 Task: Create an elegant green and gray letterhead design template.
Action: Mouse moved to (513, 161)
Screenshot: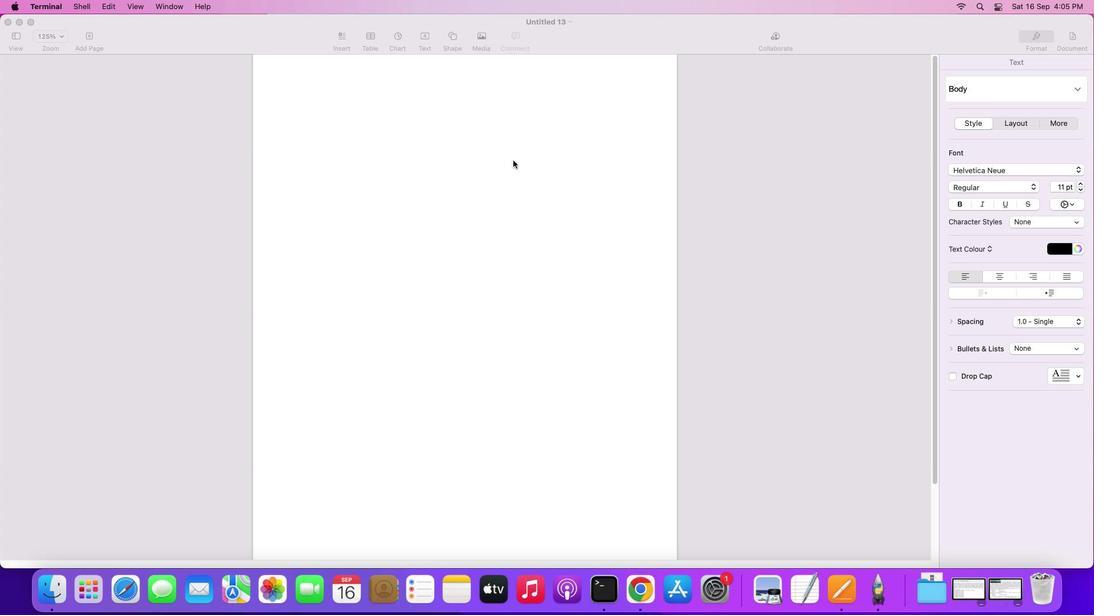 
Action: Mouse pressed left at (513, 161)
Screenshot: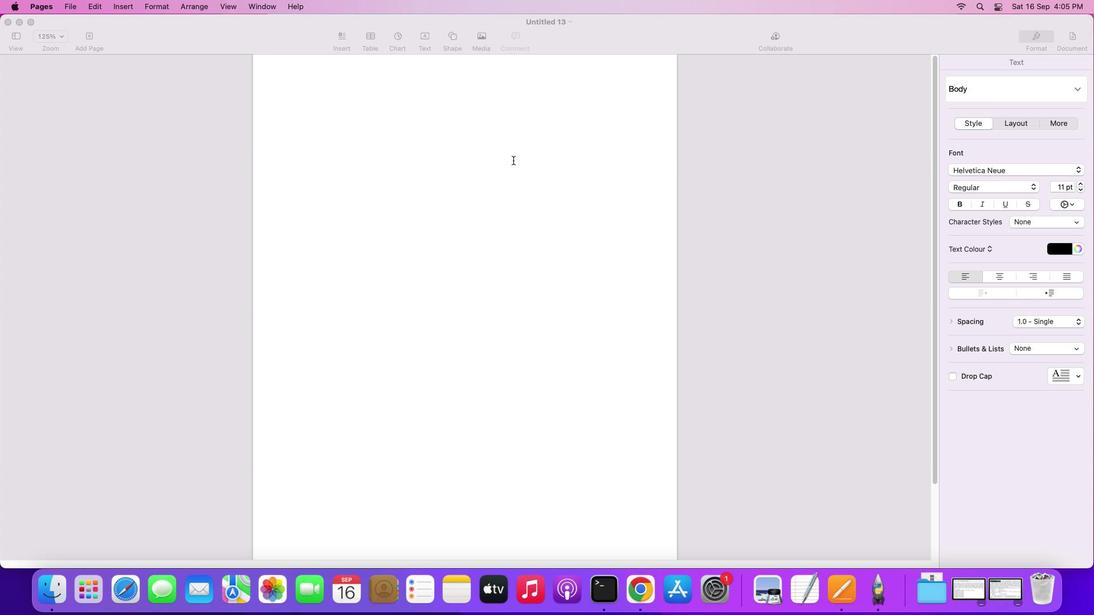 
Action: Mouse moved to (454, 41)
Screenshot: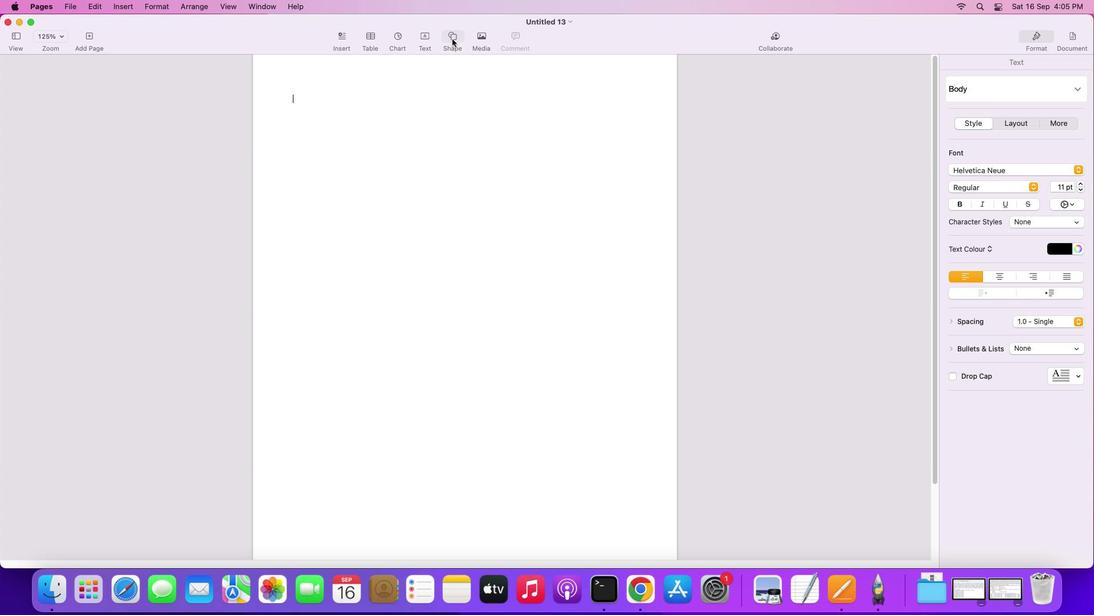 
Action: Mouse pressed left at (454, 41)
Screenshot: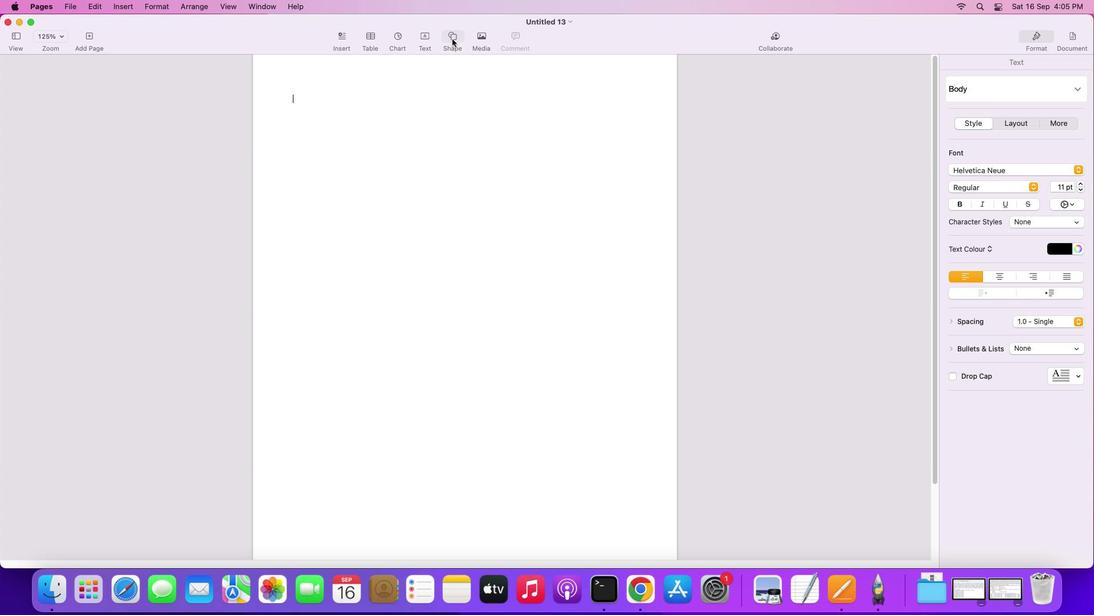 
Action: Mouse moved to (449, 128)
Screenshot: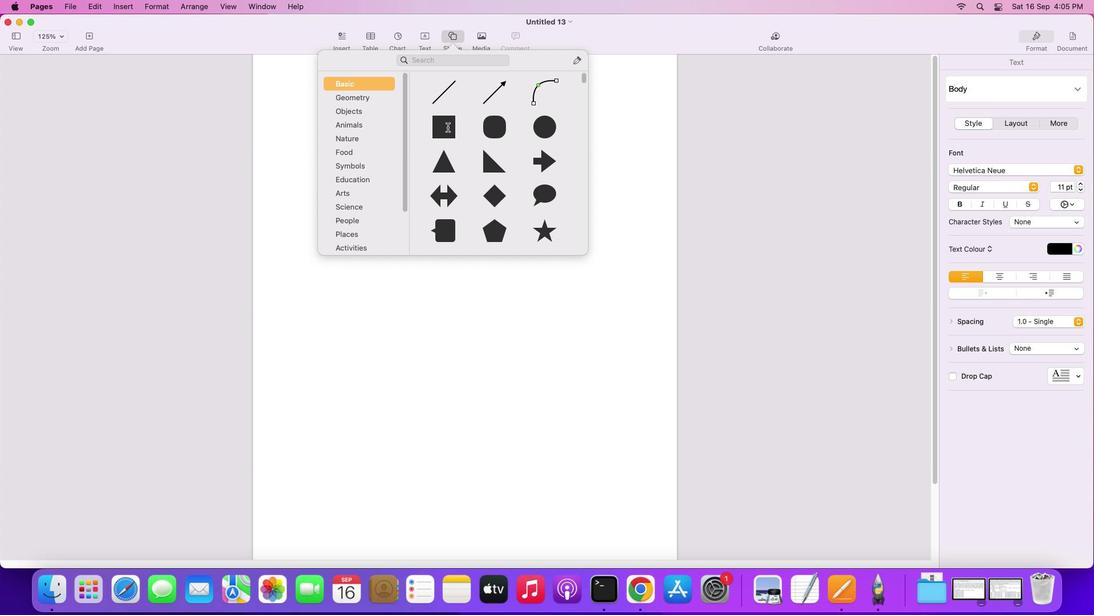 
Action: Mouse pressed left at (449, 128)
Screenshot: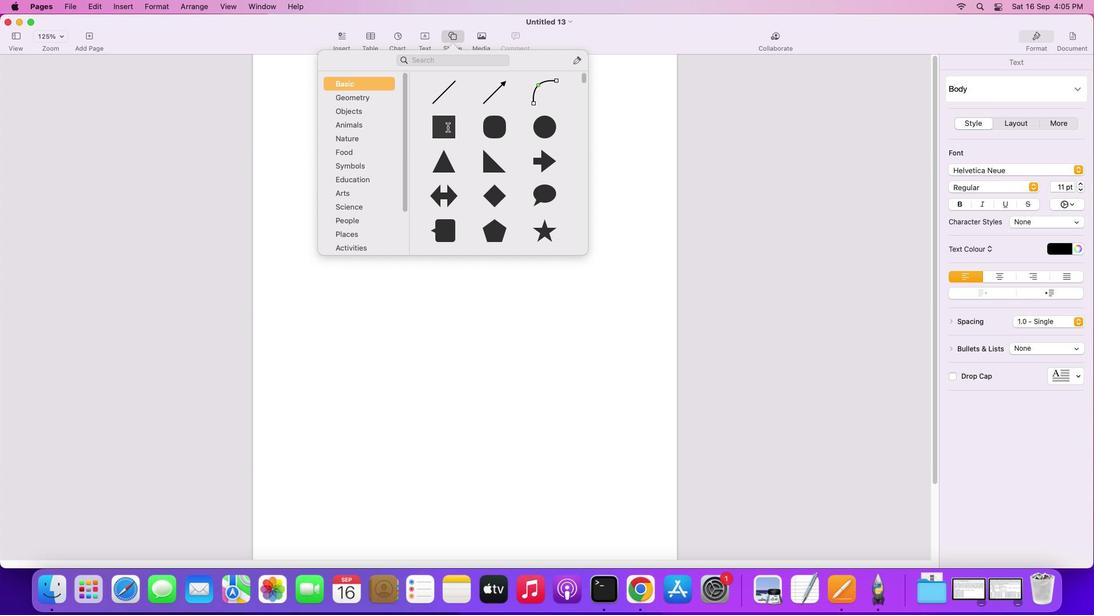 
Action: Mouse moved to (472, 136)
Screenshot: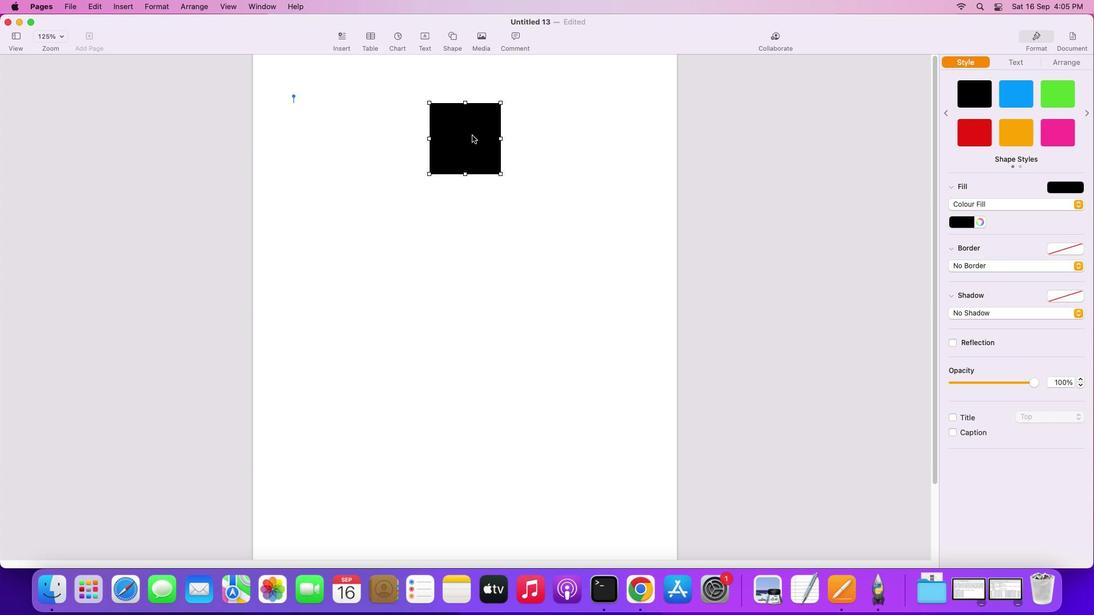 
Action: Mouse pressed left at (472, 136)
Screenshot: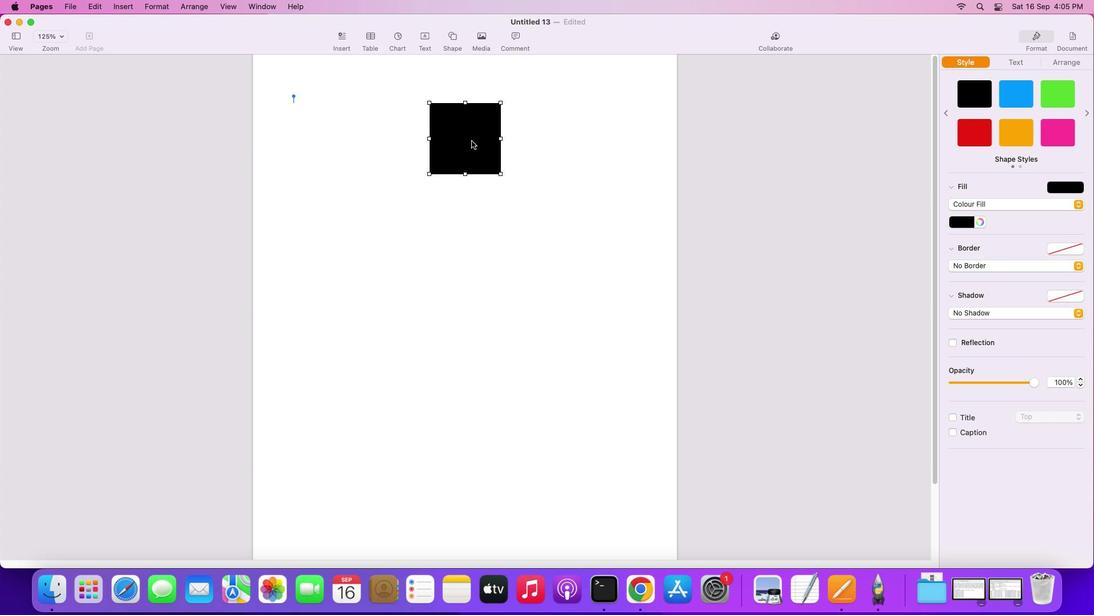 
Action: Mouse moved to (374, 467)
Screenshot: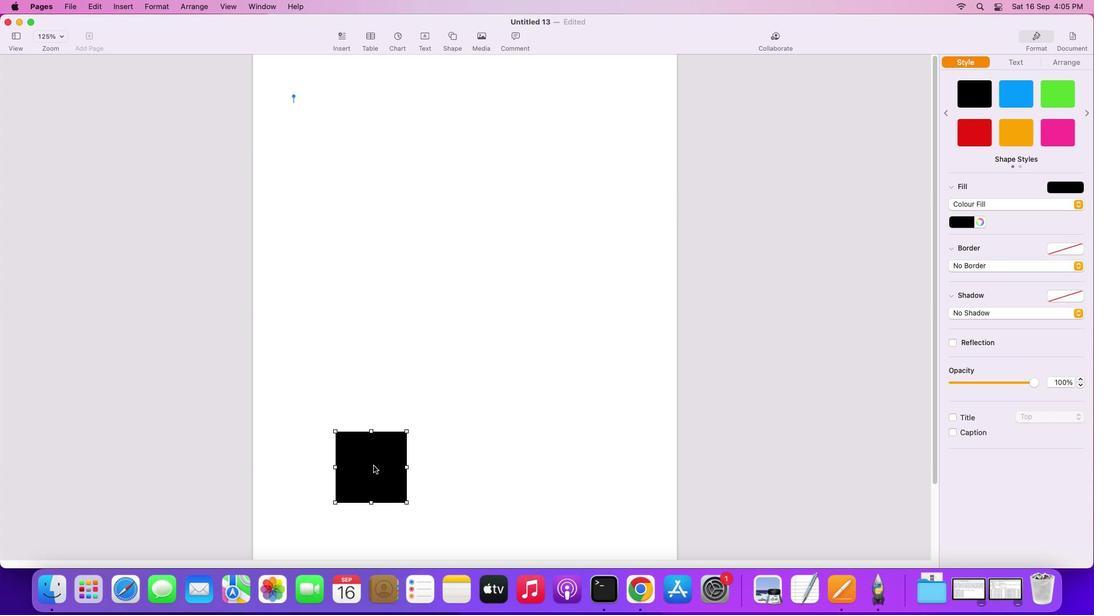 
Action: Mouse scrolled (374, 467) with delta (1, 0)
Screenshot: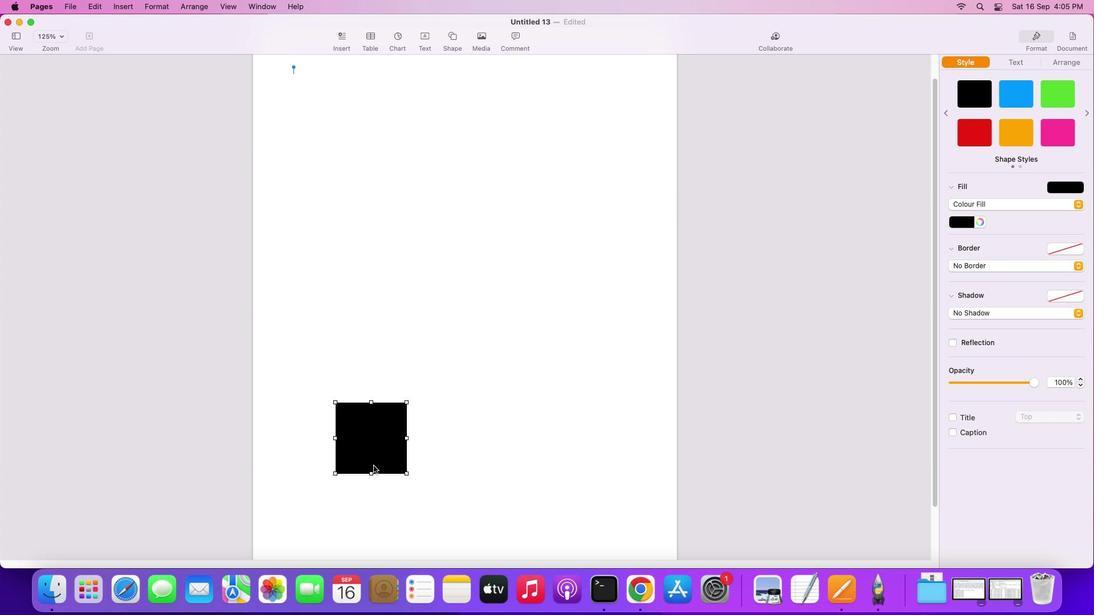 
Action: Mouse scrolled (374, 467) with delta (1, 0)
Screenshot: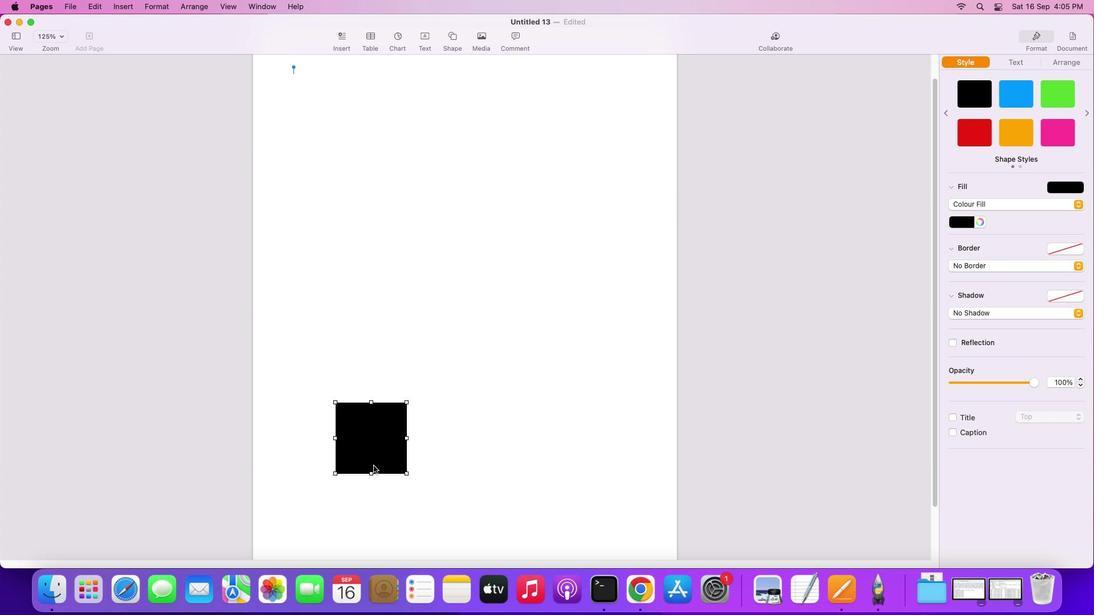 
Action: Mouse scrolled (374, 467) with delta (1, 0)
Screenshot: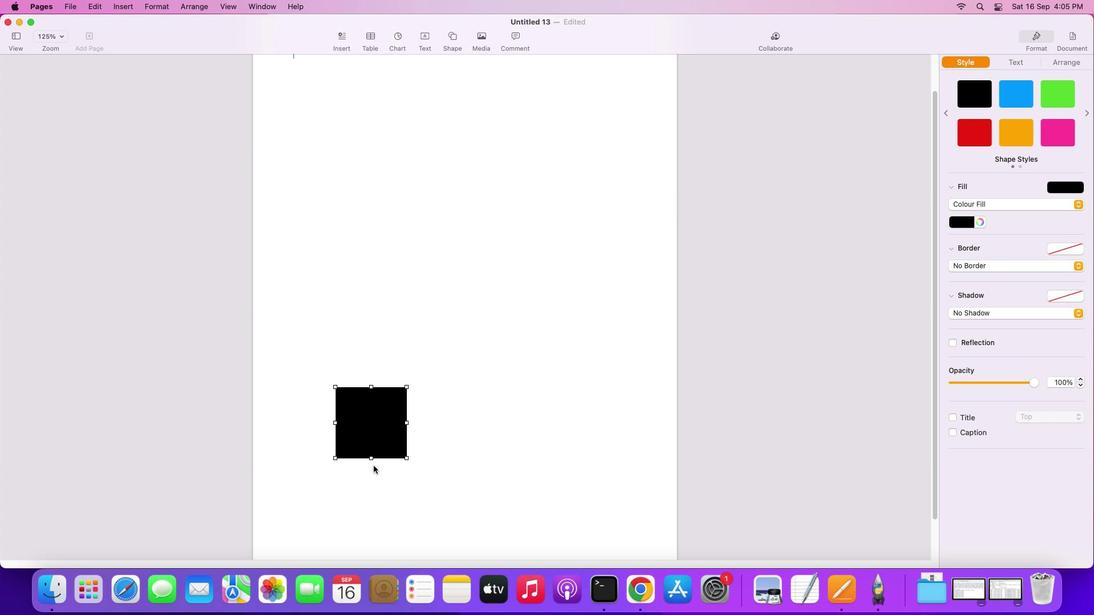 
Action: Mouse scrolled (374, 467) with delta (1, -1)
Screenshot: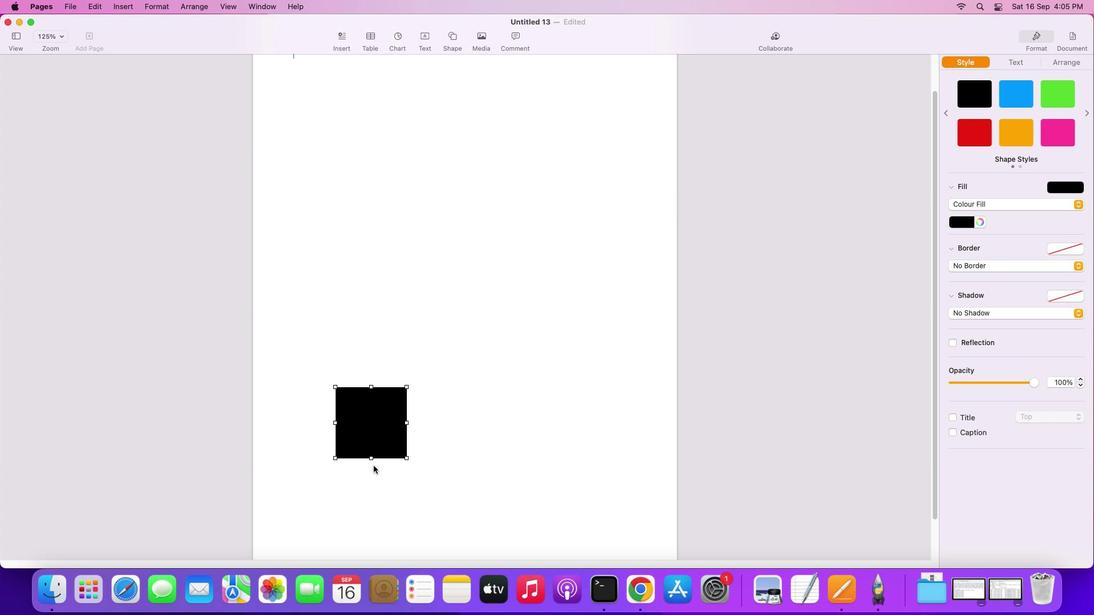 
Action: Mouse scrolled (374, 467) with delta (1, -1)
Screenshot: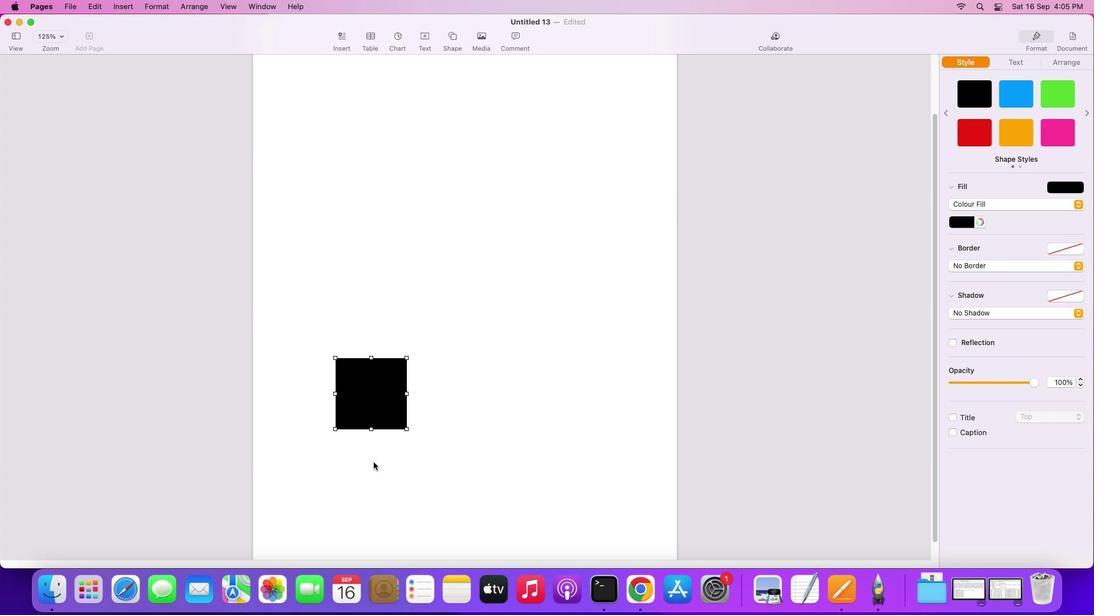 
Action: Mouse scrolled (374, 467) with delta (1, -2)
Screenshot: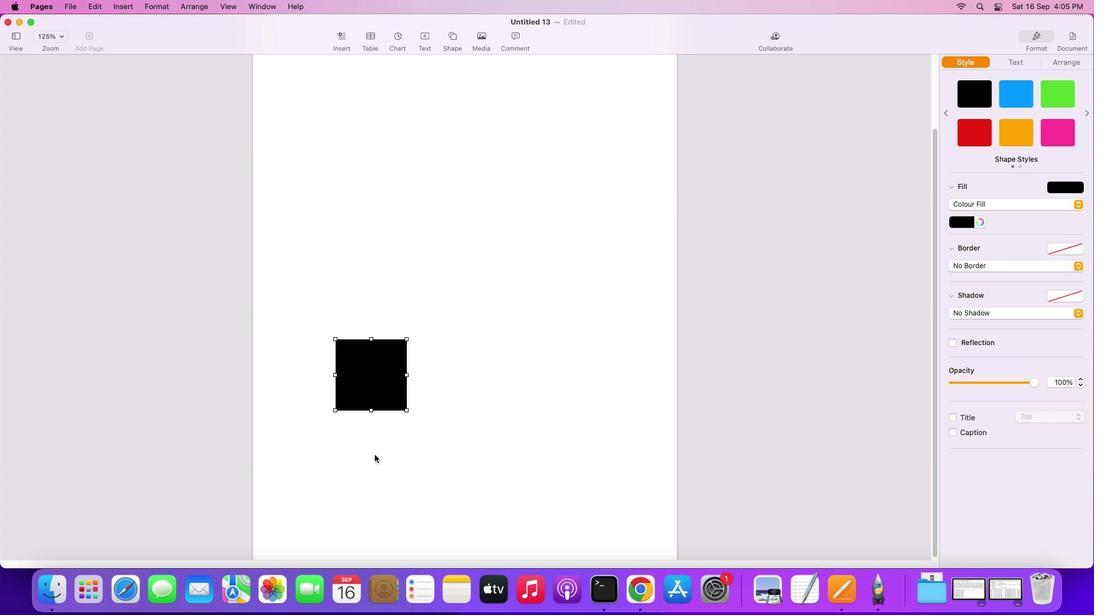 
Action: Mouse moved to (377, 455)
Screenshot: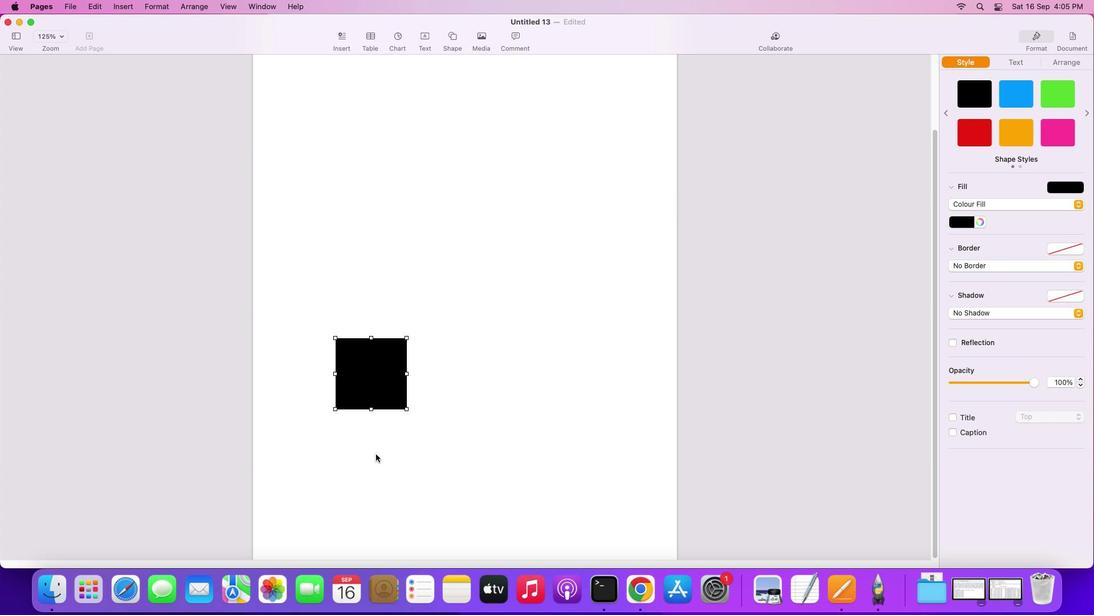 
Action: Mouse scrolled (377, 455) with delta (1, 0)
Screenshot: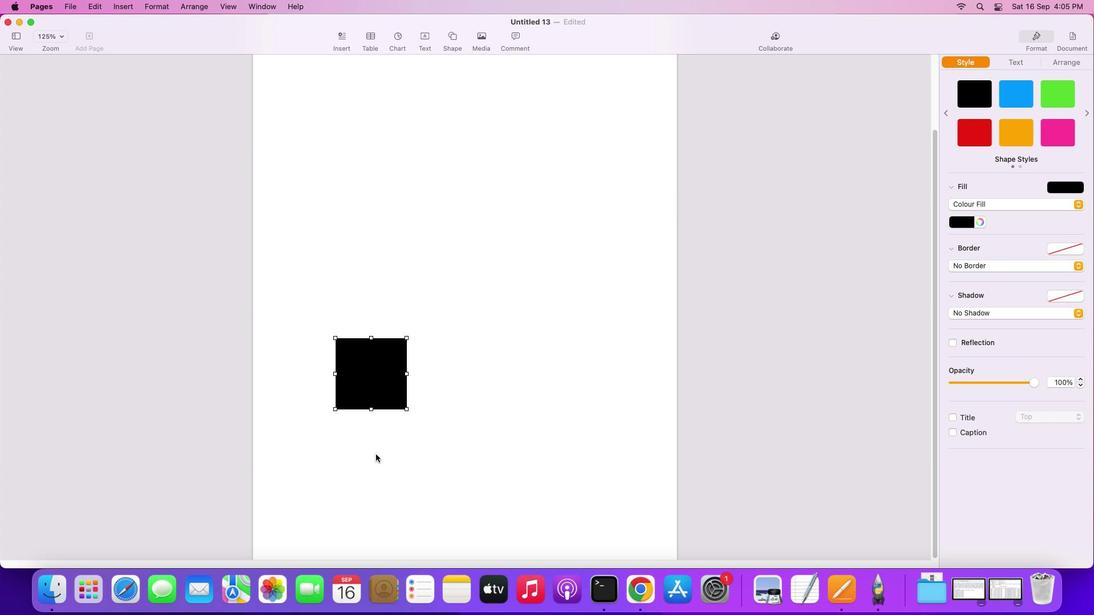 
Action: Mouse scrolled (377, 455) with delta (1, 0)
Screenshot: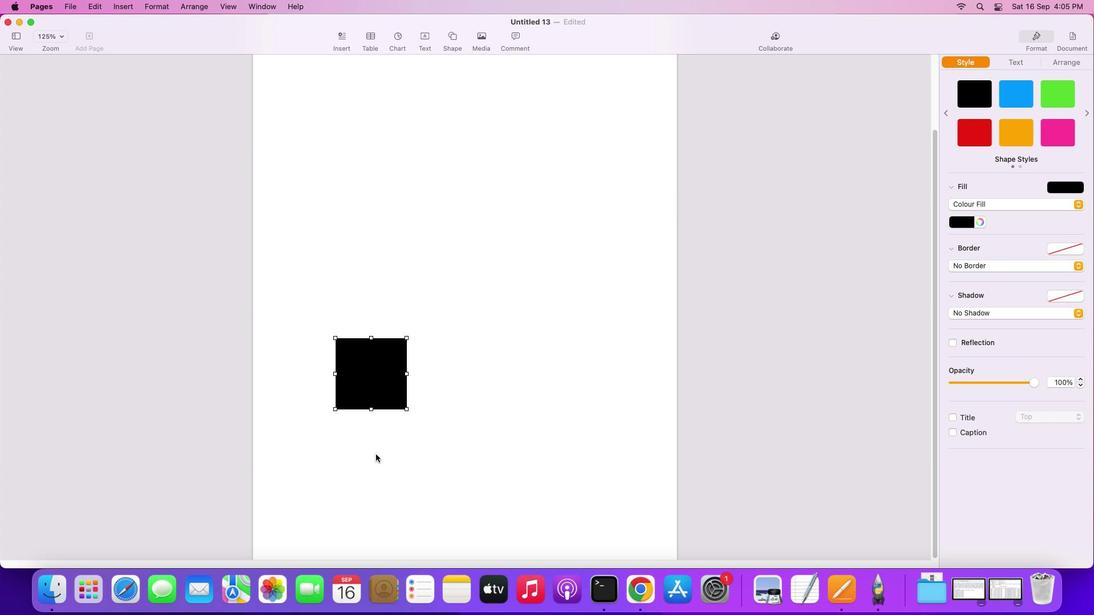 
Action: Mouse scrolled (377, 455) with delta (1, 0)
Screenshot: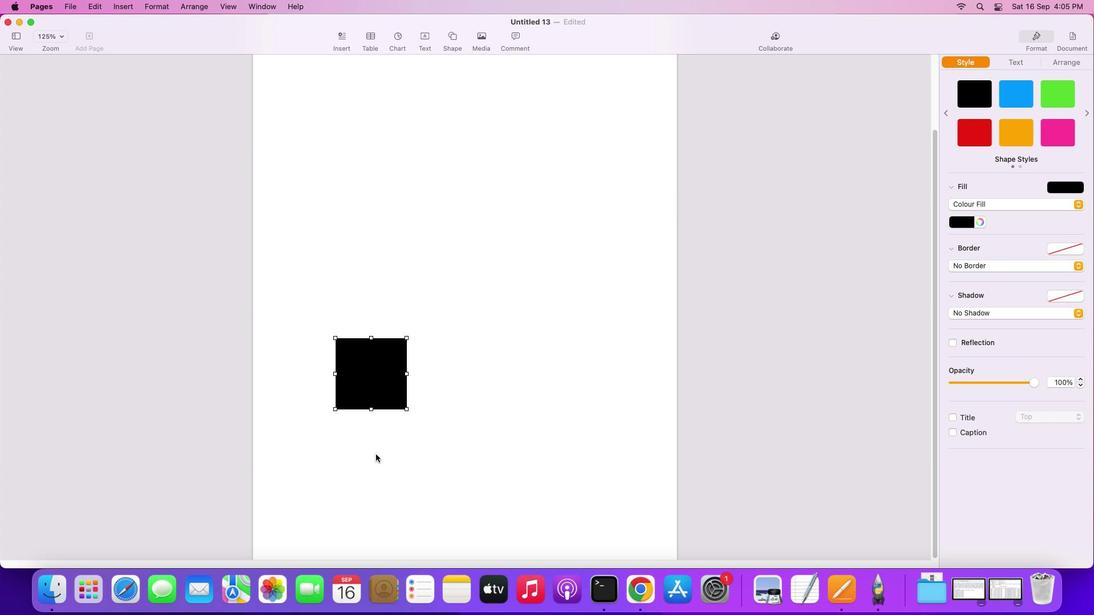 
Action: Mouse scrolled (377, 455) with delta (1, -1)
Screenshot: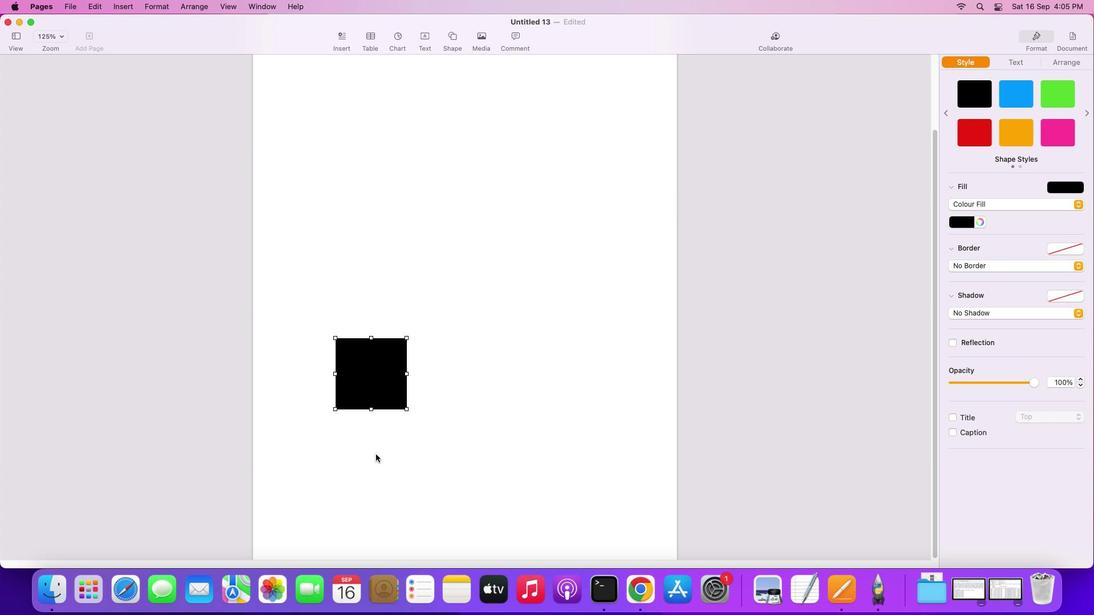 
Action: Mouse scrolled (377, 455) with delta (1, -1)
Screenshot: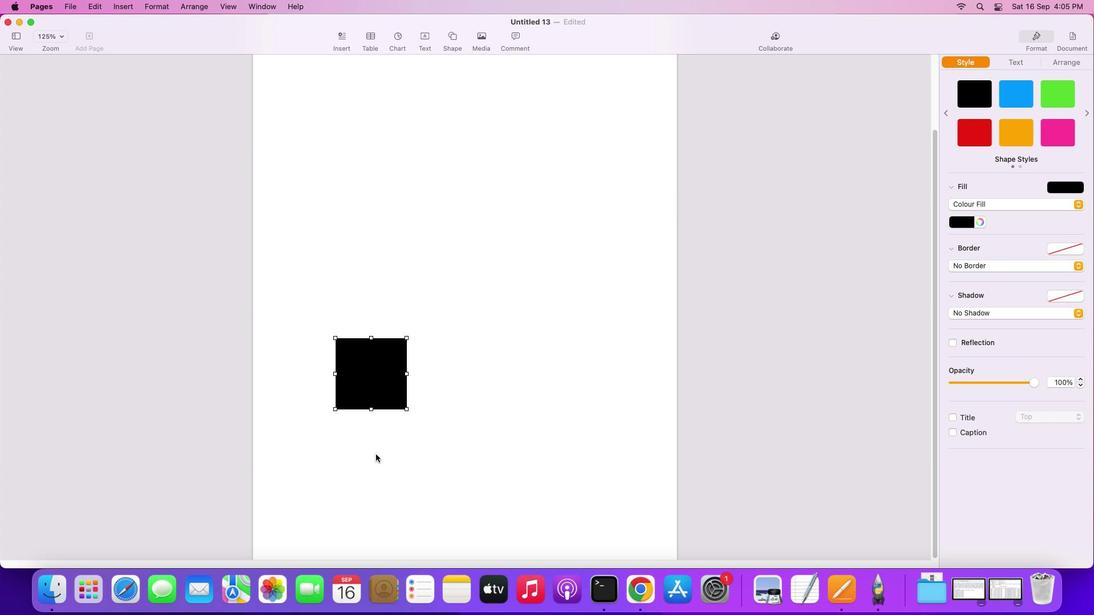 
Action: Mouse moved to (384, 386)
Screenshot: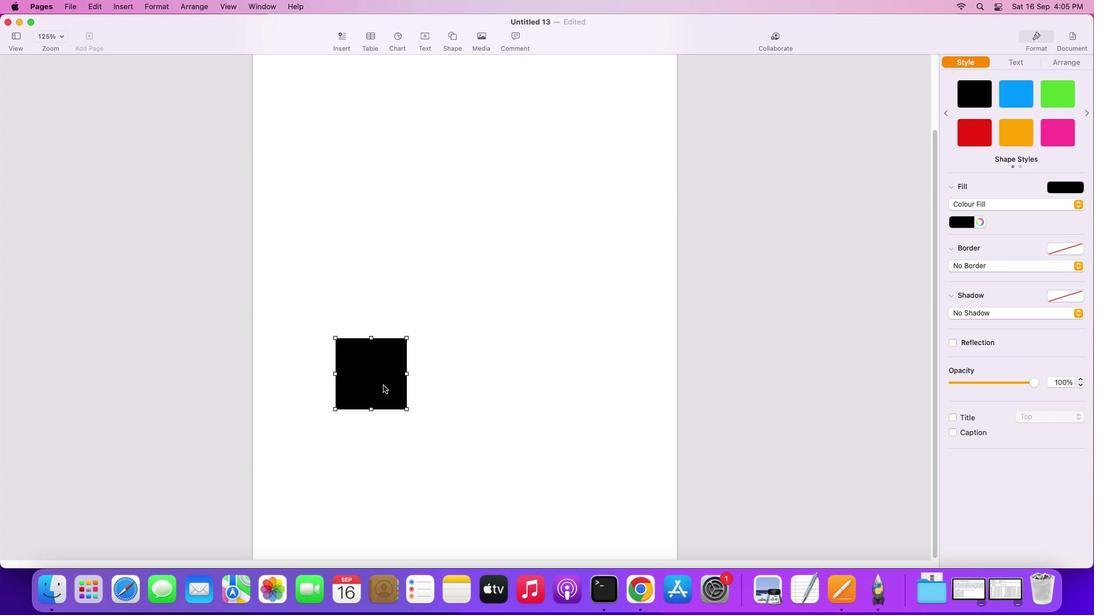 
Action: Mouse pressed left at (384, 386)
Screenshot: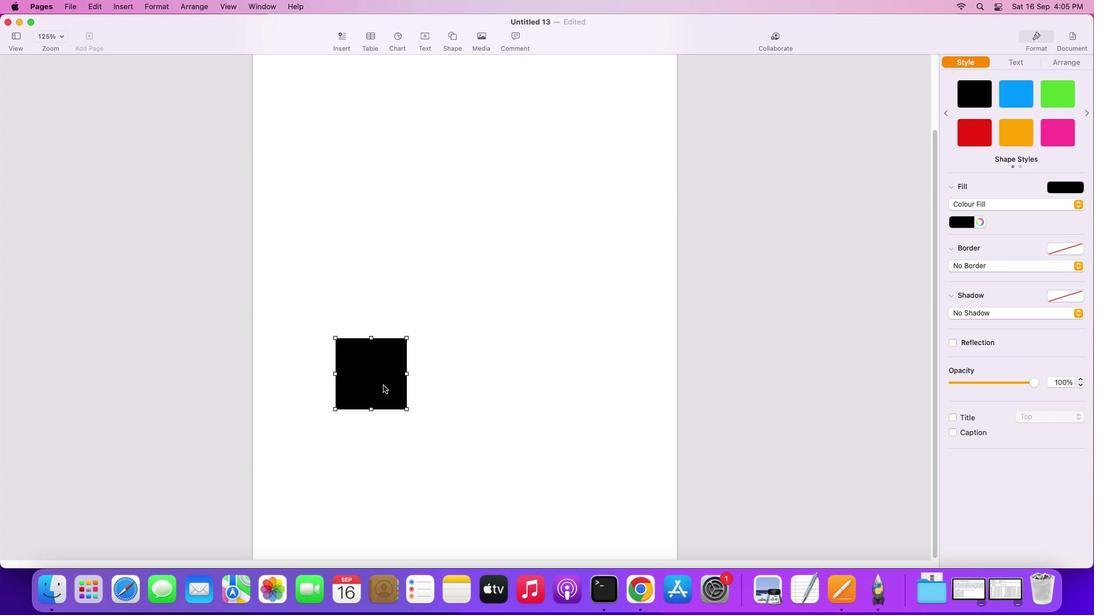 
Action: Mouse moved to (316, 517)
Screenshot: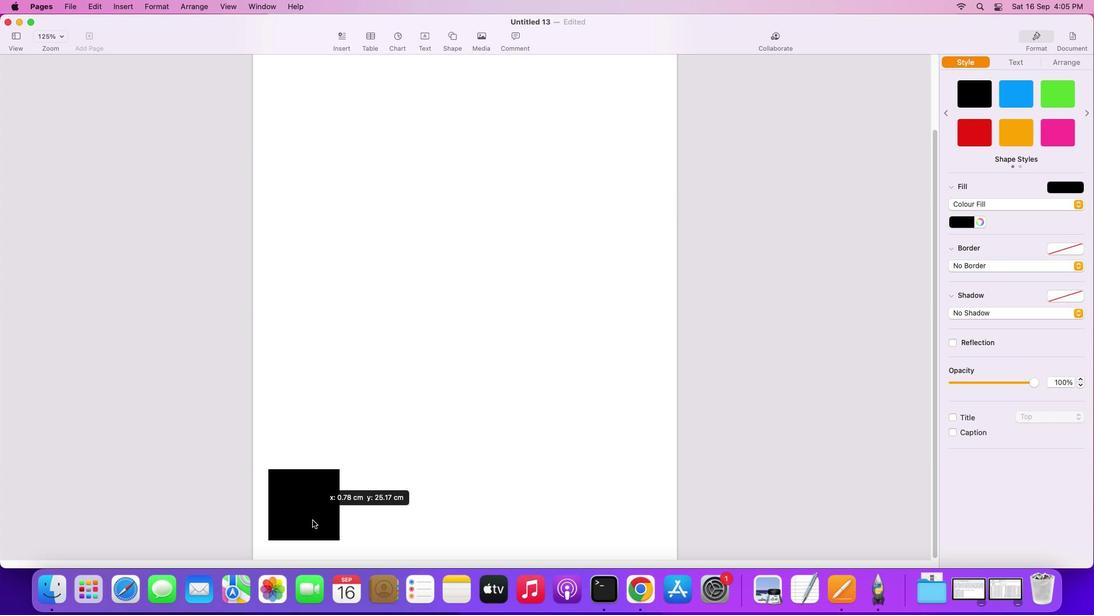
Action: Mouse pressed left at (316, 517)
Screenshot: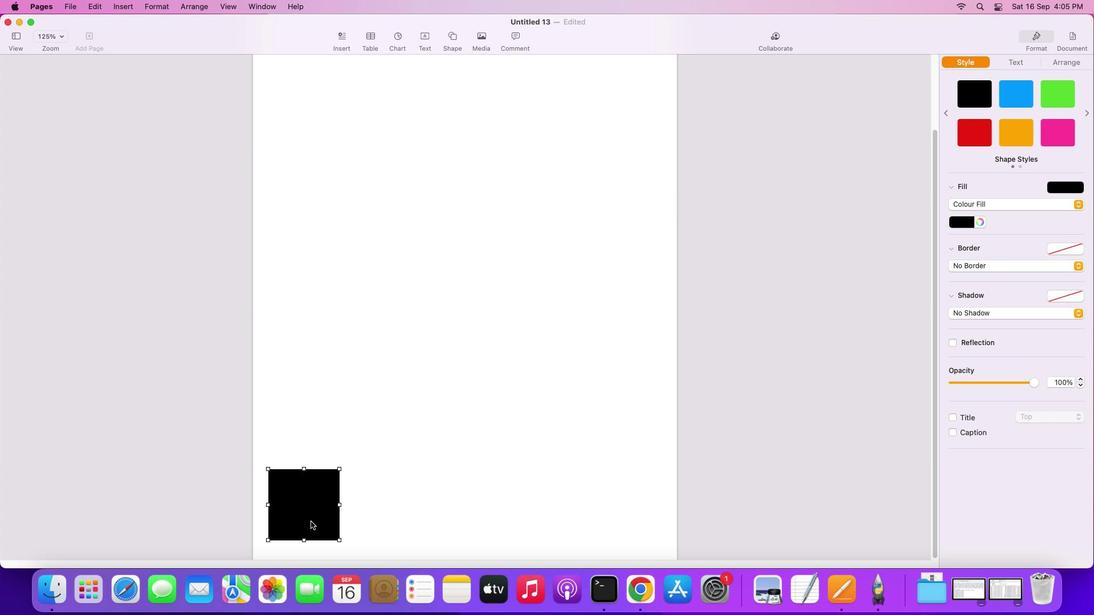 
Action: Mouse moved to (301, 532)
Screenshot: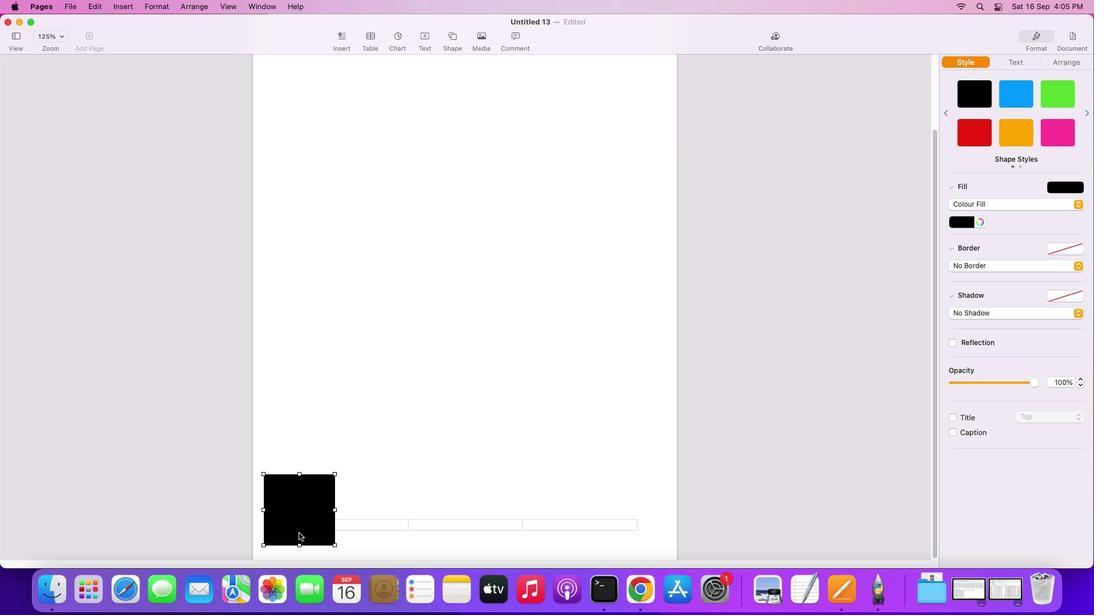 
Action: Mouse pressed left at (301, 532)
Screenshot: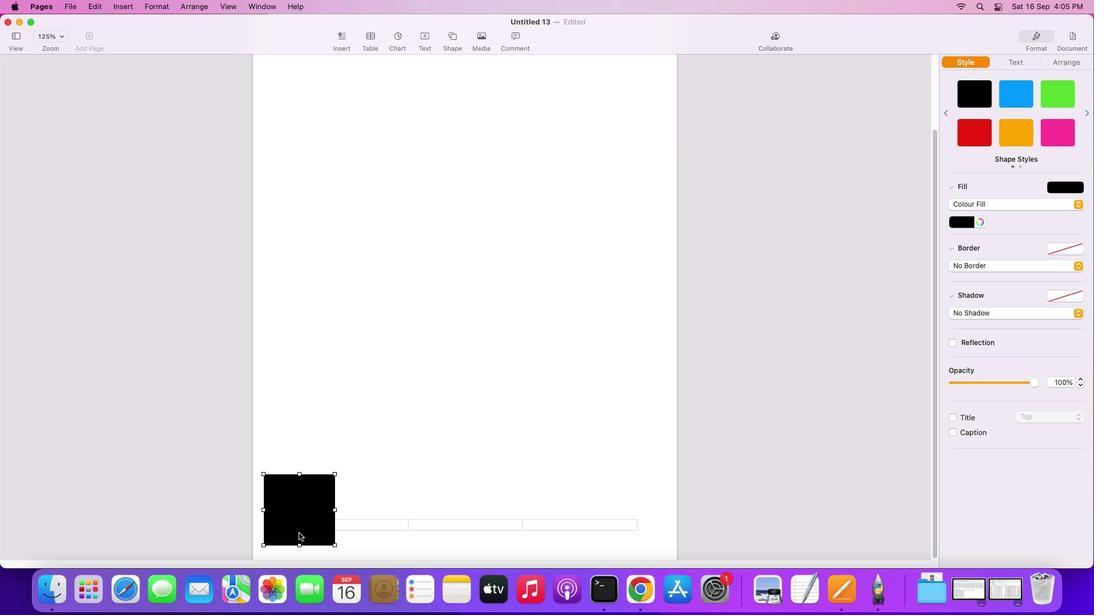 
Action: Mouse moved to (325, 525)
Screenshot: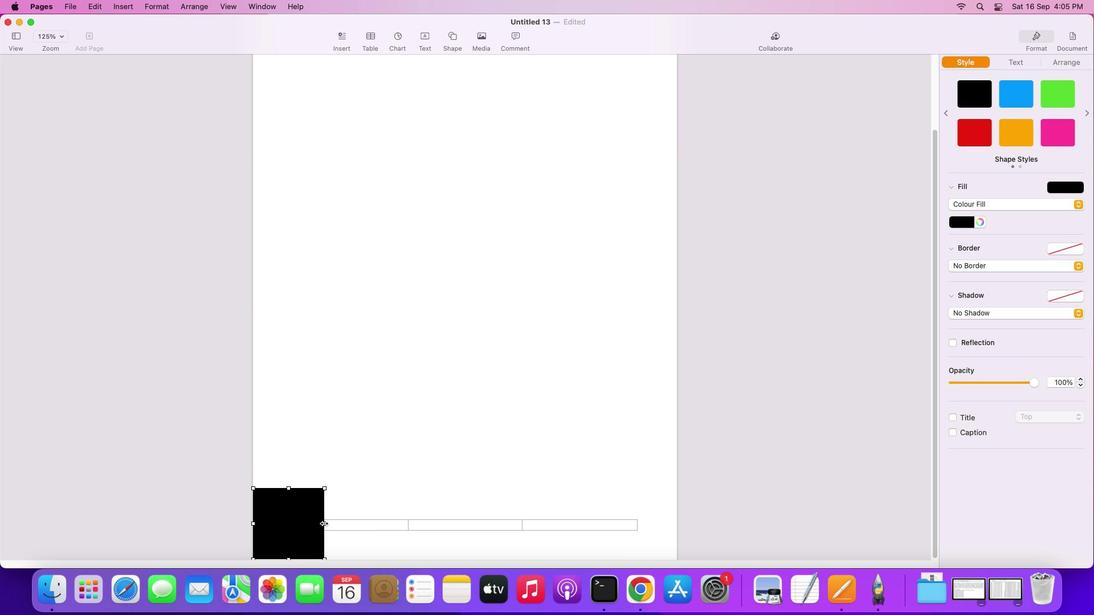 
Action: Mouse pressed left at (325, 525)
Screenshot: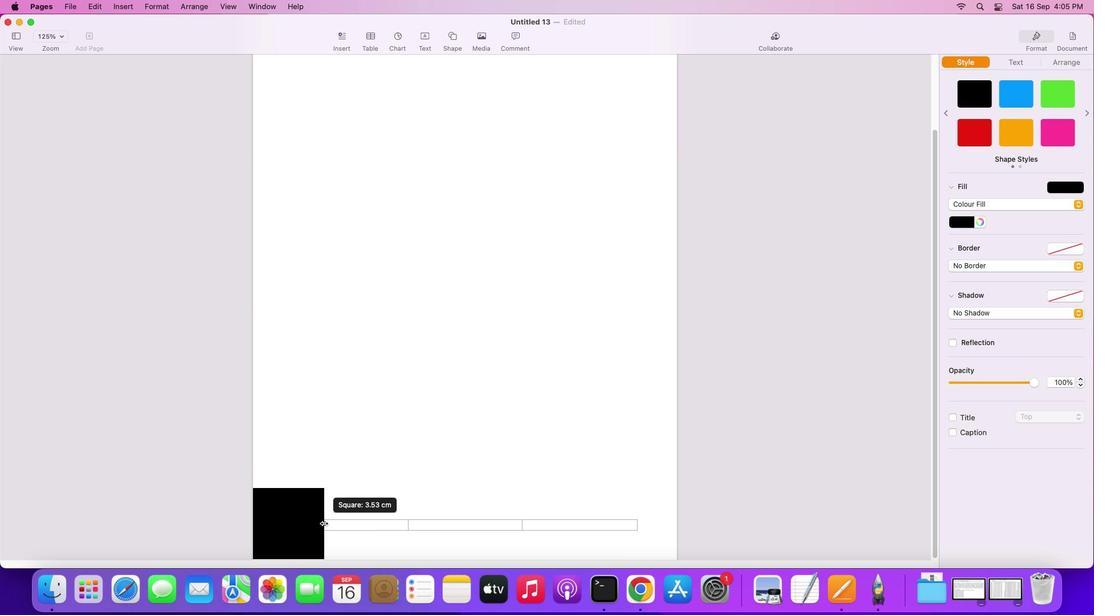 
Action: Mouse moved to (466, 490)
Screenshot: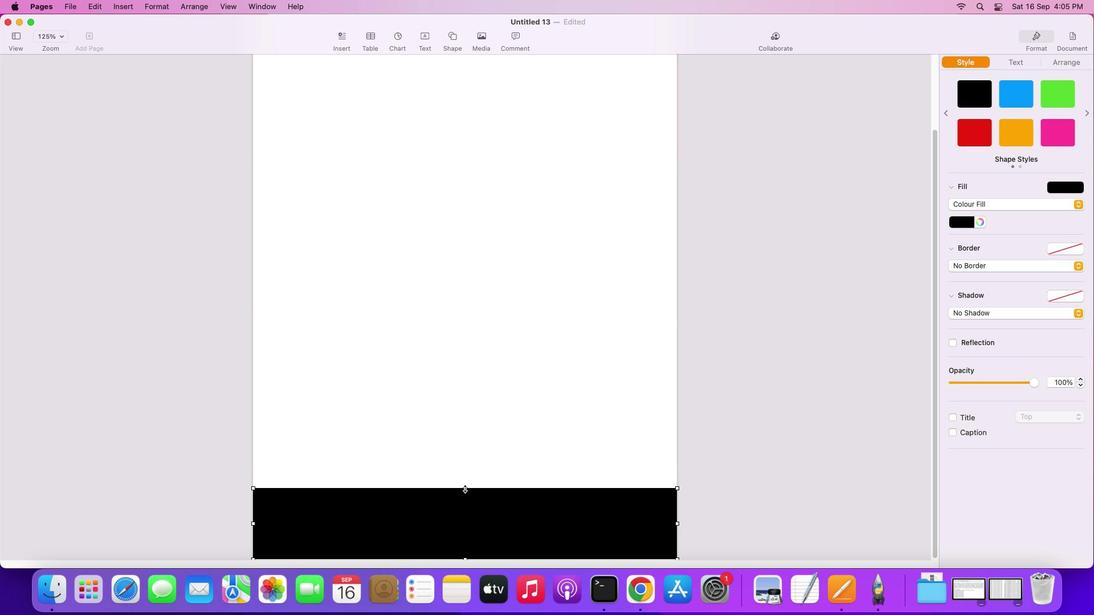 
Action: Mouse pressed left at (466, 490)
Screenshot: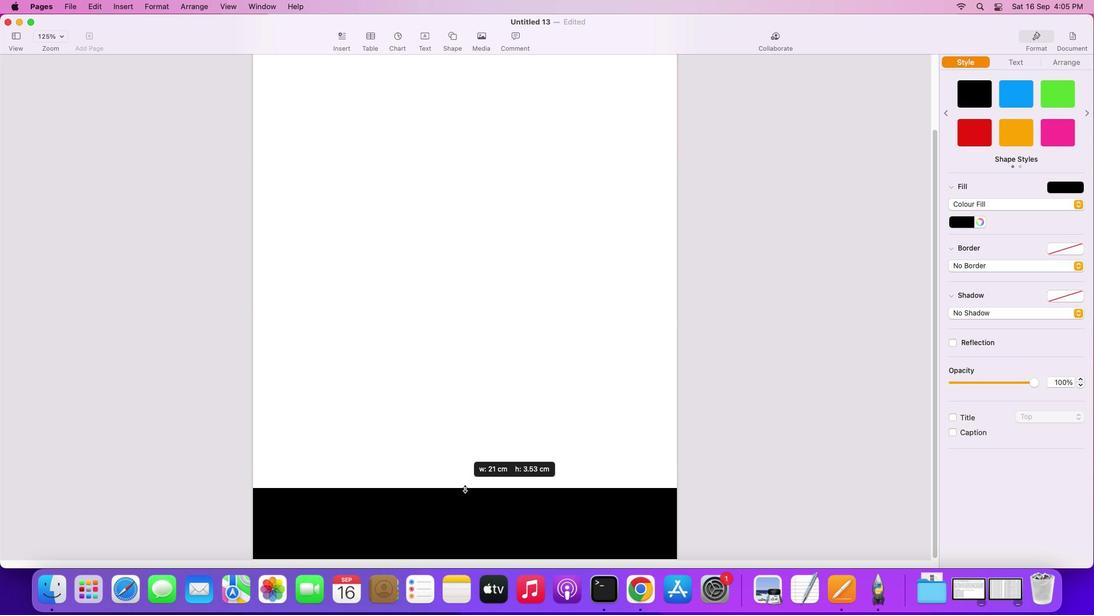 
Action: Mouse moved to (457, 512)
Screenshot: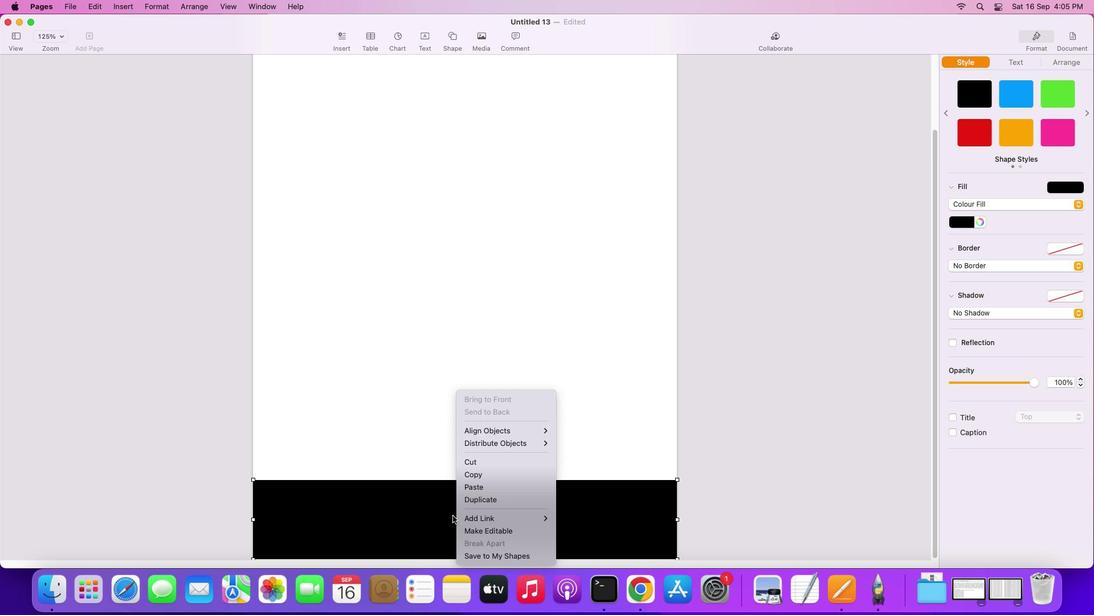 
Action: Mouse pressed right at (457, 512)
Screenshot: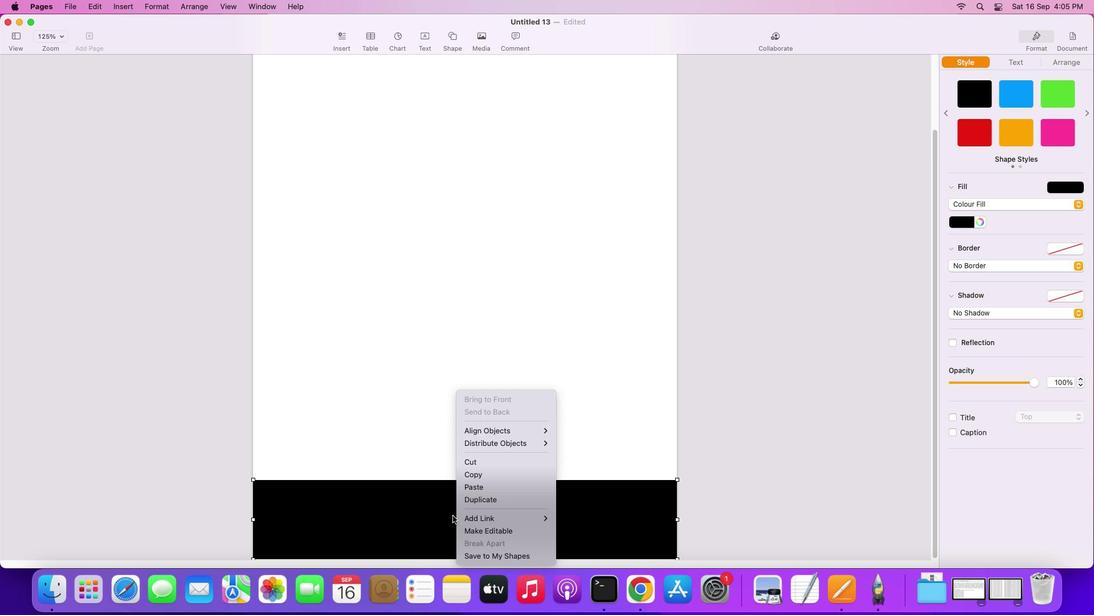 
Action: Mouse moved to (493, 529)
Screenshot: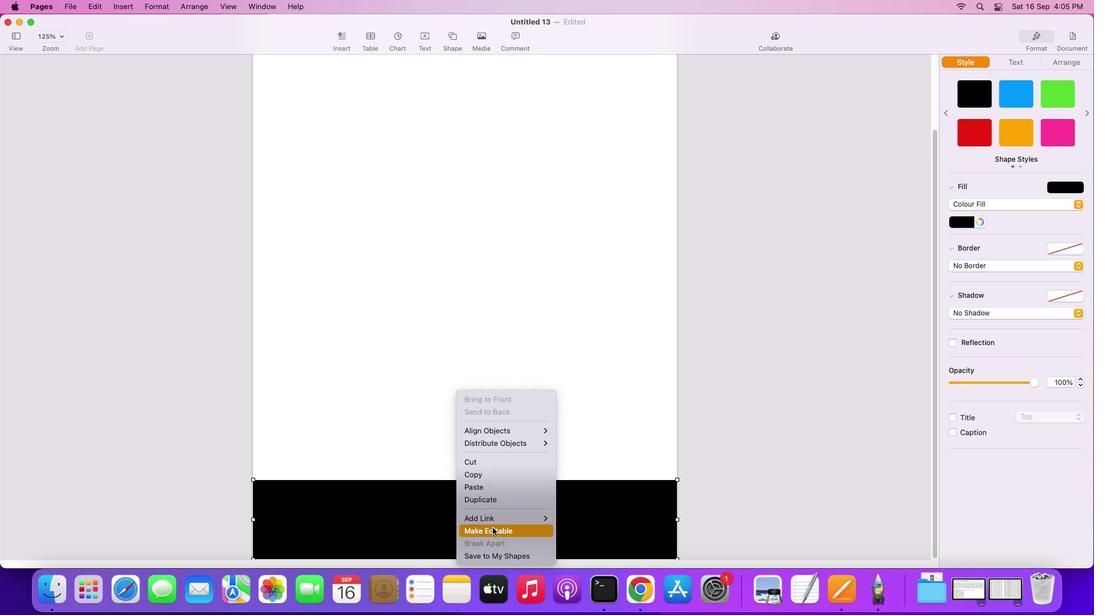 
Action: Mouse pressed left at (493, 529)
Screenshot: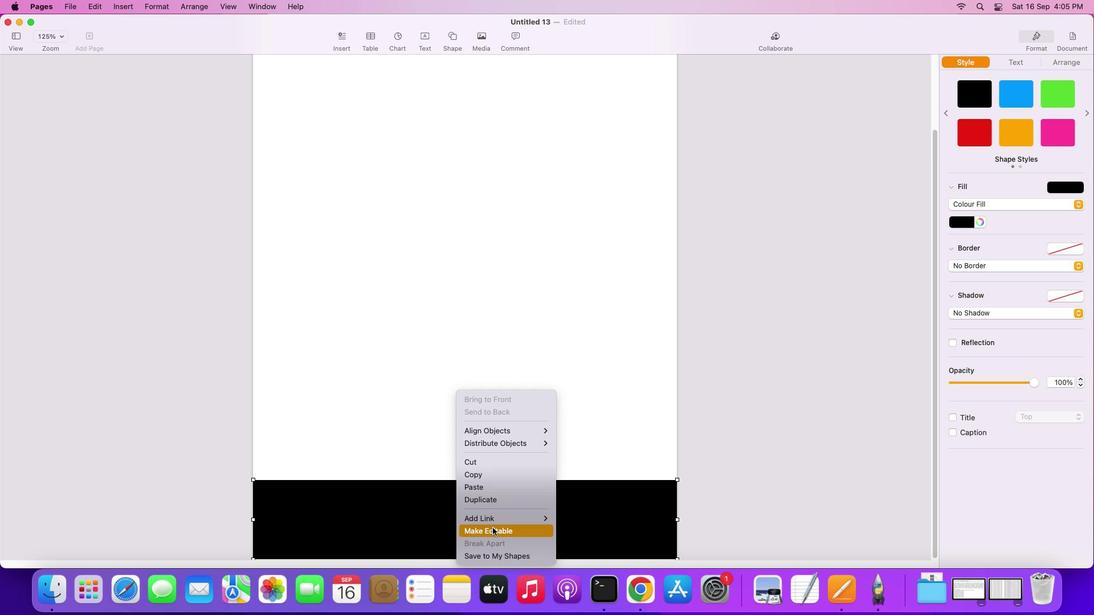 
Action: Mouse moved to (464, 480)
Screenshot: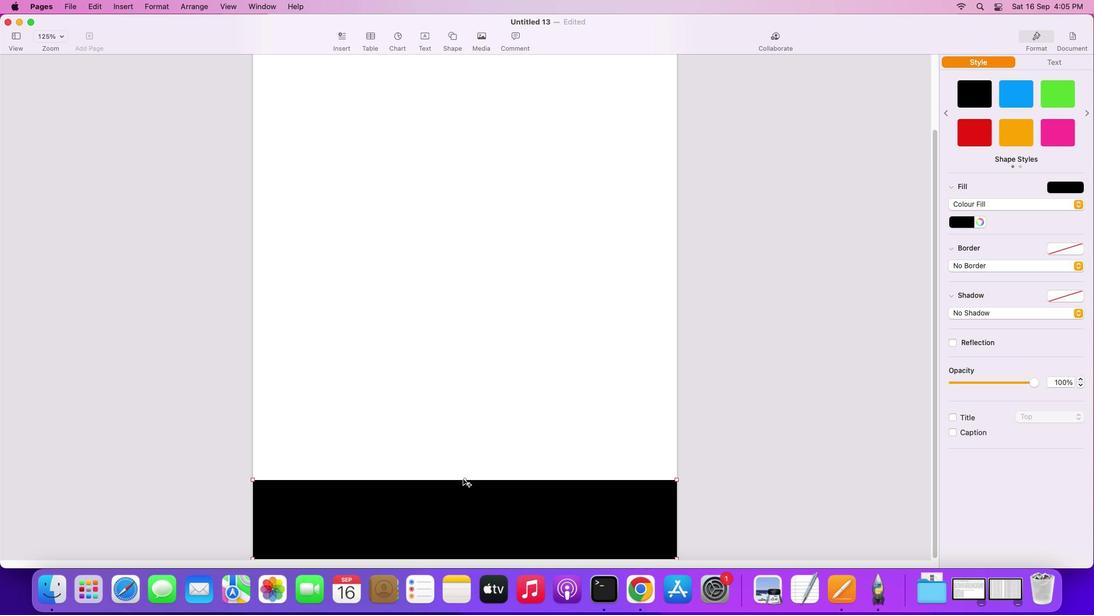 
Action: Mouse pressed left at (464, 480)
Screenshot: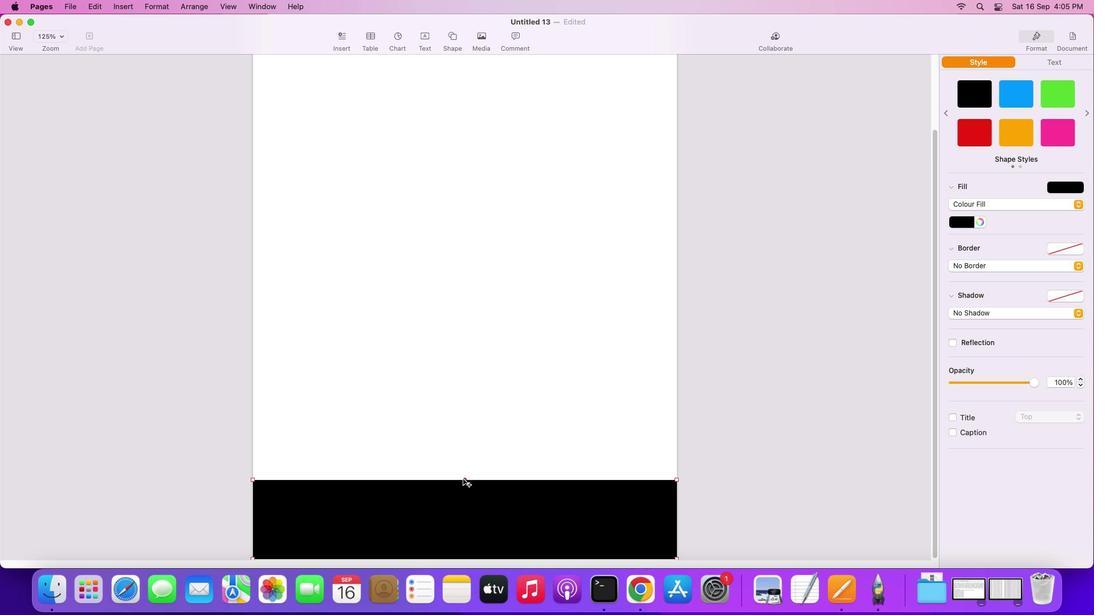 
Action: Mouse moved to (356, 442)
Screenshot: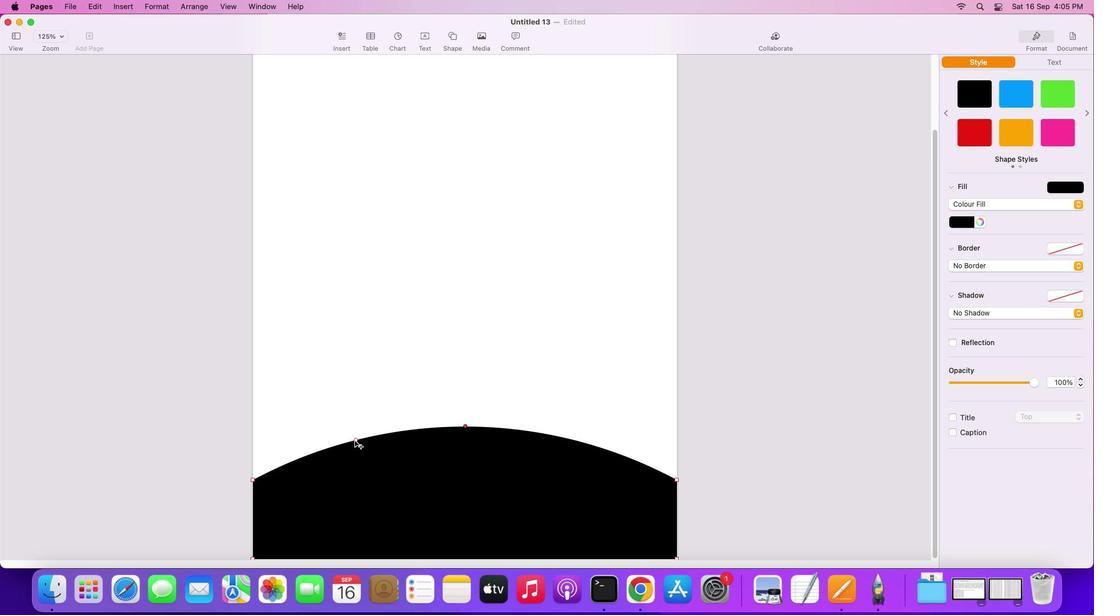 
Action: Mouse pressed left at (356, 442)
Screenshot: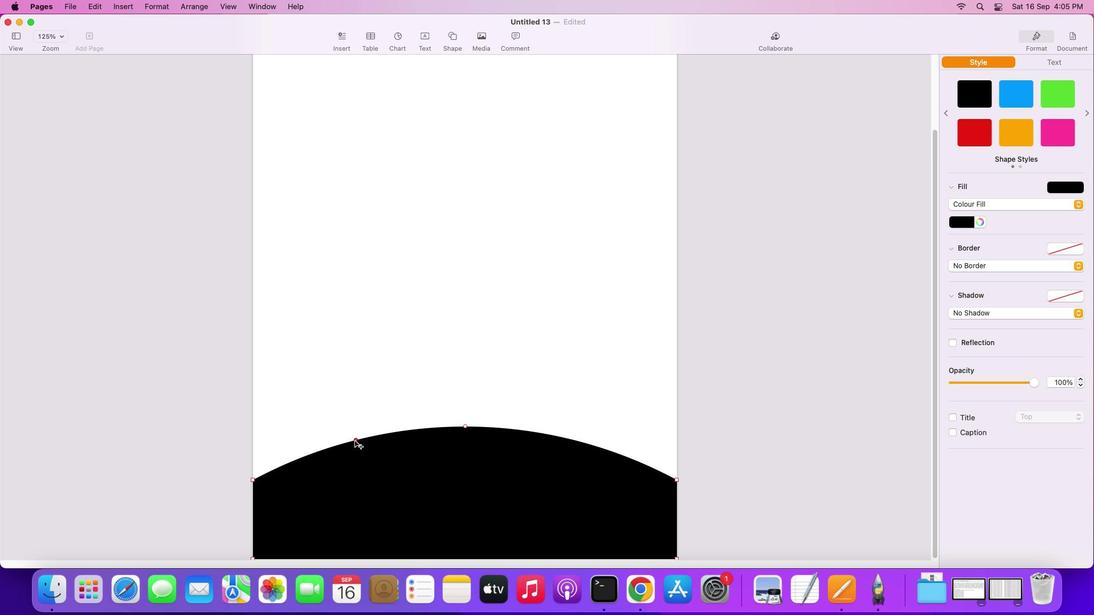 
Action: Mouse moved to (319, 500)
Screenshot: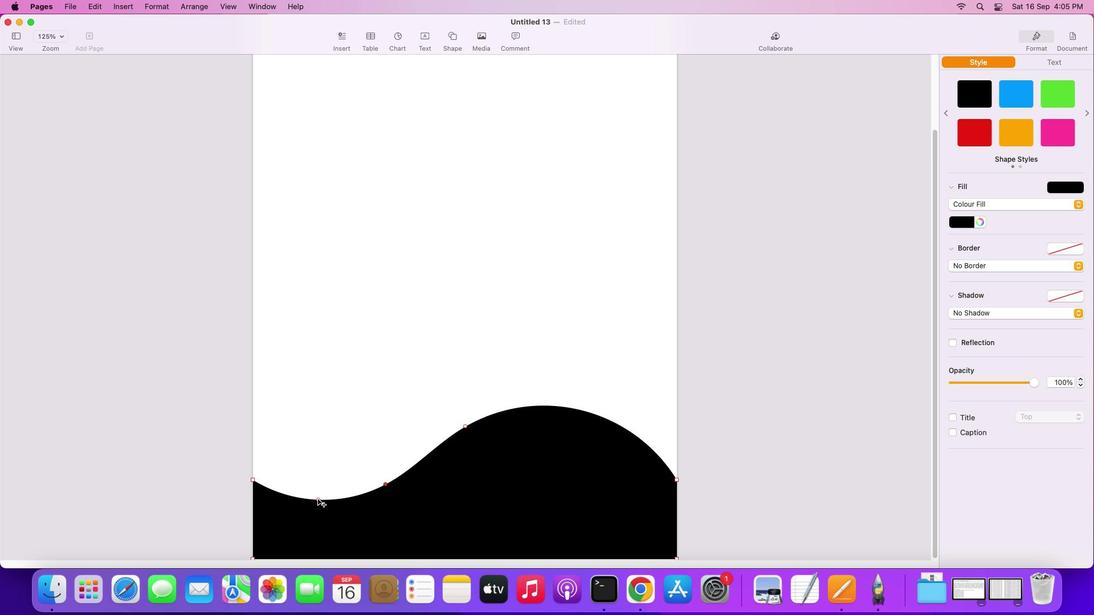 
Action: Mouse pressed left at (319, 500)
Screenshot: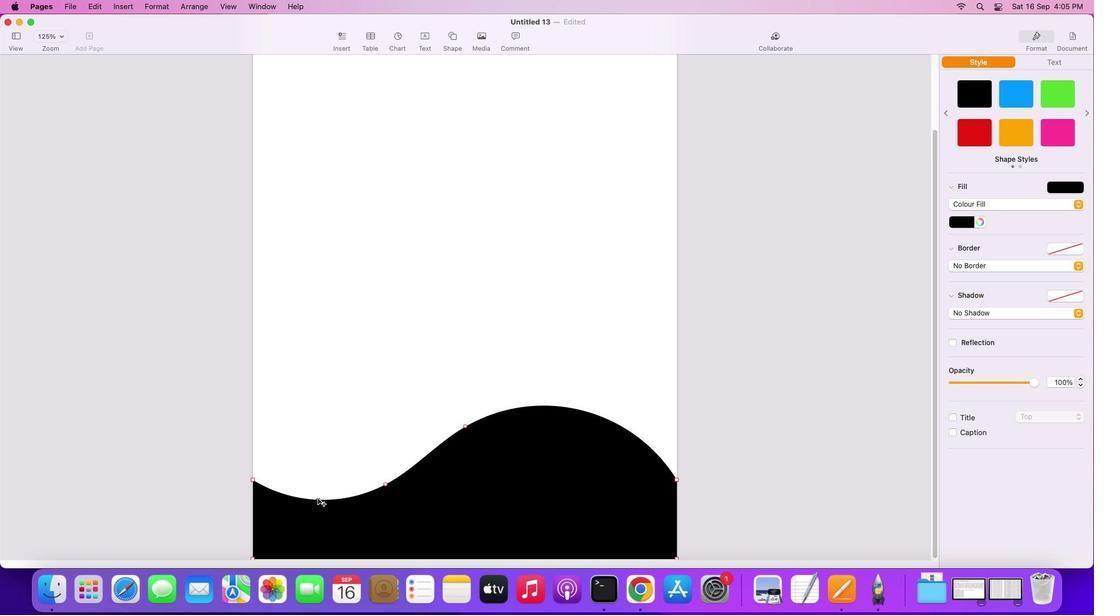 
Action: Mouse moved to (467, 433)
Screenshot: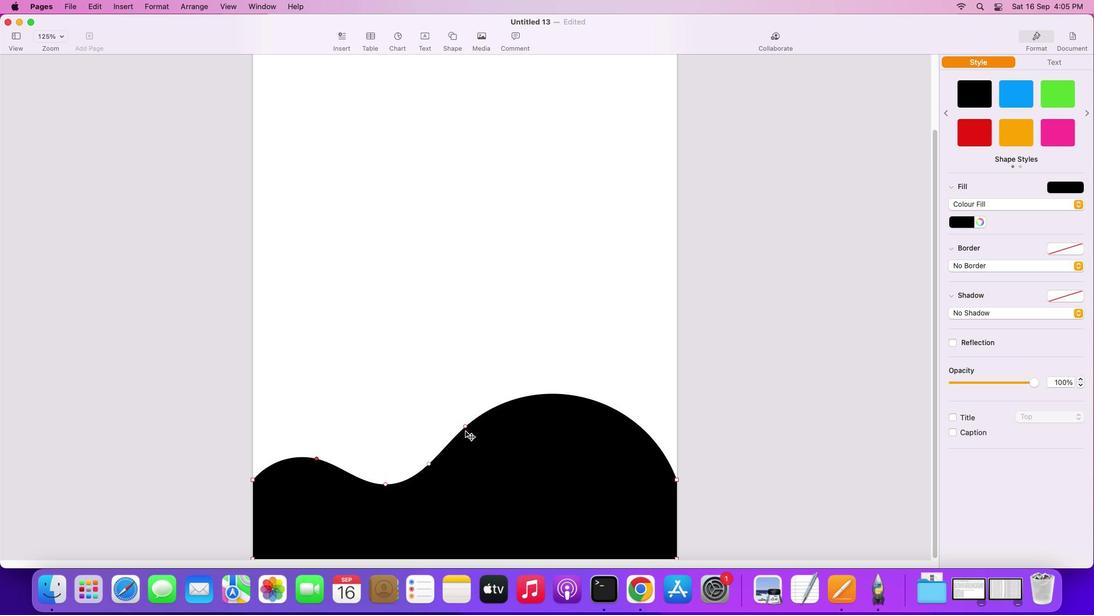 
Action: Mouse pressed left at (467, 433)
Screenshot: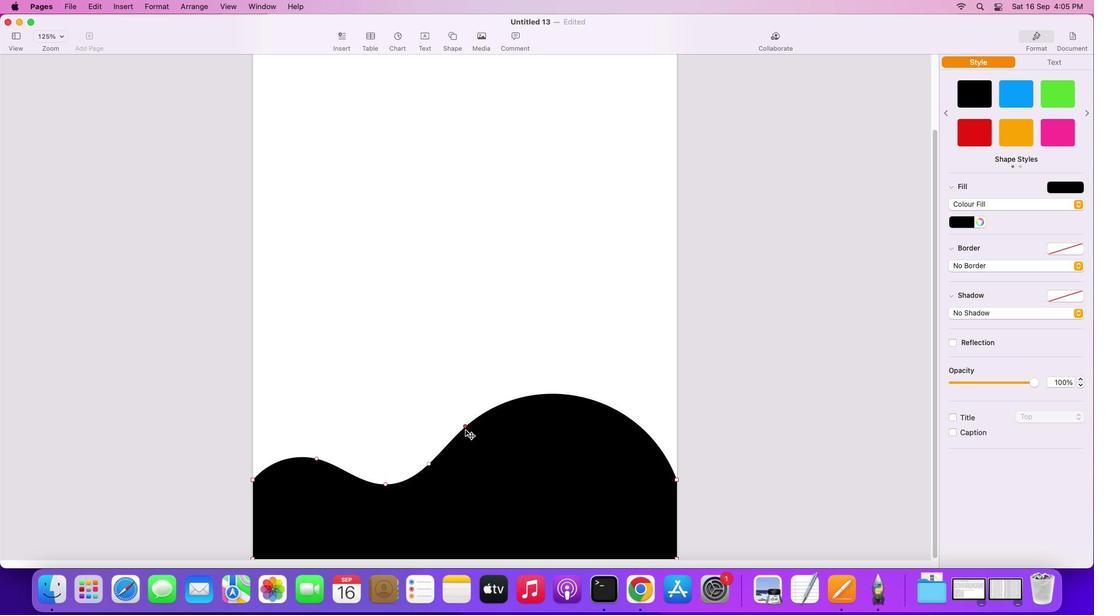 
Action: Mouse moved to (577, 368)
Screenshot: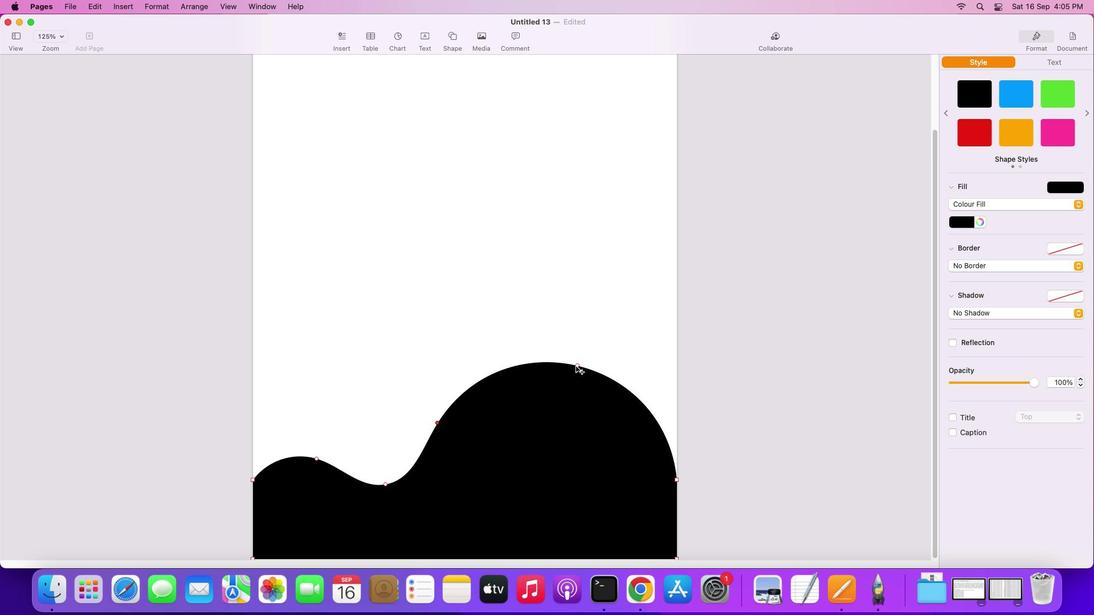 
Action: Mouse pressed left at (577, 368)
Screenshot: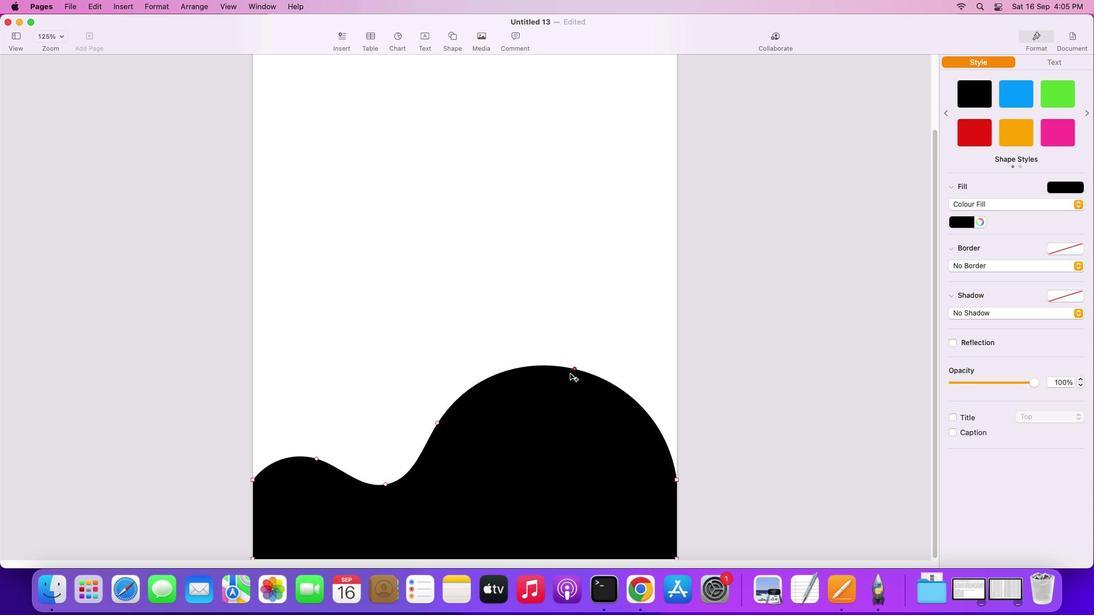 
Action: Mouse moved to (593, 508)
Screenshot: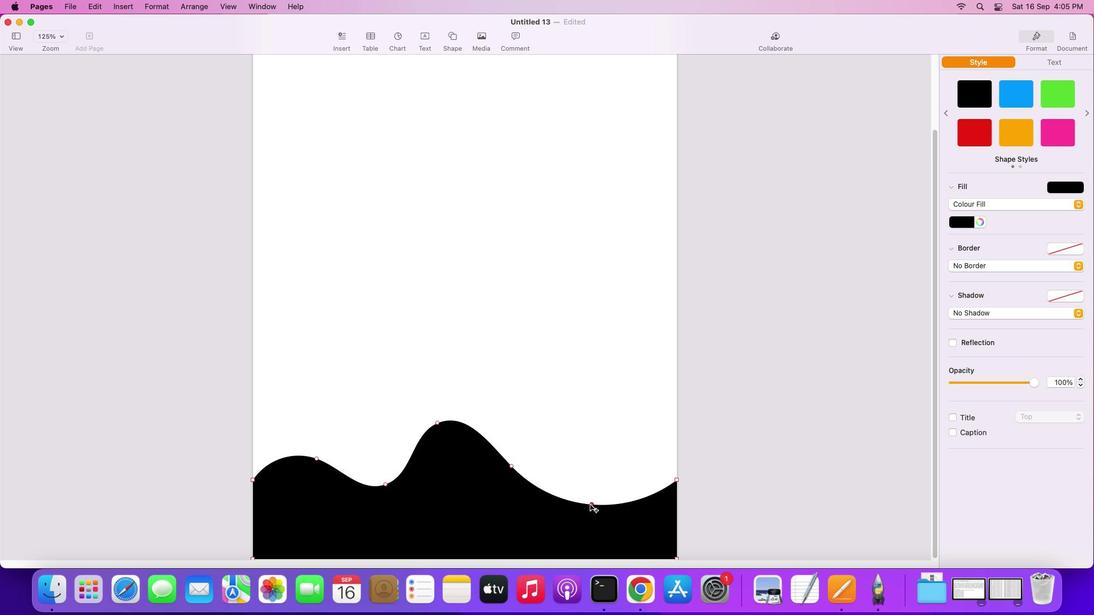 
Action: Mouse pressed left at (593, 508)
Screenshot: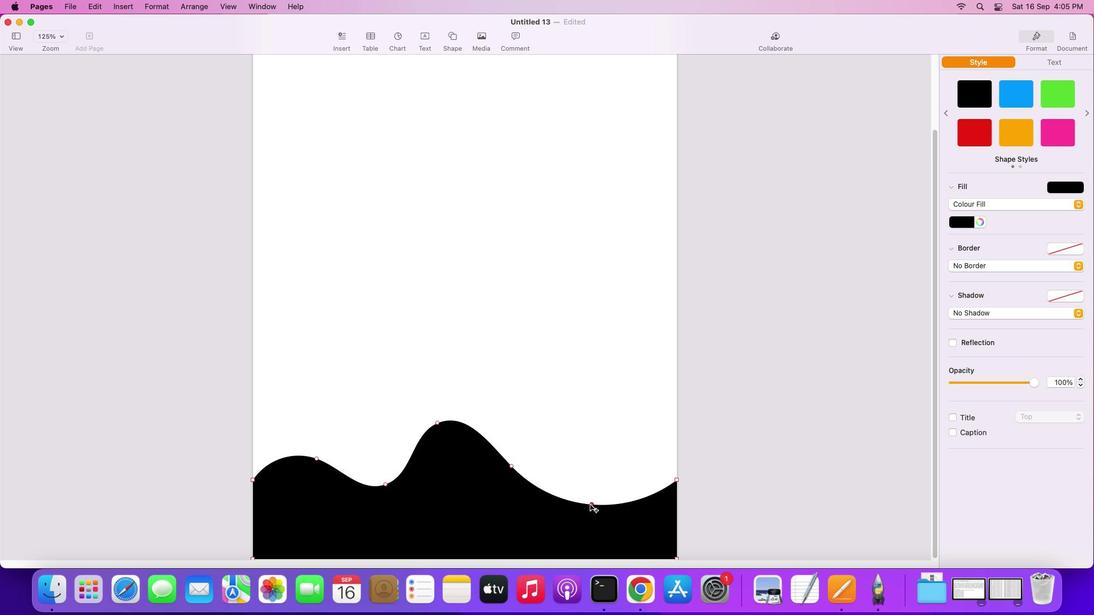 
Action: Mouse moved to (676, 479)
Screenshot: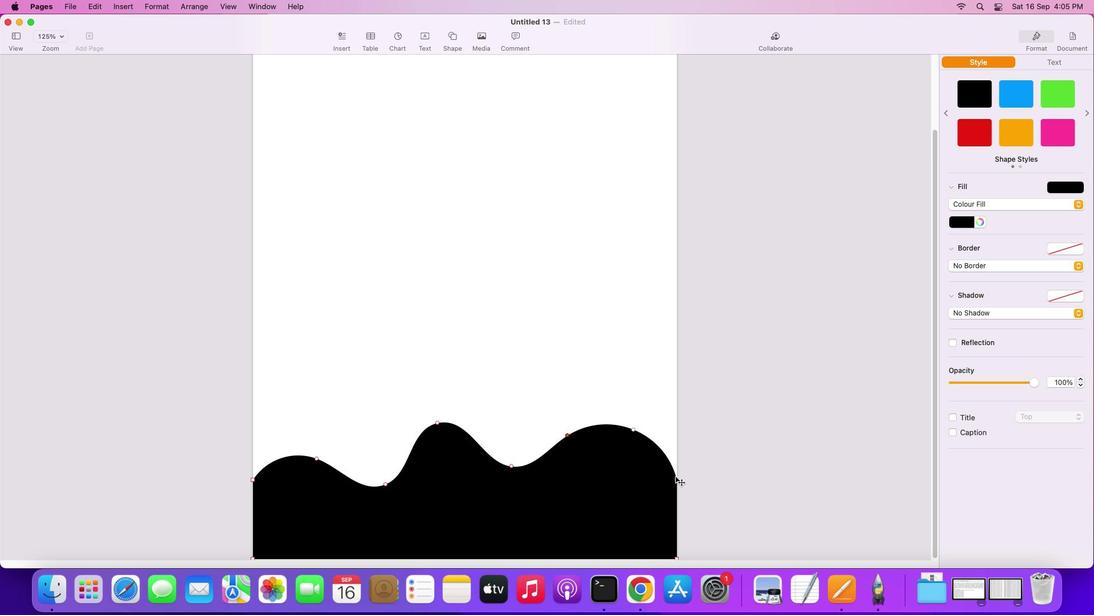 
Action: Mouse pressed left at (676, 479)
Screenshot: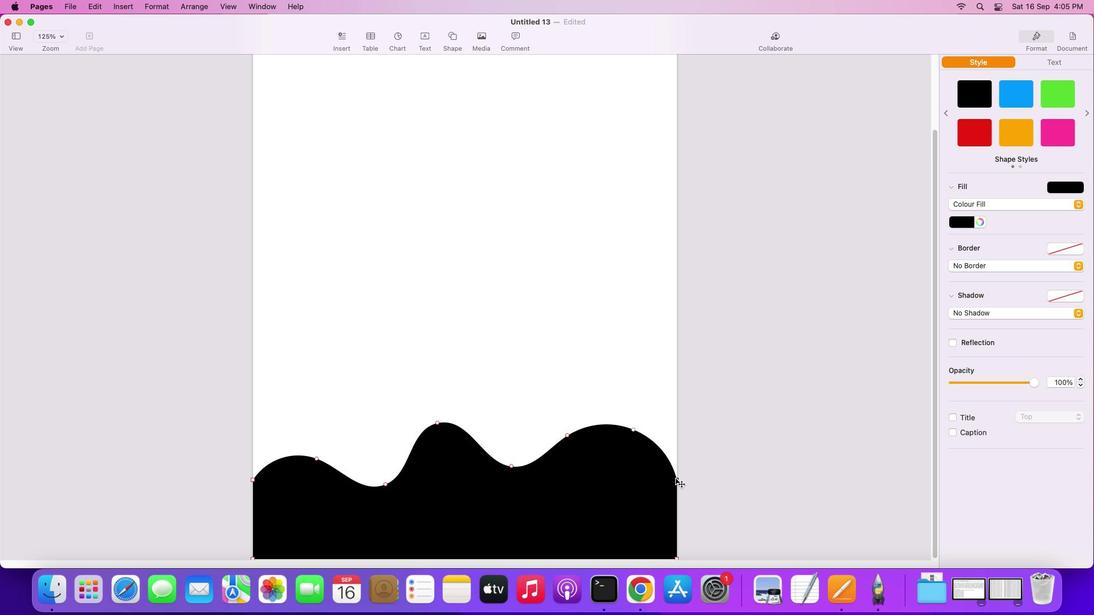 
Action: Mouse moved to (638, 435)
Screenshot: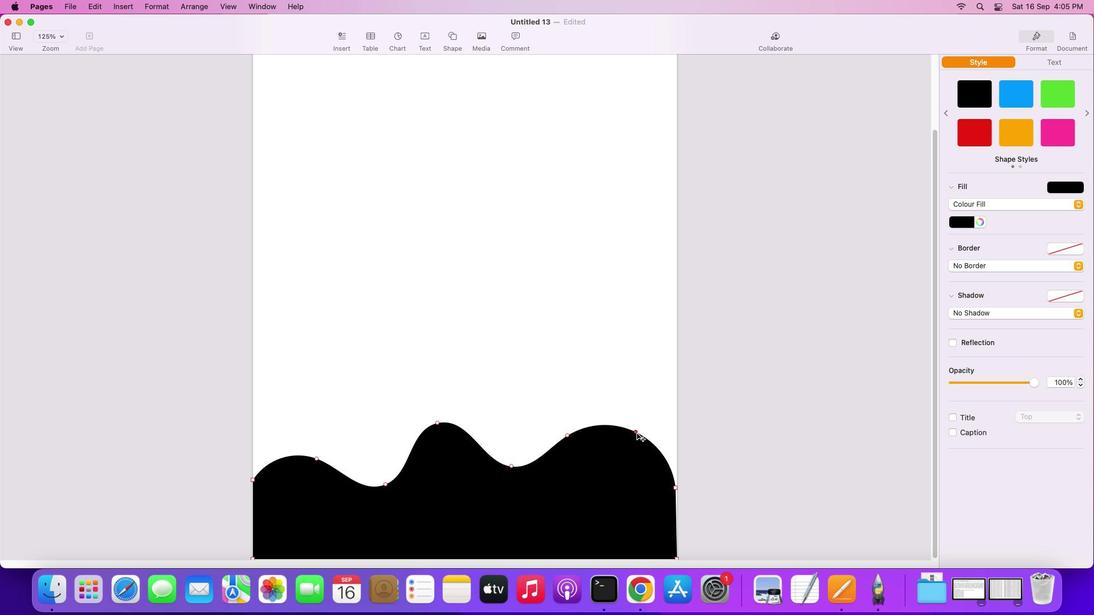 
Action: Mouse pressed left at (638, 435)
Screenshot: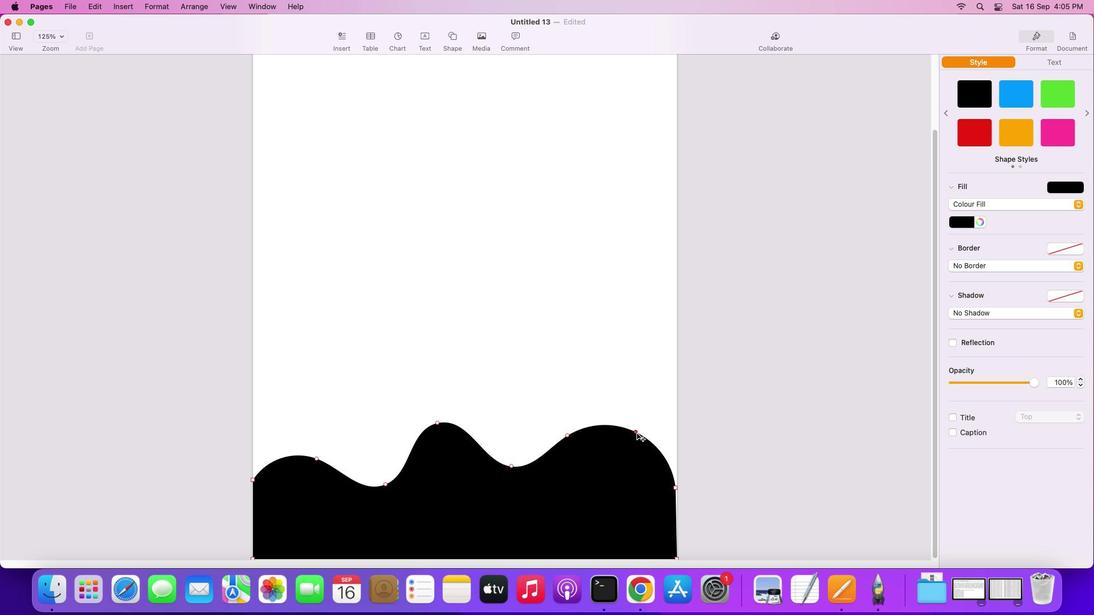 
Action: Mouse moved to (670, 496)
Screenshot: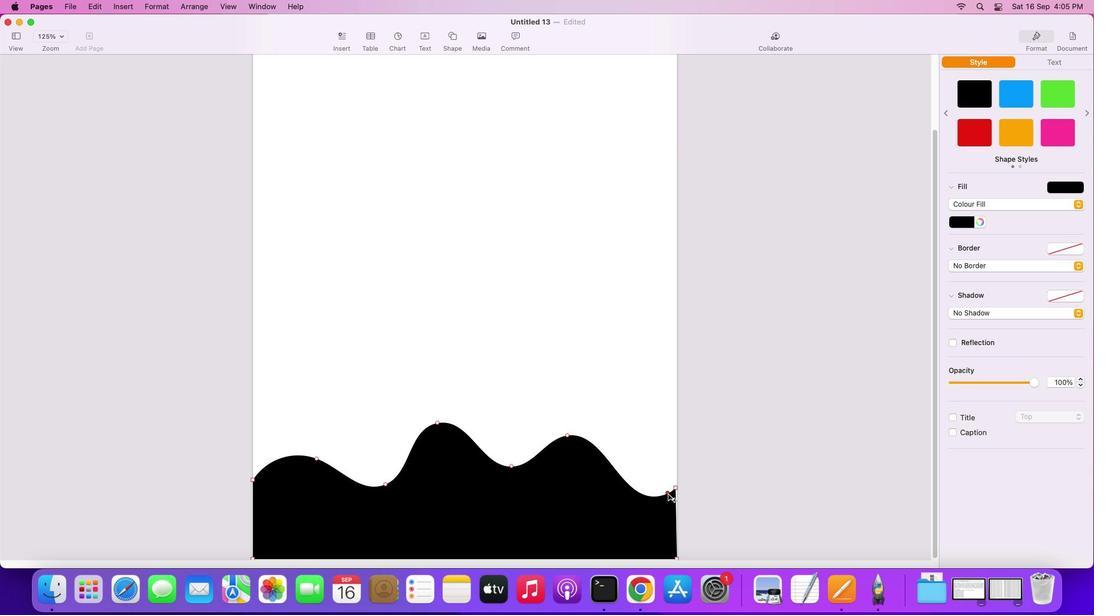 
Action: Key pressed Key.cmd'z'
Screenshot: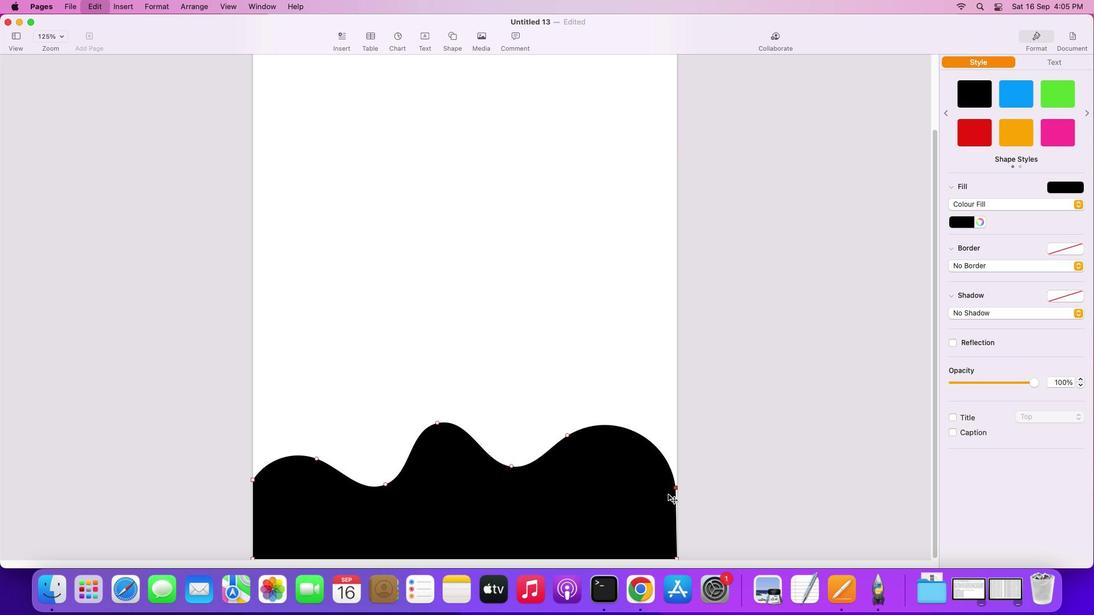 
Action: Mouse moved to (635, 434)
Screenshot: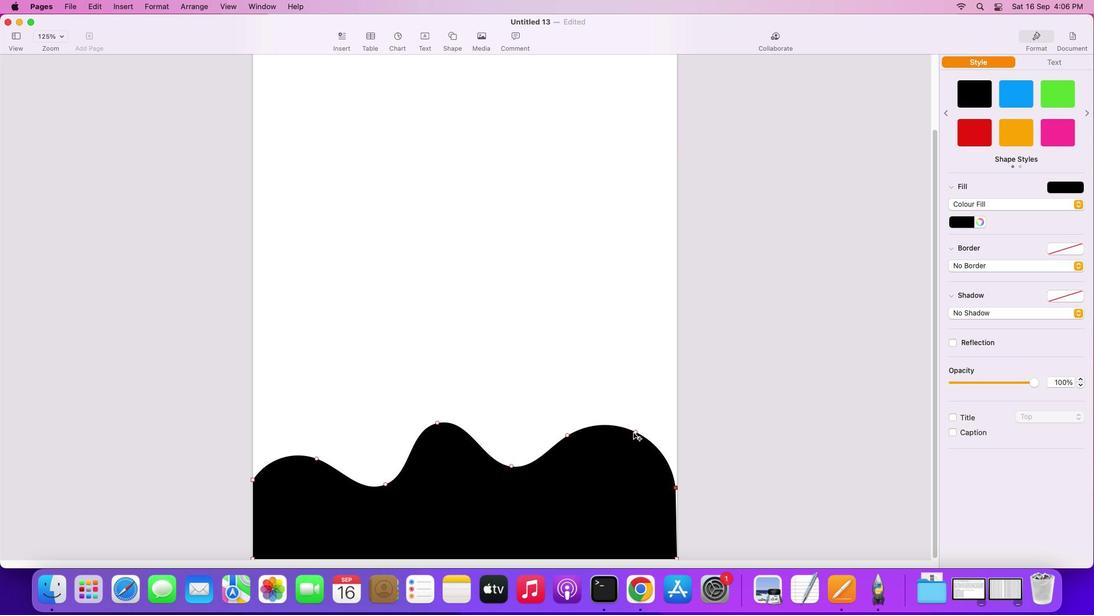 
Action: Mouse pressed left at (635, 434)
Screenshot: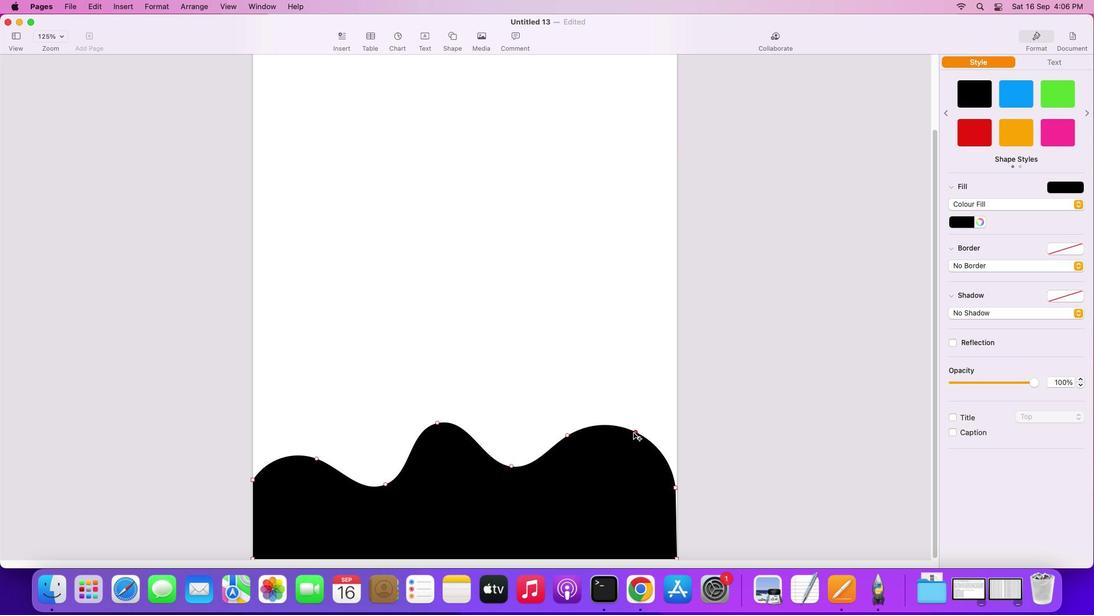 
Action: Mouse moved to (678, 488)
Screenshot: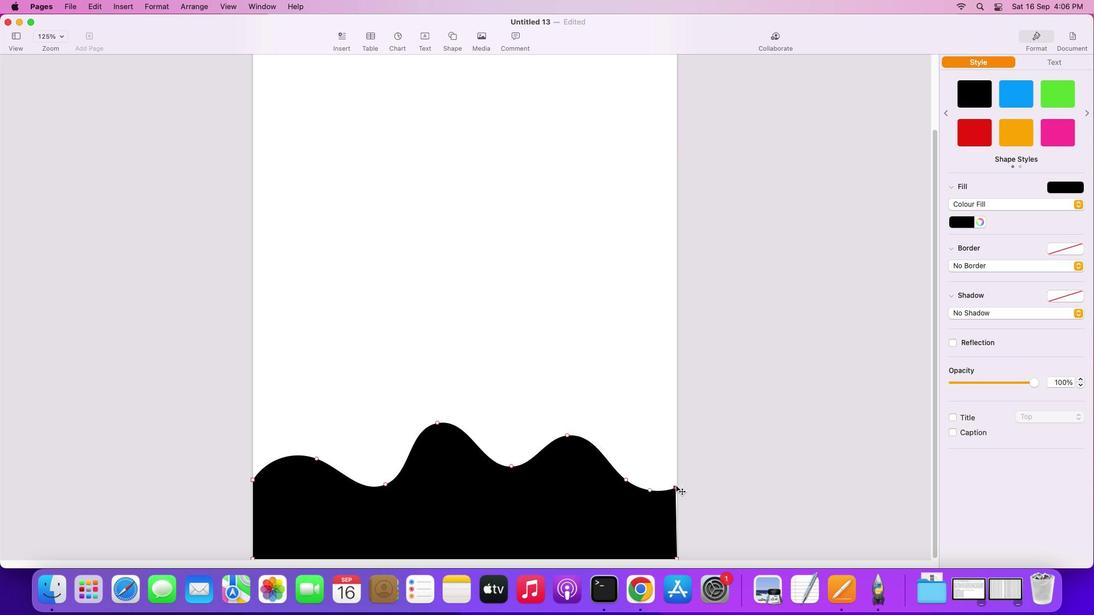
Action: Mouse pressed left at (678, 488)
Screenshot: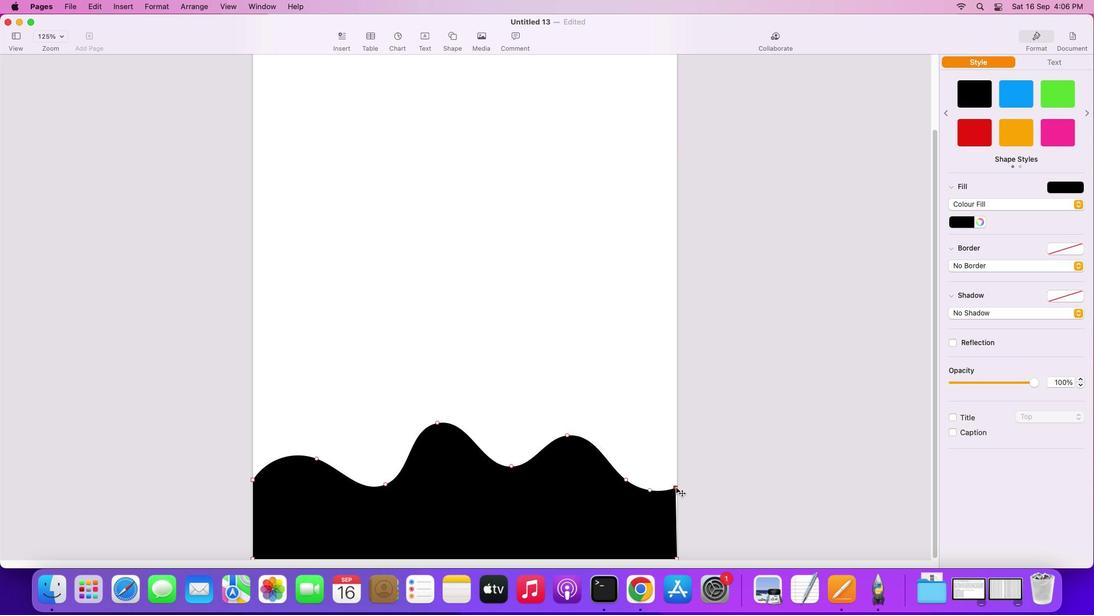 
Action: Mouse moved to (627, 479)
Screenshot: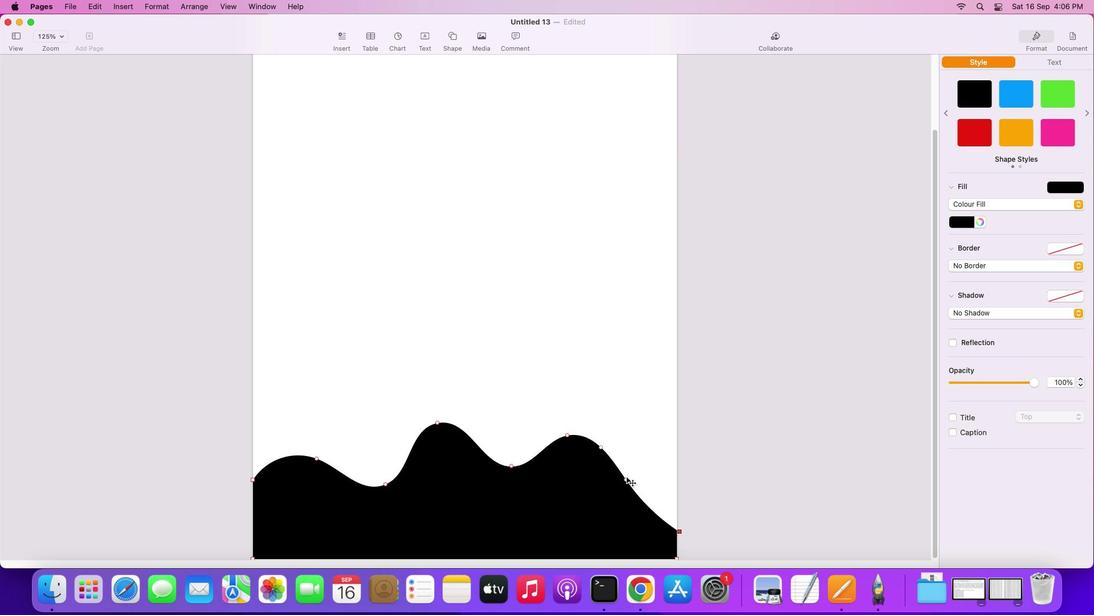 
Action: Mouse pressed left at (627, 479)
Screenshot: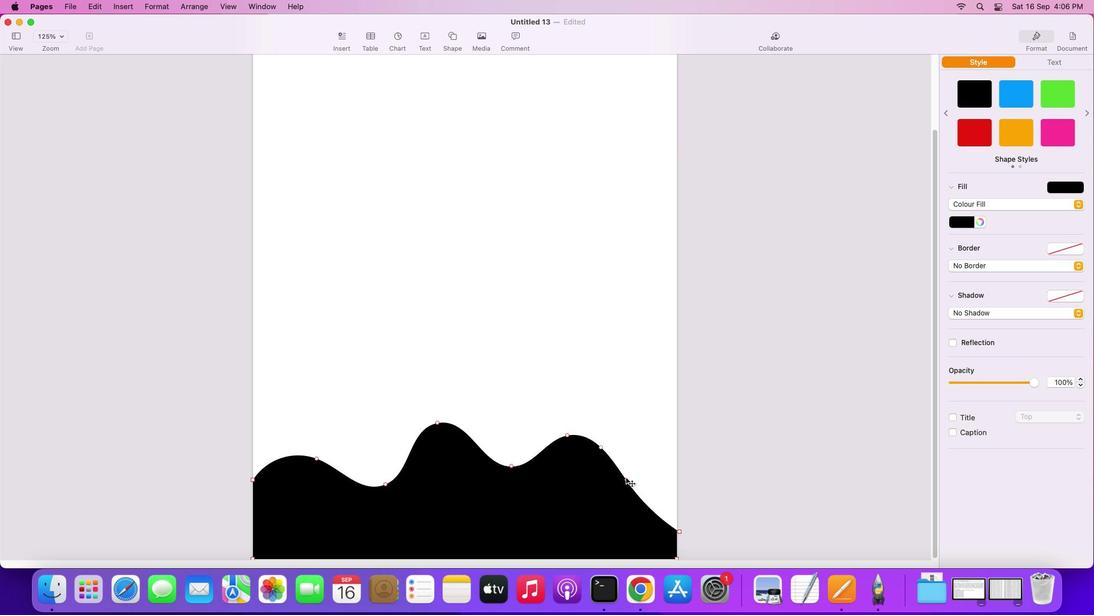 
Action: Mouse moved to (255, 481)
Screenshot: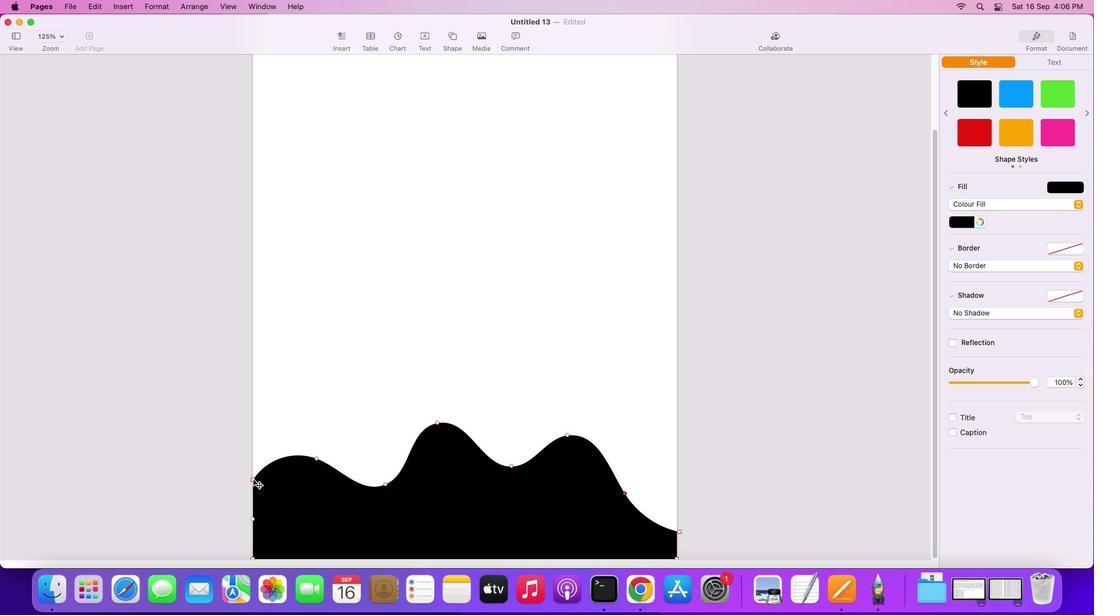 
Action: Mouse pressed left at (255, 481)
Screenshot: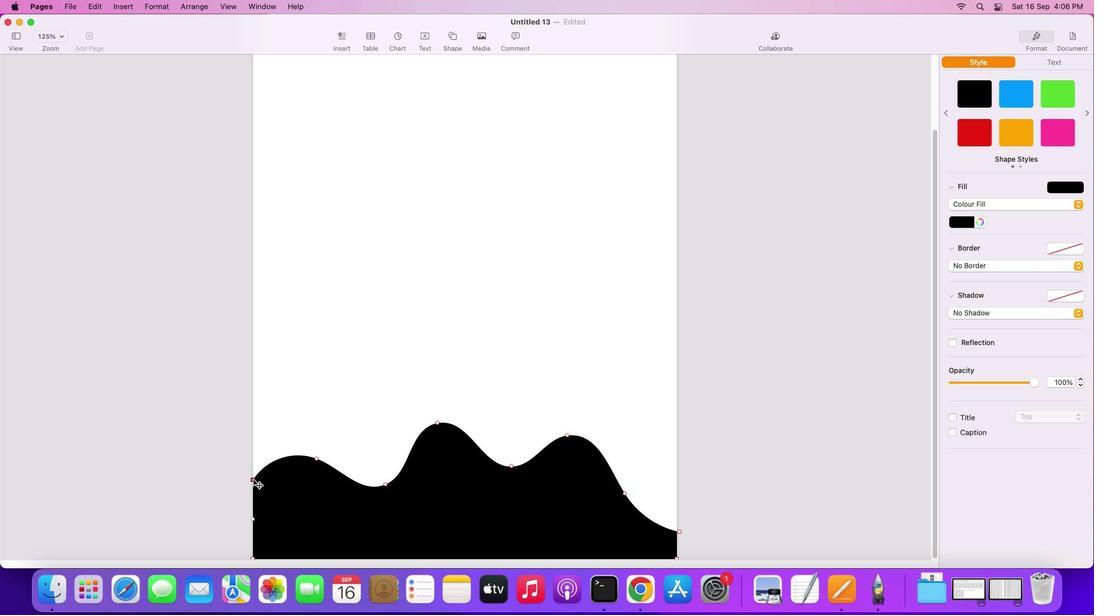 
Action: Mouse moved to (266, 473)
Screenshot: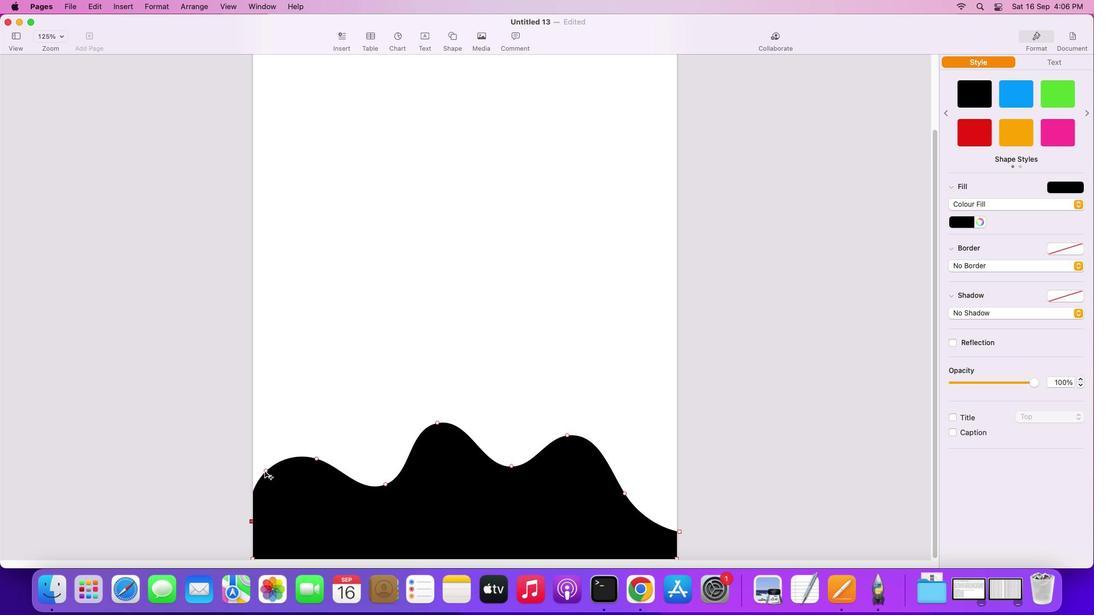 
Action: Mouse pressed left at (266, 473)
Screenshot: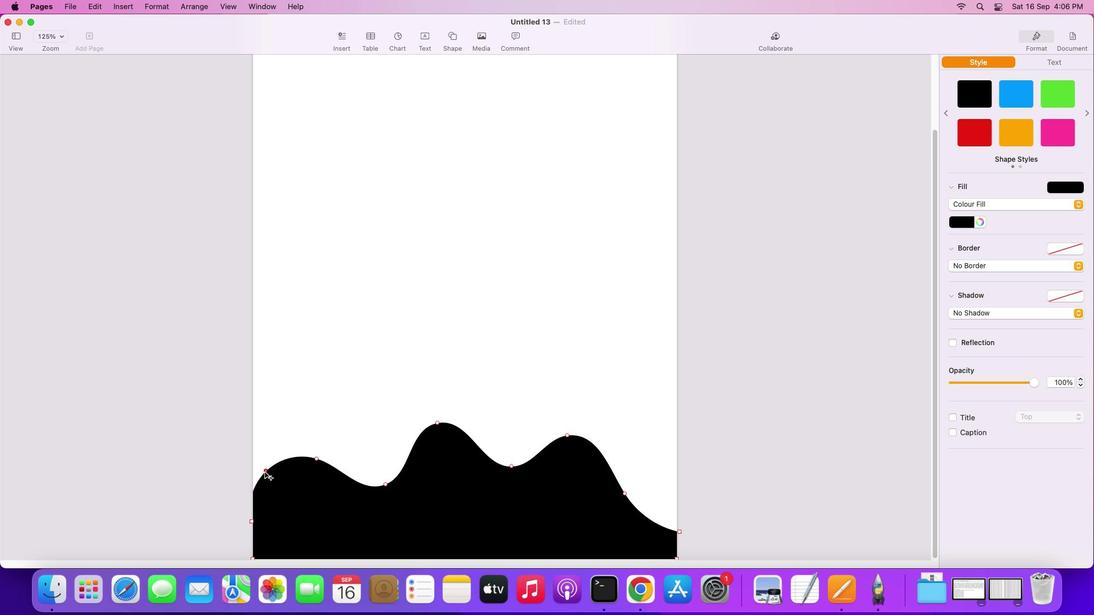 
Action: Mouse moved to (253, 522)
Screenshot: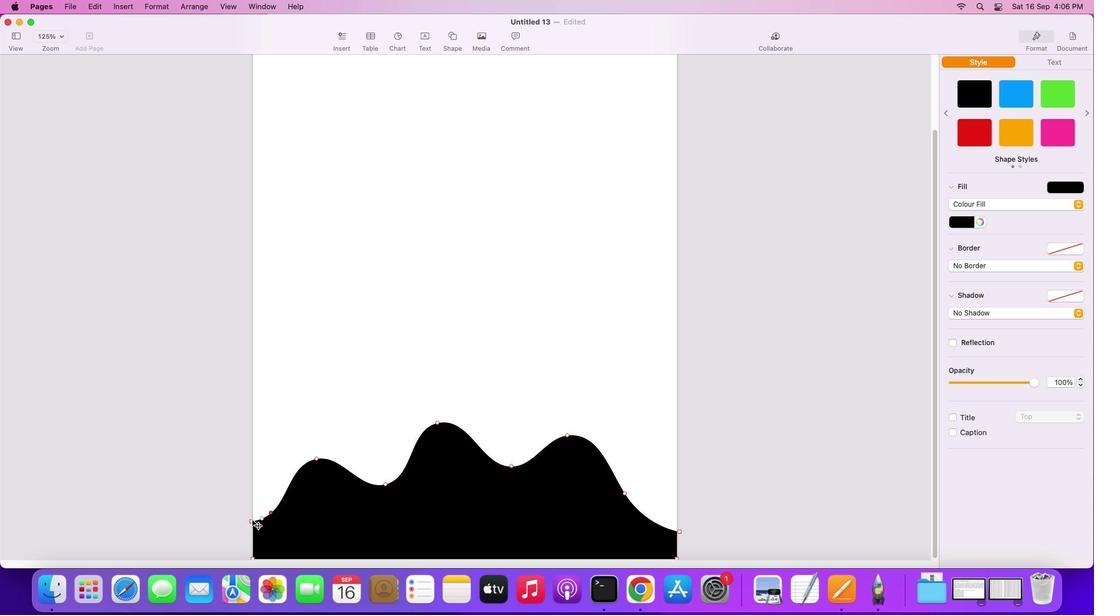 
Action: Mouse pressed left at (253, 522)
Screenshot: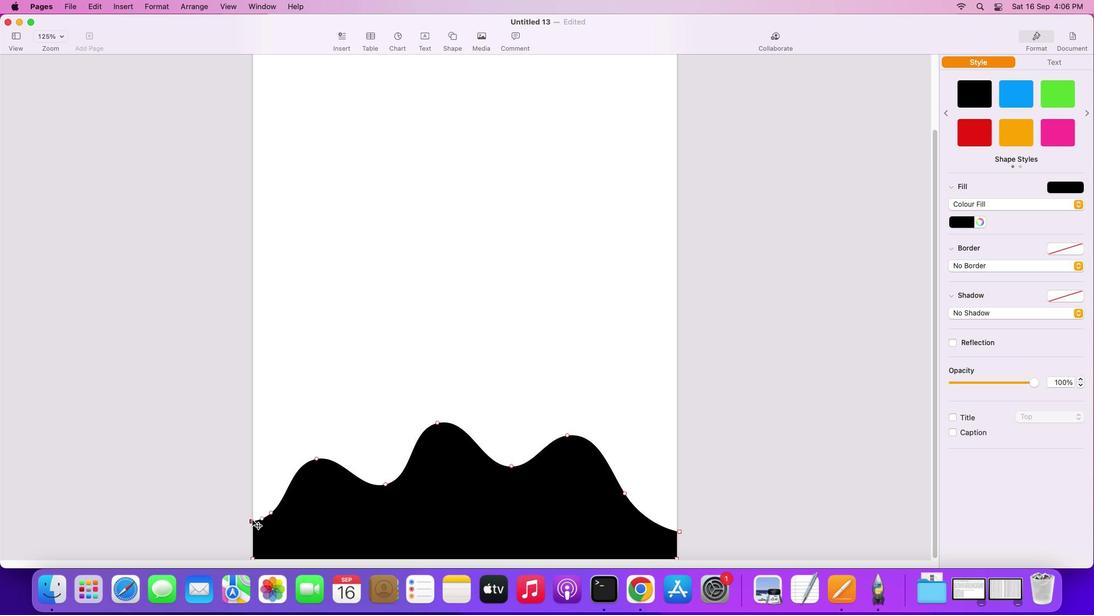 
Action: Mouse moved to (272, 513)
Screenshot: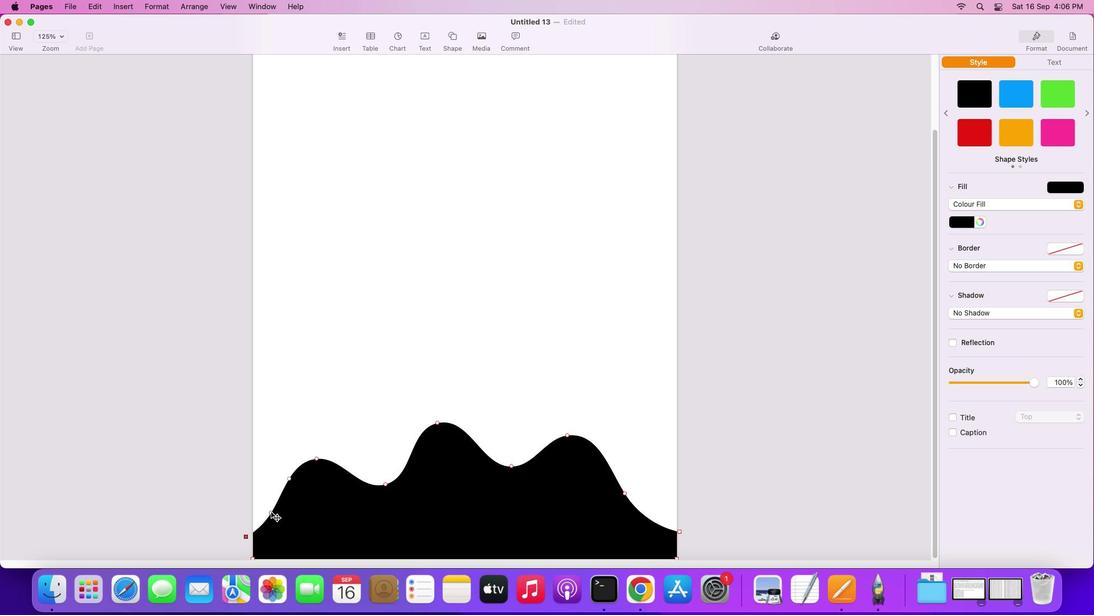 
Action: Mouse pressed left at (272, 513)
Screenshot: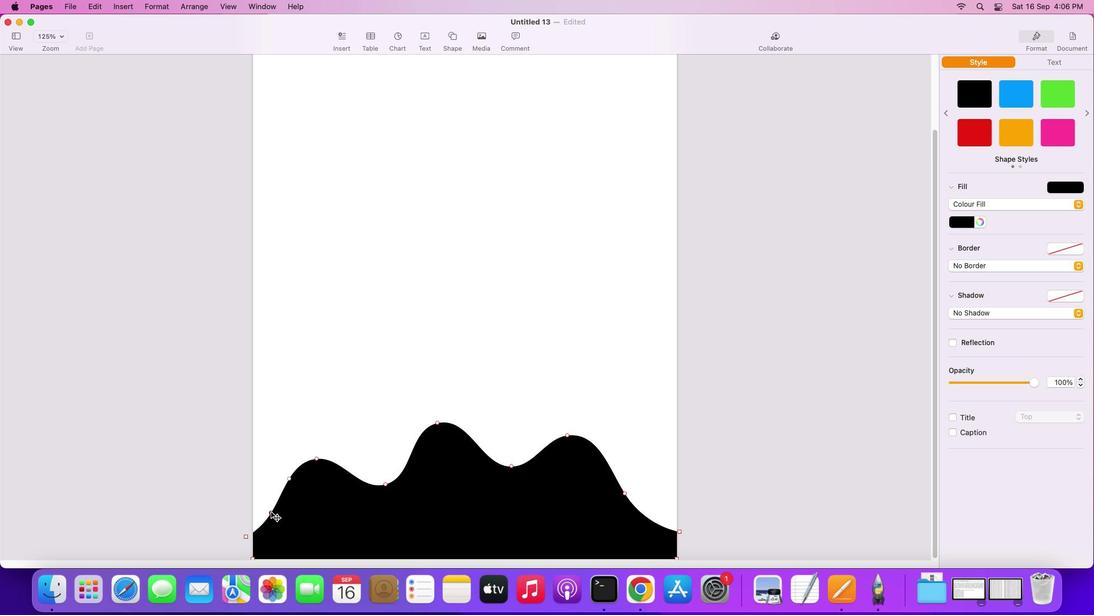 
Action: Mouse moved to (244, 536)
Screenshot: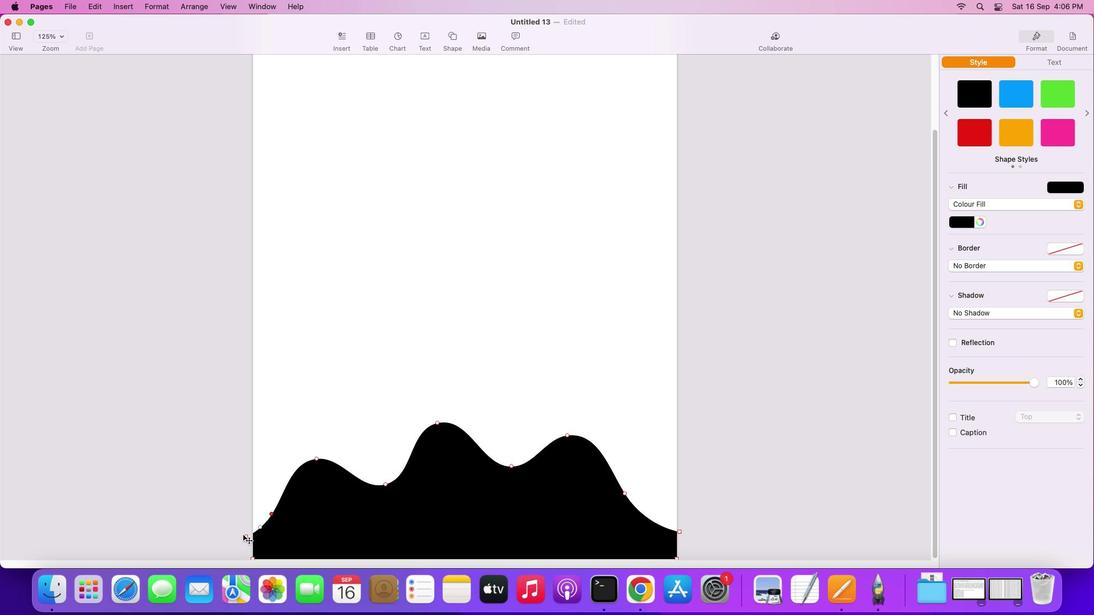 
Action: Mouse pressed left at (244, 536)
Screenshot: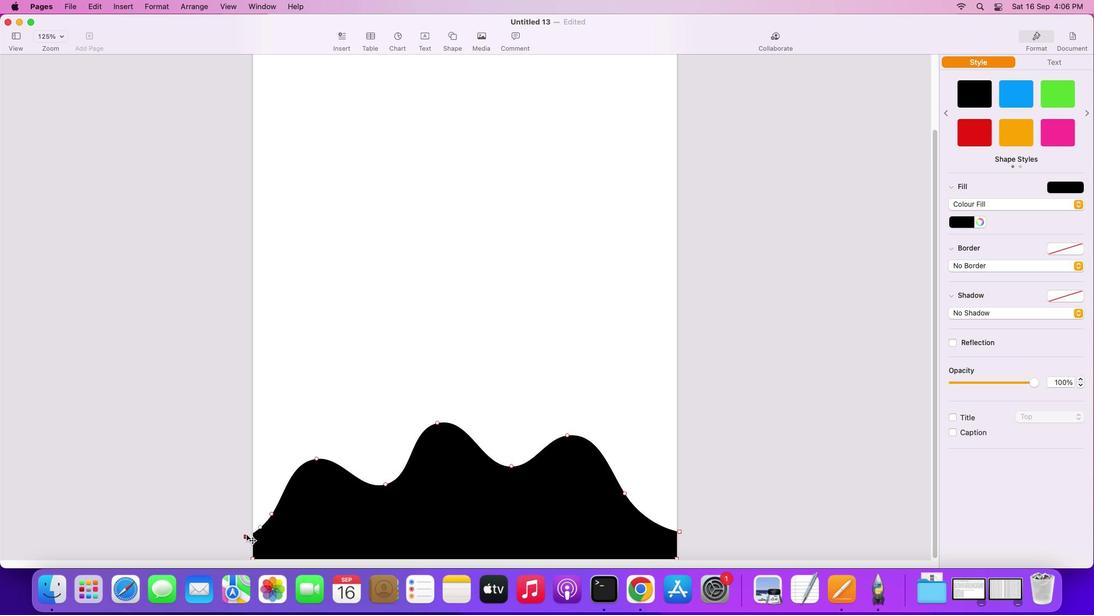 
Action: Mouse moved to (486, 349)
Screenshot: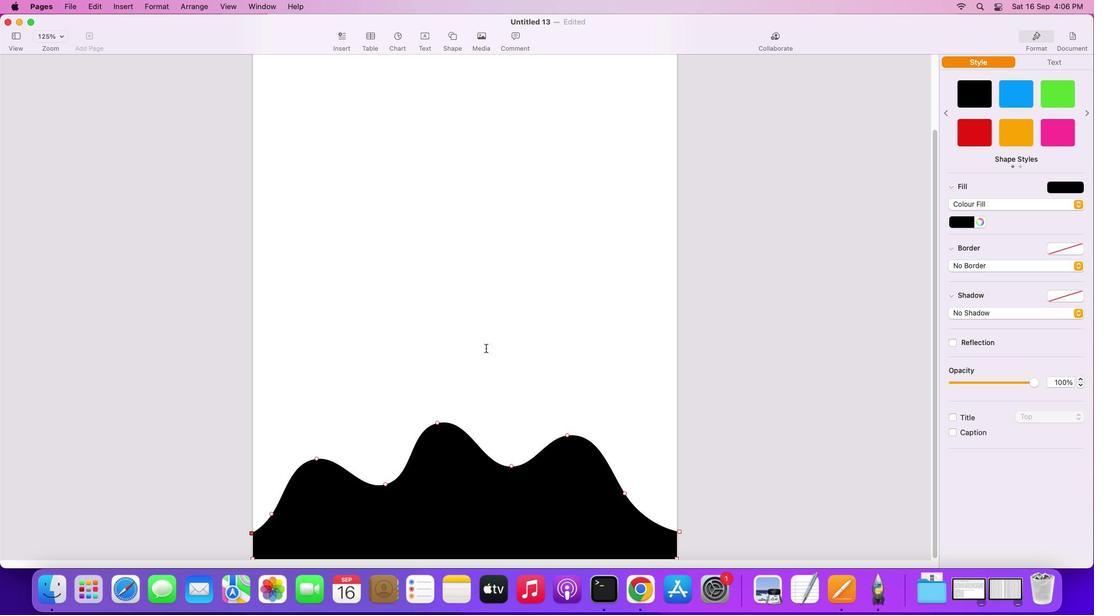 
Action: Mouse pressed left at (486, 349)
Screenshot: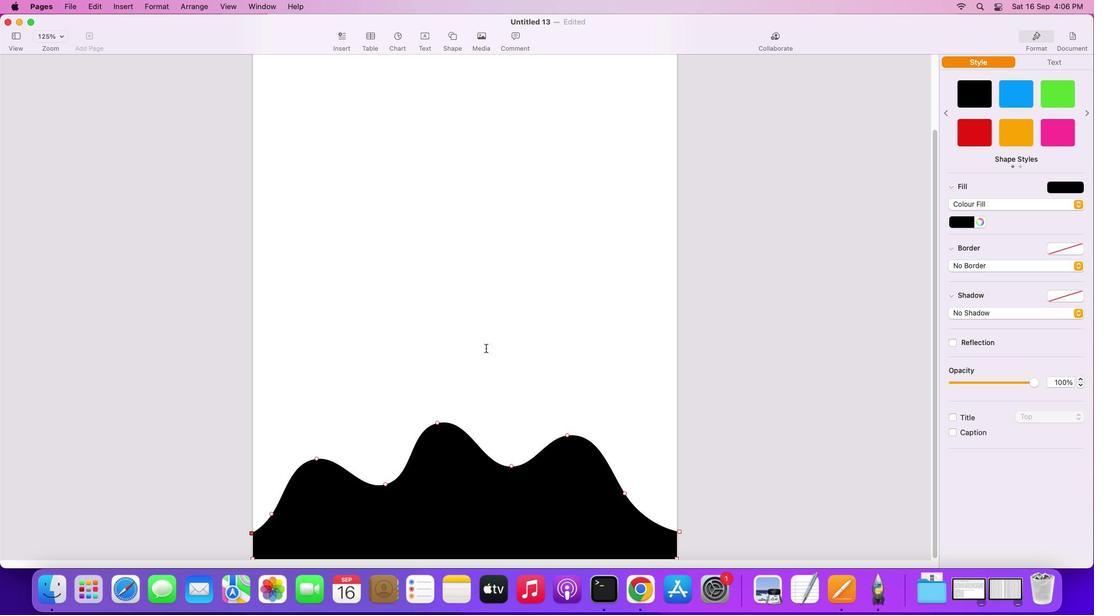 
Action: Mouse moved to (505, 493)
Screenshot: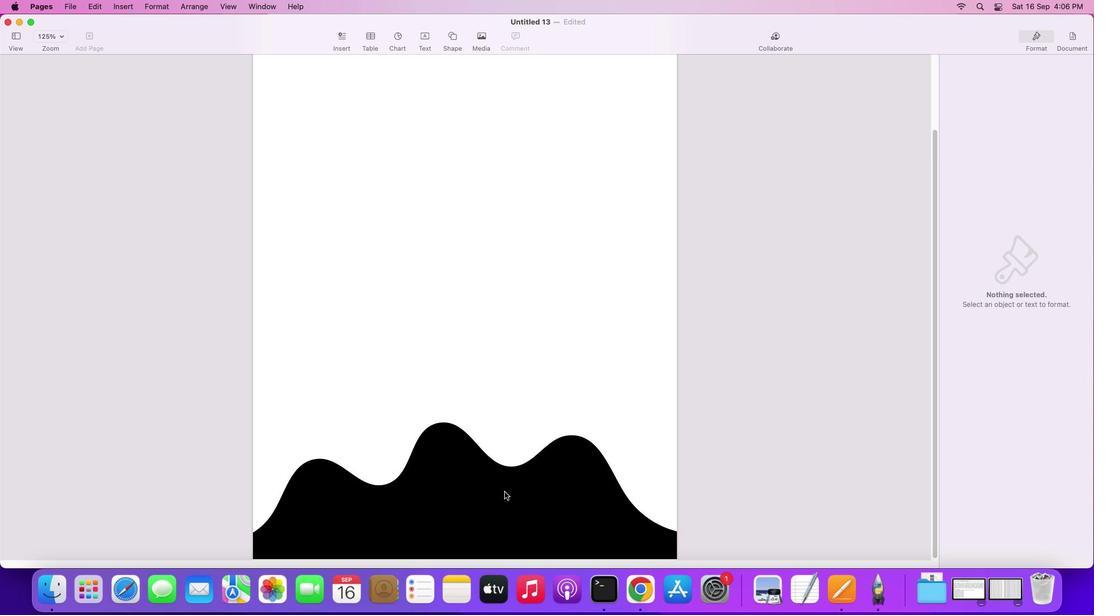 
Action: Mouse pressed left at (505, 493)
Screenshot: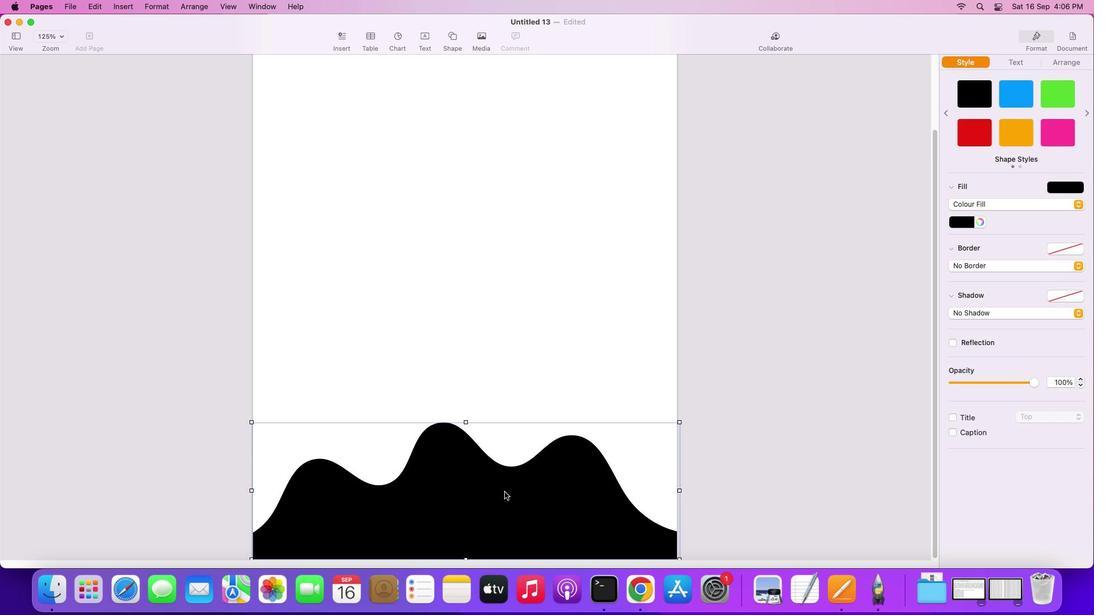 
Action: Mouse moved to (506, 492)
Screenshot: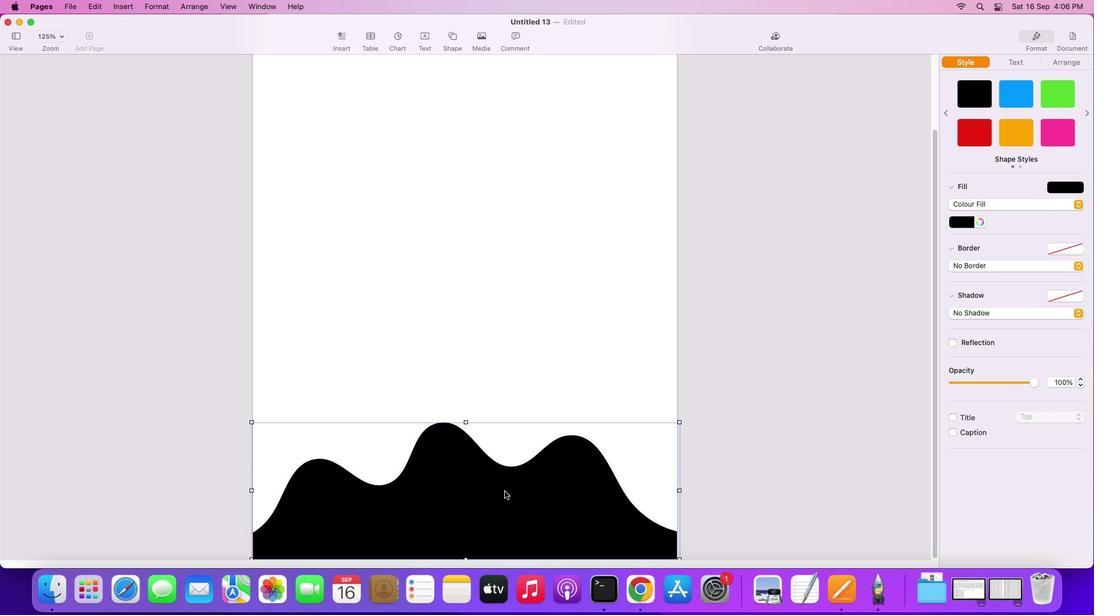 
Action: Key pressed Key.alt
Screenshot: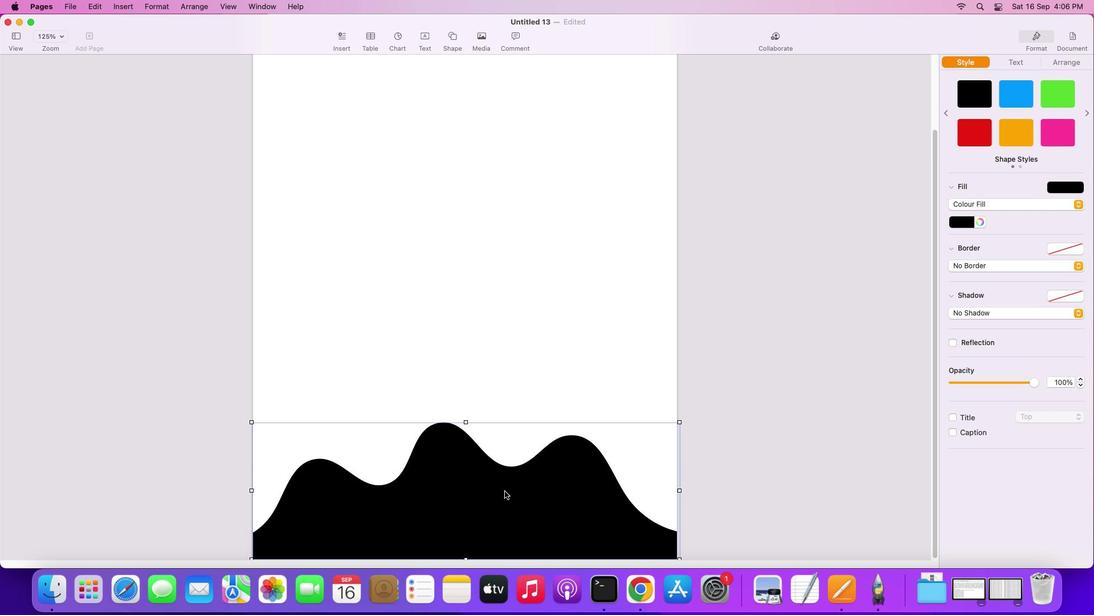 
Action: Mouse pressed left at (506, 492)
Screenshot: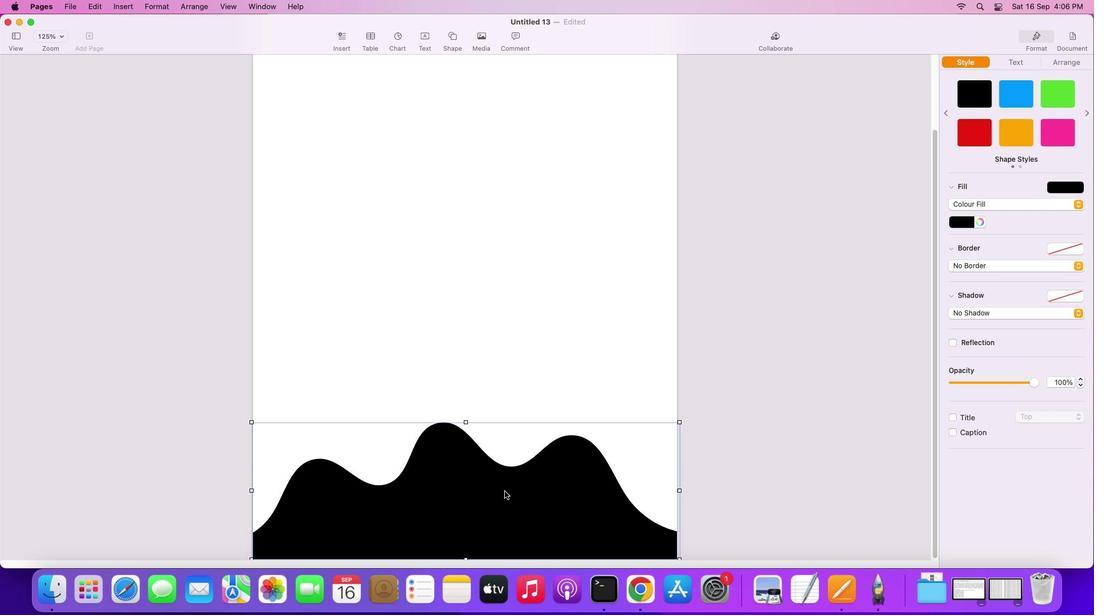 
Action: Mouse moved to (545, 372)
Screenshot: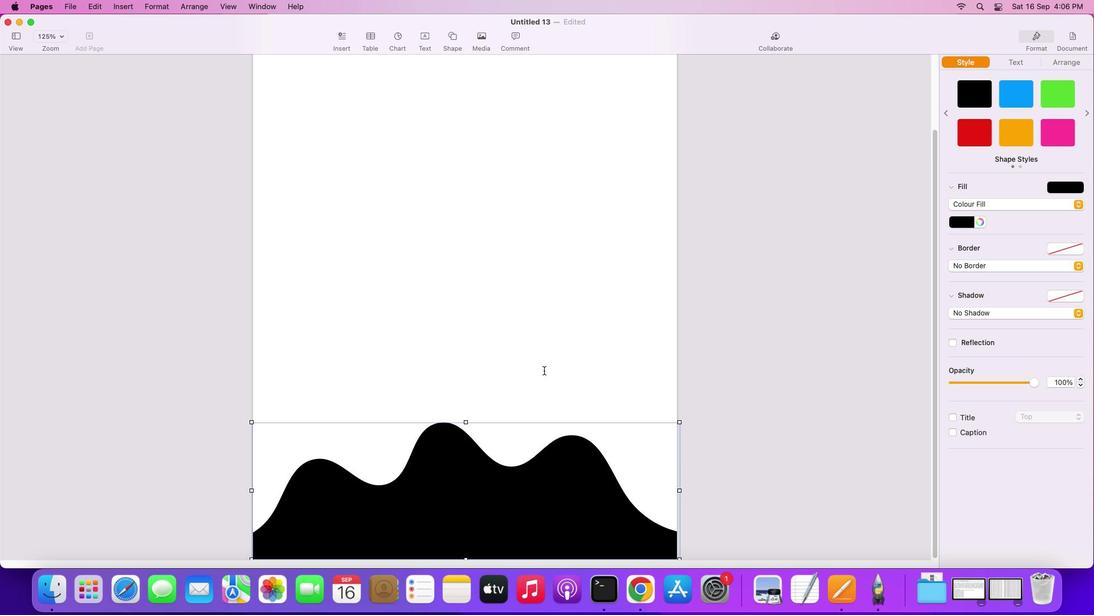 
Action: Mouse pressed left at (545, 372)
Screenshot: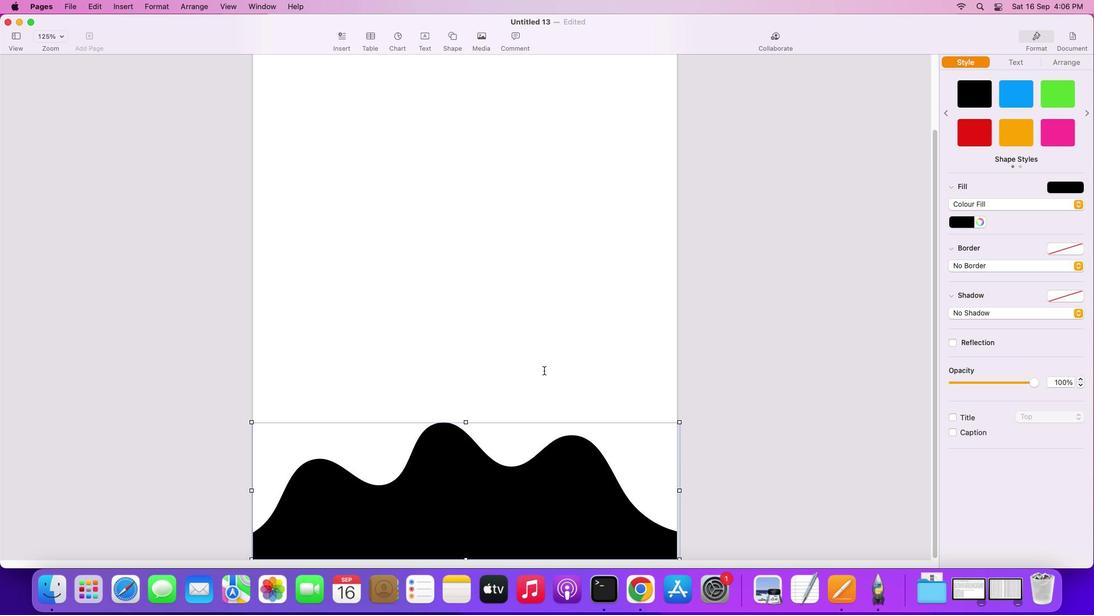 
Action: Mouse moved to (455, 35)
Screenshot: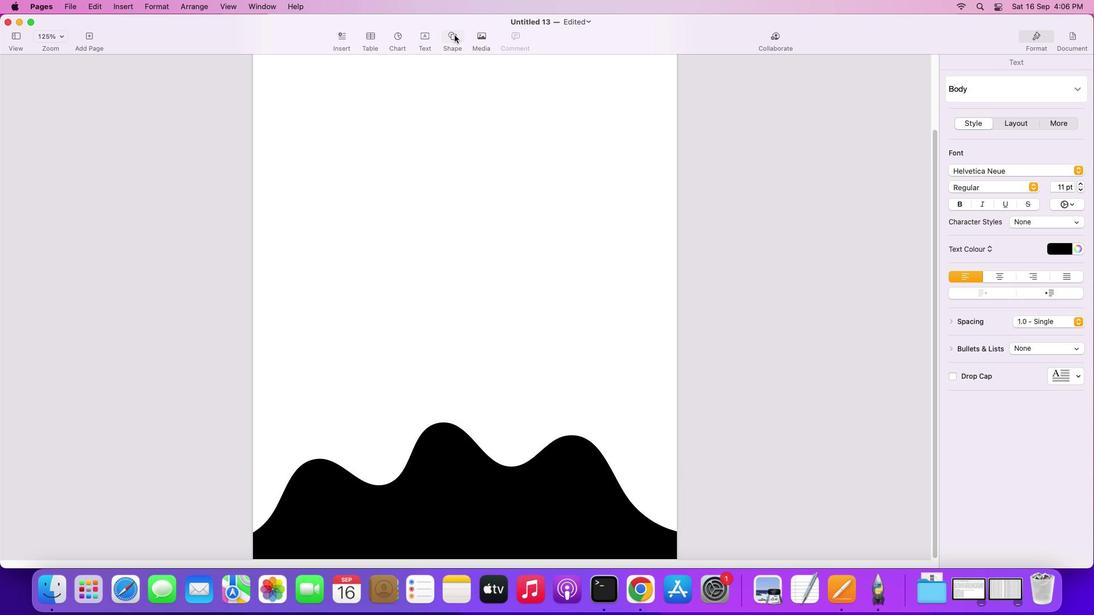 
Action: Mouse pressed left at (455, 35)
Screenshot: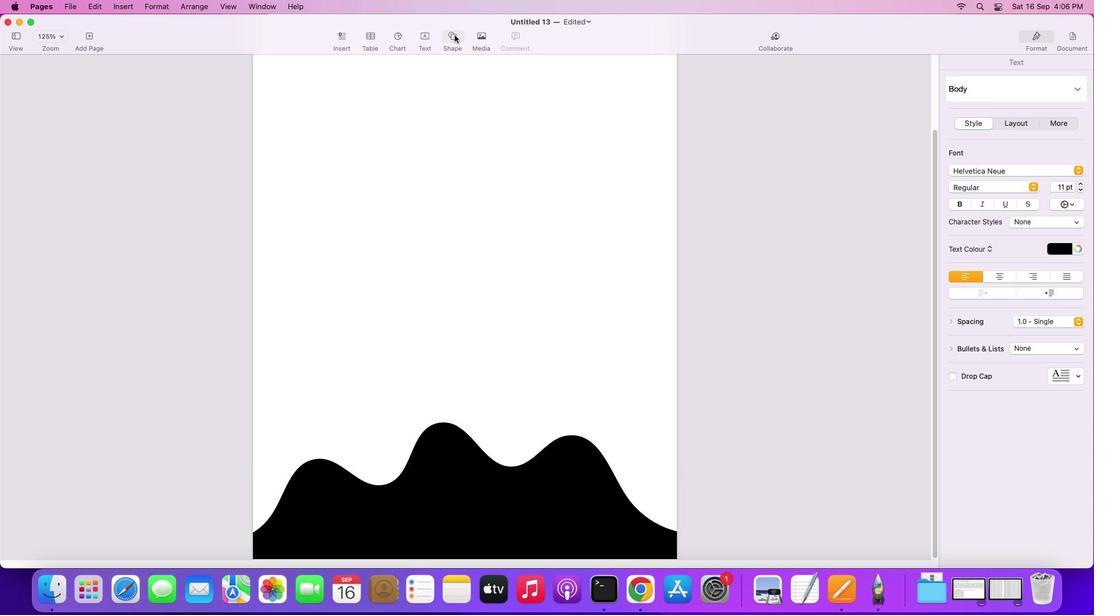 
Action: Mouse moved to (451, 133)
Screenshot: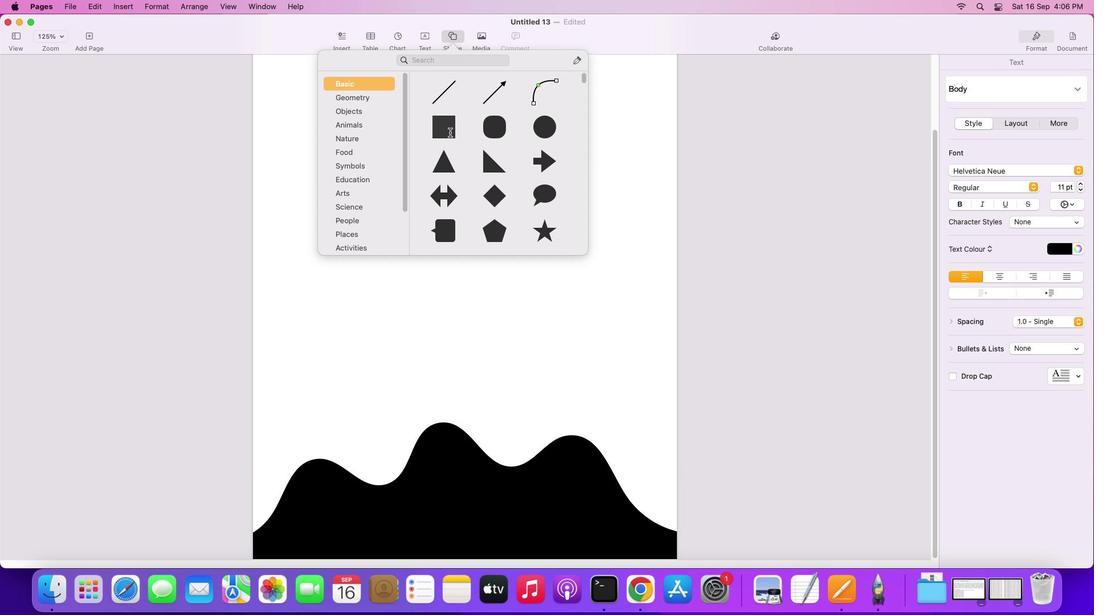 
Action: Mouse pressed left at (451, 133)
Screenshot: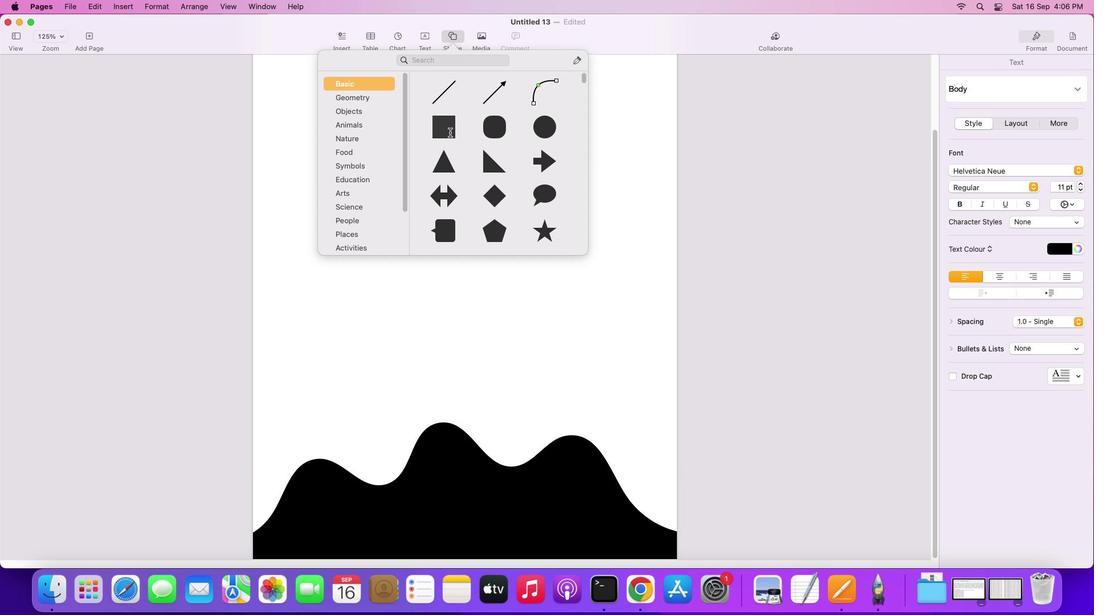 
Action: Mouse moved to (463, 317)
Screenshot: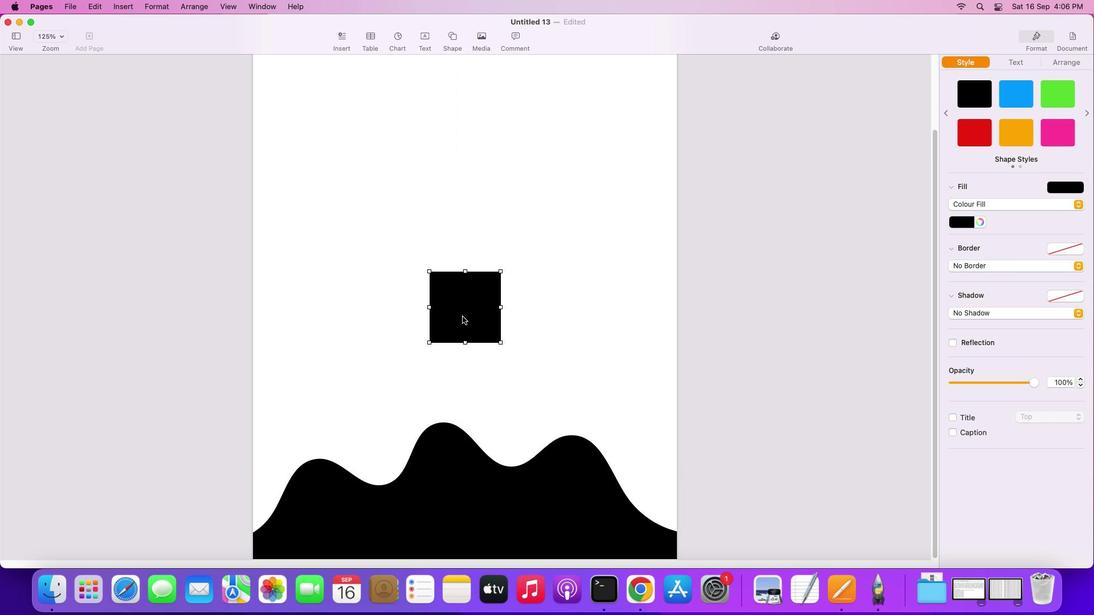 
Action: Mouse pressed left at (463, 317)
Screenshot: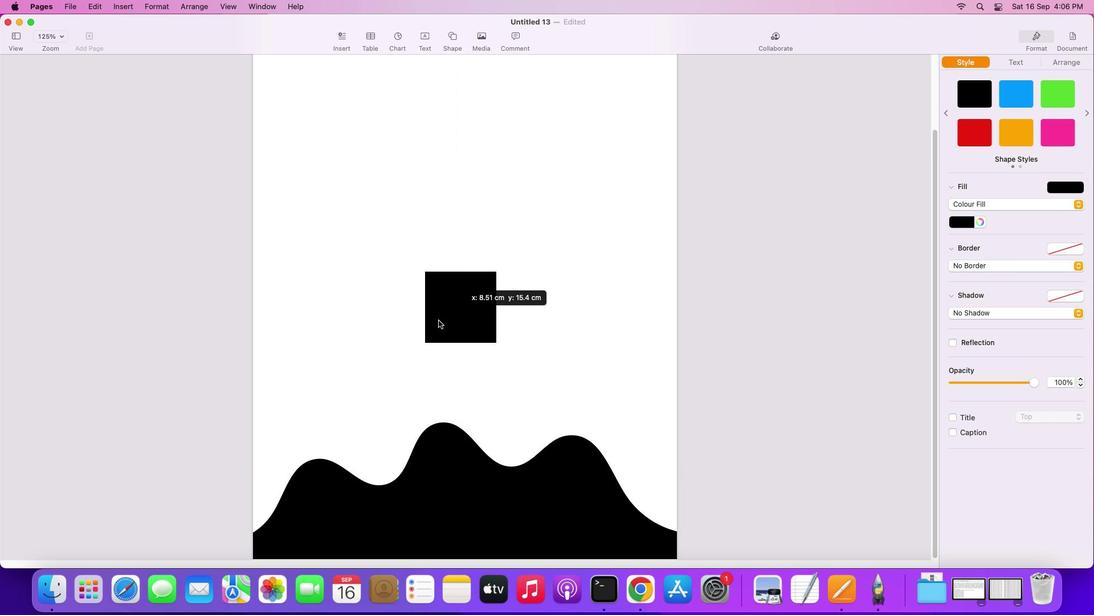 
Action: Mouse moved to (324, 346)
Screenshot: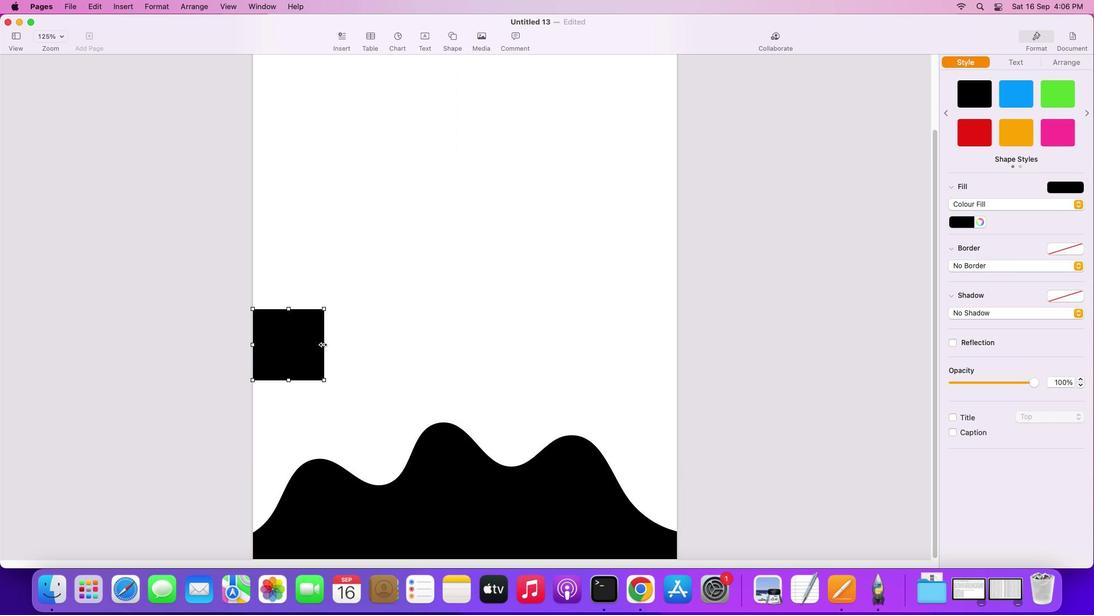
Action: Mouse pressed left at (324, 346)
Screenshot: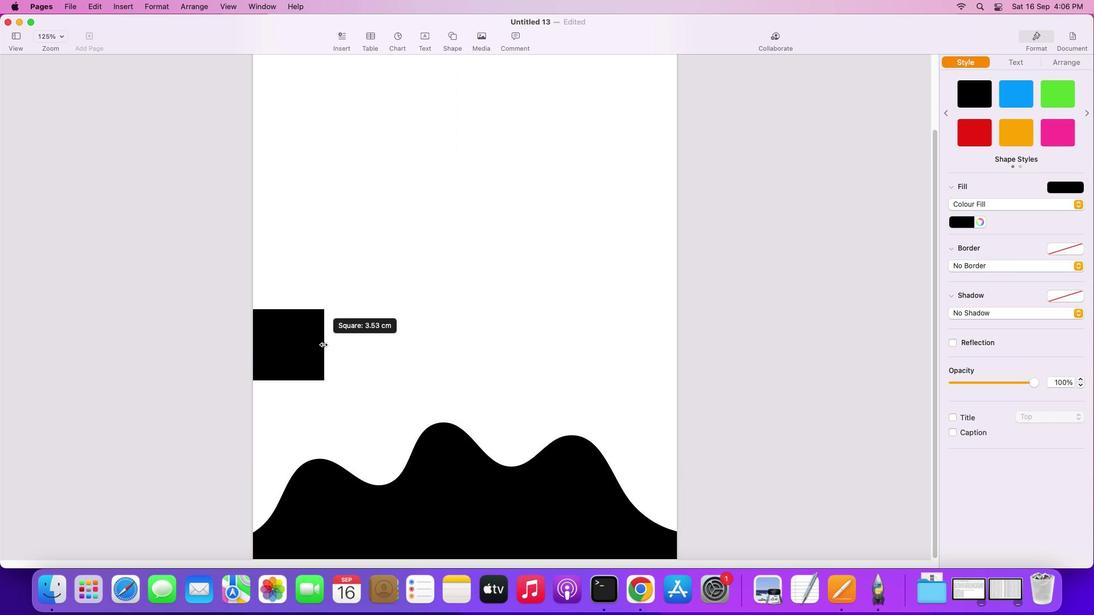 
Action: Mouse moved to (467, 309)
Screenshot: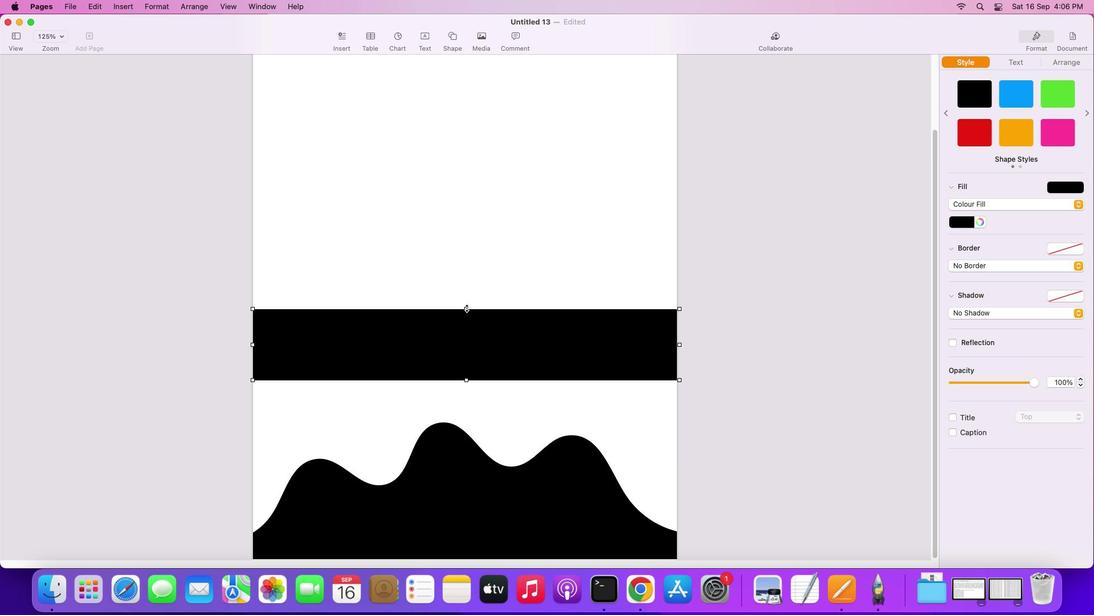 
Action: Mouse pressed left at (467, 309)
Screenshot: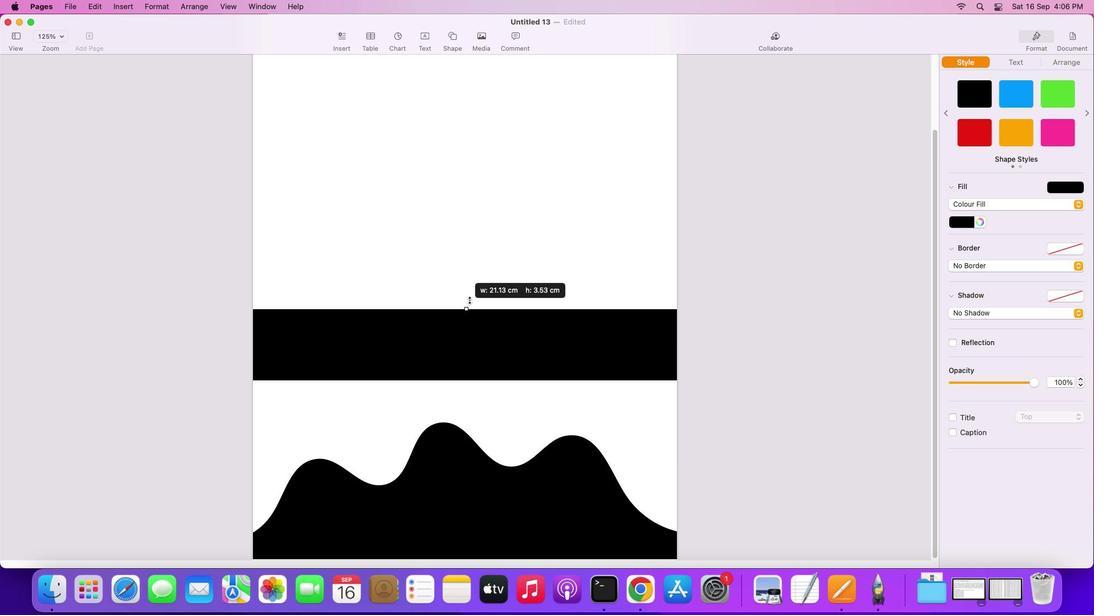 
Action: Mouse moved to (485, 317)
Screenshot: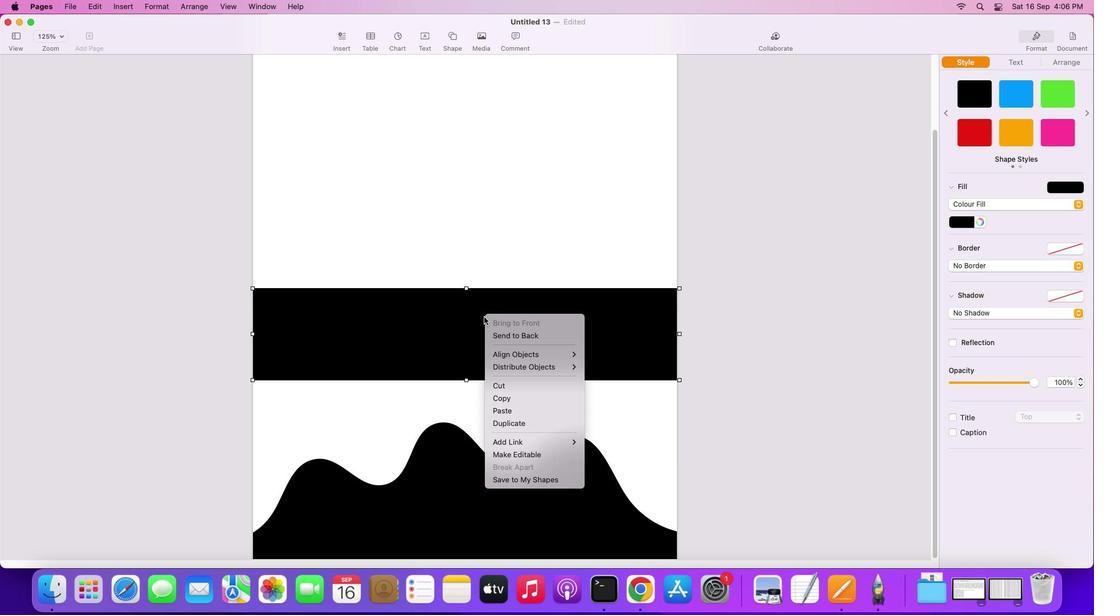 
Action: Mouse pressed right at (485, 317)
Screenshot: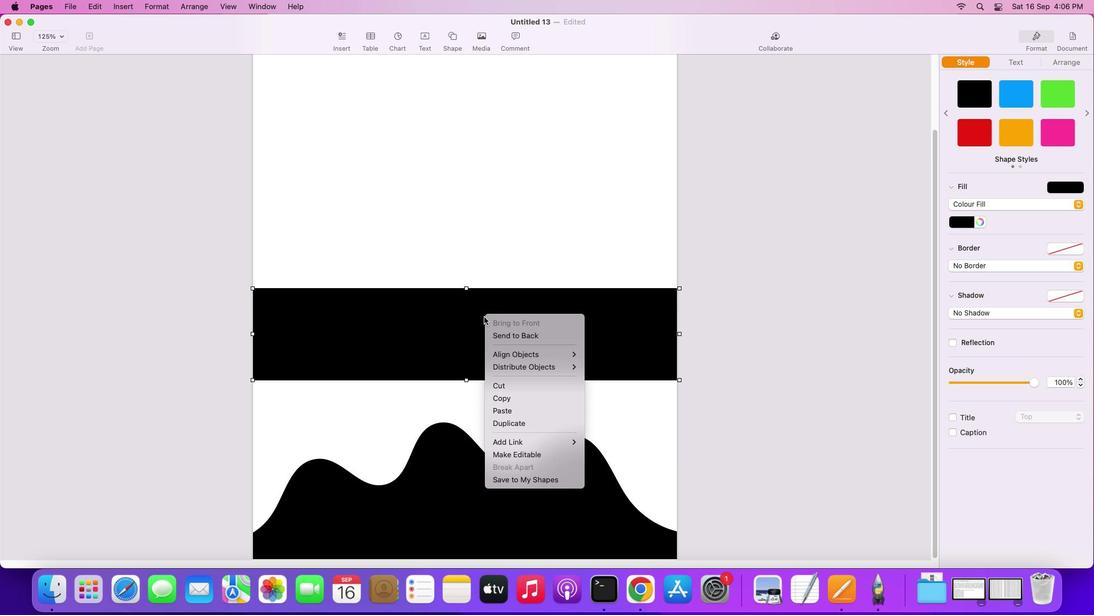 
Action: Mouse moved to (534, 451)
Screenshot: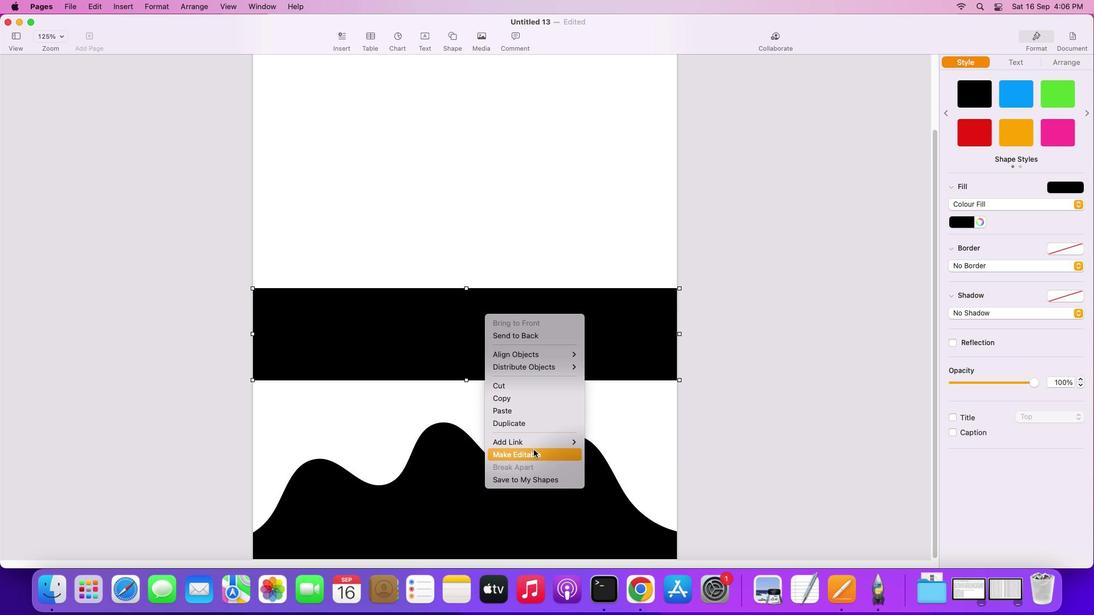 
Action: Mouse pressed left at (534, 451)
Screenshot: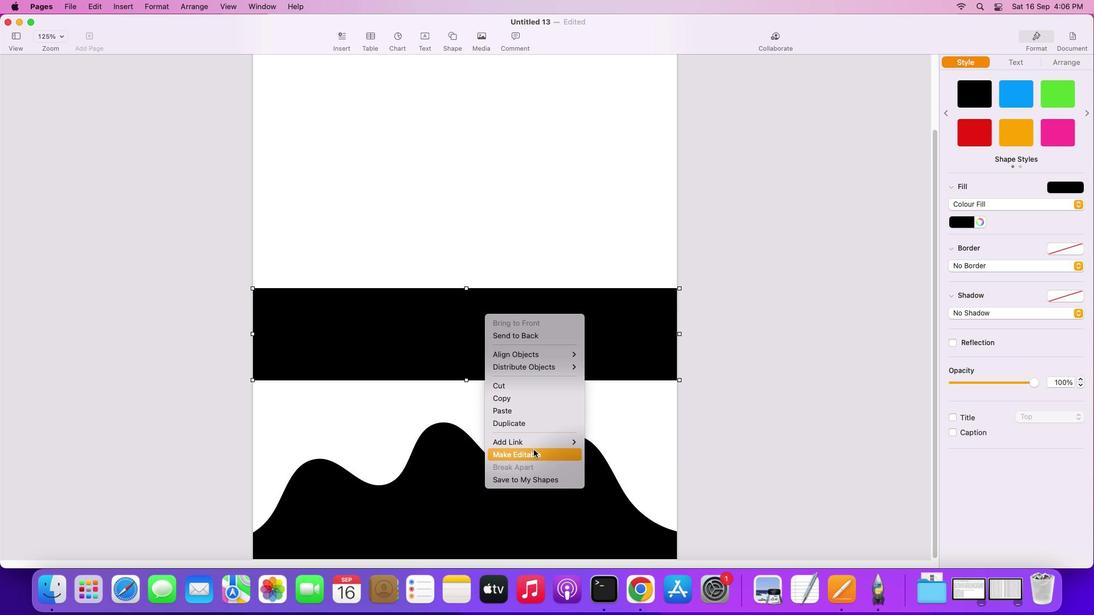 
Action: Mouse moved to (467, 287)
Screenshot: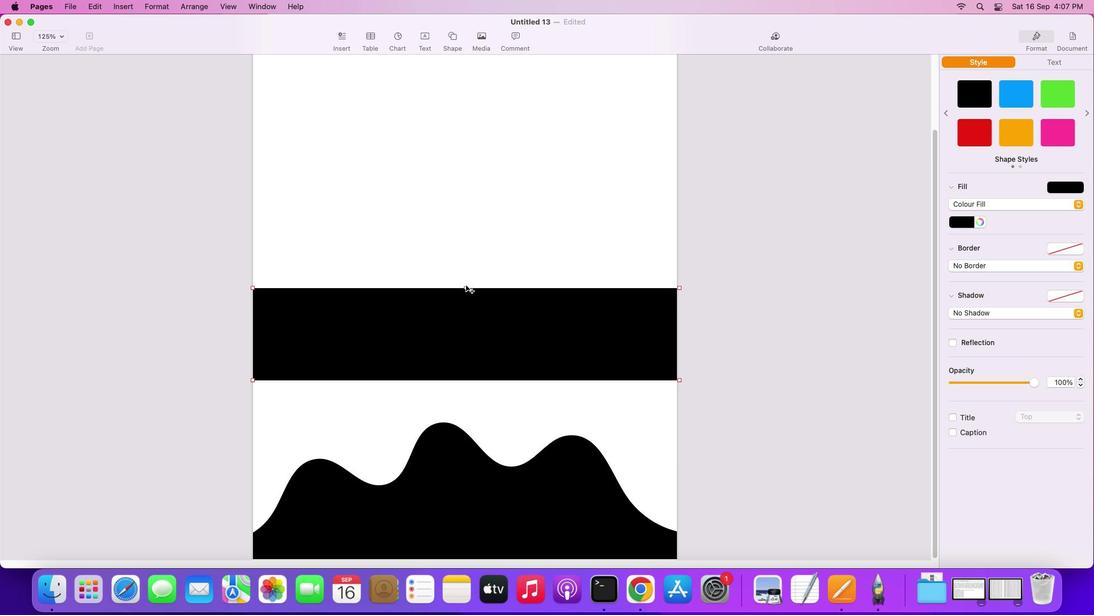 
Action: Mouse pressed left at (467, 287)
Screenshot: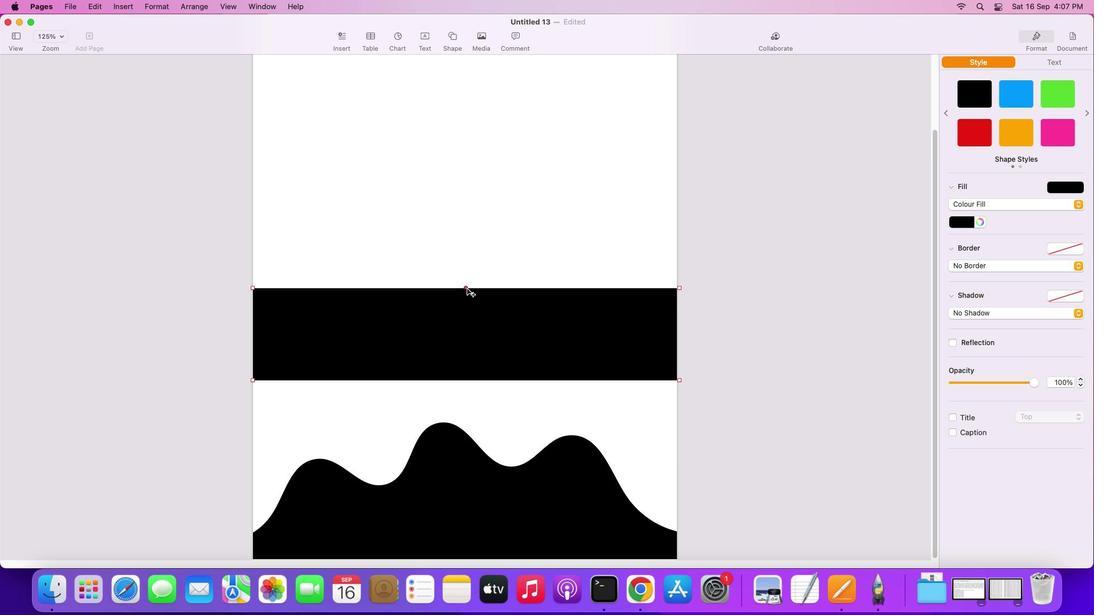 
Action: Mouse moved to (578, 305)
Screenshot: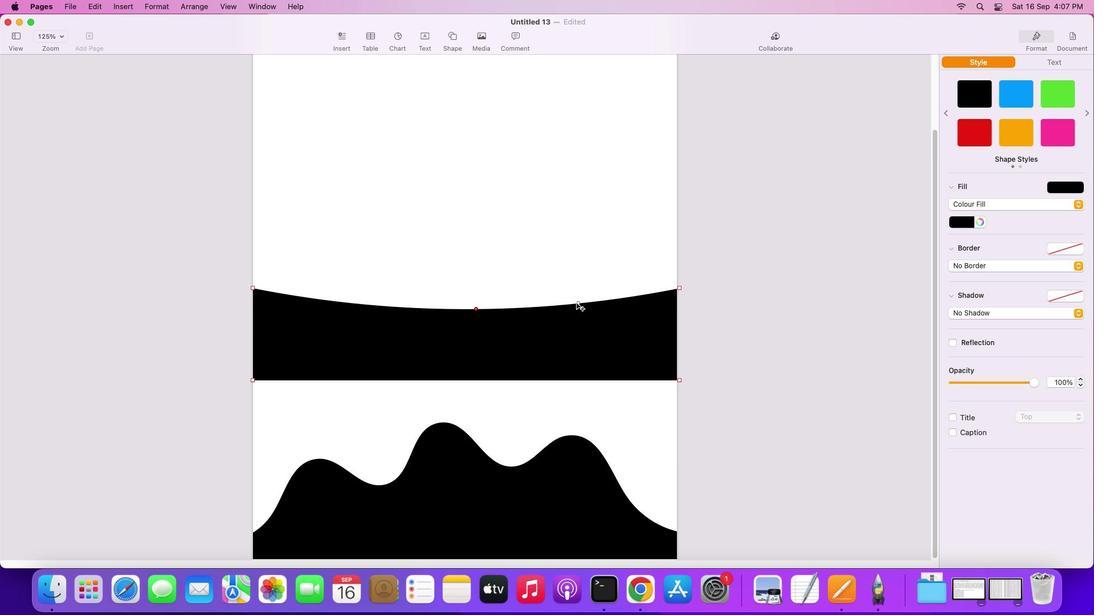 
Action: Mouse pressed left at (578, 305)
Screenshot: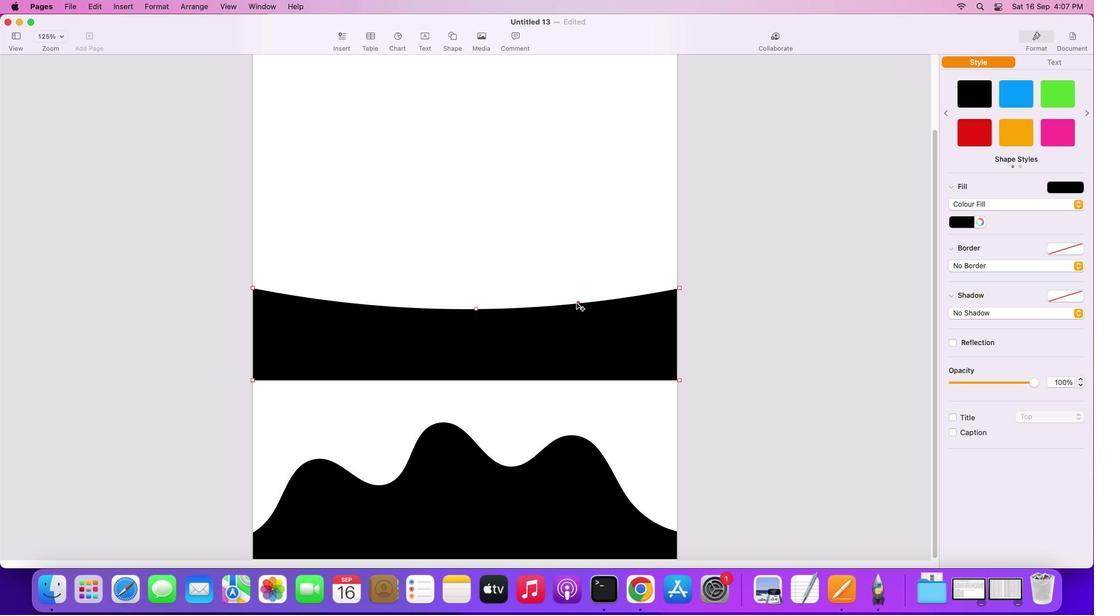 
Action: Mouse moved to (636, 256)
Screenshot: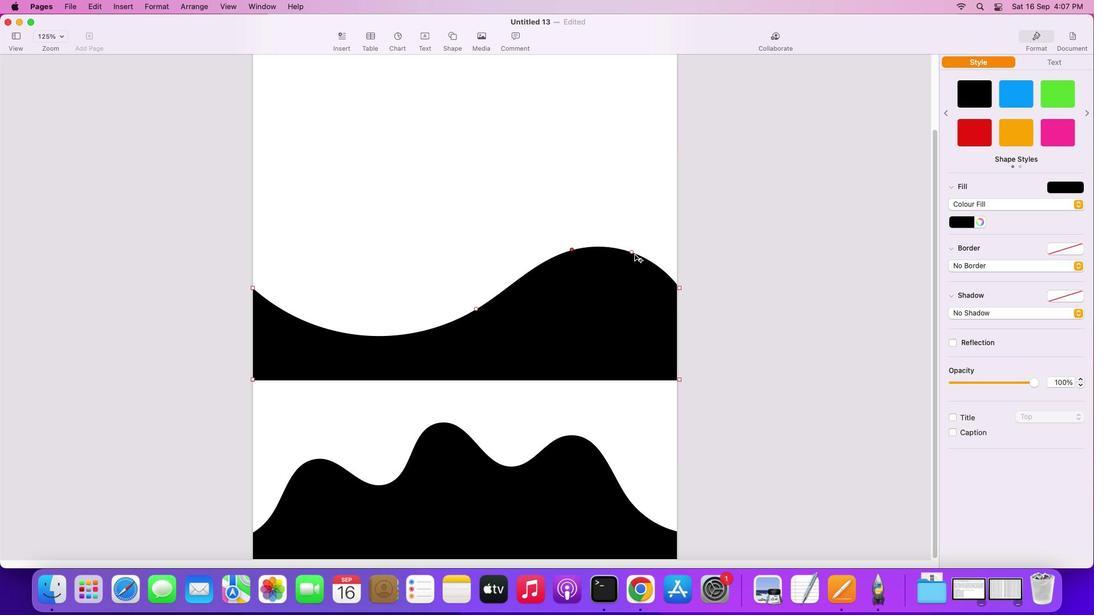 
Action: Mouse pressed left at (636, 256)
Screenshot: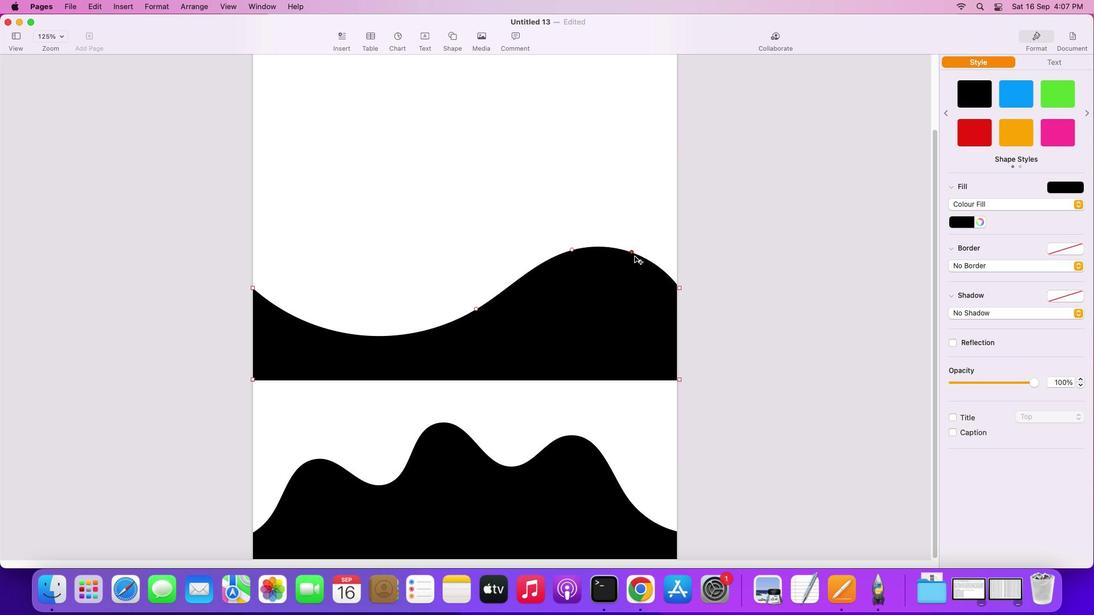 
Action: Mouse moved to (574, 252)
Screenshot: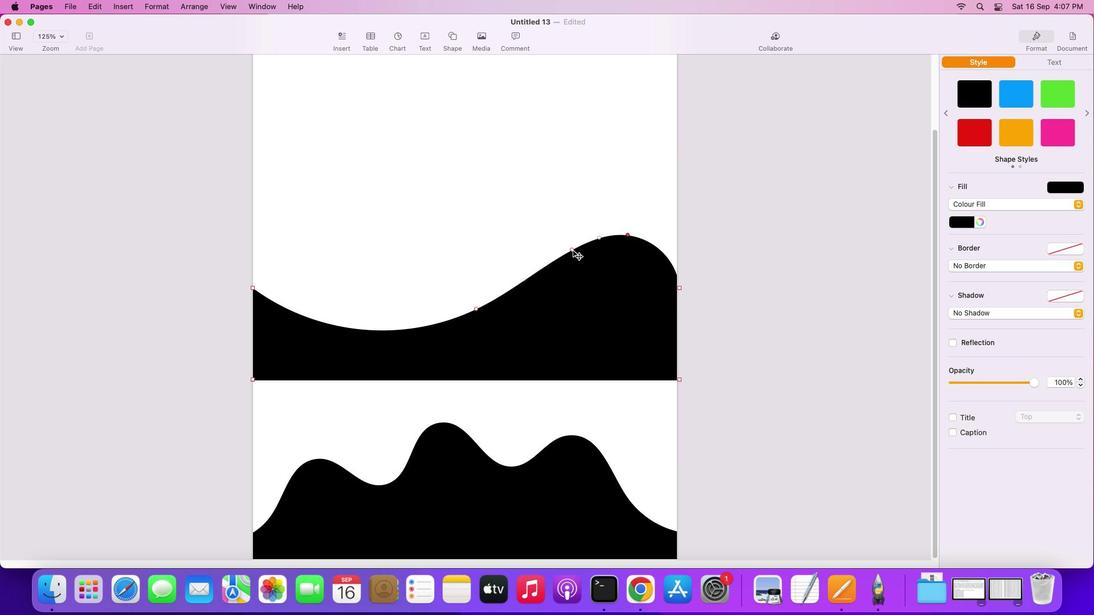 
Action: Mouse pressed left at (574, 252)
Screenshot: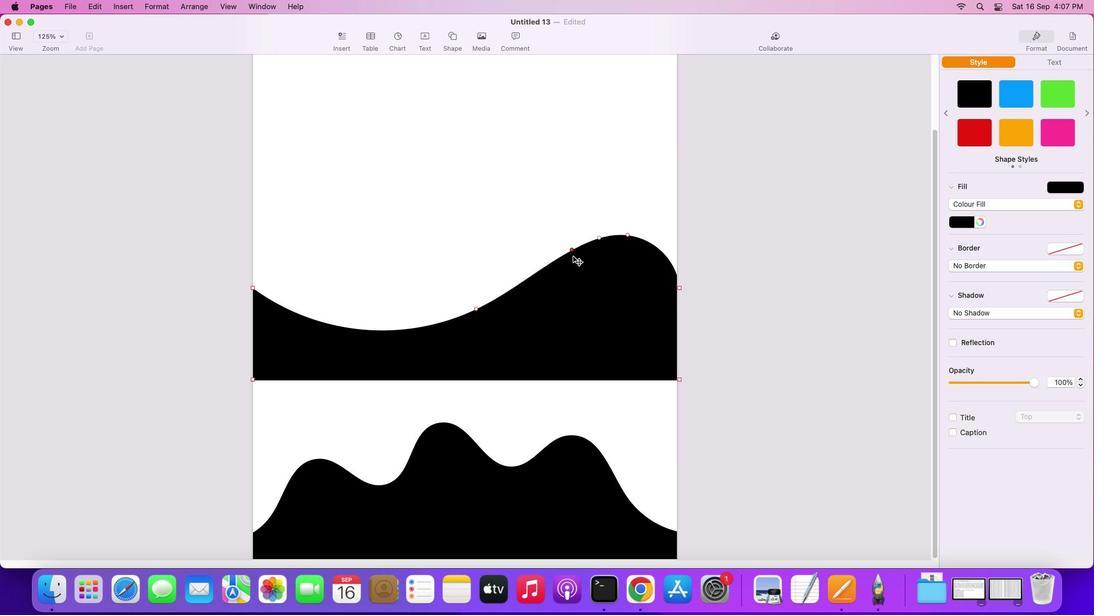 
Action: Mouse moved to (537, 315)
Screenshot: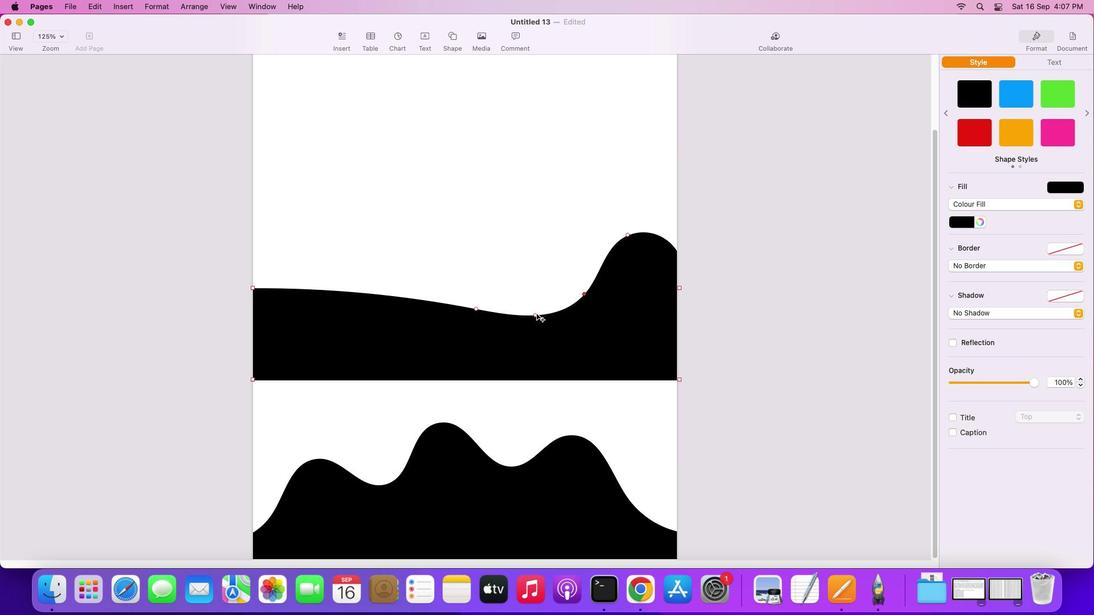 
Action: Mouse pressed left at (537, 315)
Screenshot: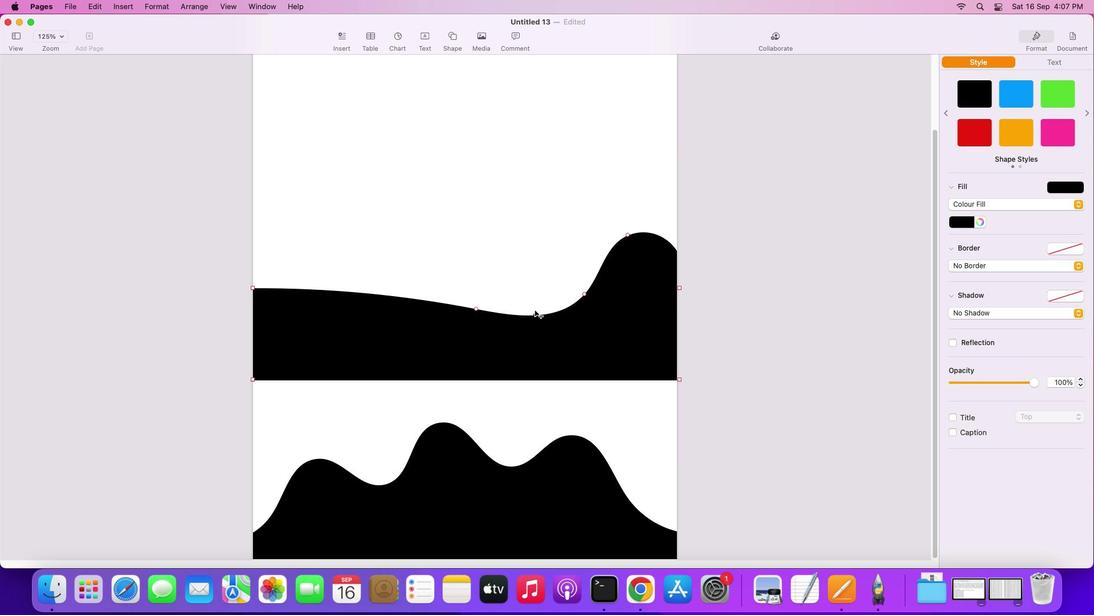 
Action: Mouse moved to (361, 360)
Screenshot: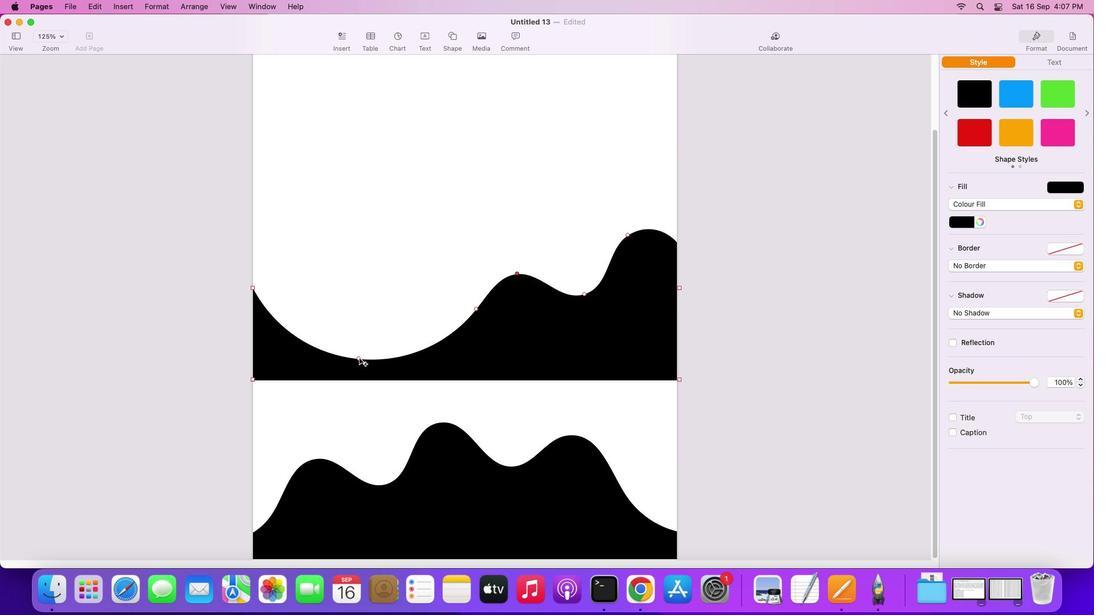 
Action: Mouse pressed left at (361, 360)
Screenshot: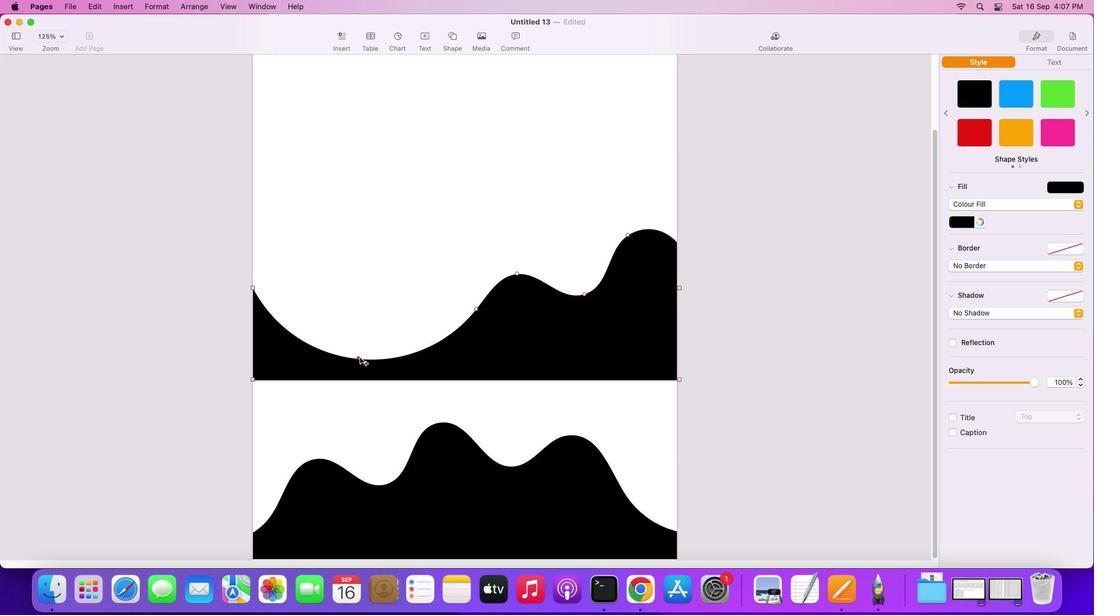 
Action: Mouse moved to (423, 308)
Screenshot: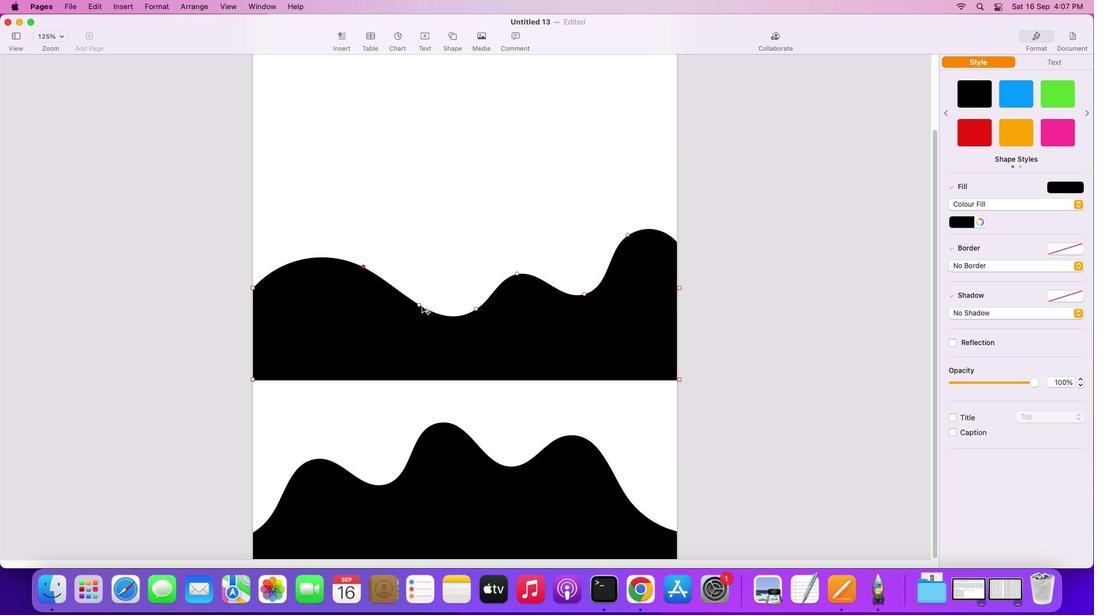 
Action: Mouse pressed left at (423, 308)
Screenshot: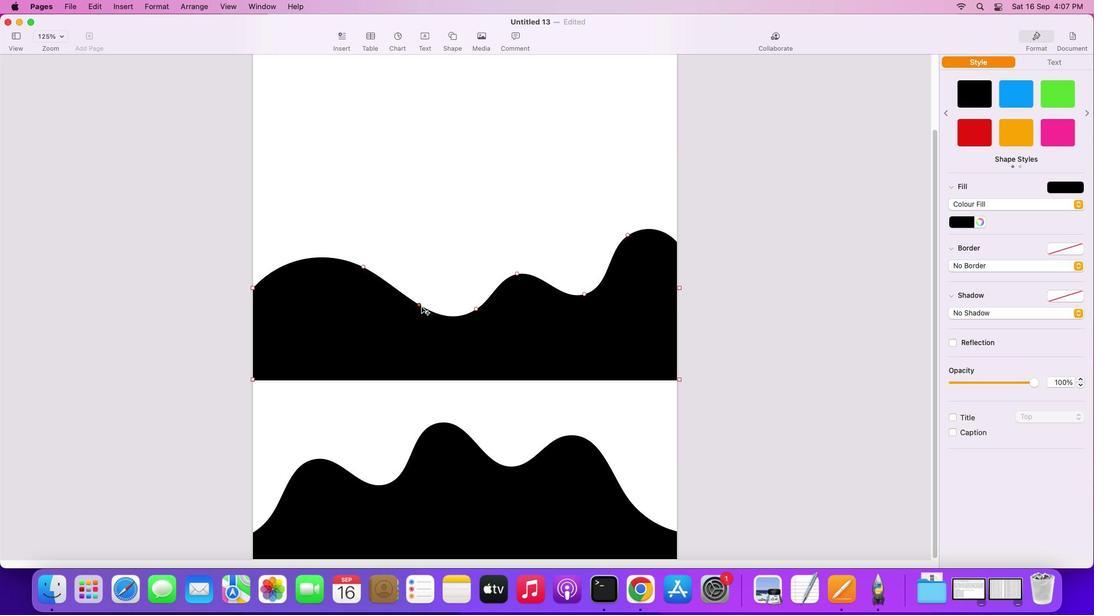 
Action: Mouse moved to (302, 256)
Screenshot: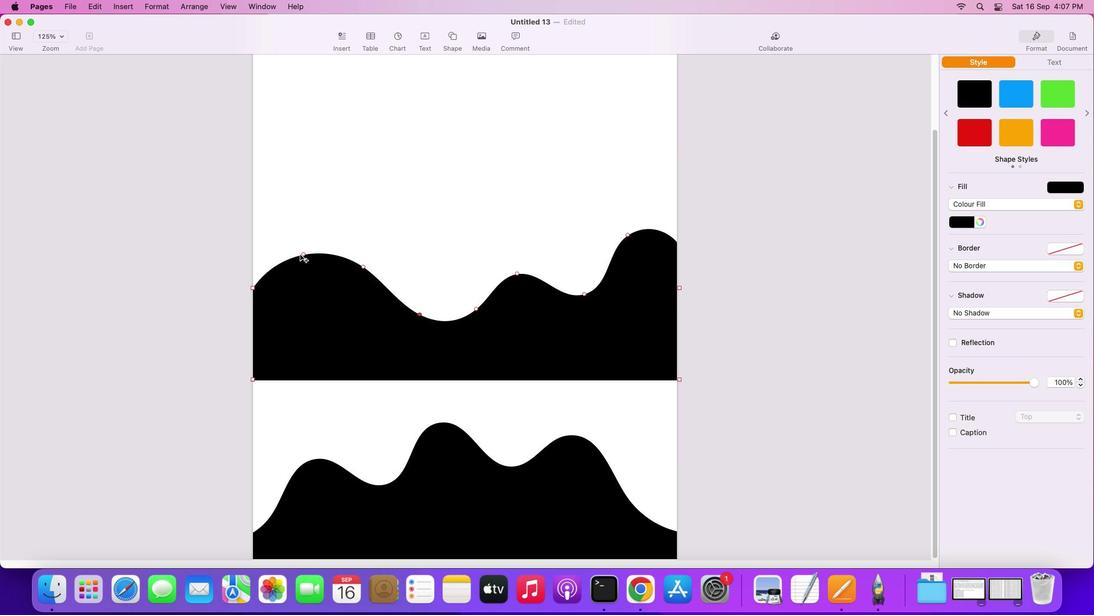 
Action: Mouse pressed left at (302, 256)
Screenshot: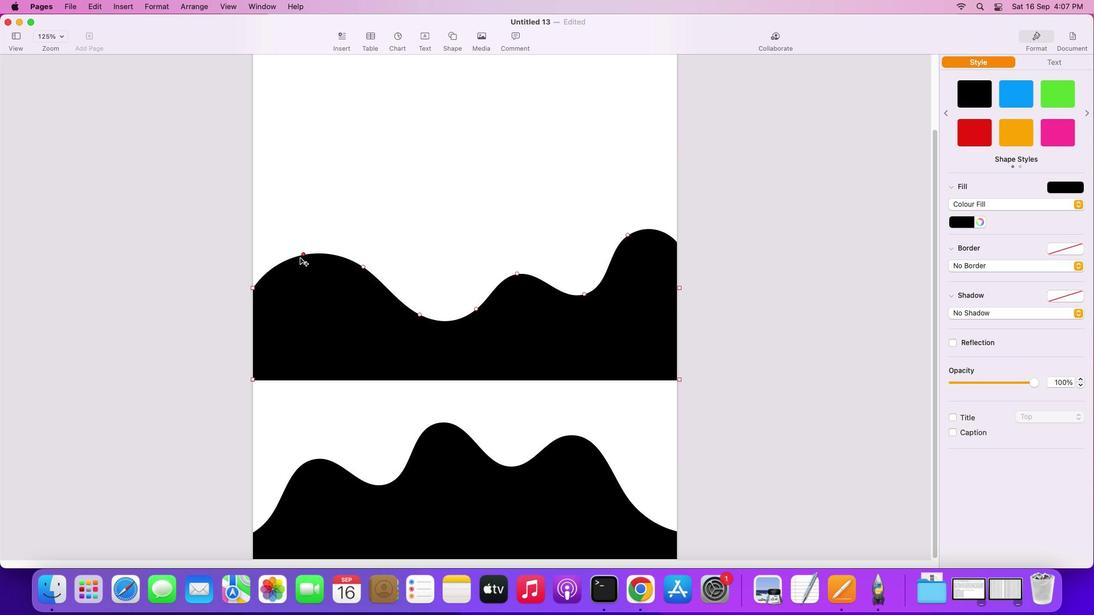 
Action: Mouse moved to (486, 245)
Screenshot: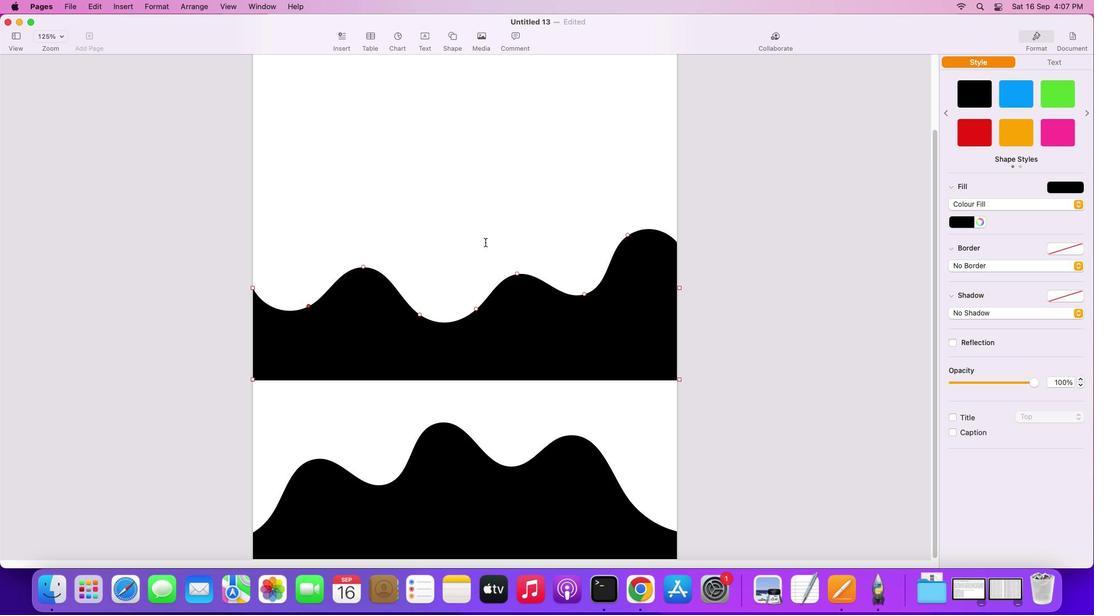 
Action: Mouse pressed left at (486, 245)
Screenshot: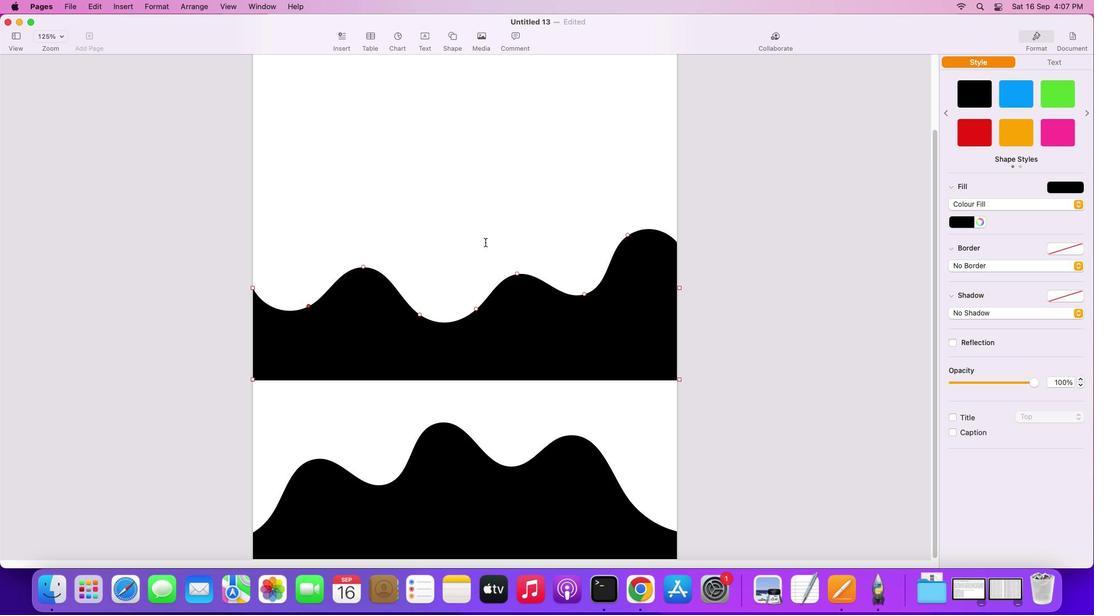 
Action: Mouse moved to (552, 328)
Screenshot: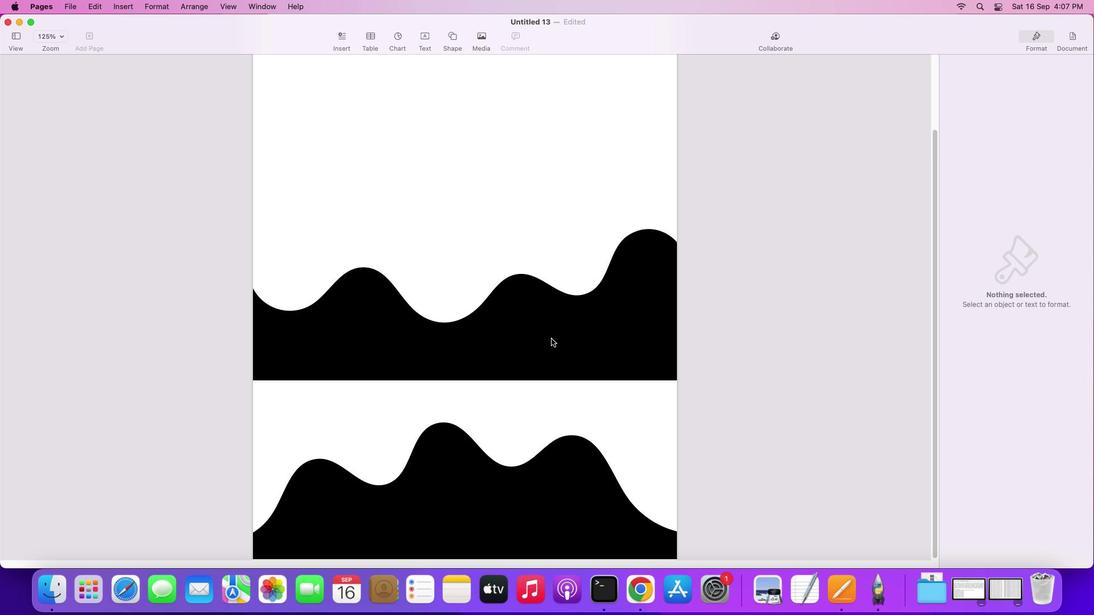
Action: Mouse pressed left at (552, 328)
Screenshot: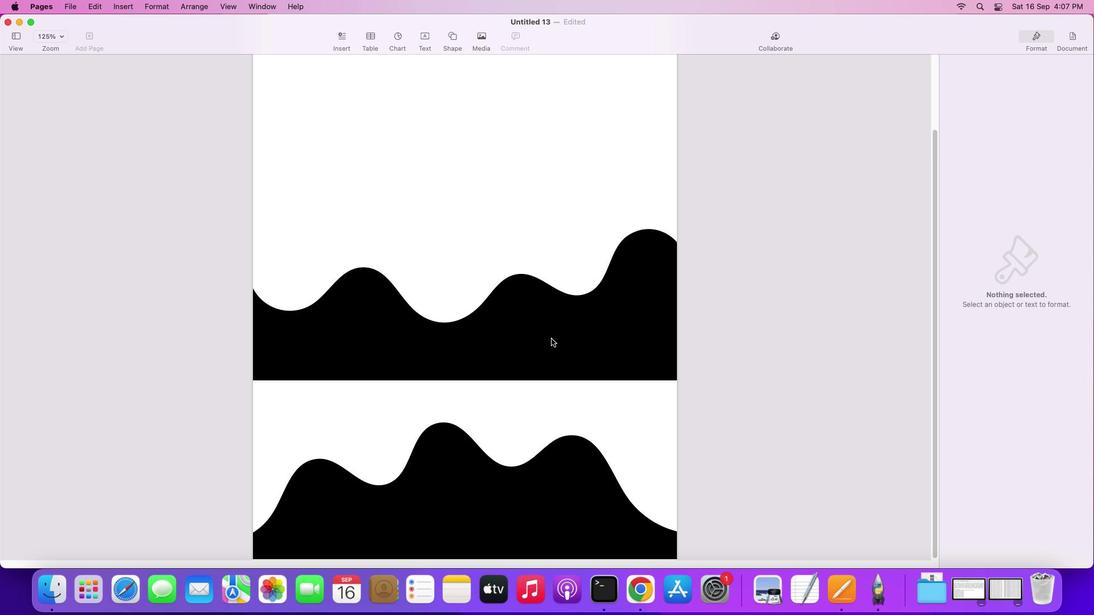 
Action: Mouse moved to (469, 511)
Screenshot: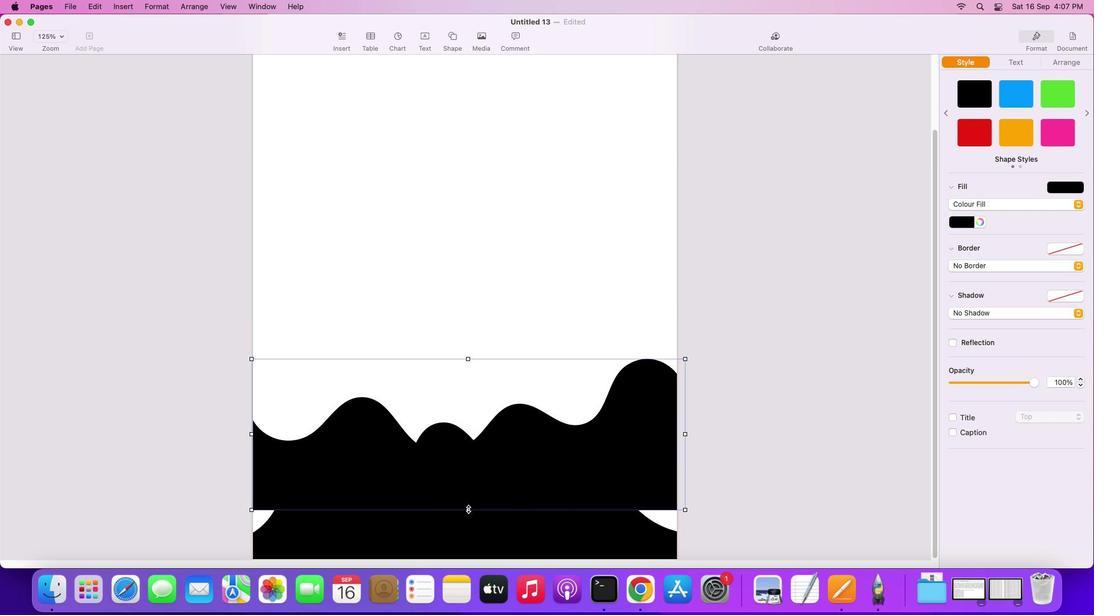 
Action: Mouse pressed left at (469, 511)
Screenshot: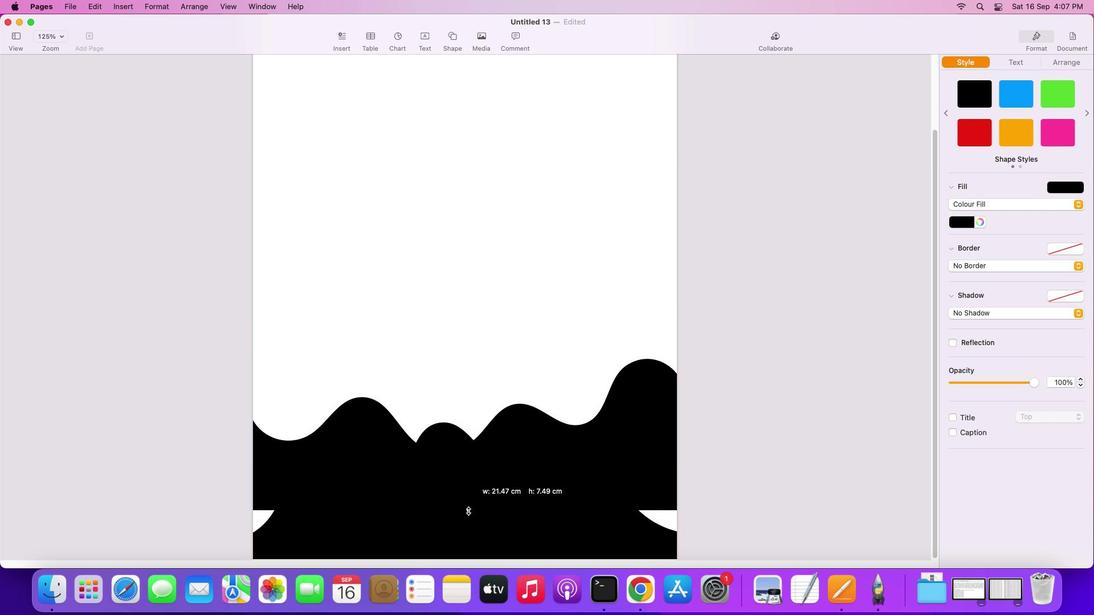 
Action: Mouse moved to (976, 136)
Screenshot: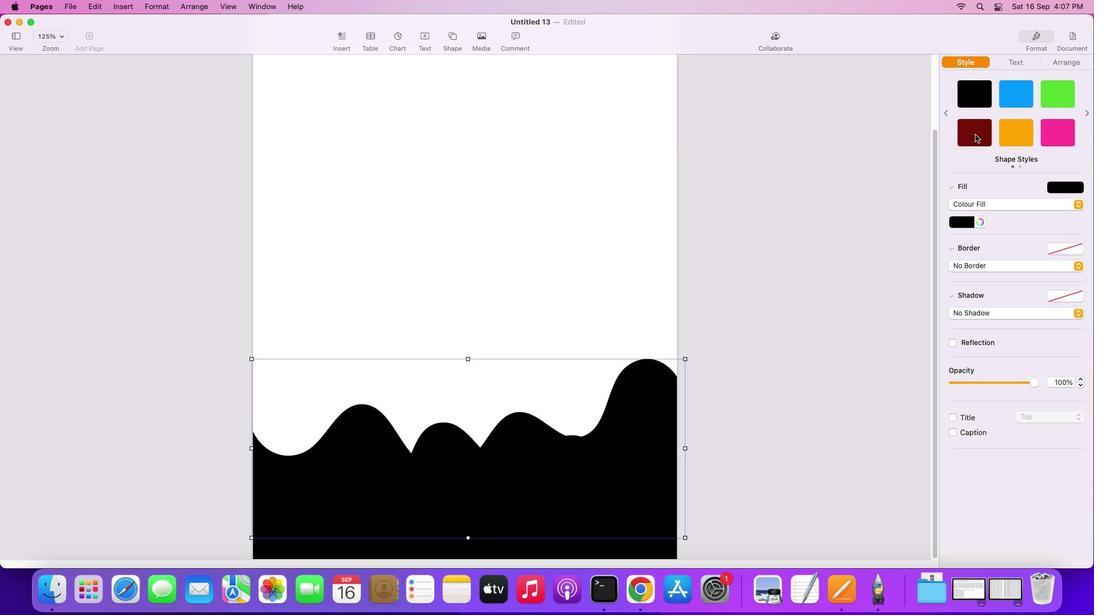
Action: Mouse pressed left at (976, 136)
Screenshot: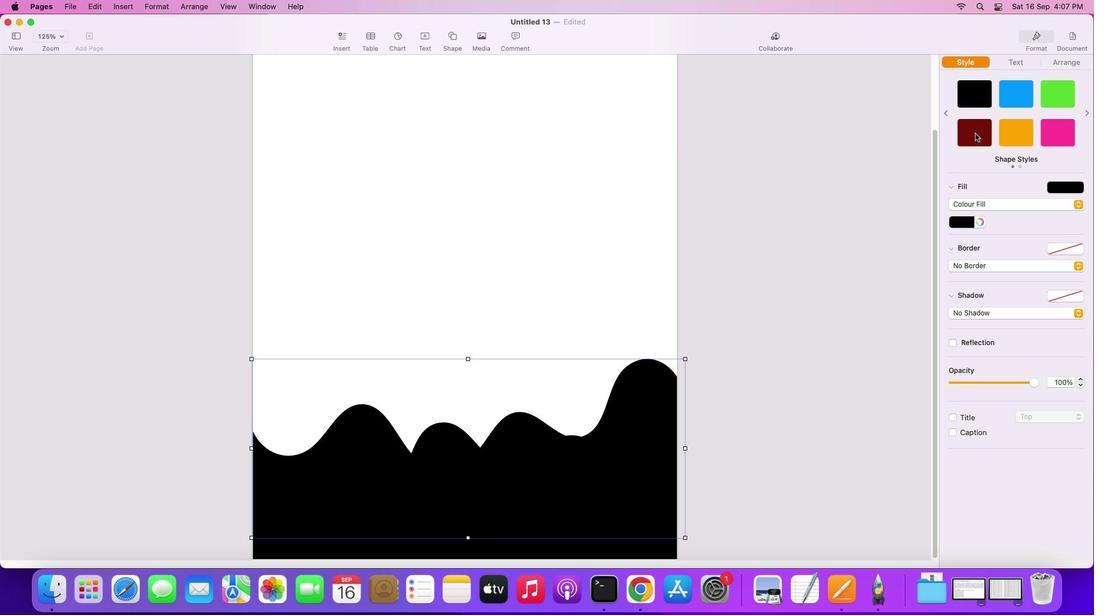 
Action: Mouse moved to (445, 445)
Screenshot: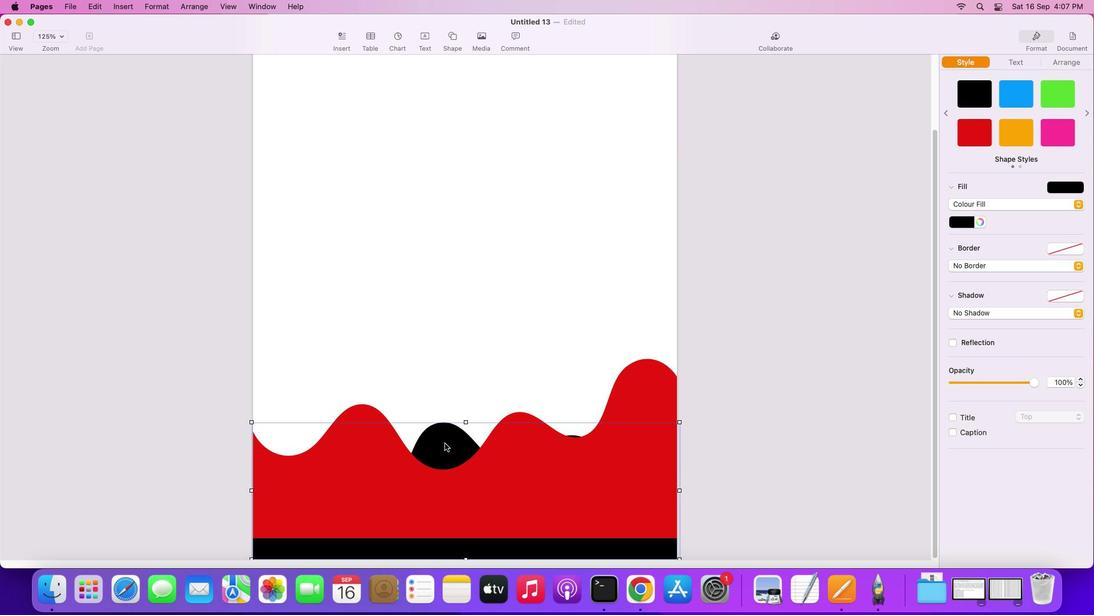 
Action: Mouse pressed left at (445, 445)
Screenshot: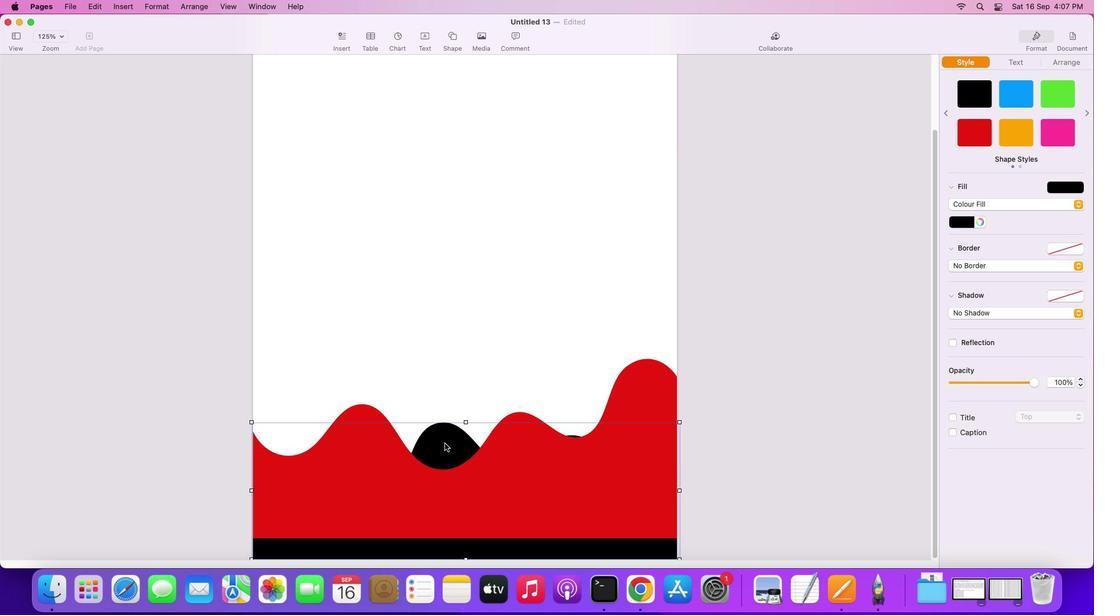 
Action: Mouse moved to (1018, 94)
Screenshot: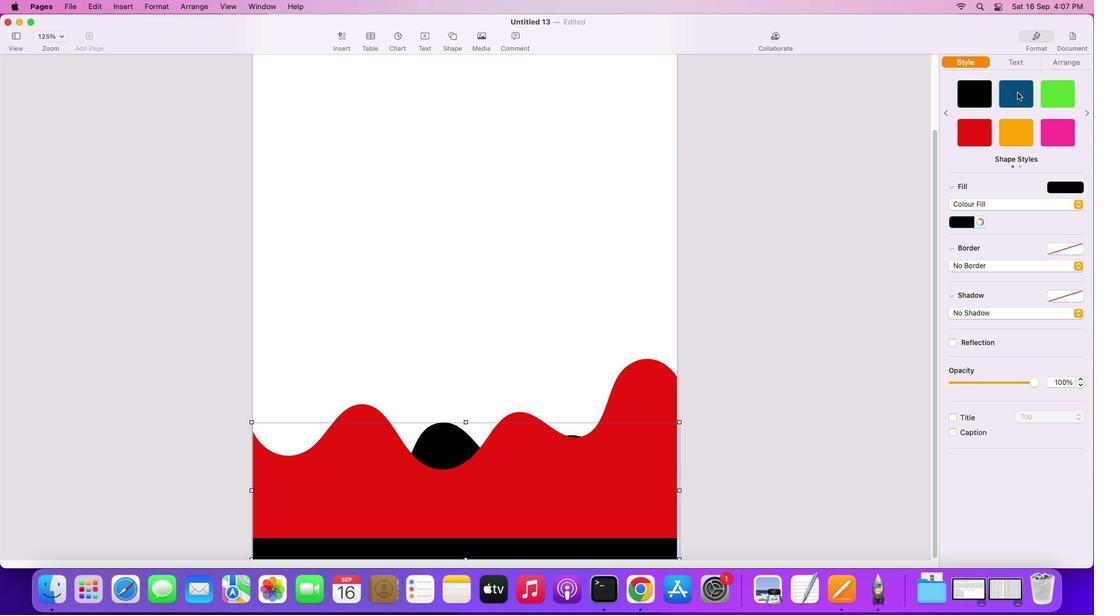
Action: Mouse pressed left at (1018, 94)
Screenshot: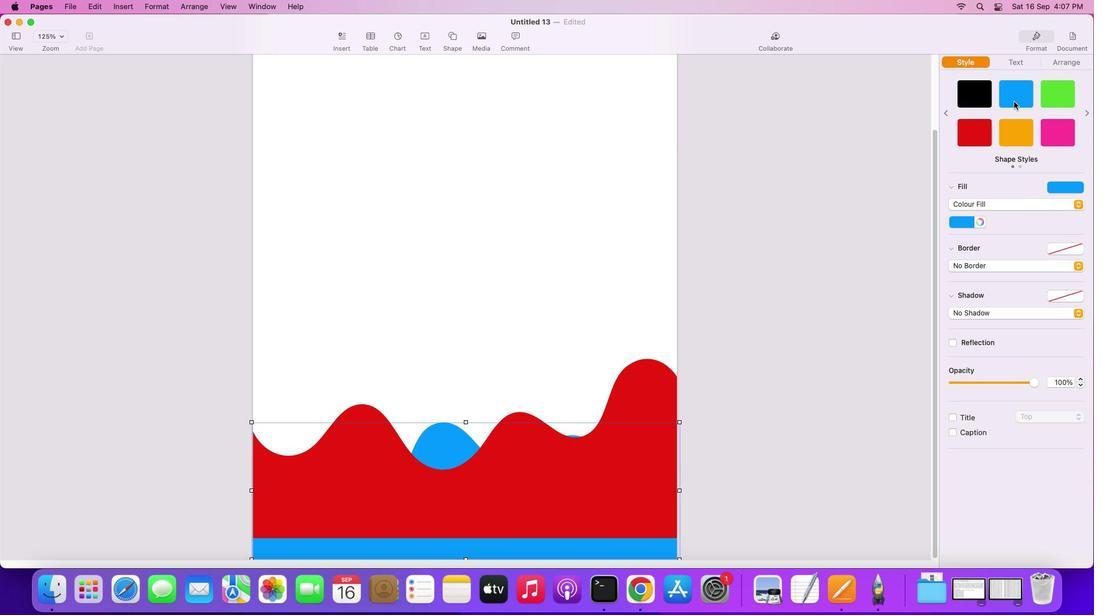 
Action: Mouse moved to (530, 501)
Screenshot: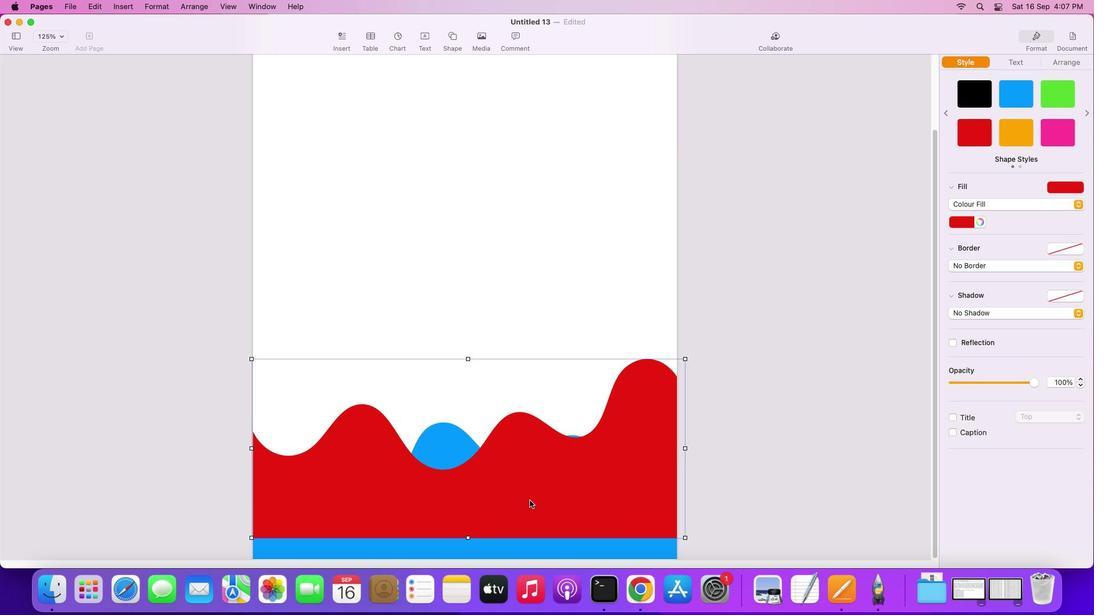 
Action: Mouse pressed left at (530, 501)
Screenshot: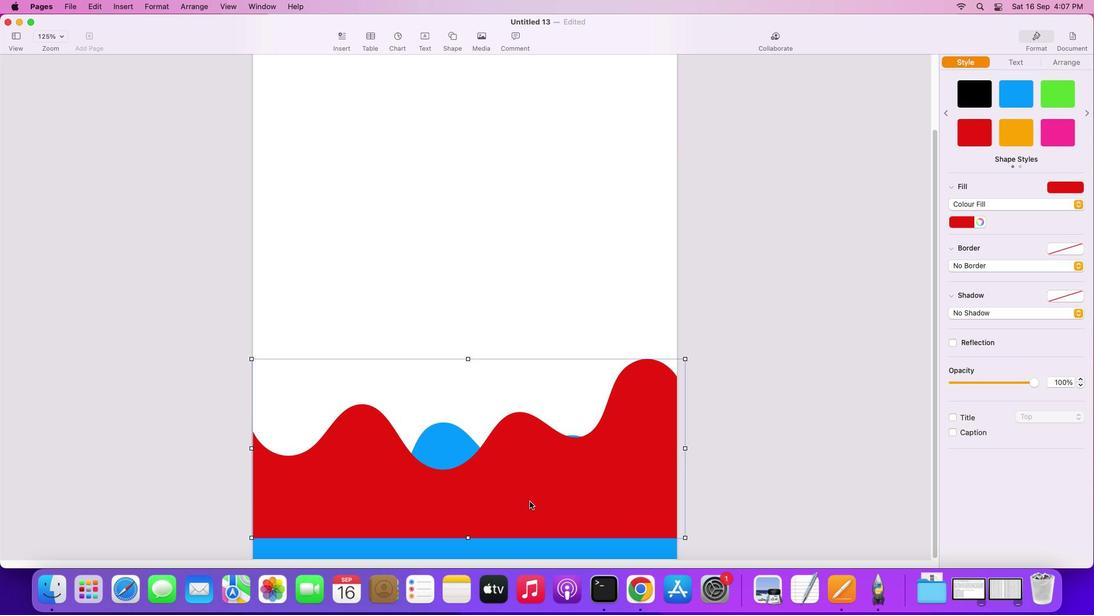 
Action: Mouse moved to (573, 315)
Screenshot: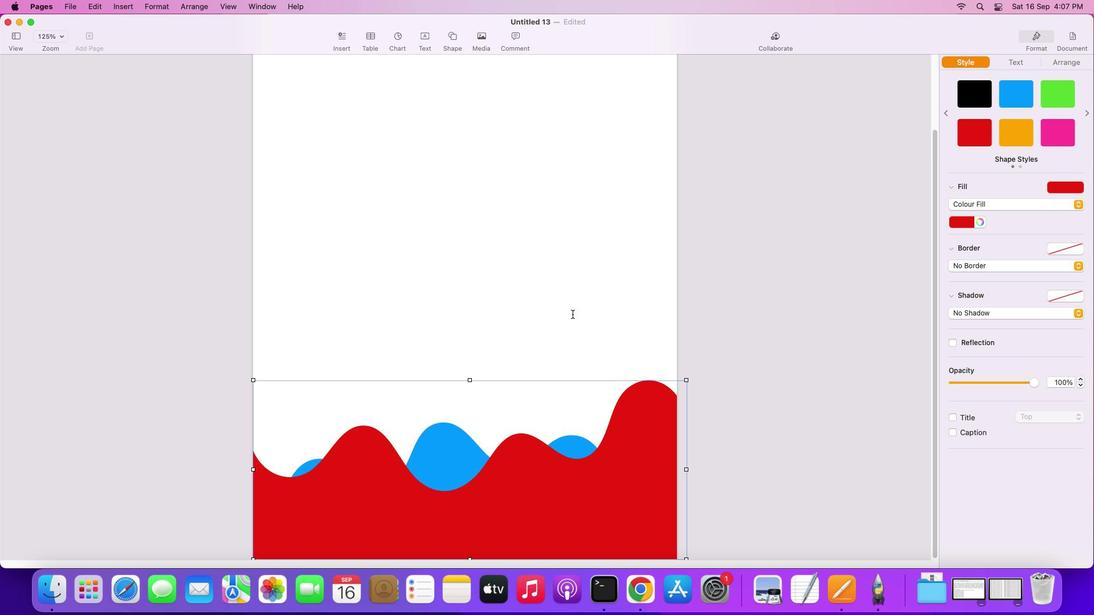 
Action: Mouse pressed left at (573, 315)
Screenshot: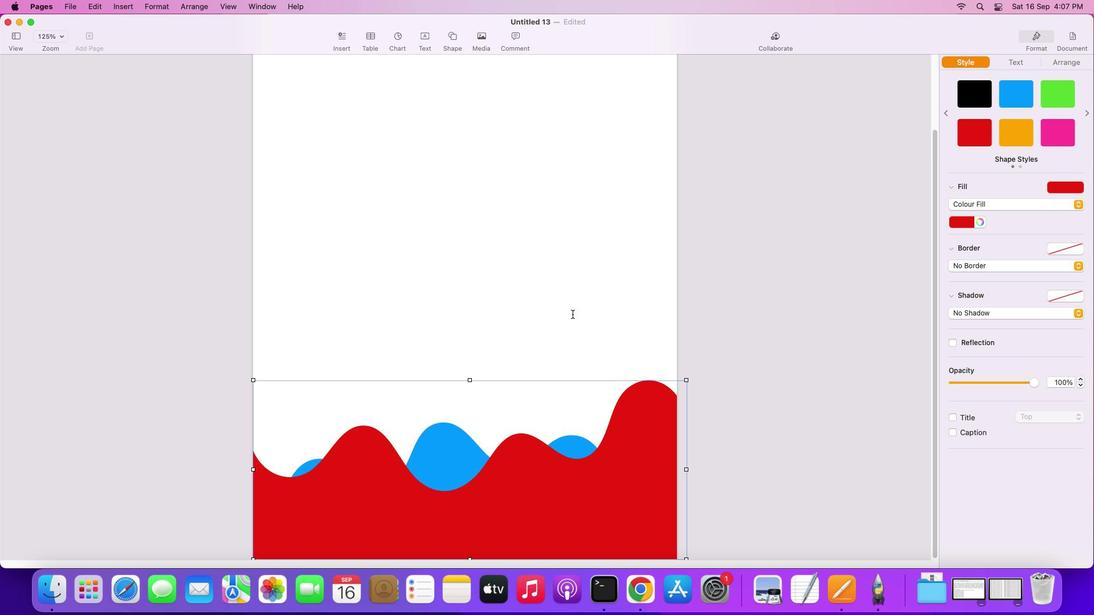 
Action: Mouse moved to (496, 516)
Screenshot: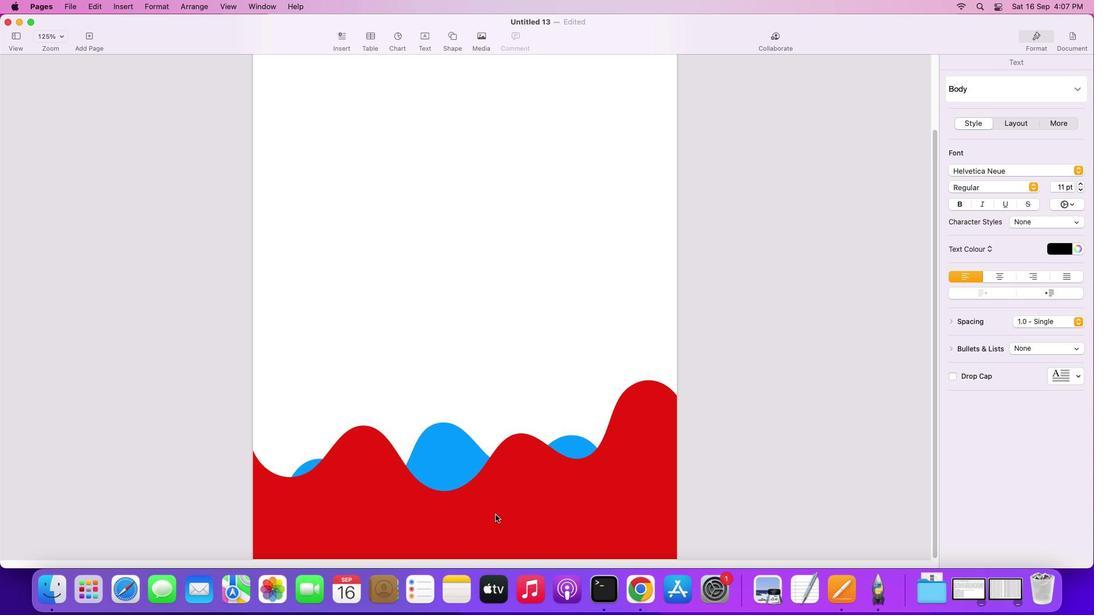 
Action: Mouse pressed left at (496, 516)
Screenshot: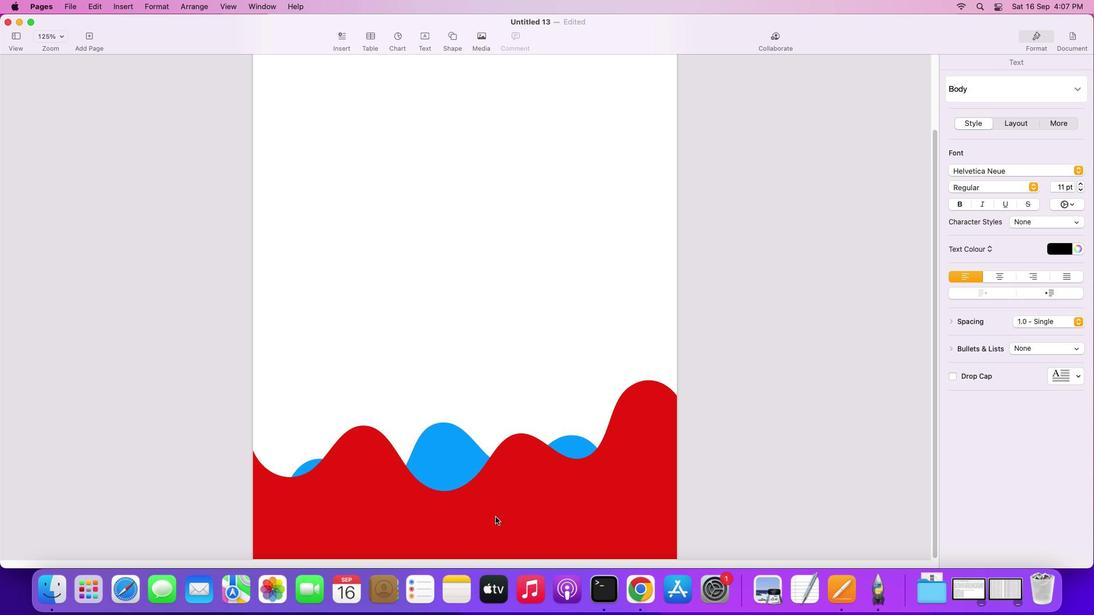 
Action: Mouse moved to (1066, 63)
Screenshot: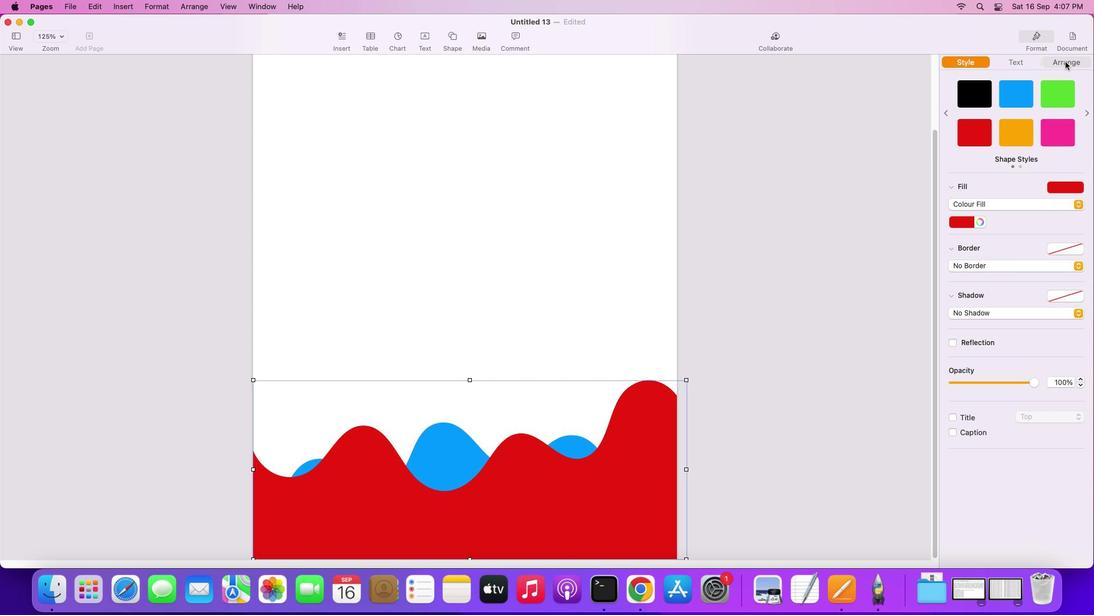 
Action: Mouse pressed left at (1066, 63)
Screenshot: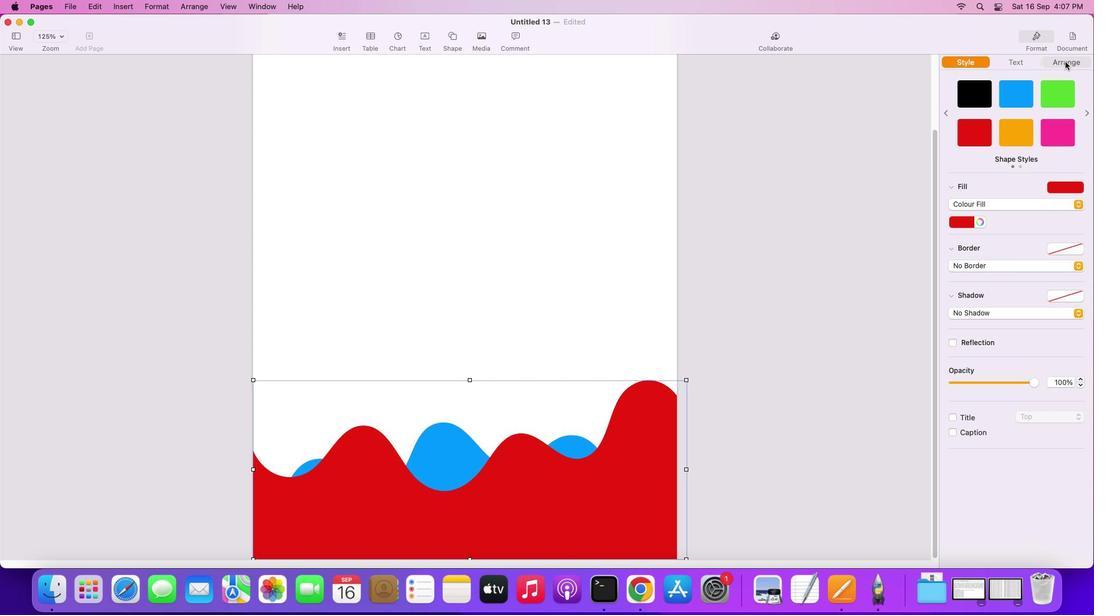 
Action: Mouse moved to (983, 96)
Screenshot: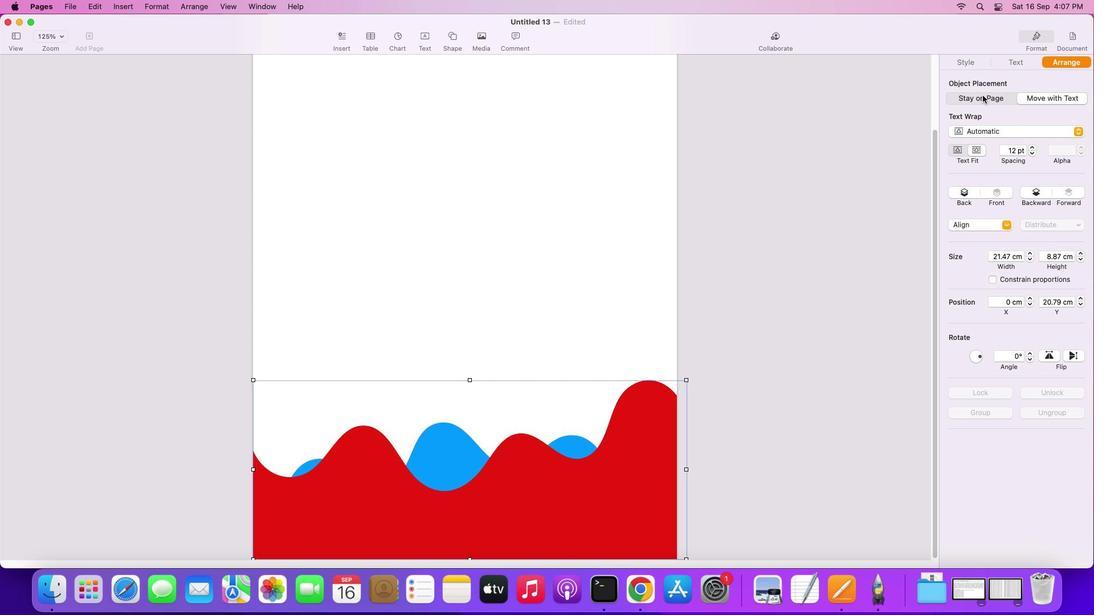 
Action: Mouse pressed left at (983, 96)
Screenshot: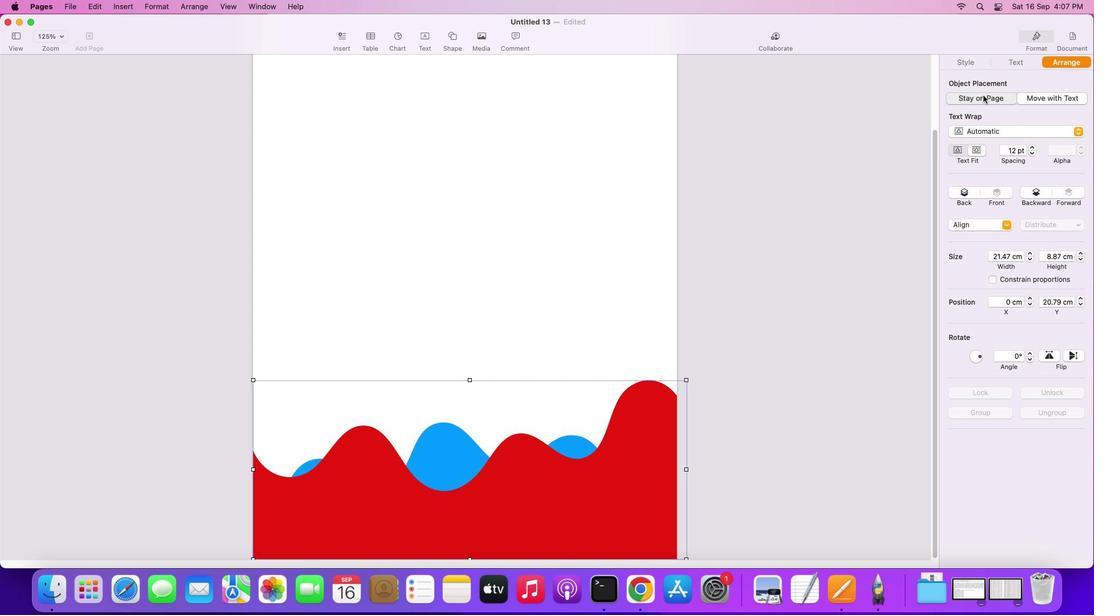 
Action: Mouse moved to (488, 536)
Screenshot: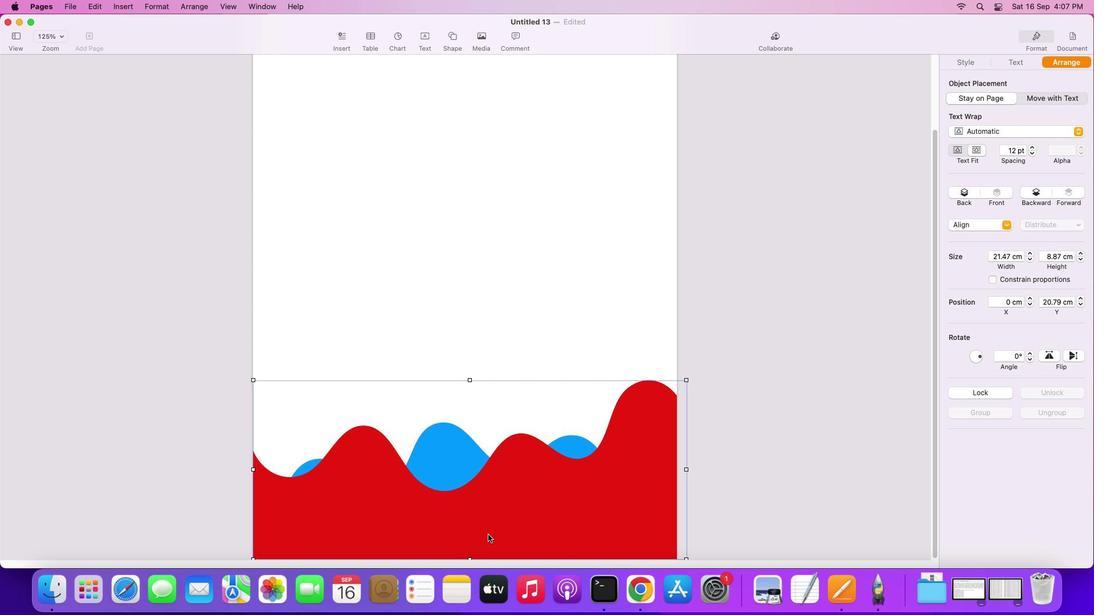 
Action: Mouse pressed left at (488, 536)
Screenshot: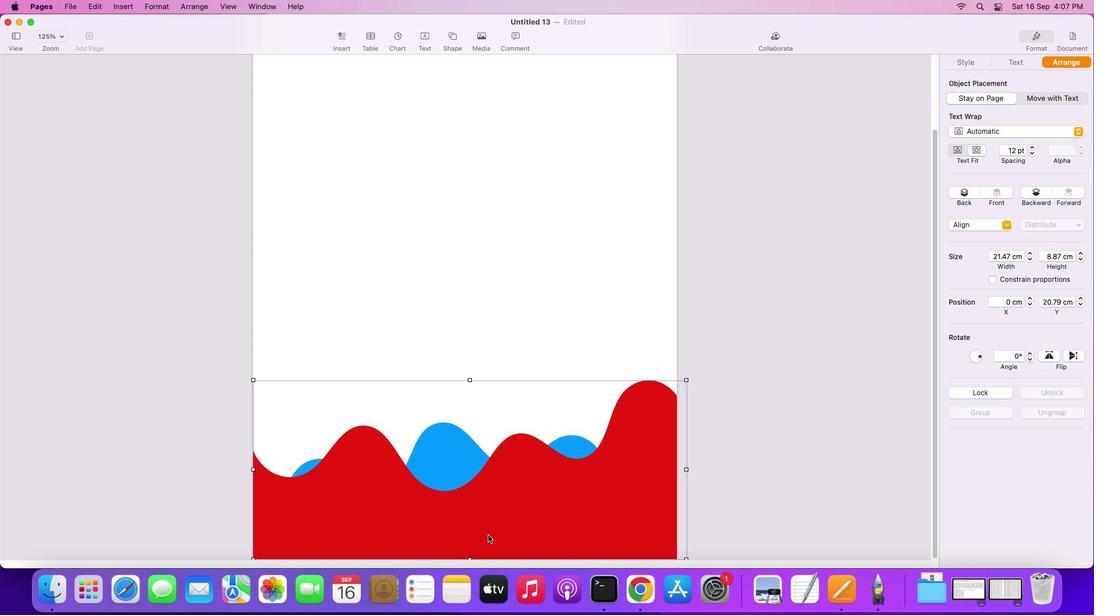 
Action: Mouse moved to (549, 353)
Screenshot: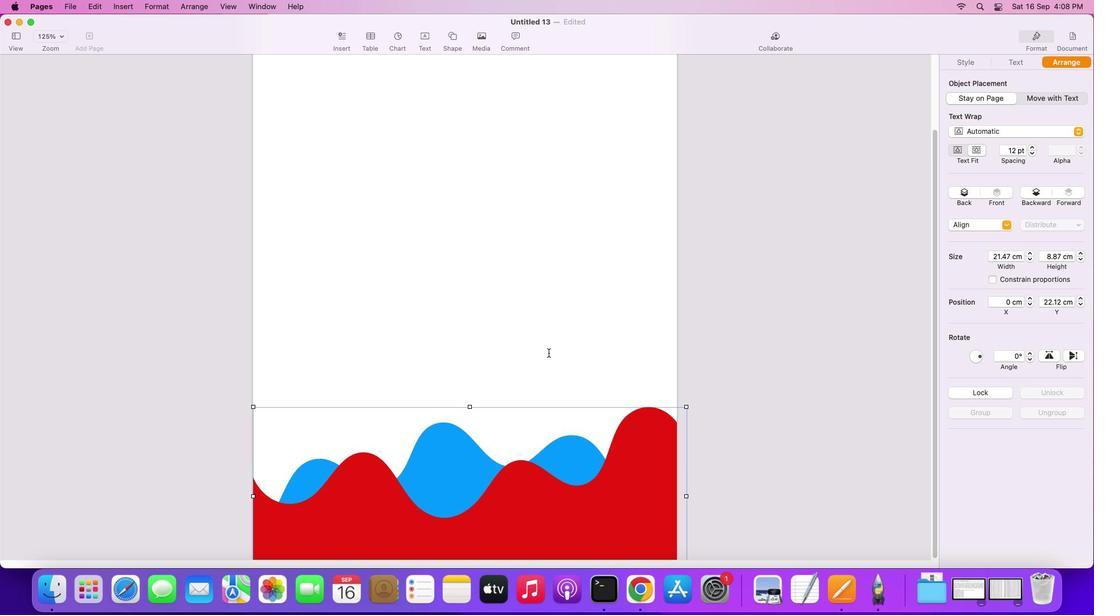 
Action: Mouse pressed left at (549, 353)
Screenshot: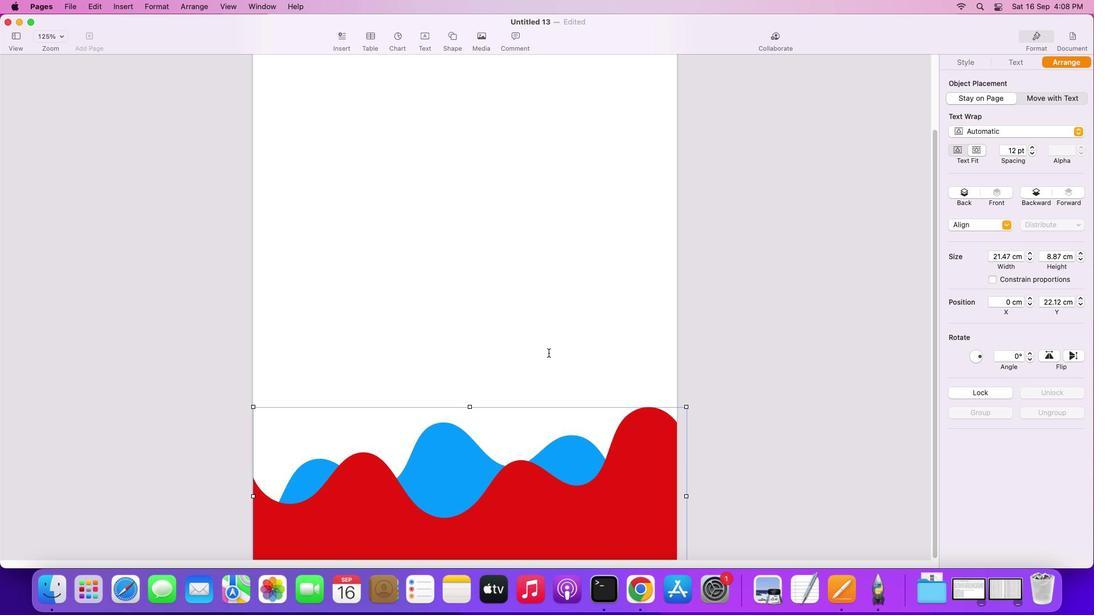 
Action: Mouse moved to (602, 482)
Screenshot: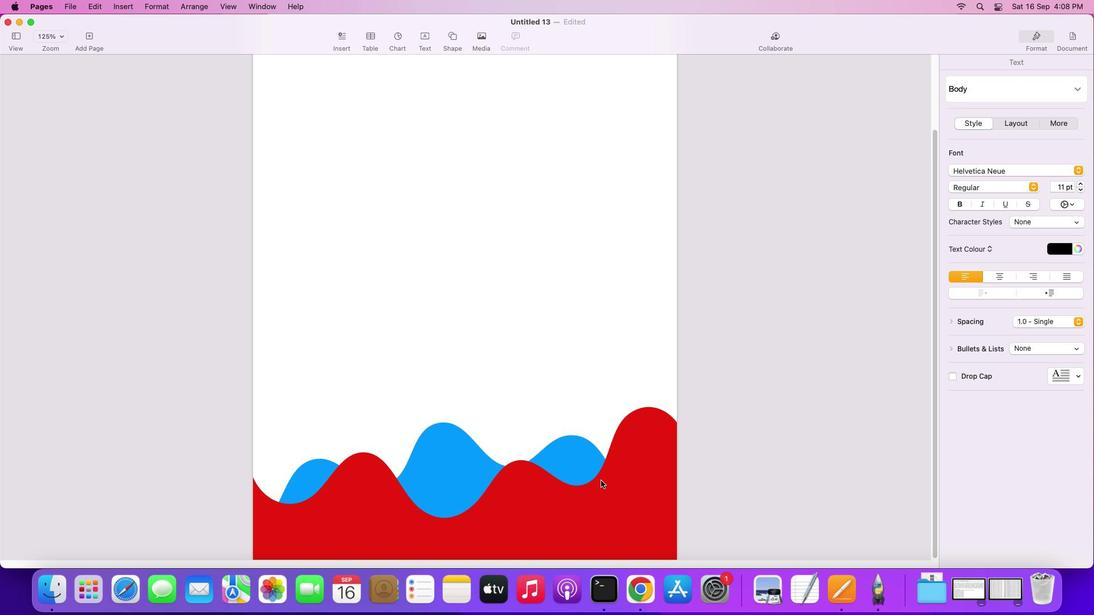 
Action: Mouse pressed left at (602, 482)
Screenshot: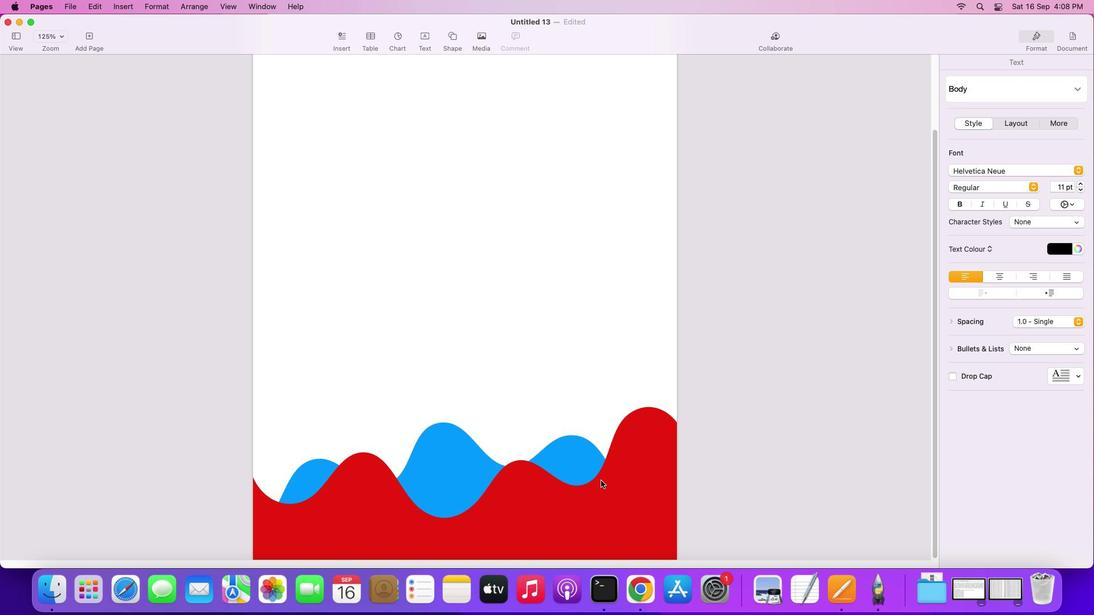 
Action: Mouse moved to (970, 59)
Screenshot: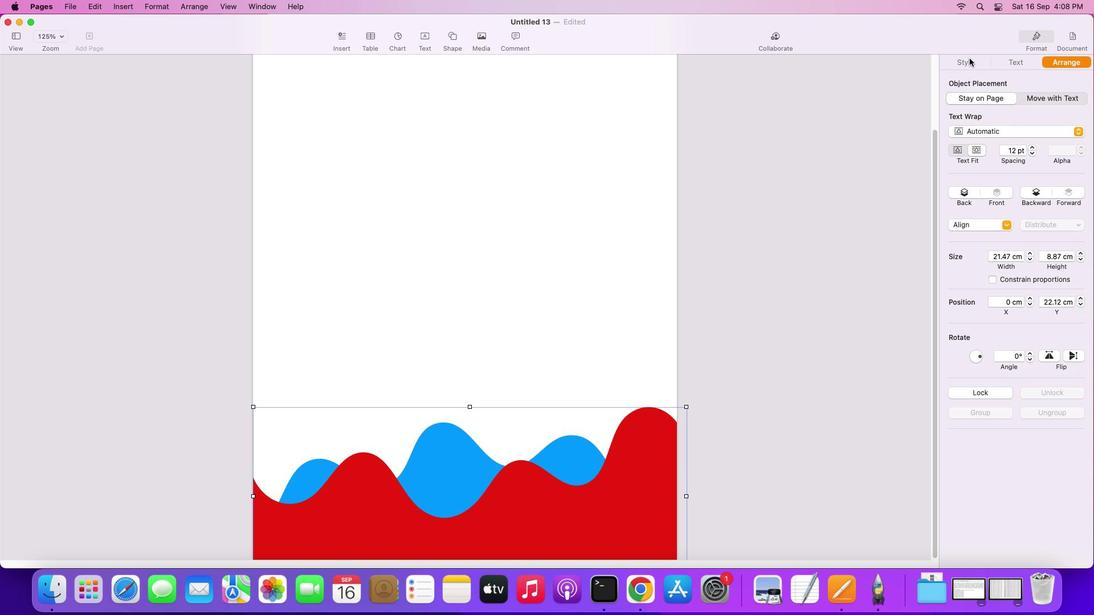 
Action: Mouse pressed left at (970, 59)
Screenshot: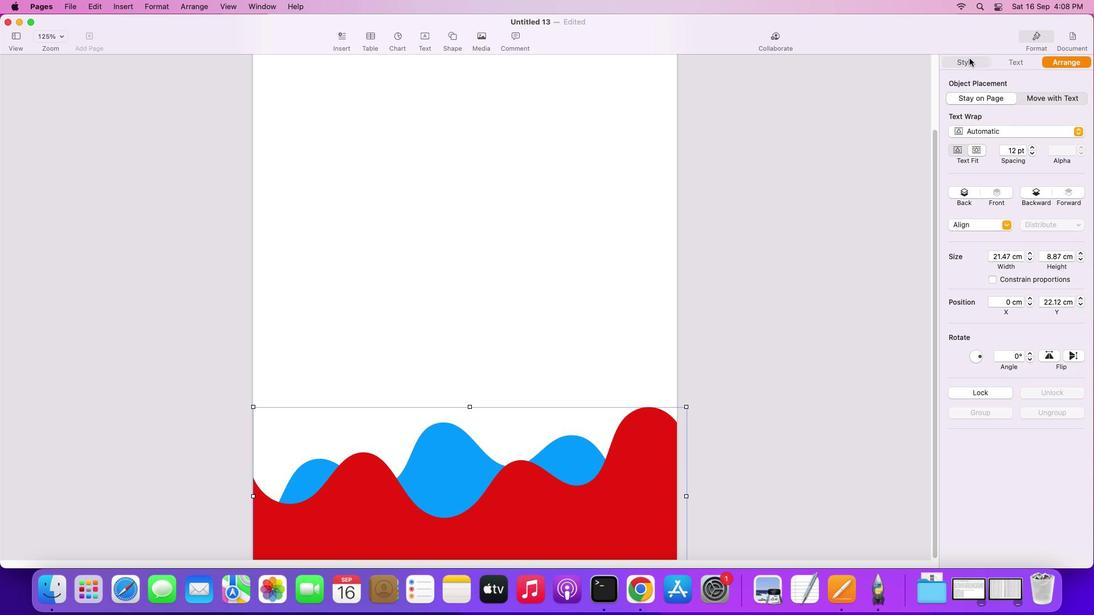 
Action: Mouse moved to (971, 224)
Screenshot: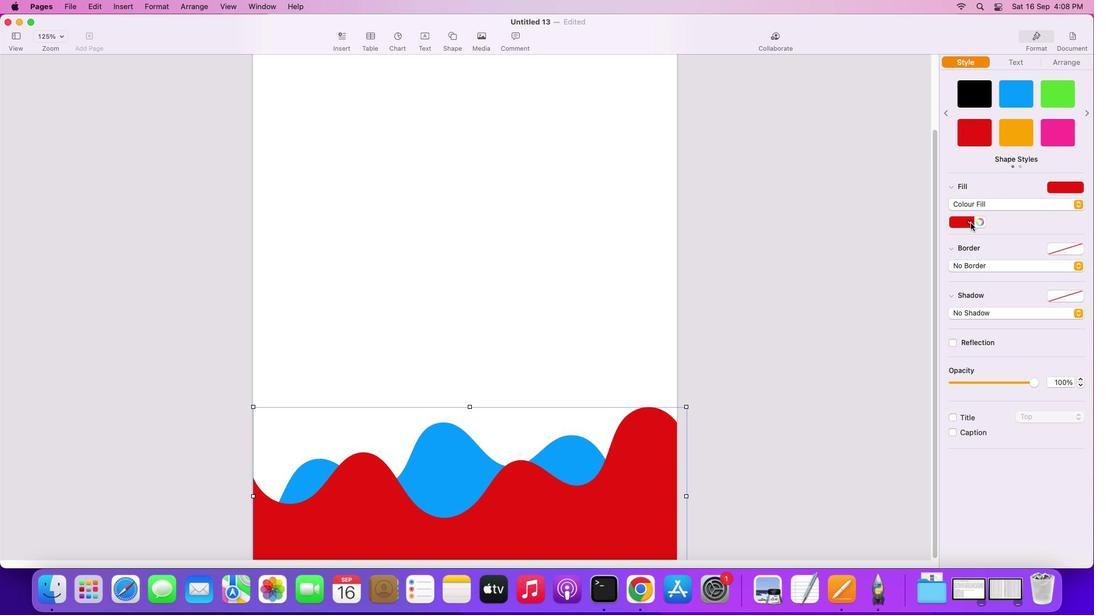
Action: Mouse pressed left at (971, 224)
Screenshot: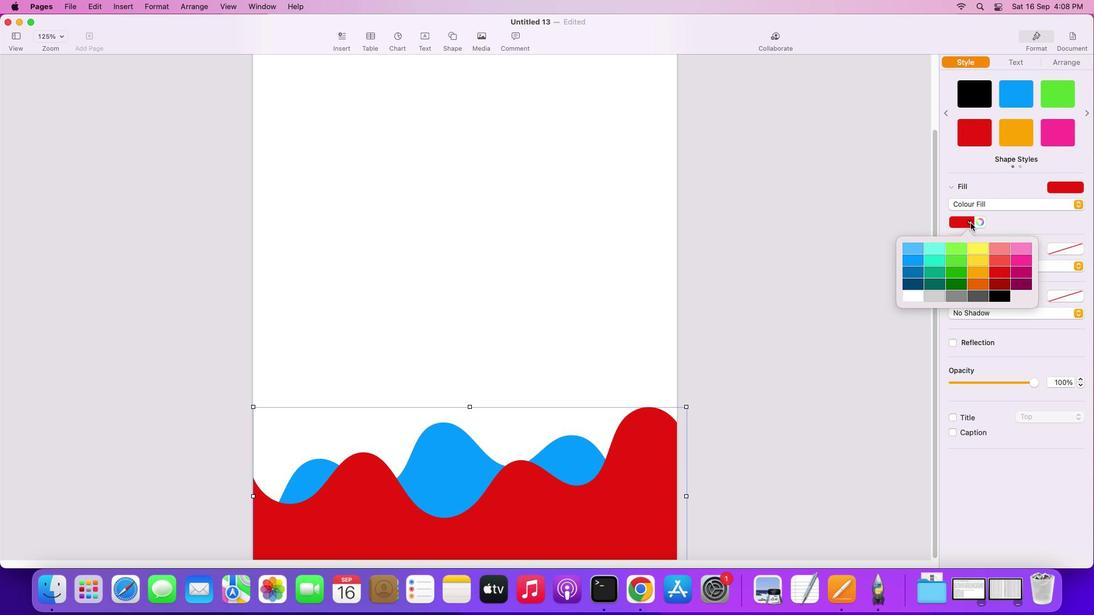 
Action: Mouse moved to (935, 275)
Screenshot: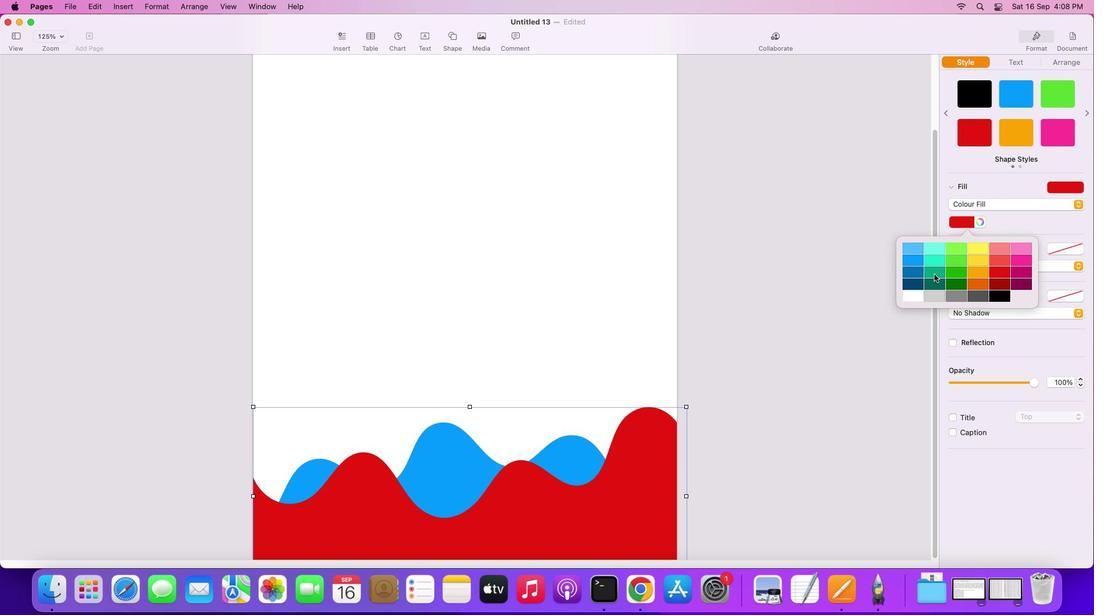
Action: Mouse pressed left at (935, 275)
Screenshot: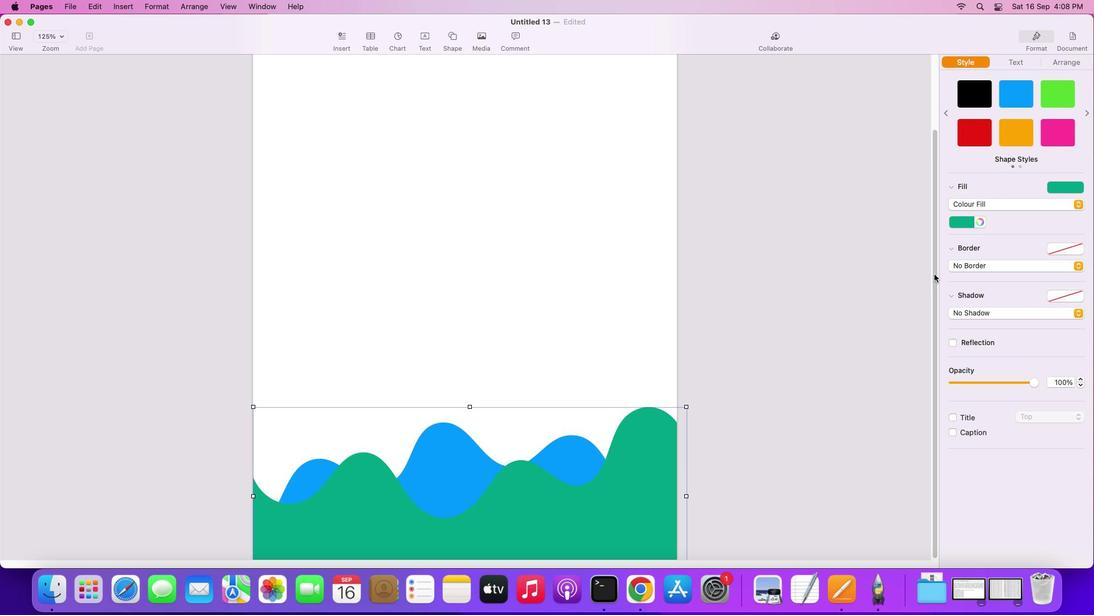 
Action: Mouse moved to (561, 462)
Screenshot: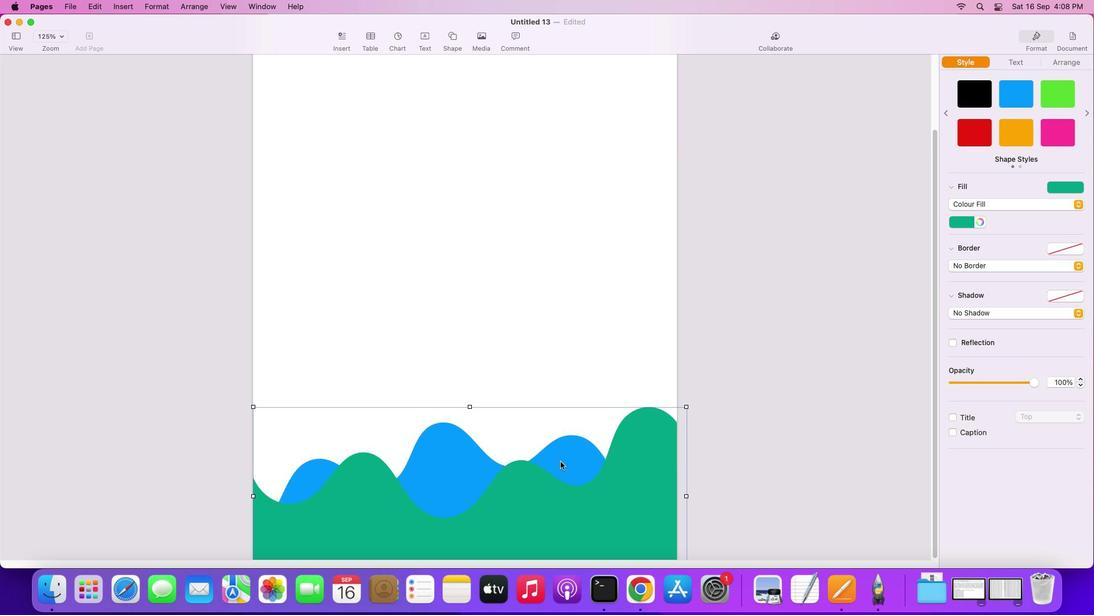 
Action: Mouse pressed left at (561, 462)
Screenshot: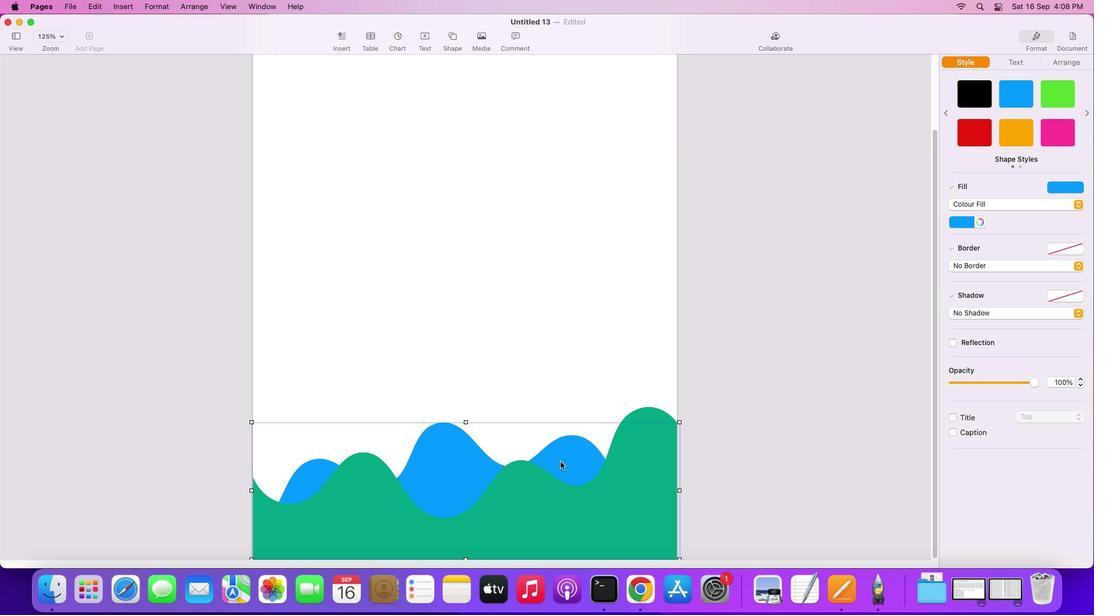 
Action: Mouse moved to (971, 223)
Screenshot: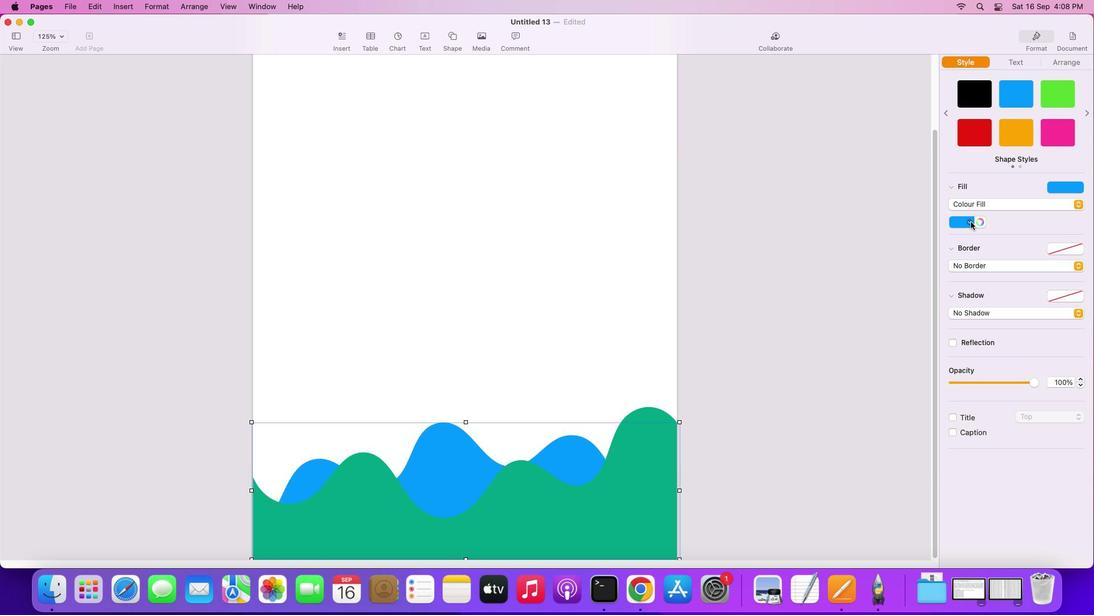 
Action: Mouse pressed left at (971, 223)
Screenshot: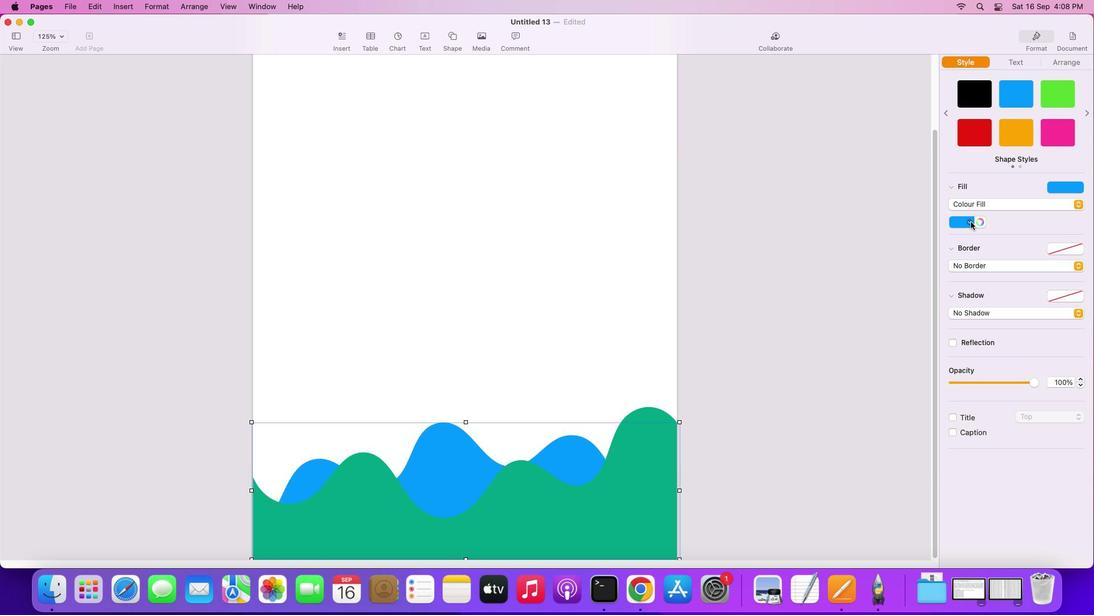 
Action: Mouse moved to (633, 464)
Screenshot: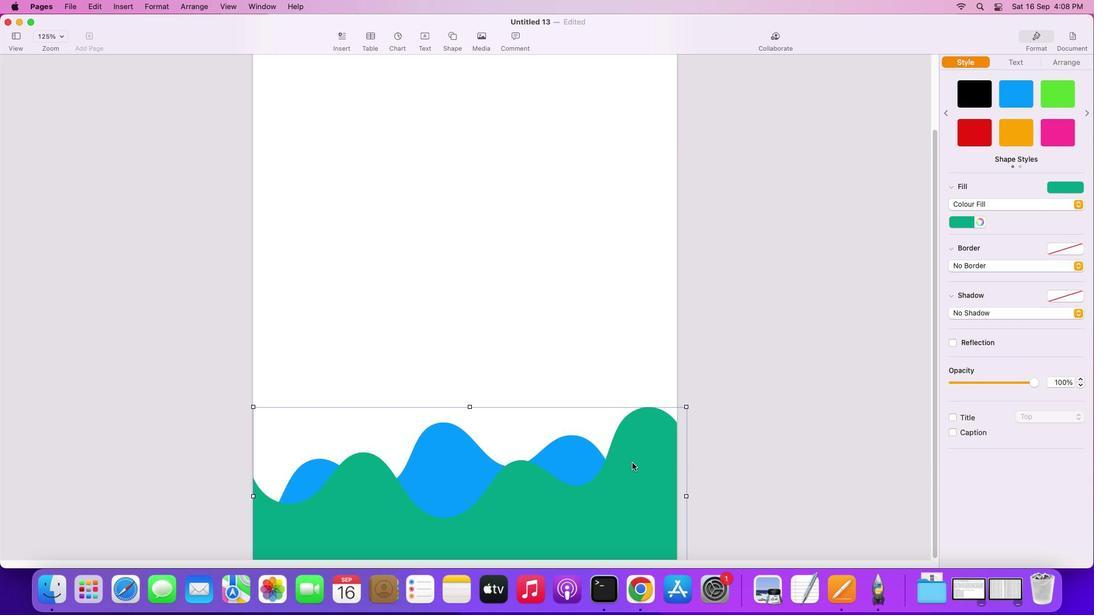 
Action: Mouse pressed left at (633, 464)
Screenshot: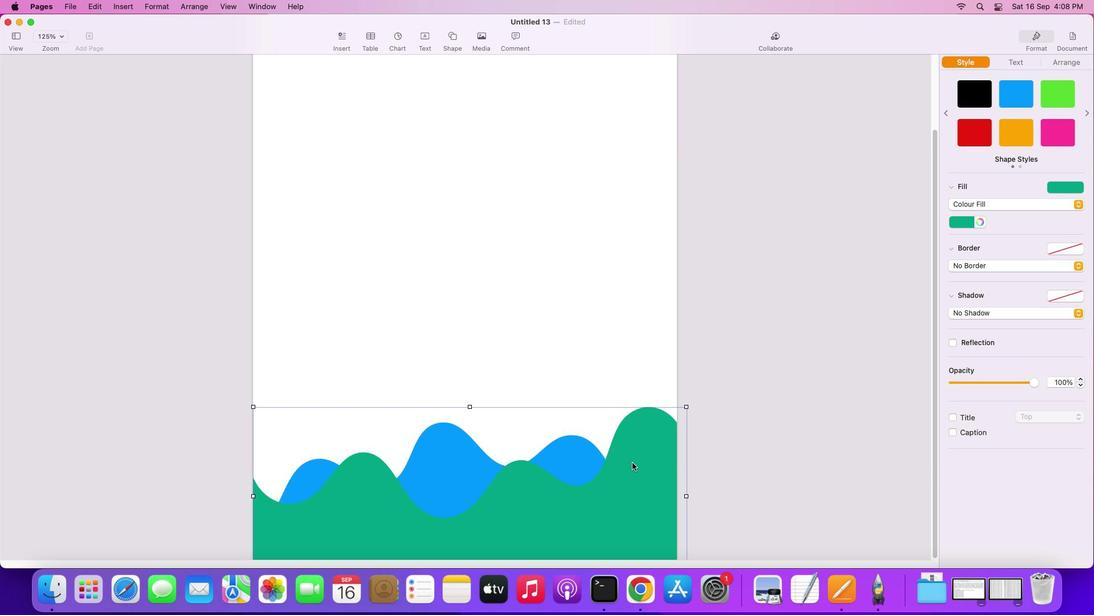 
Action: Mouse moved to (968, 226)
Screenshot: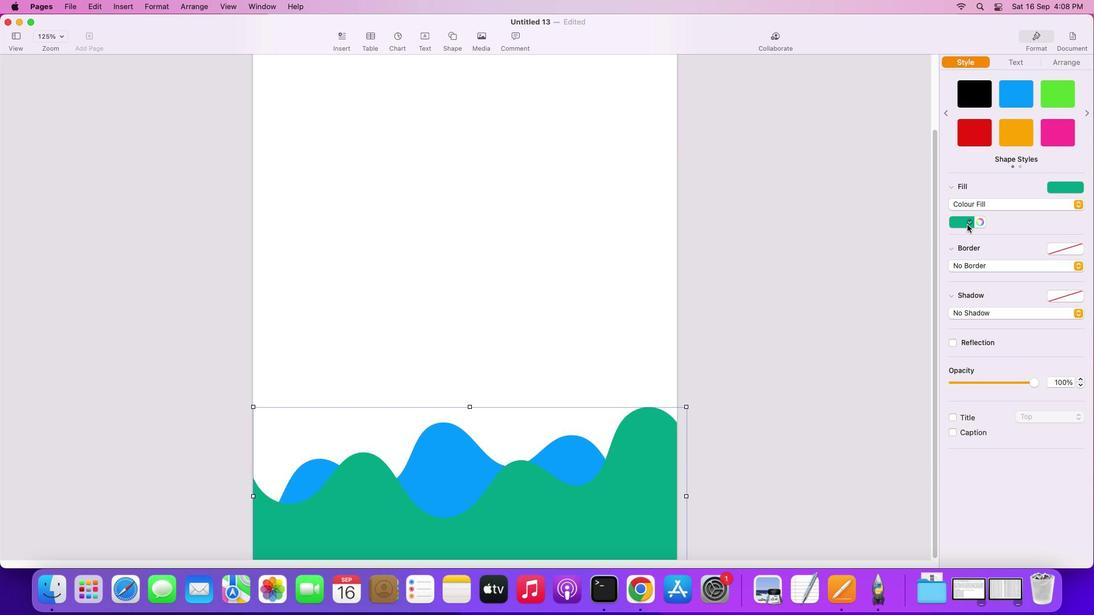 
Action: Mouse pressed left at (968, 226)
Screenshot: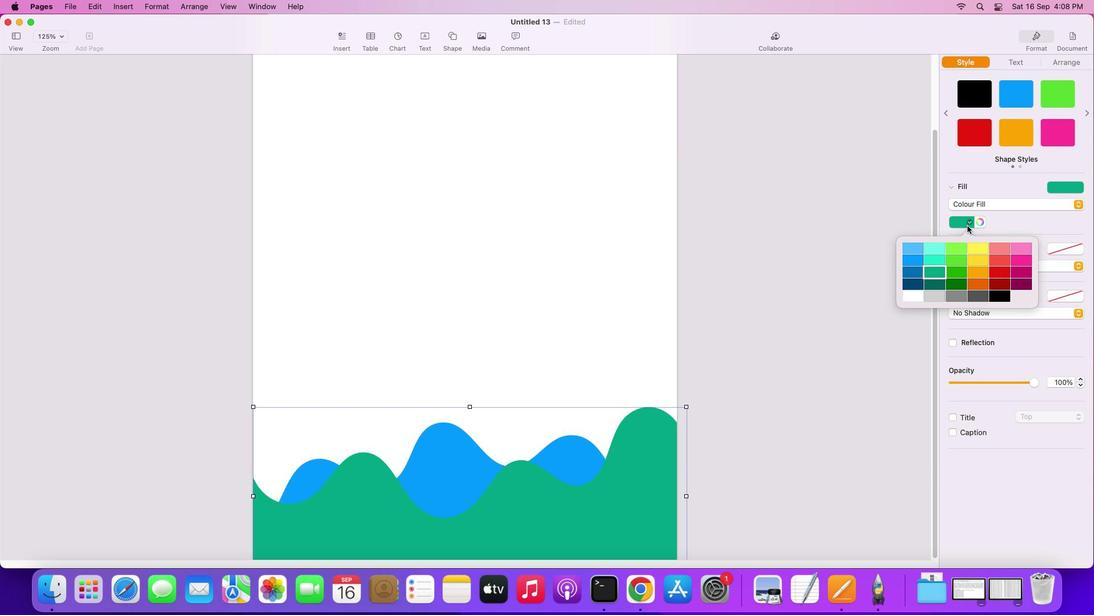 
Action: Mouse moved to (953, 284)
Screenshot: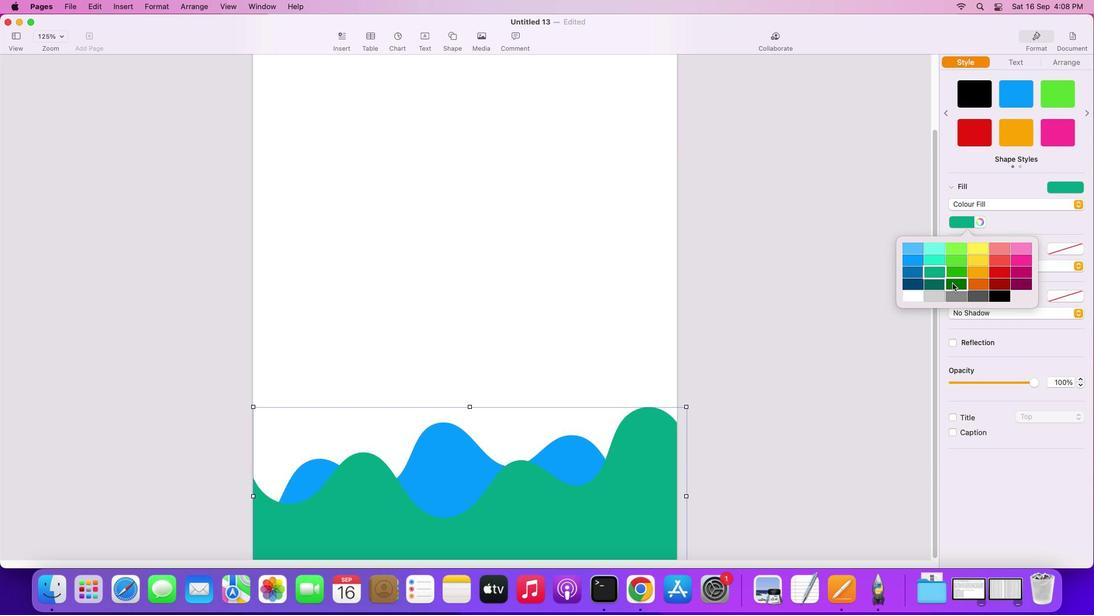 
Action: Mouse pressed left at (953, 284)
Screenshot: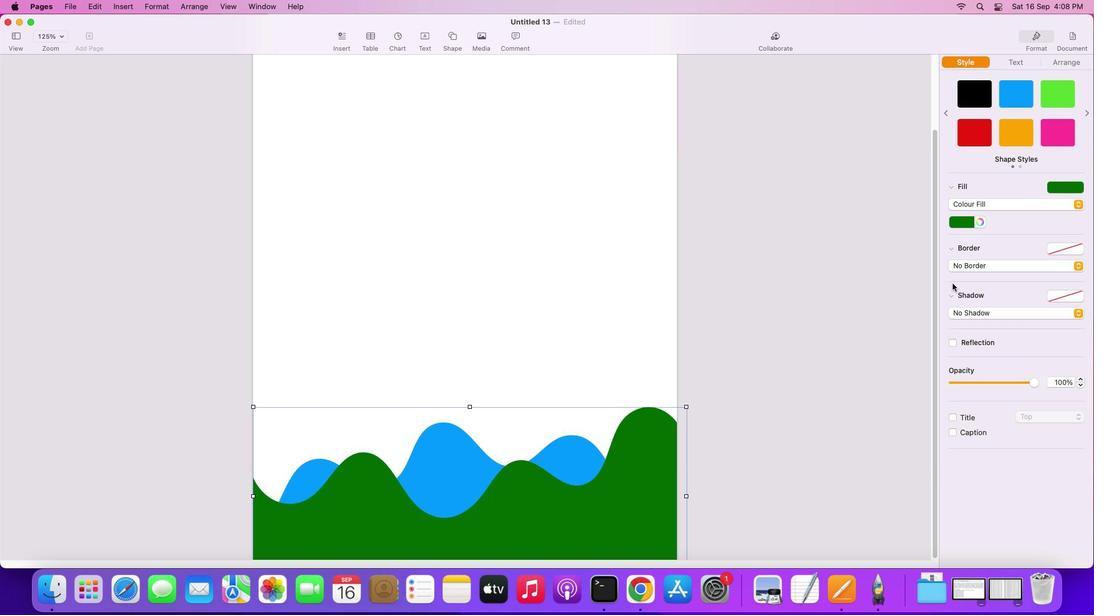 
Action: Mouse moved to (973, 221)
Screenshot: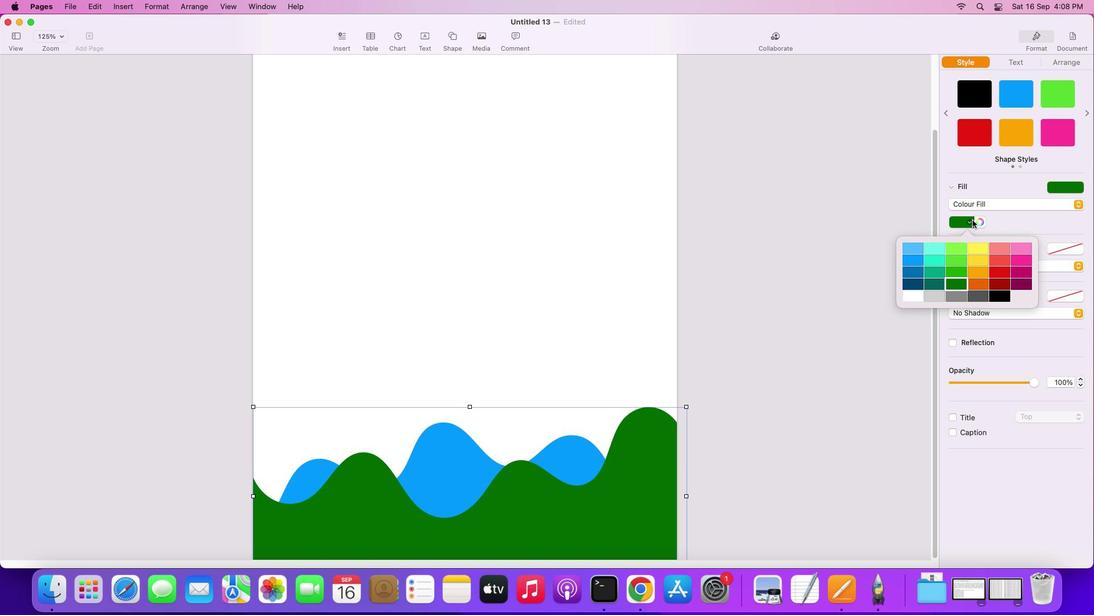
Action: Mouse pressed left at (973, 221)
Screenshot: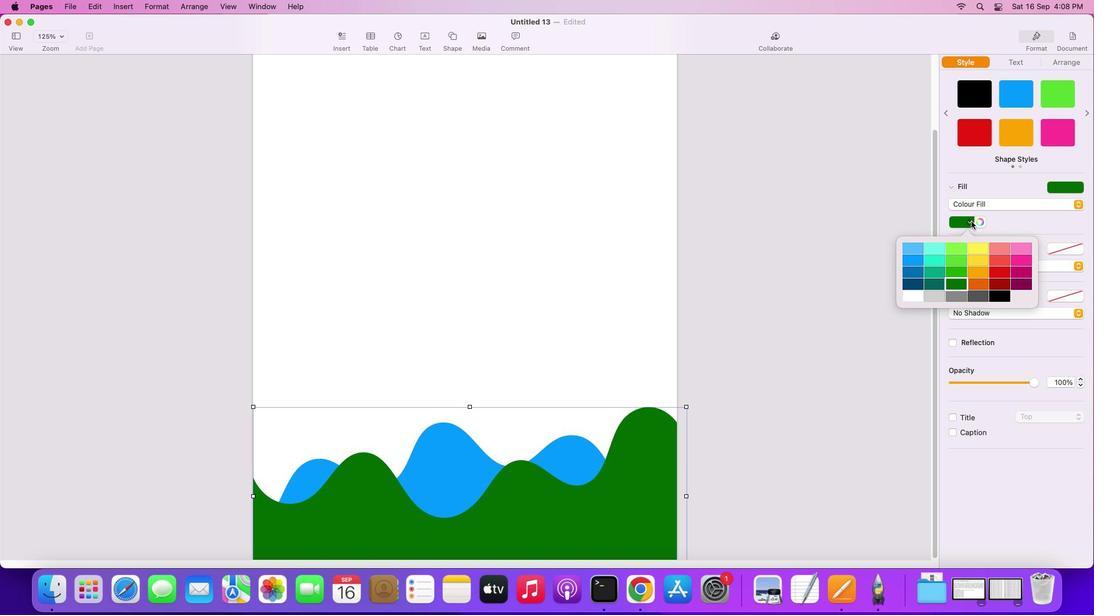
Action: Mouse moved to (599, 330)
Screenshot: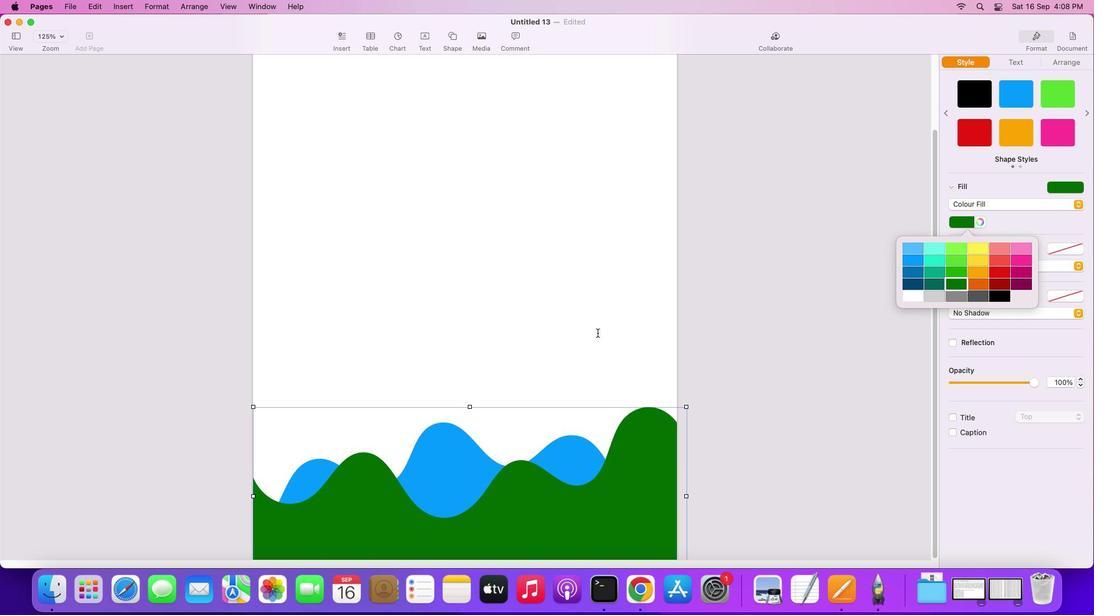 
Action: Mouse pressed left at (599, 330)
Screenshot: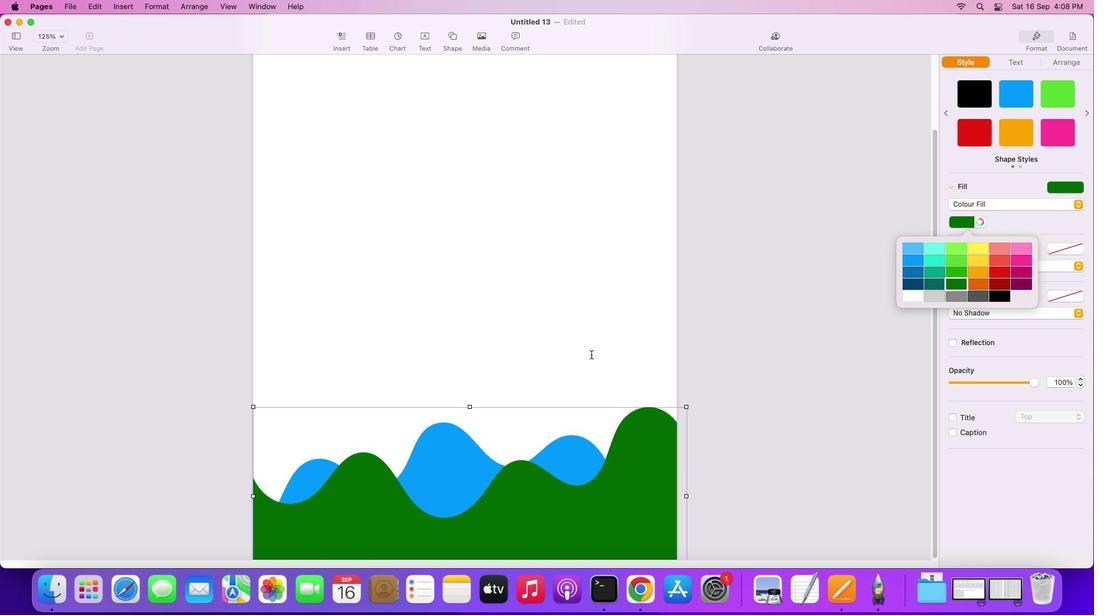 
Action: Mouse moved to (573, 456)
Screenshot: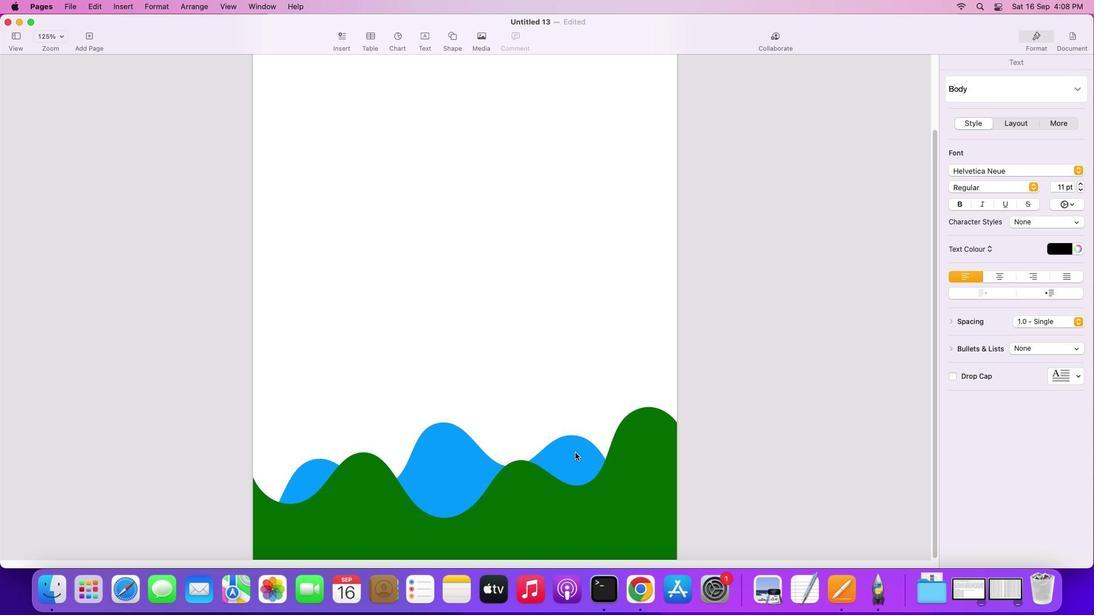 
Action: Mouse pressed left at (573, 456)
Screenshot: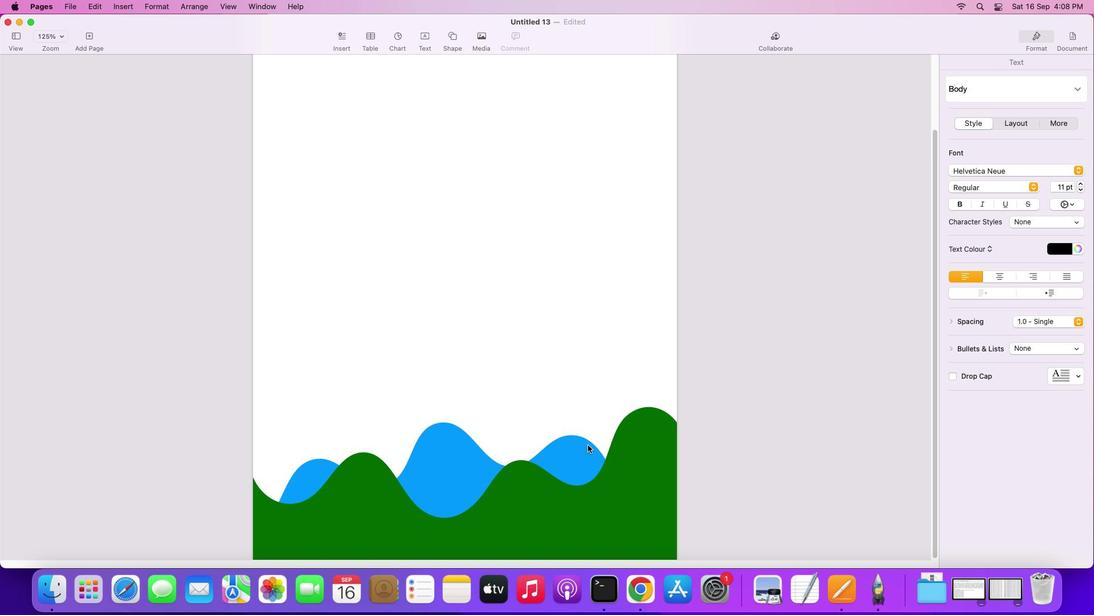 
Action: Mouse moved to (972, 229)
Screenshot: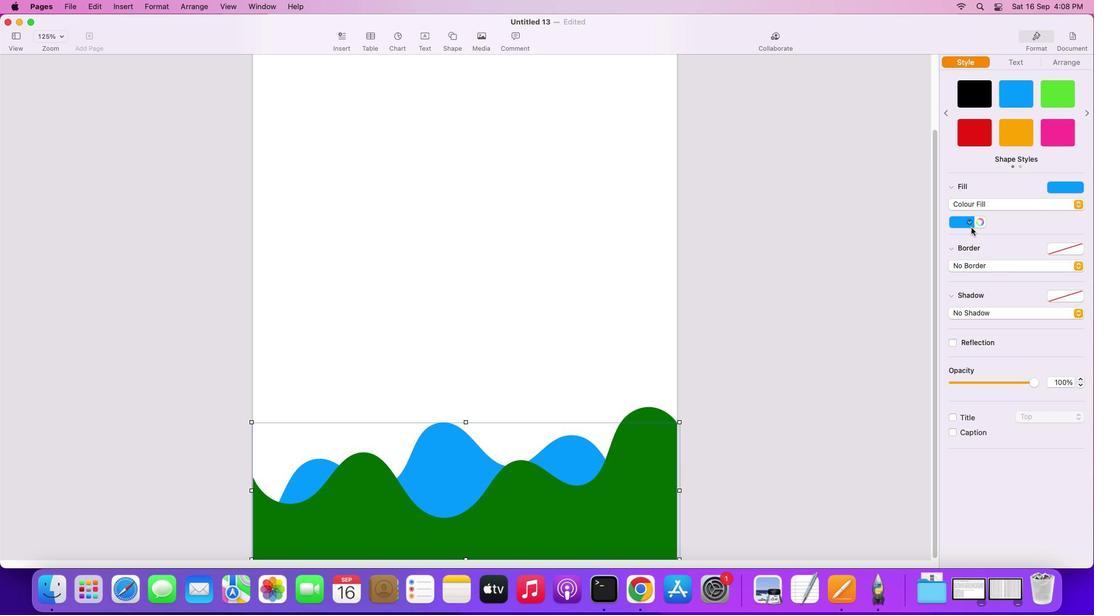 
Action: Mouse pressed left at (972, 229)
Screenshot: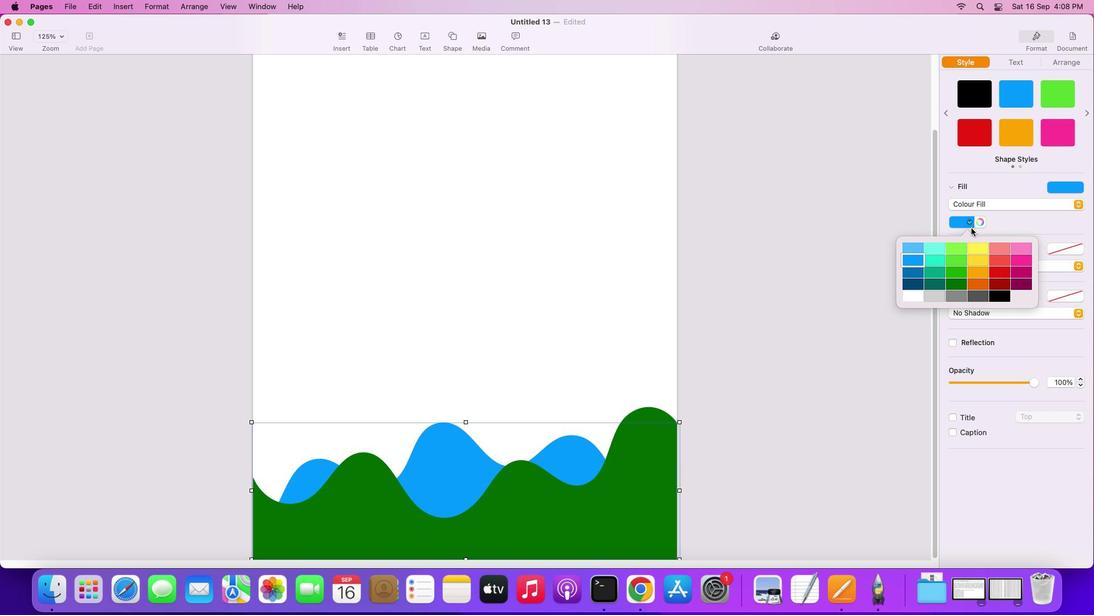 
Action: Mouse moved to (916, 249)
Screenshot: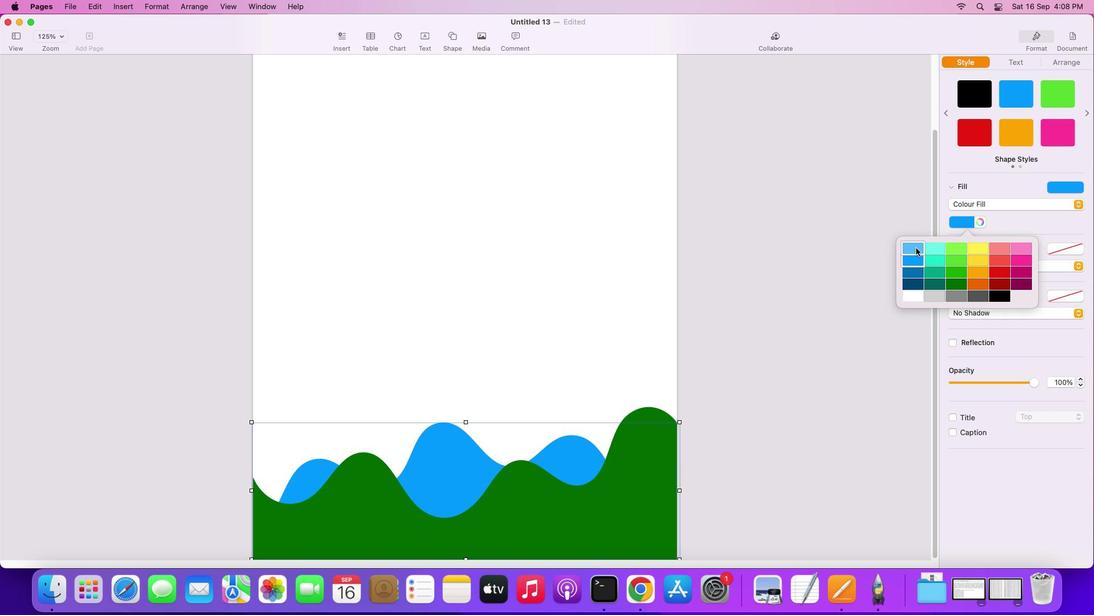 
Action: Mouse pressed left at (916, 249)
Screenshot: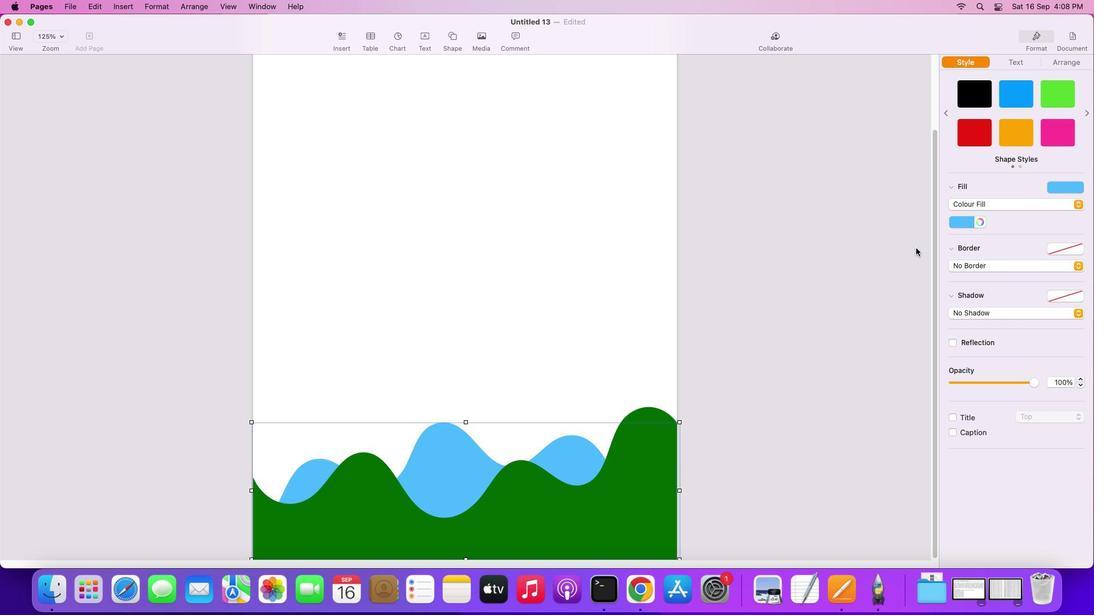 
Action: Mouse moved to (965, 222)
Screenshot: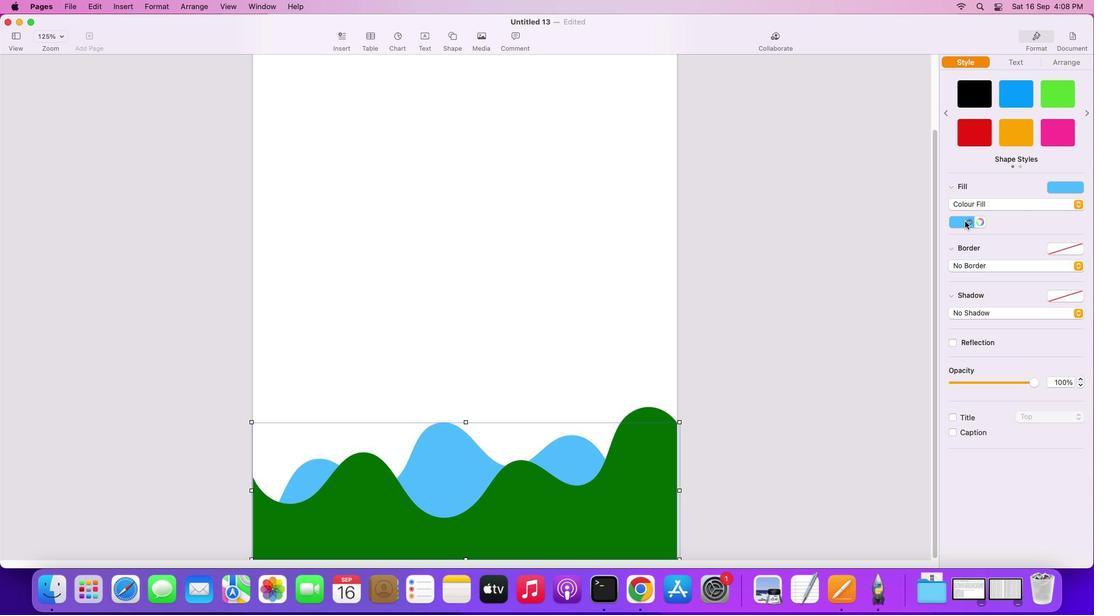 
Action: Mouse pressed left at (965, 222)
Screenshot: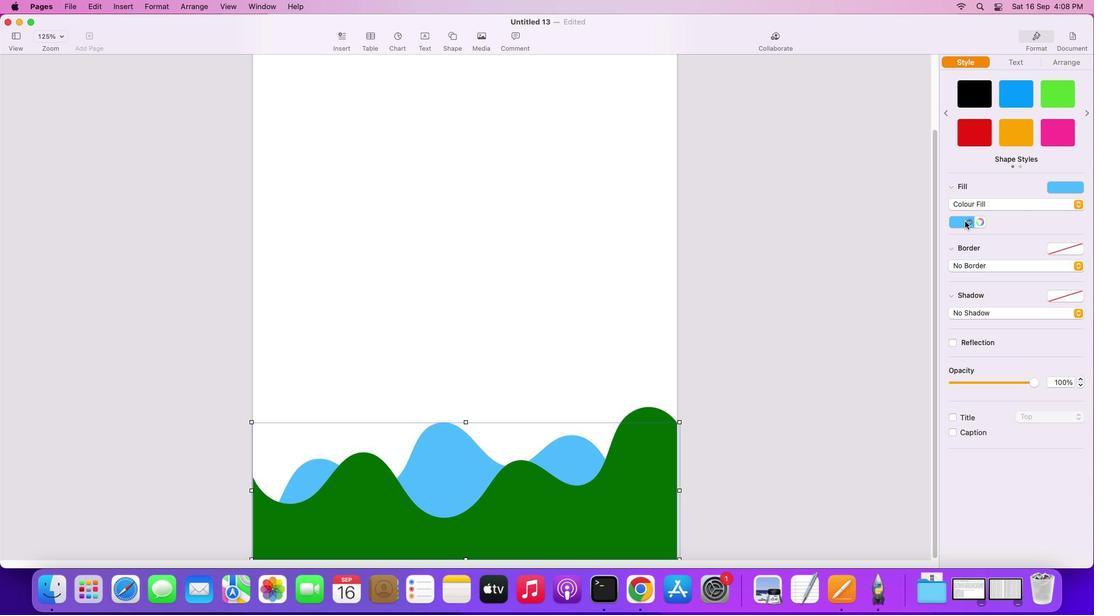 
Action: Mouse moved to (935, 296)
Screenshot: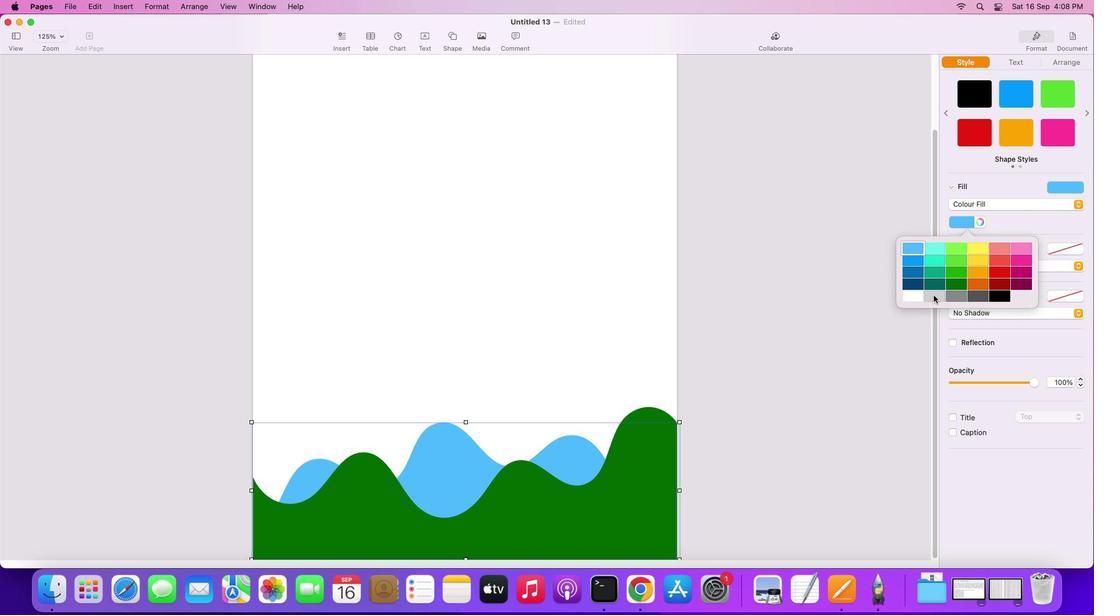 
Action: Mouse pressed left at (935, 296)
Screenshot: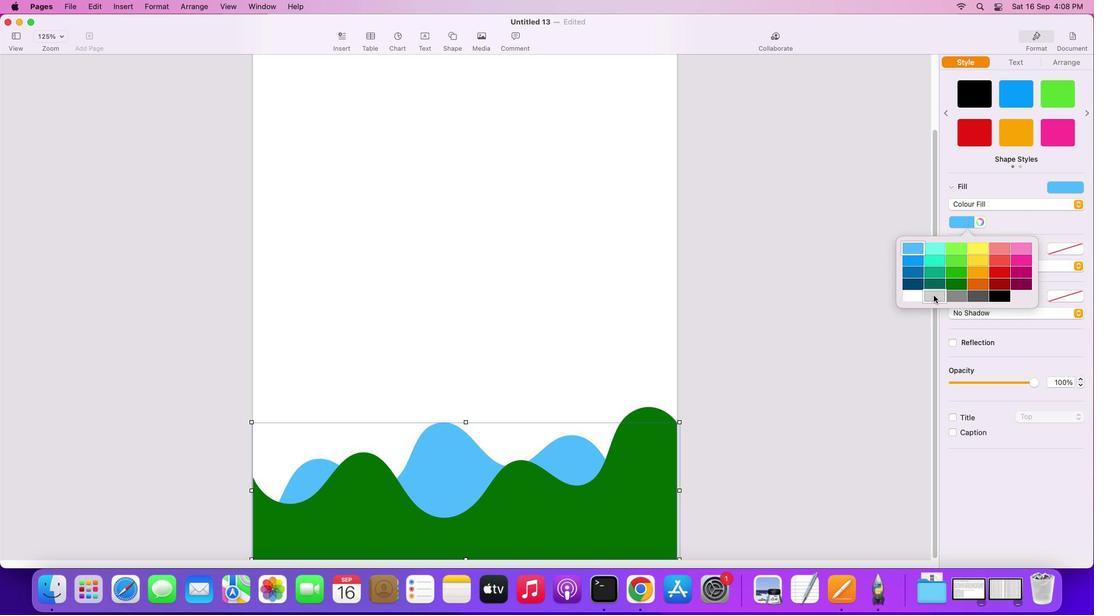 
Action: Mouse moved to (966, 223)
Screenshot: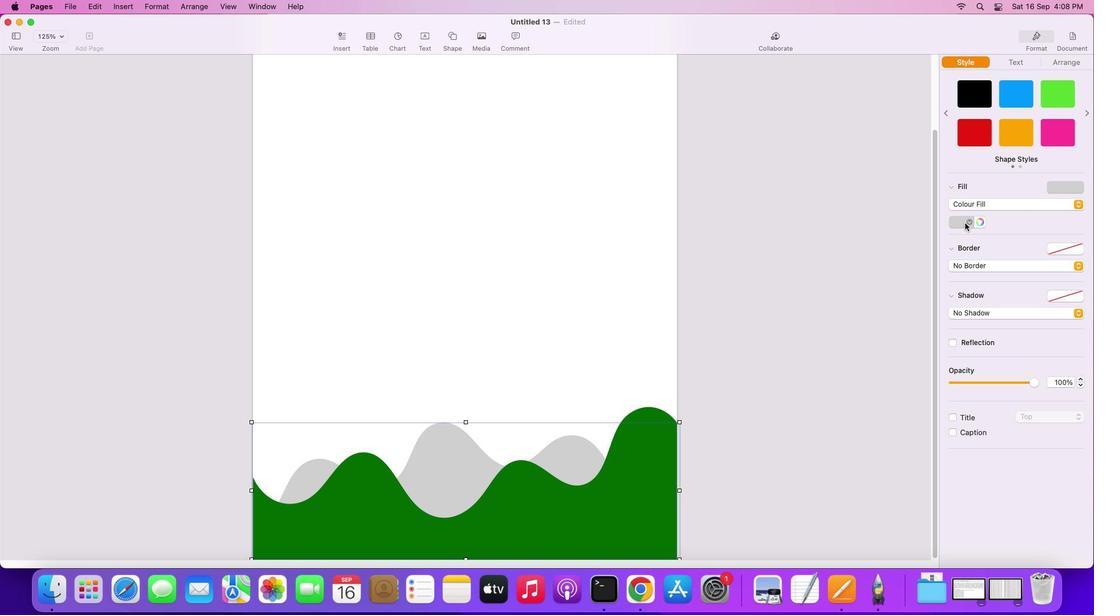 
Action: Mouse pressed left at (966, 223)
Screenshot: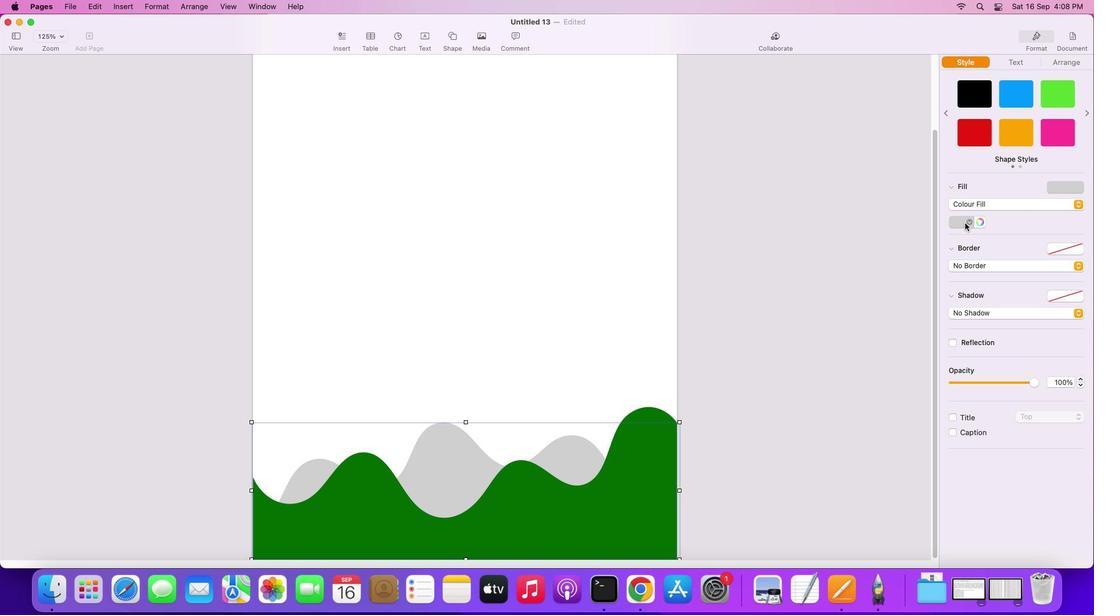 
Action: Mouse moved to (962, 297)
Screenshot: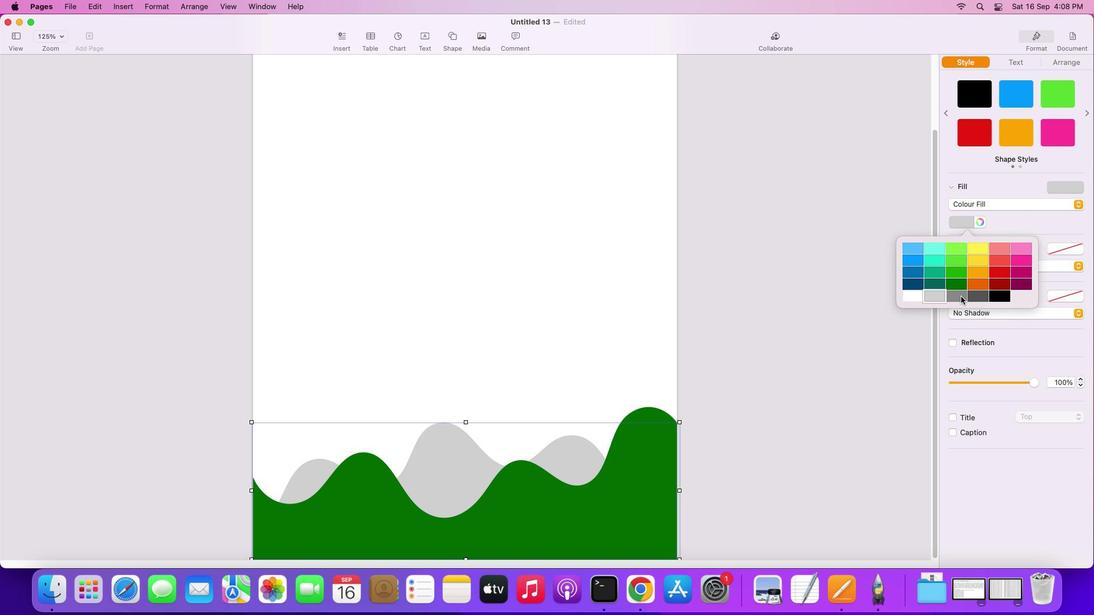 
Action: Mouse pressed left at (962, 297)
Screenshot: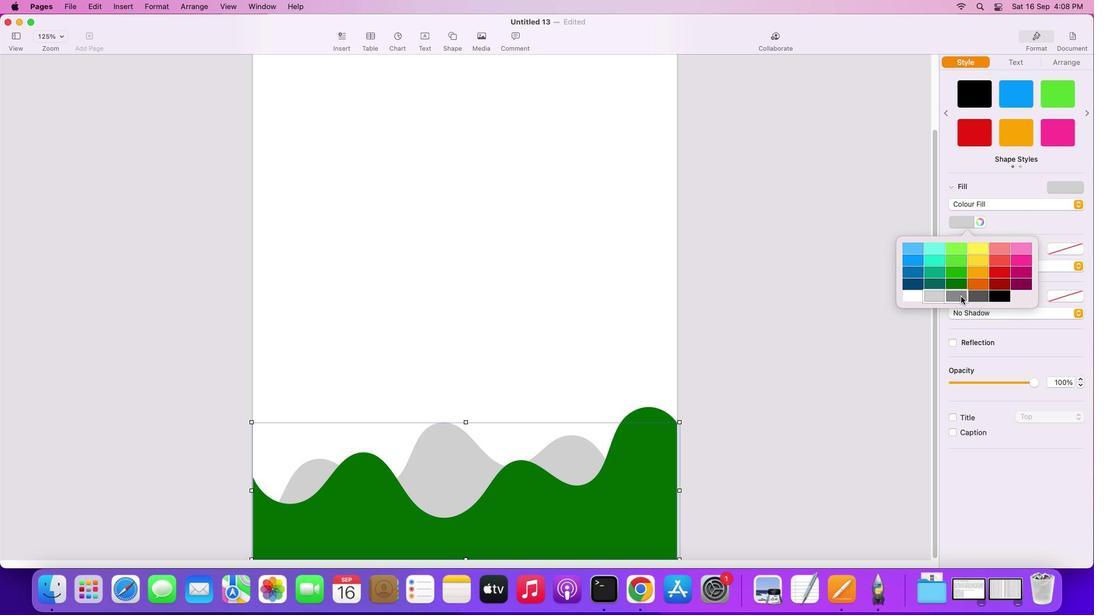 
Action: Mouse moved to (530, 378)
Screenshot: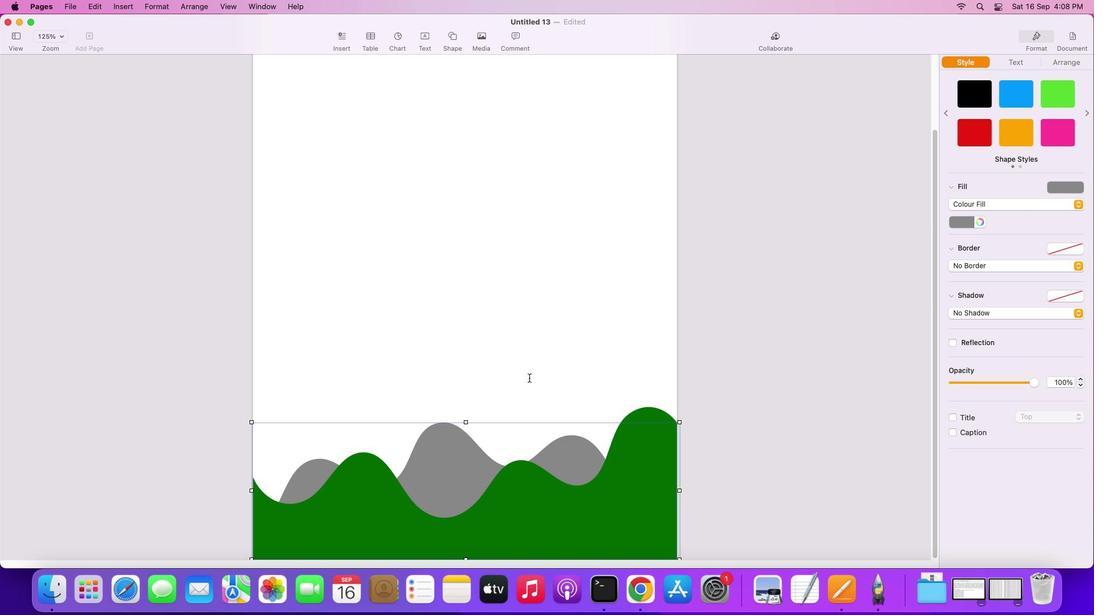 
Action: Mouse pressed left at (530, 378)
Screenshot: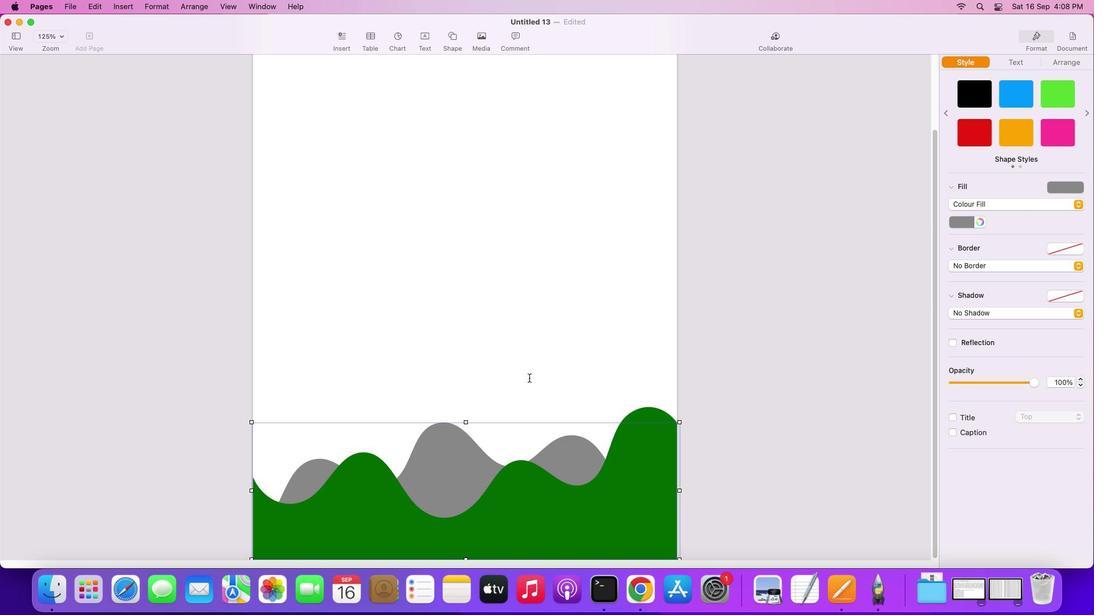 
Action: Mouse moved to (555, 322)
Screenshot: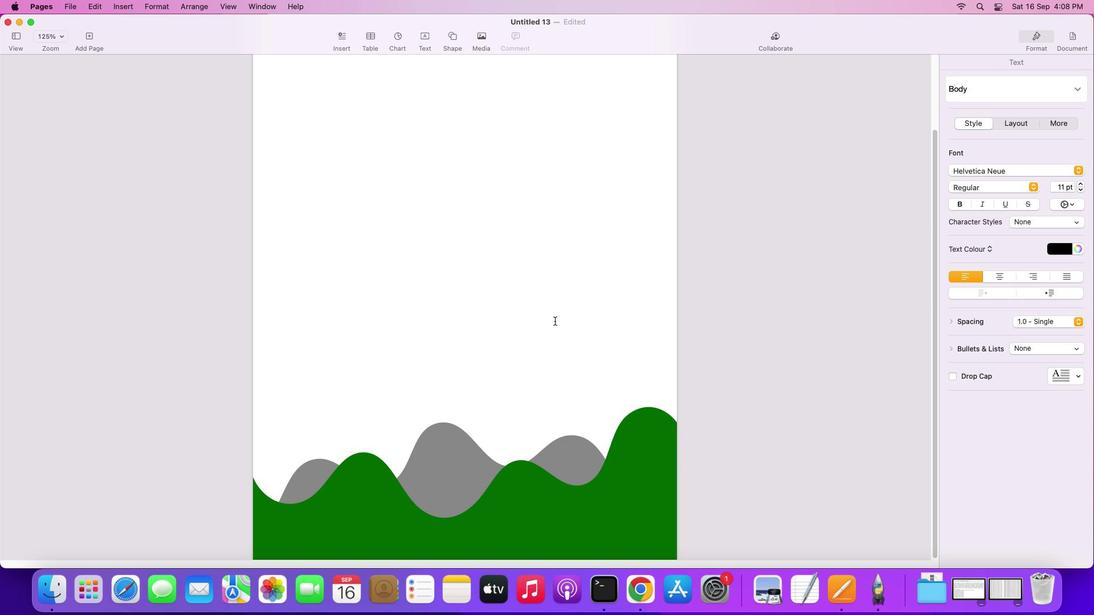 
Action: Mouse scrolled (555, 322) with delta (1, 1)
Screenshot: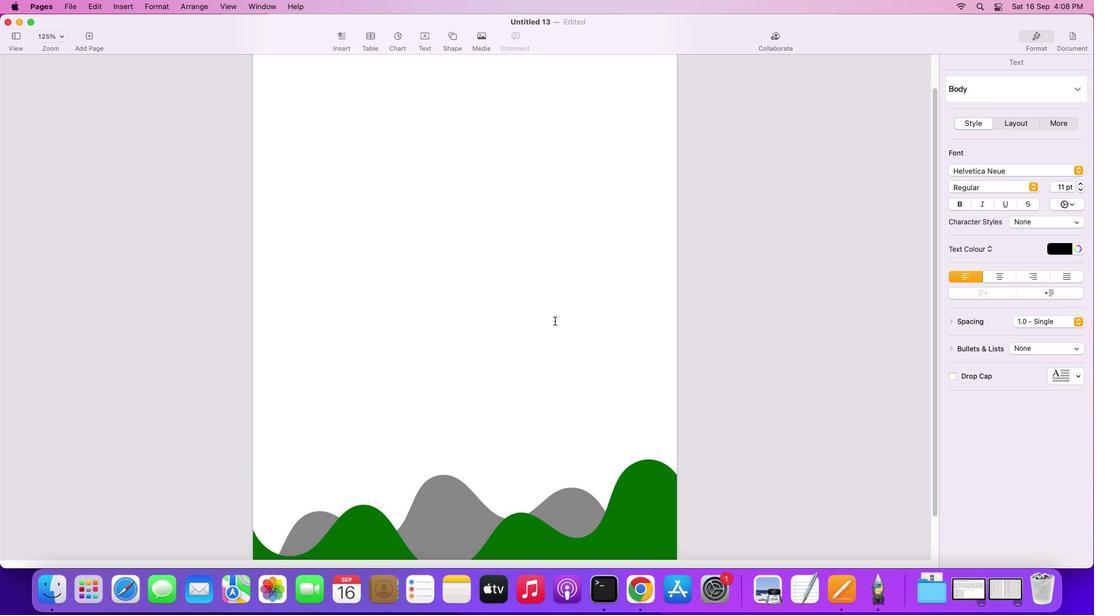 
Action: Mouse scrolled (555, 322) with delta (1, 1)
Screenshot: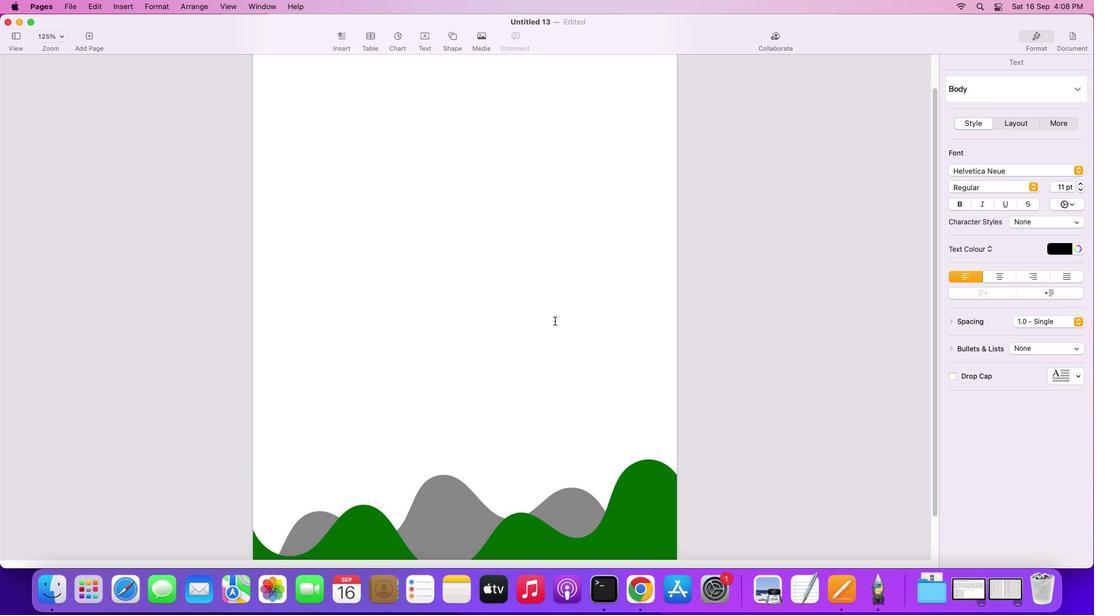 
Action: Mouse scrolled (555, 322) with delta (1, 2)
Screenshot: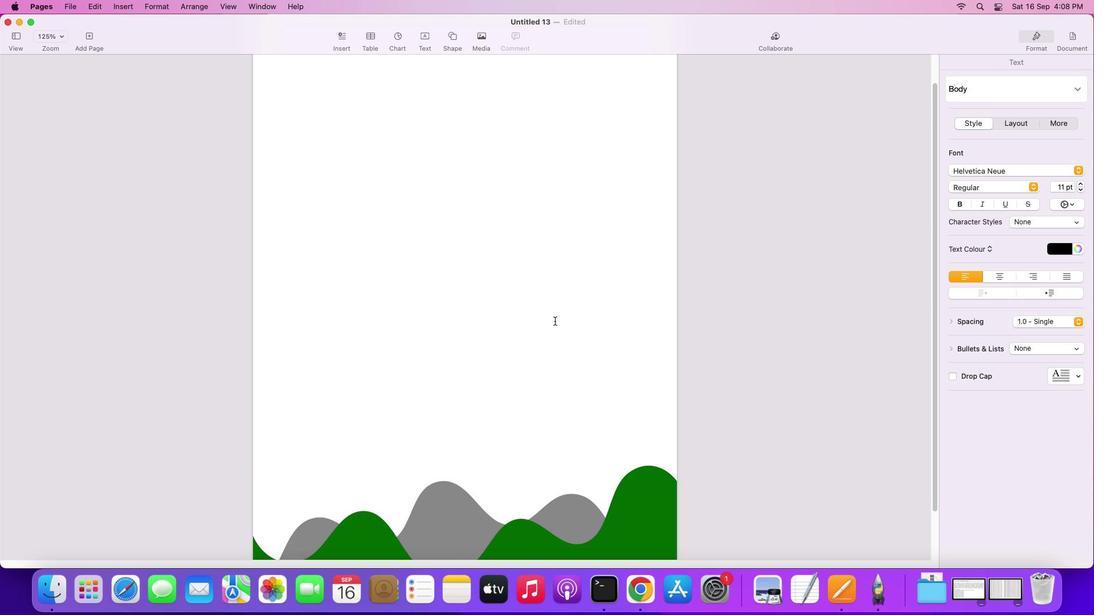 
Action: Mouse scrolled (555, 322) with delta (1, 3)
Screenshot: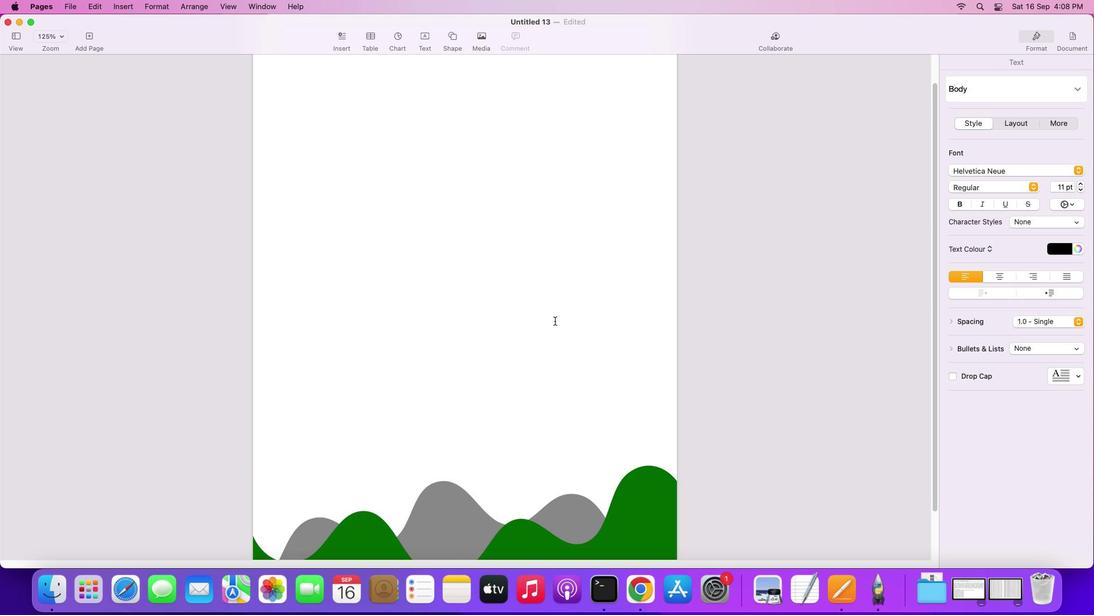 
Action: Mouse moved to (560, 327)
Screenshot: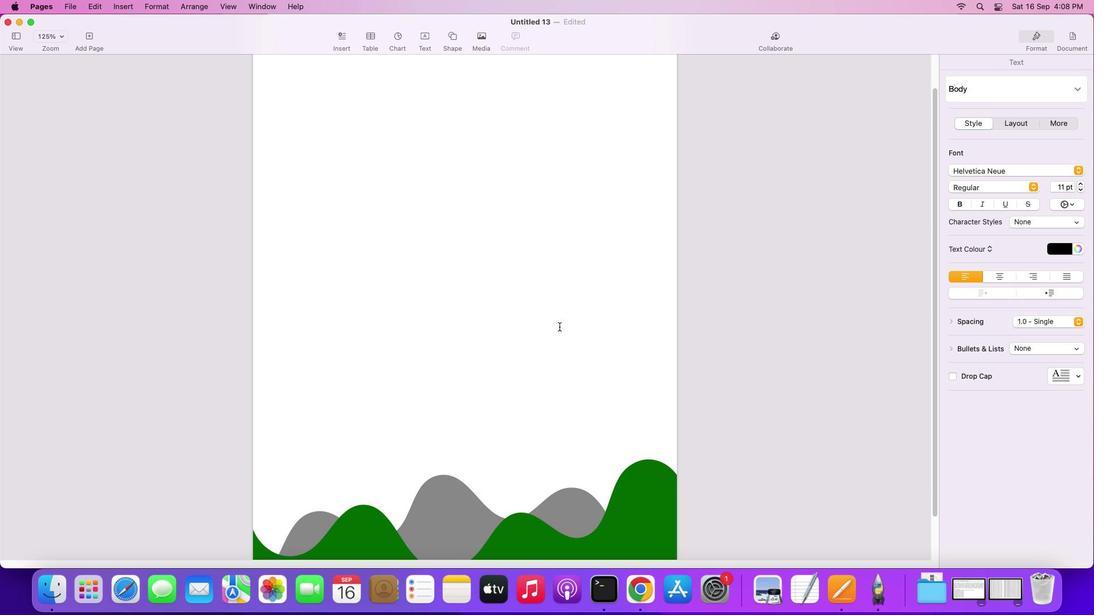 
Action: Mouse scrolled (560, 327) with delta (1, 0)
Screenshot: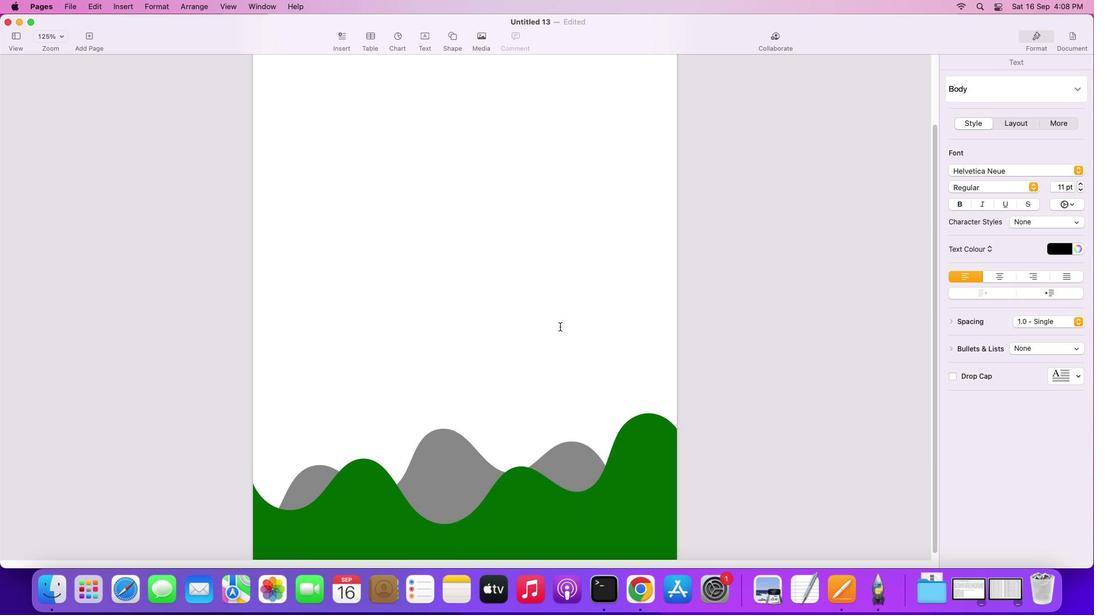 
Action: Mouse scrolled (560, 327) with delta (1, 0)
Screenshot: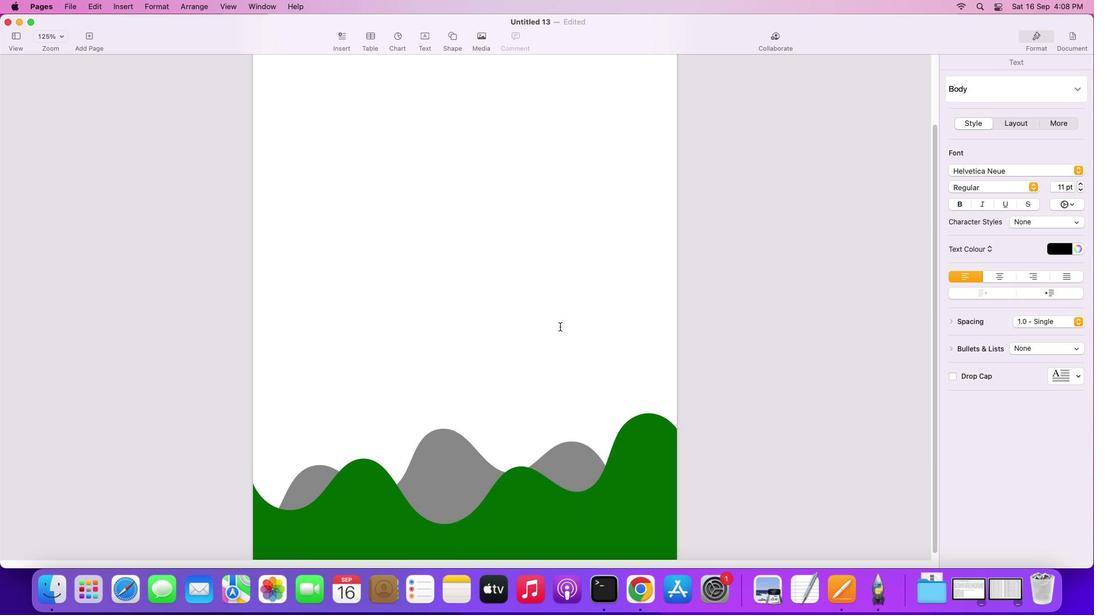 
Action: Mouse scrolled (560, 327) with delta (1, 0)
Screenshot: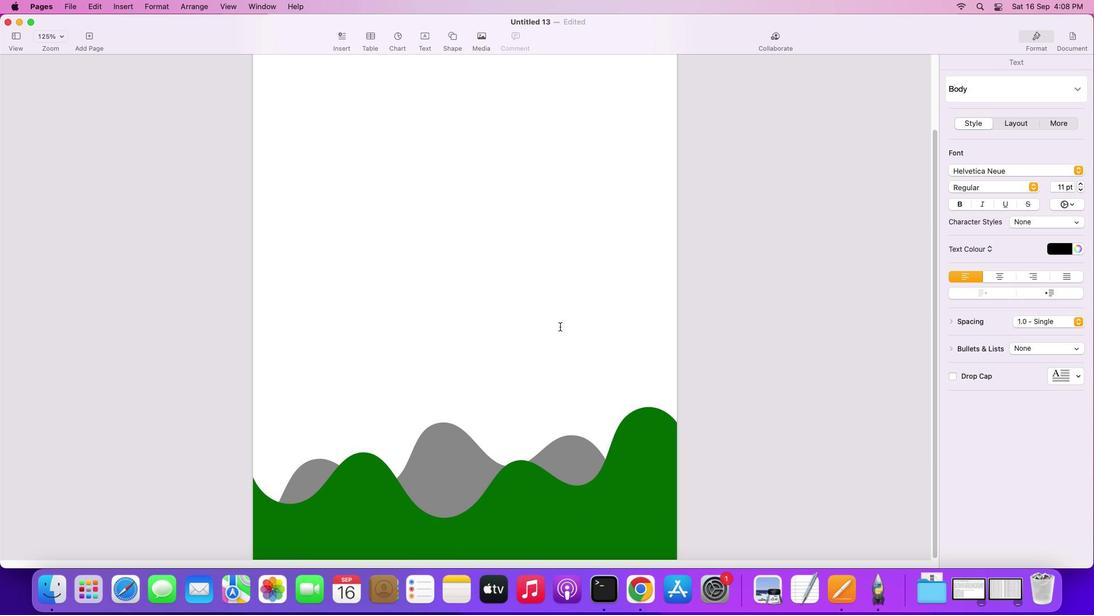 
Action: Mouse scrolled (560, 327) with delta (1, -1)
Screenshot: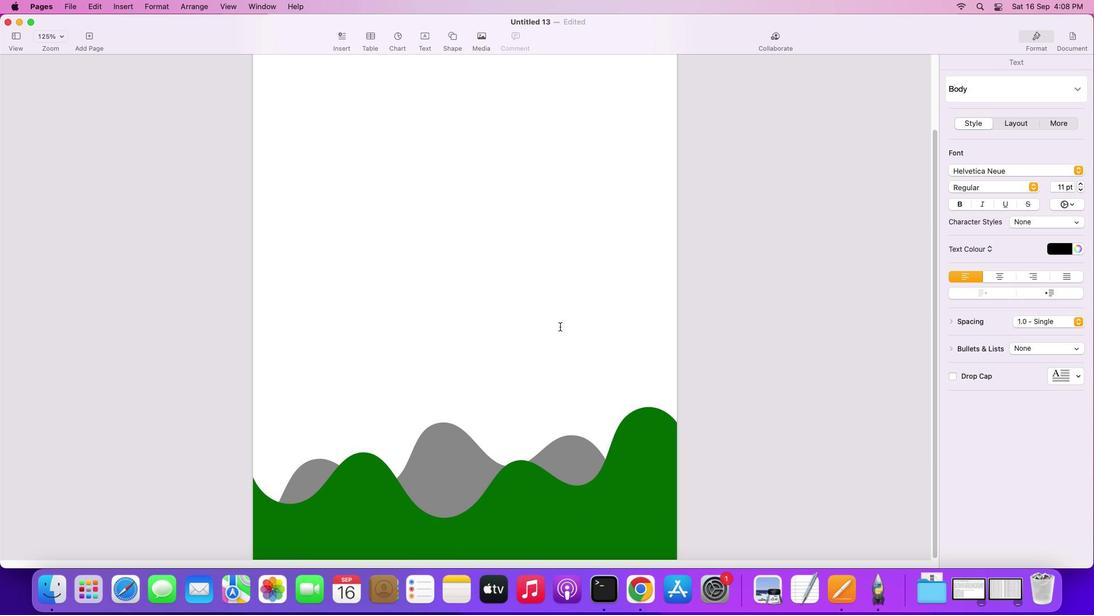 
Action: Mouse scrolled (560, 327) with delta (1, -1)
Screenshot: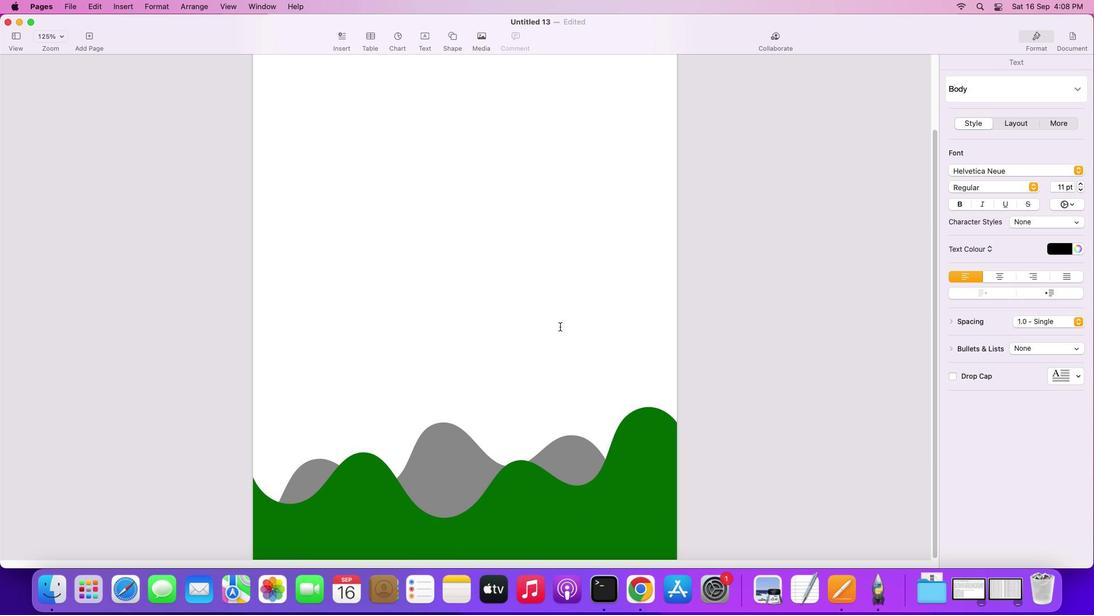 
Action: Mouse scrolled (560, 327) with delta (1, -2)
Screenshot: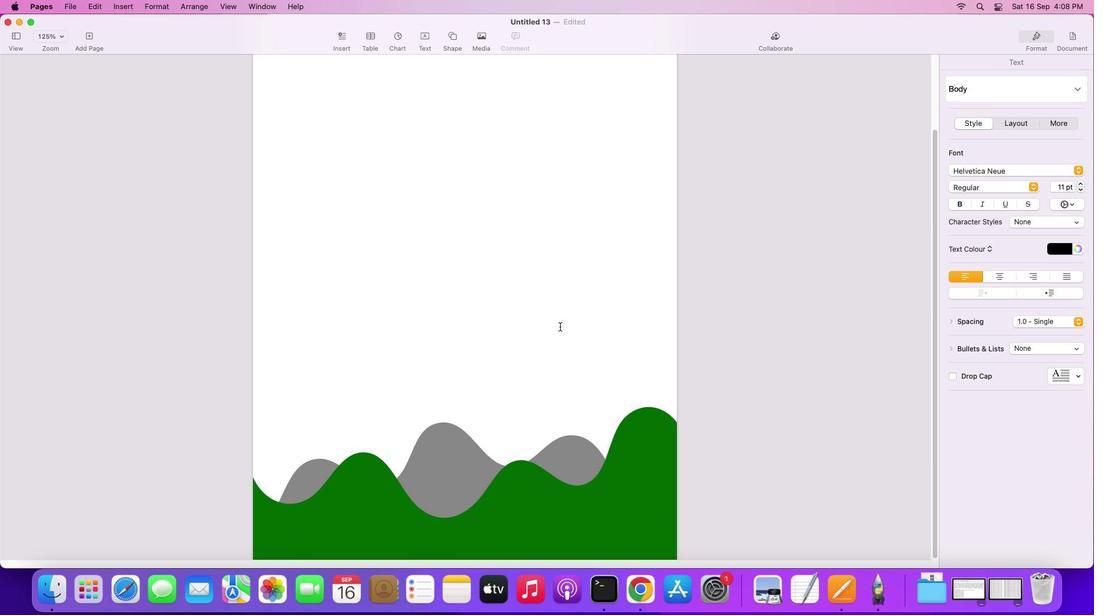 
Action: Mouse moved to (595, 402)
Screenshot: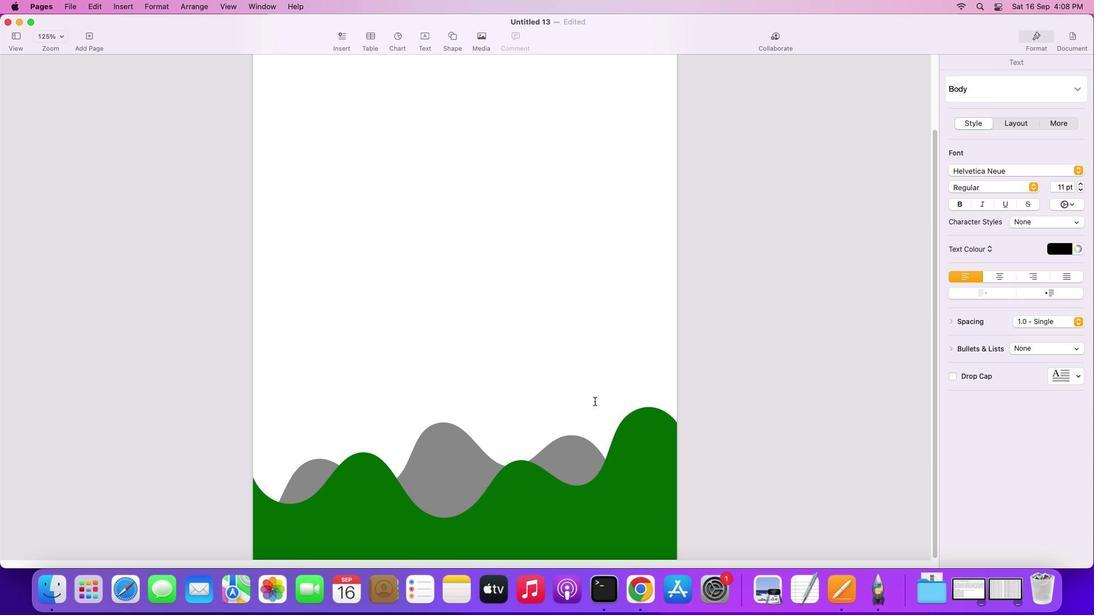 
Action: Key pressed Key.shift
Screenshot: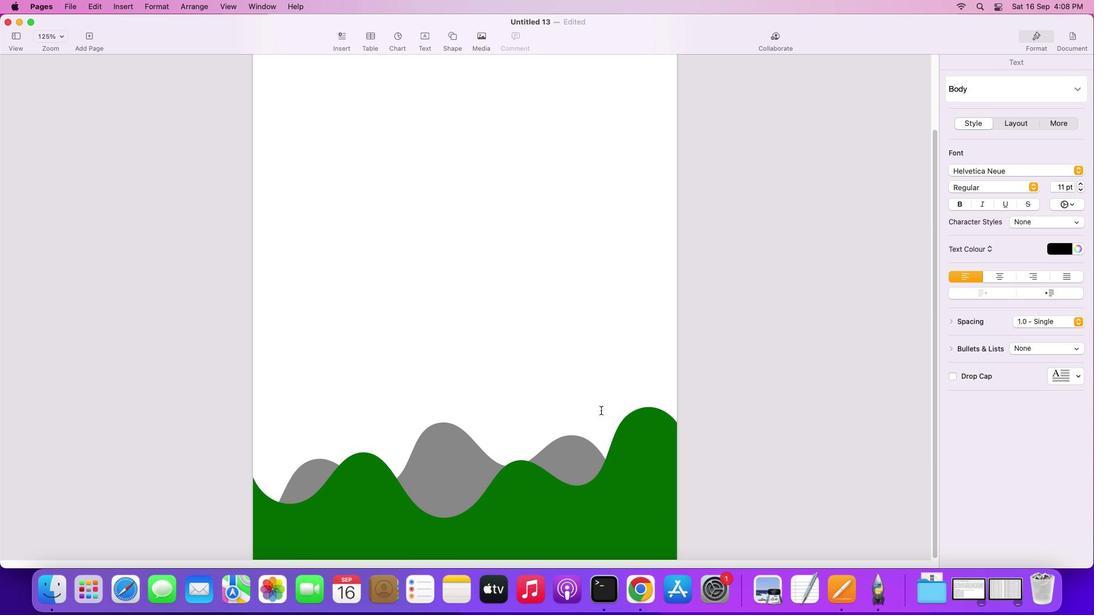 
Action: Mouse moved to (615, 462)
Screenshot: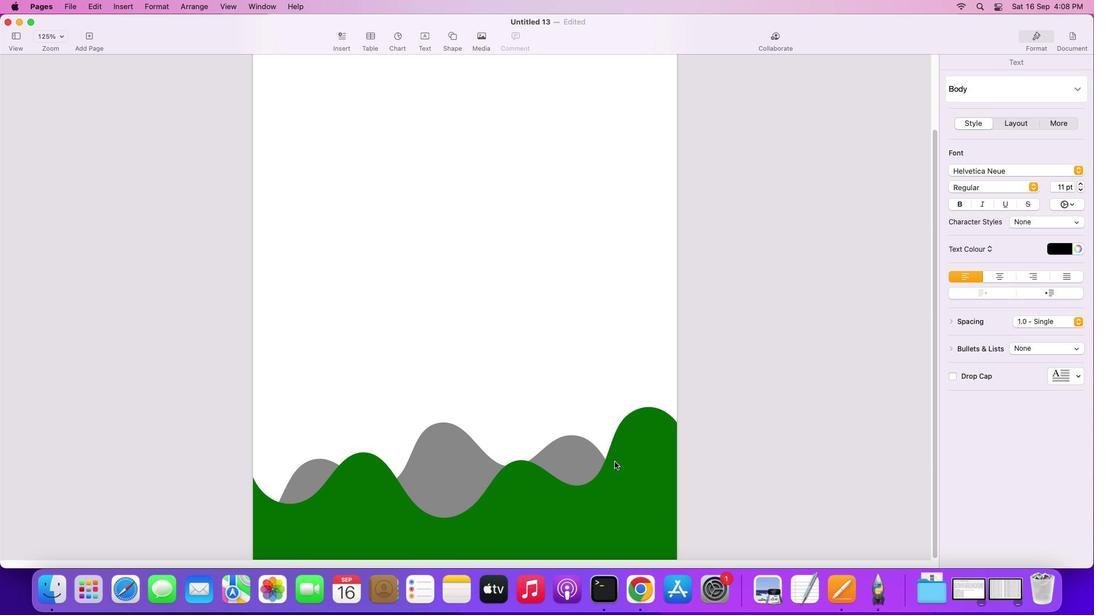 
Action: Mouse pressed left at (615, 462)
Screenshot: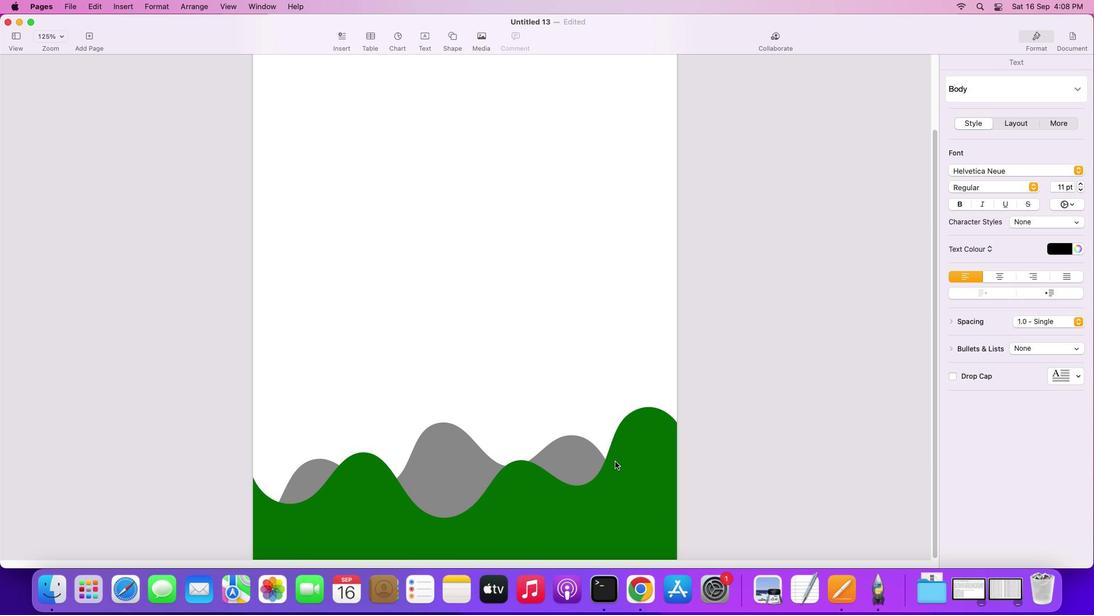 
Action: Mouse moved to (581, 457)
Screenshot: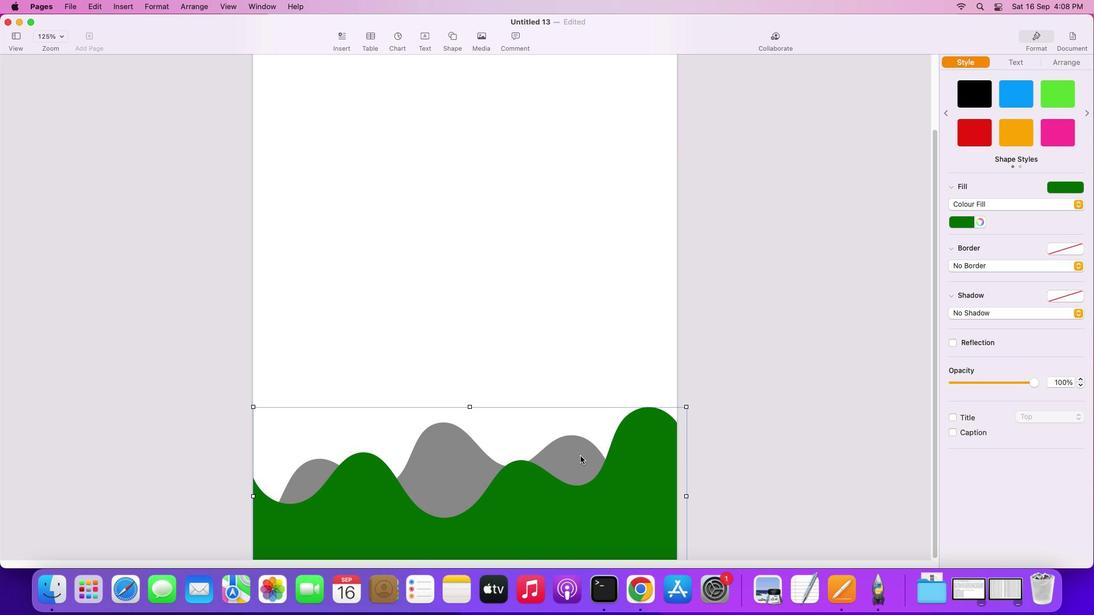 
Action: Mouse pressed left at (581, 457)
Screenshot: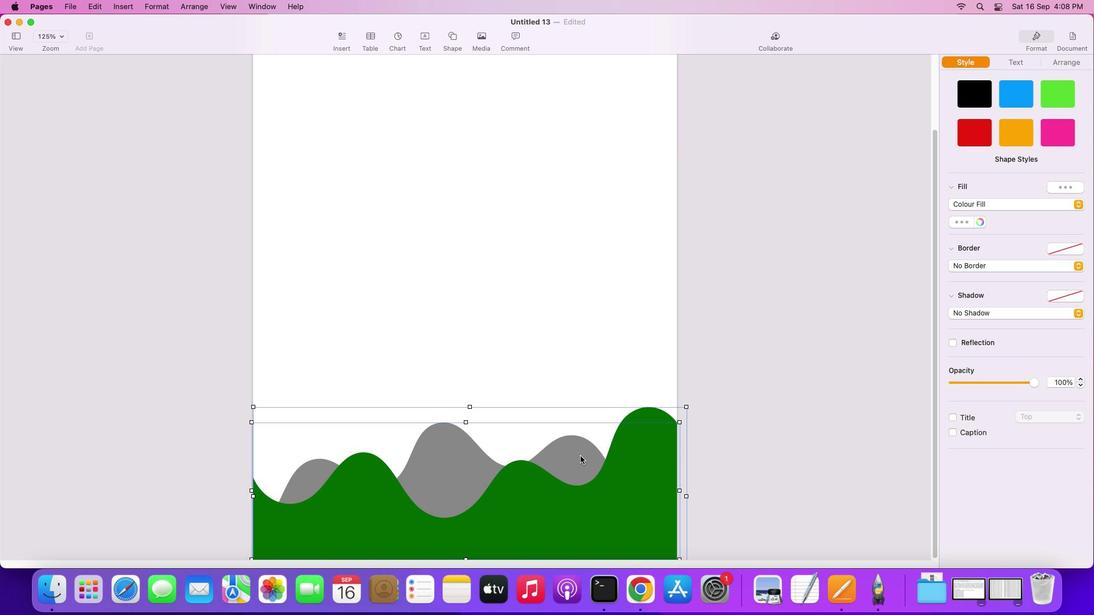 
Action: Mouse pressed right at (581, 457)
Screenshot: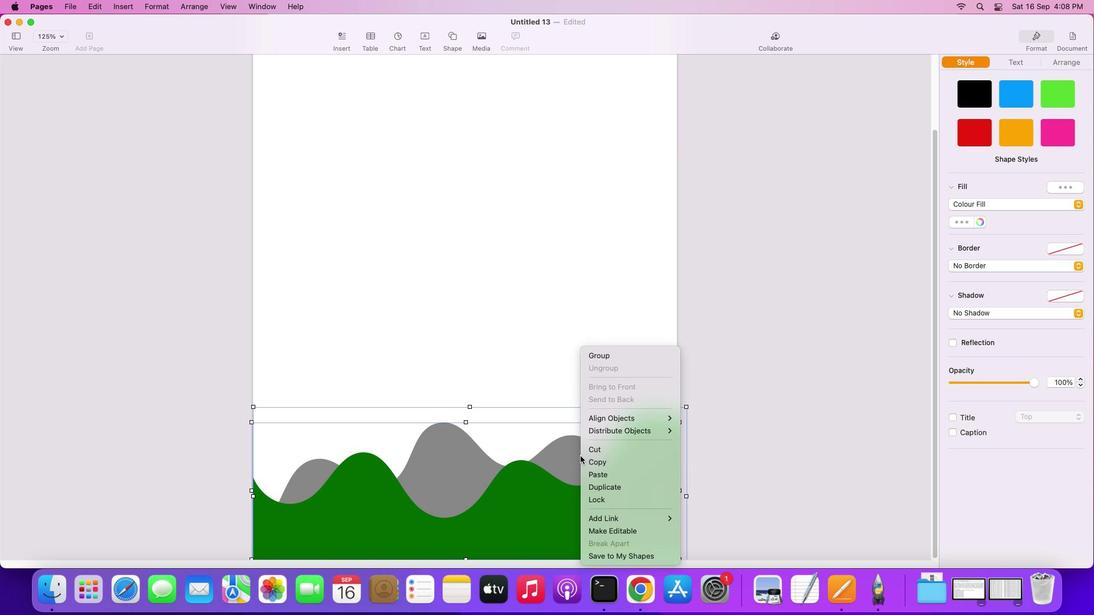 
Action: Mouse moved to (605, 357)
Screenshot: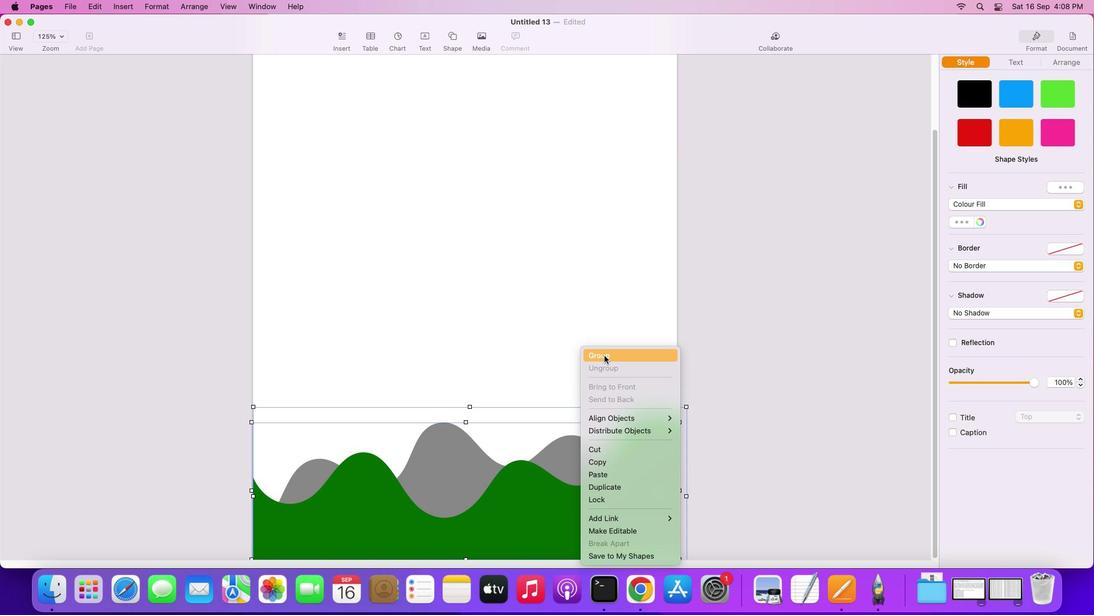 
Action: Mouse pressed left at (605, 357)
Screenshot: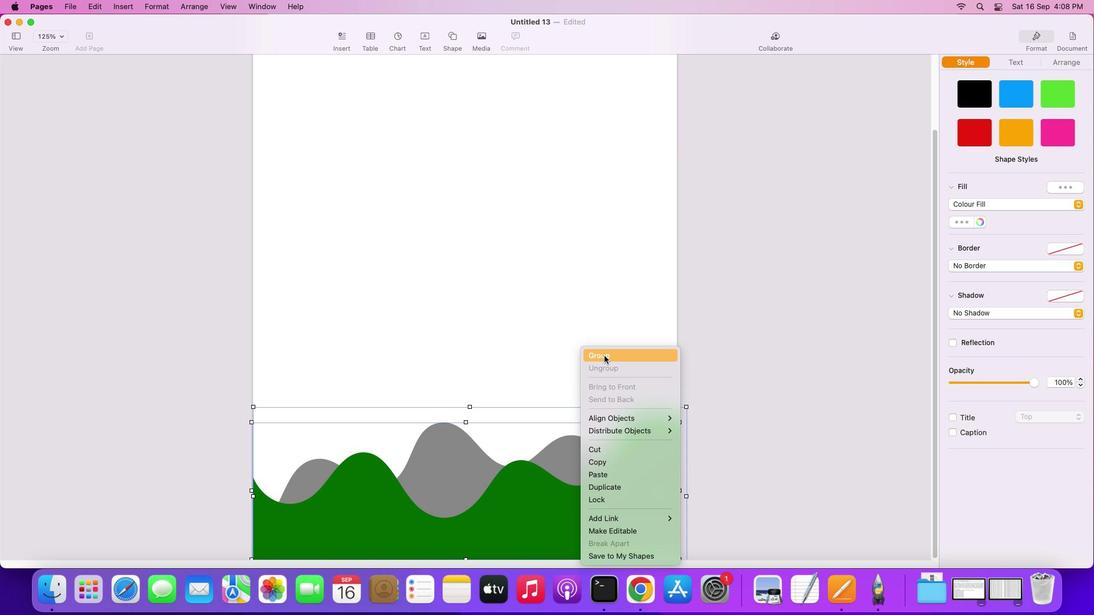 
Action: Mouse moved to (642, 464)
Screenshot: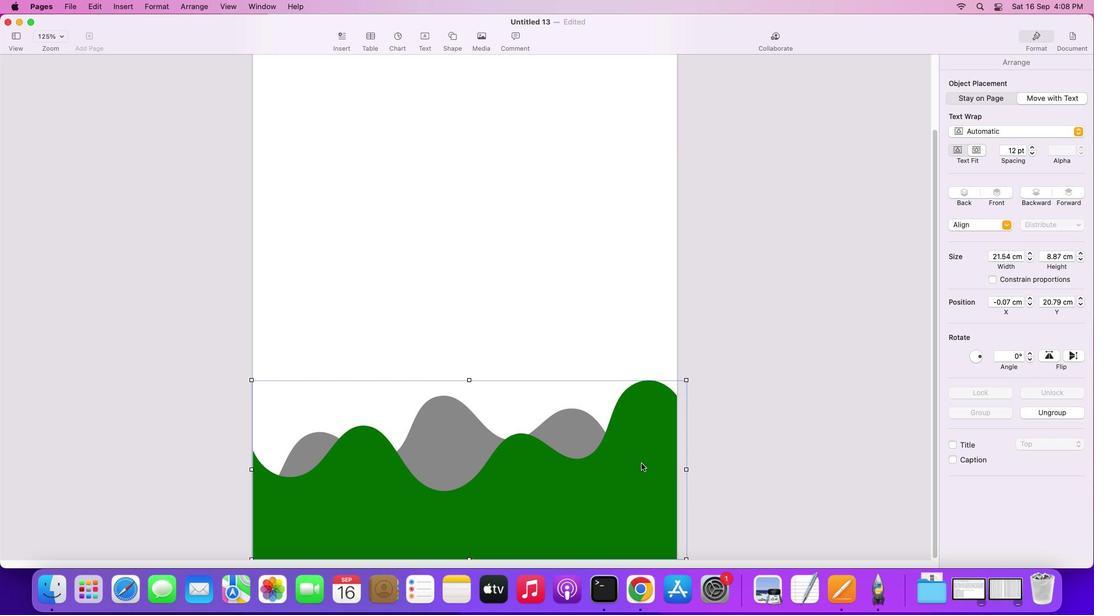 
Action: Mouse pressed left at (642, 464)
Screenshot: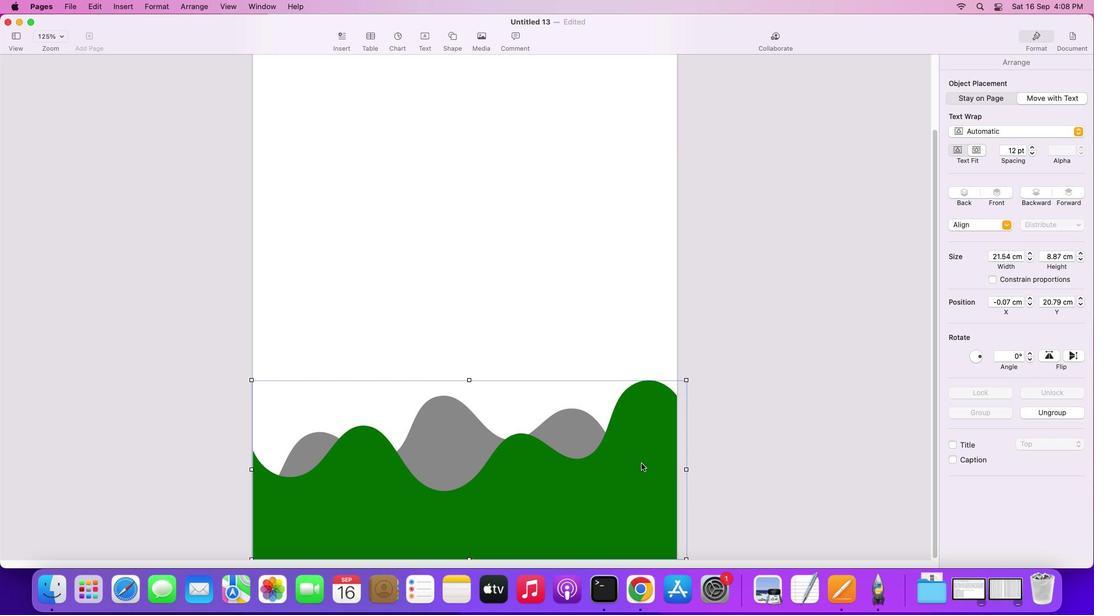 
Action: Mouse moved to (642, 464)
Screenshot: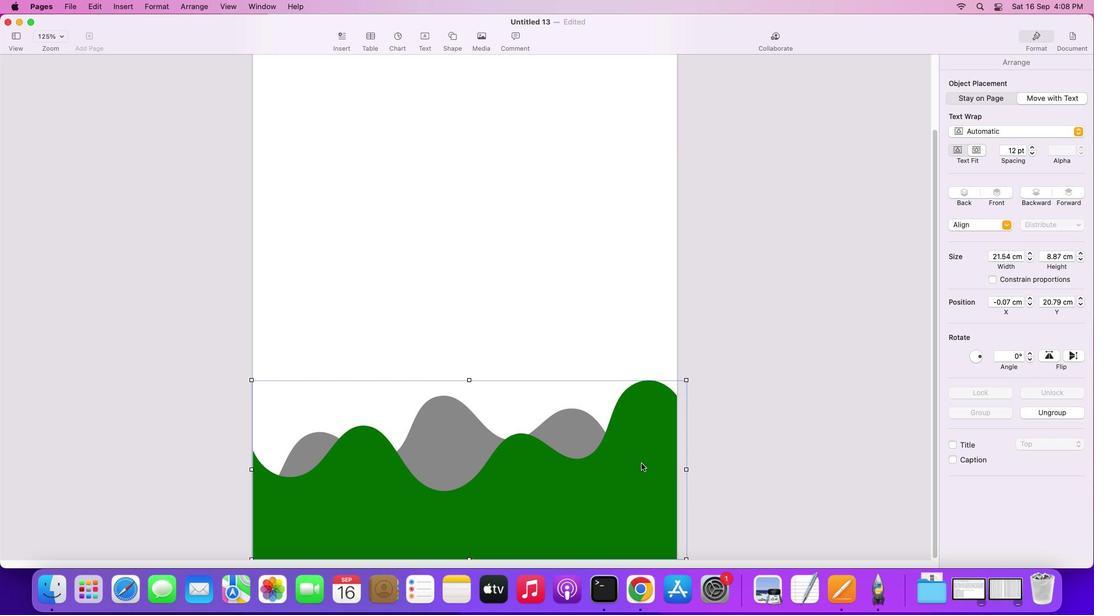 
Action: Key pressed Key.alt
Screenshot: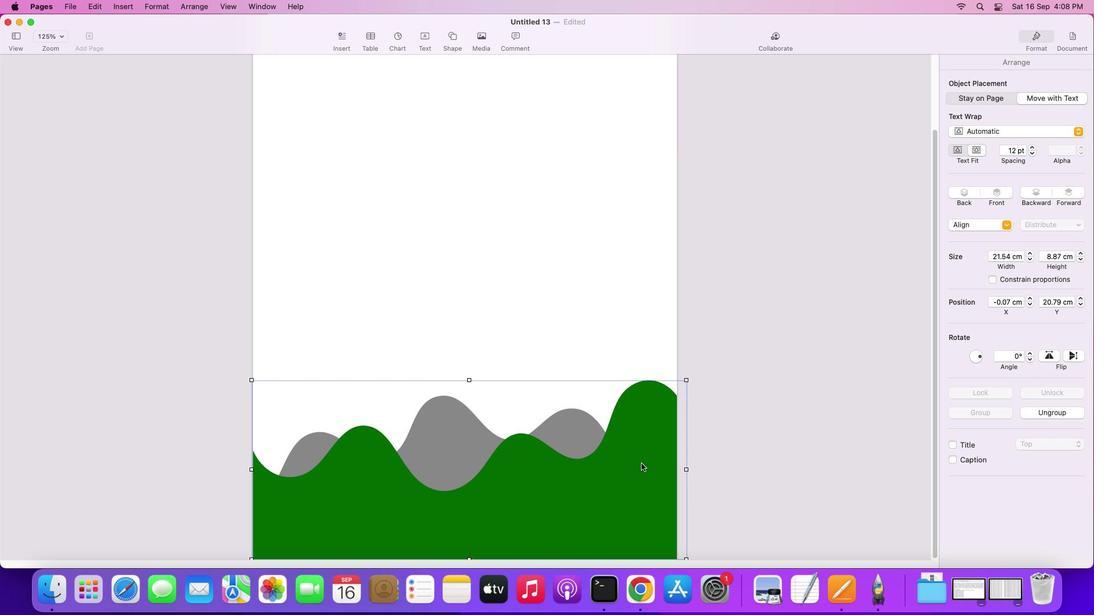 
Action: Mouse pressed left at (642, 464)
Screenshot: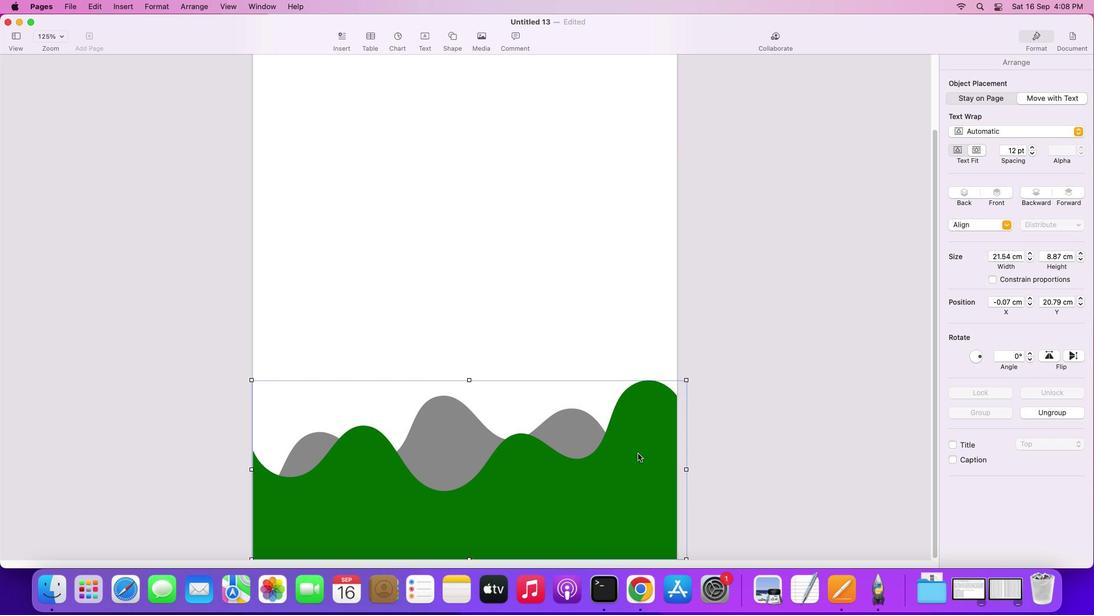 
Action: Mouse moved to (1070, 354)
Screenshot: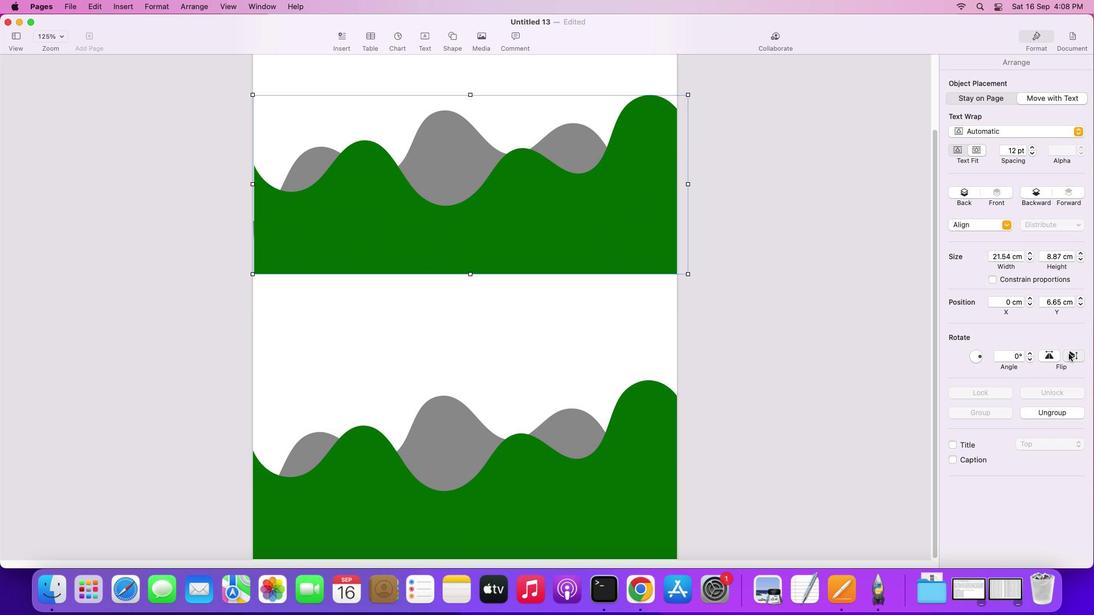 
Action: Mouse pressed left at (1070, 354)
Screenshot: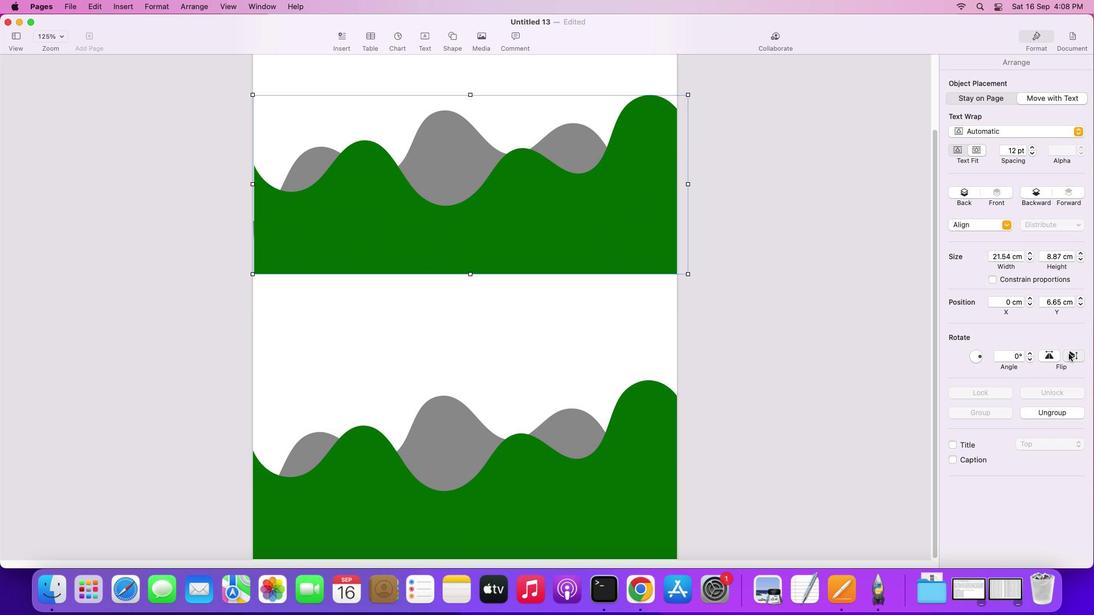 
Action: Mouse moved to (615, 221)
Screenshot: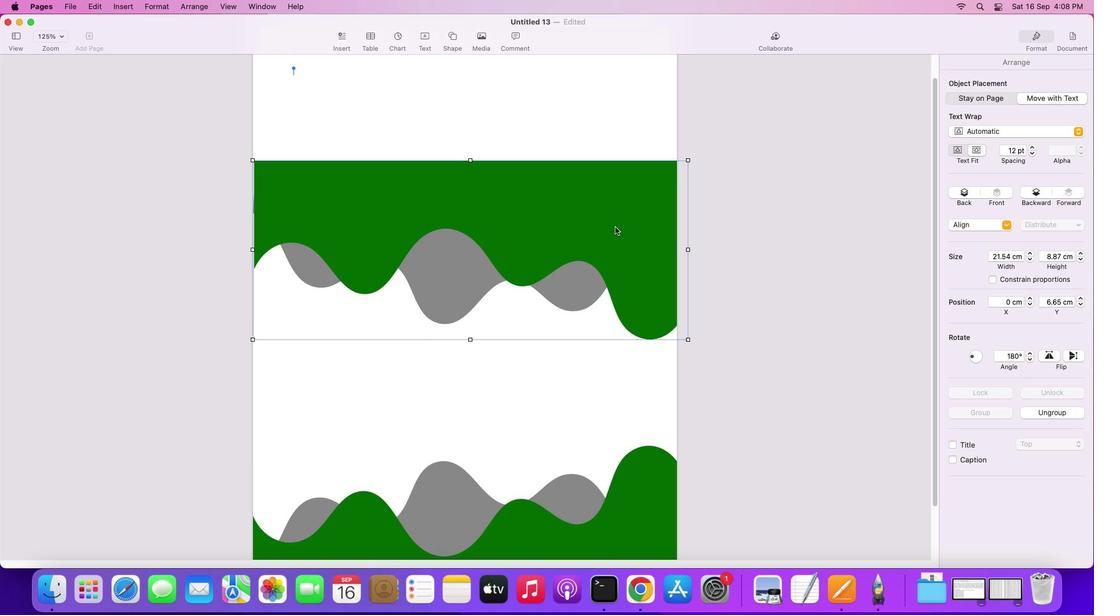 
Action: Mouse scrolled (615, 221) with delta (1, 1)
Screenshot: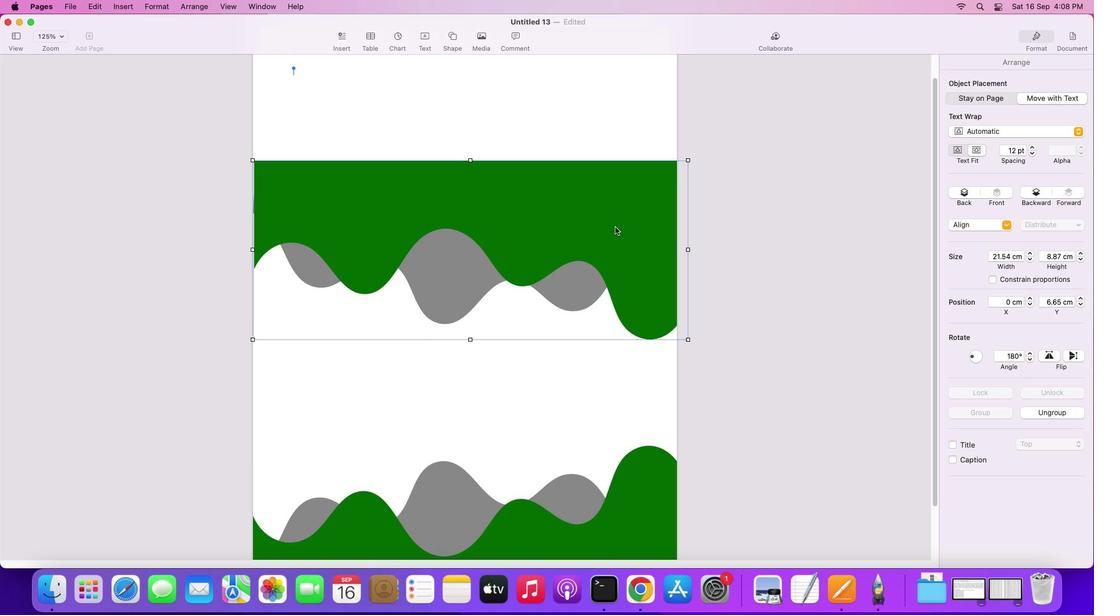 
Action: Mouse moved to (615, 221)
Screenshot: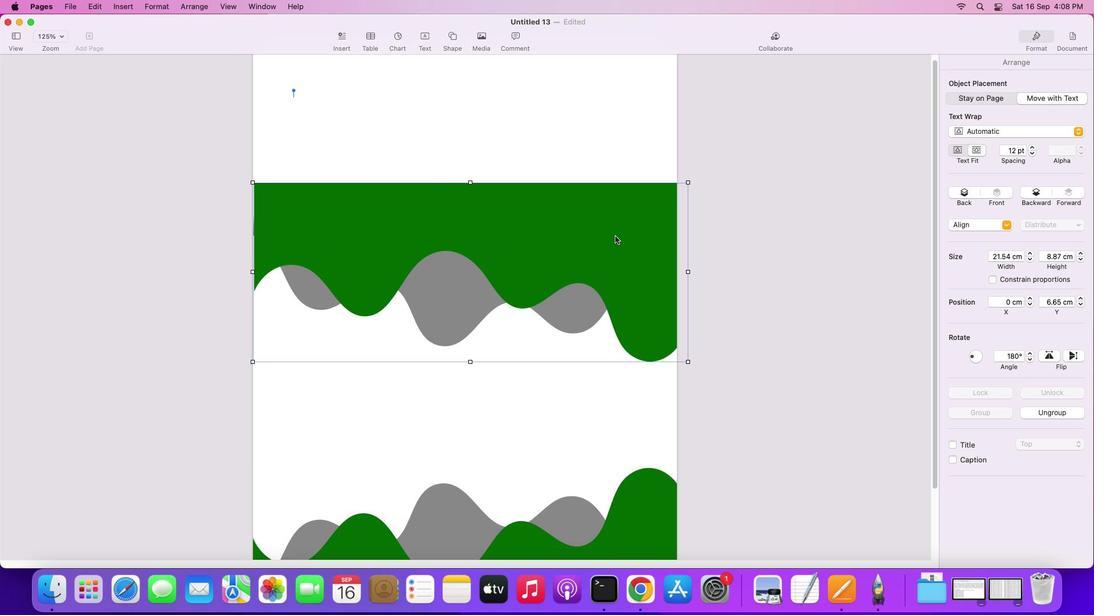 
Action: Mouse scrolled (615, 221) with delta (1, 1)
Screenshot: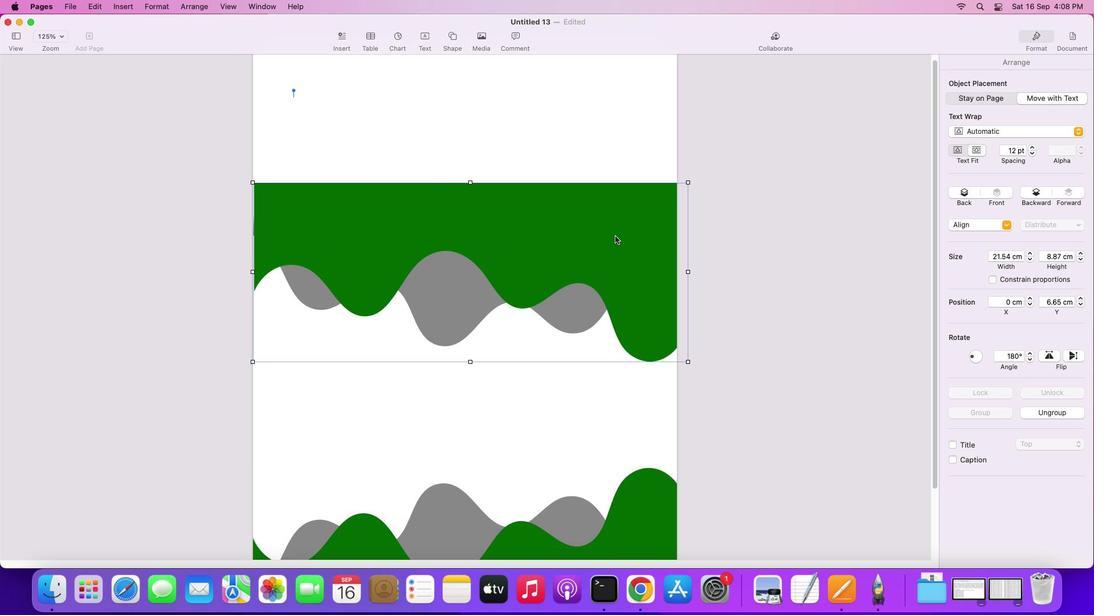 
Action: Mouse scrolled (615, 221) with delta (1, 3)
Screenshot: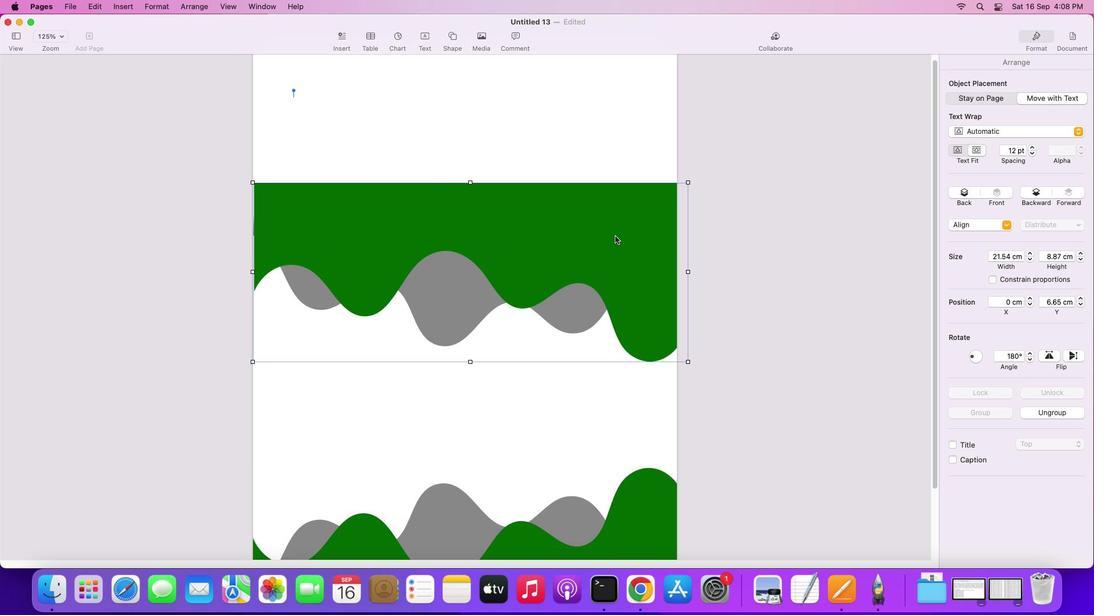 
Action: Mouse scrolled (615, 221) with delta (1, 3)
Screenshot: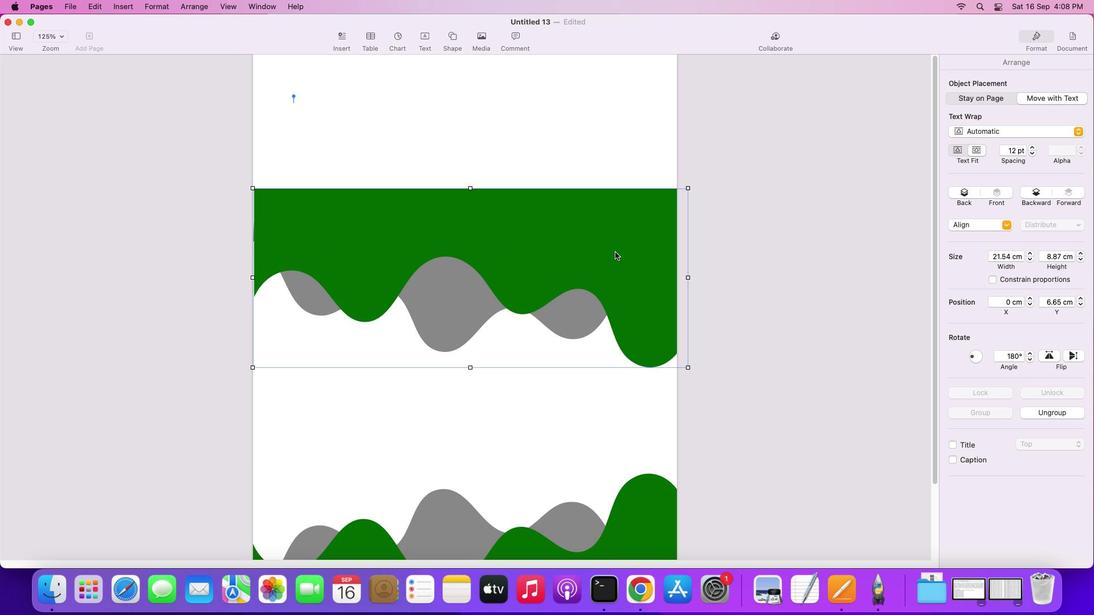 
Action: Mouse scrolled (615, 221) with delta (1, 4)
Screenshot: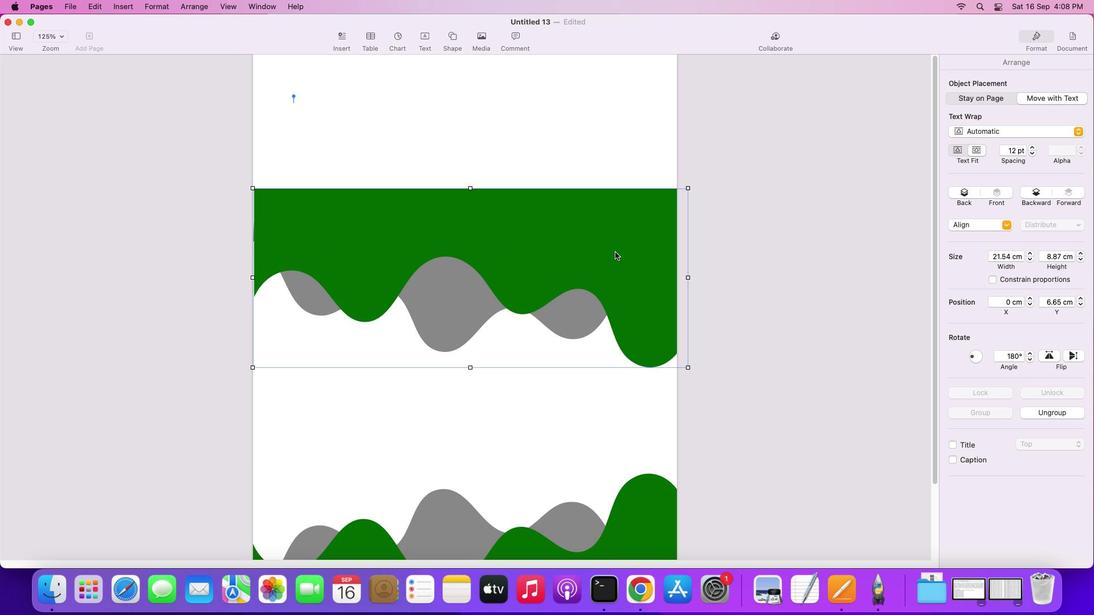 
Action: Mouse scrolled (615, 221) with delta (1, 5)
Screenshot: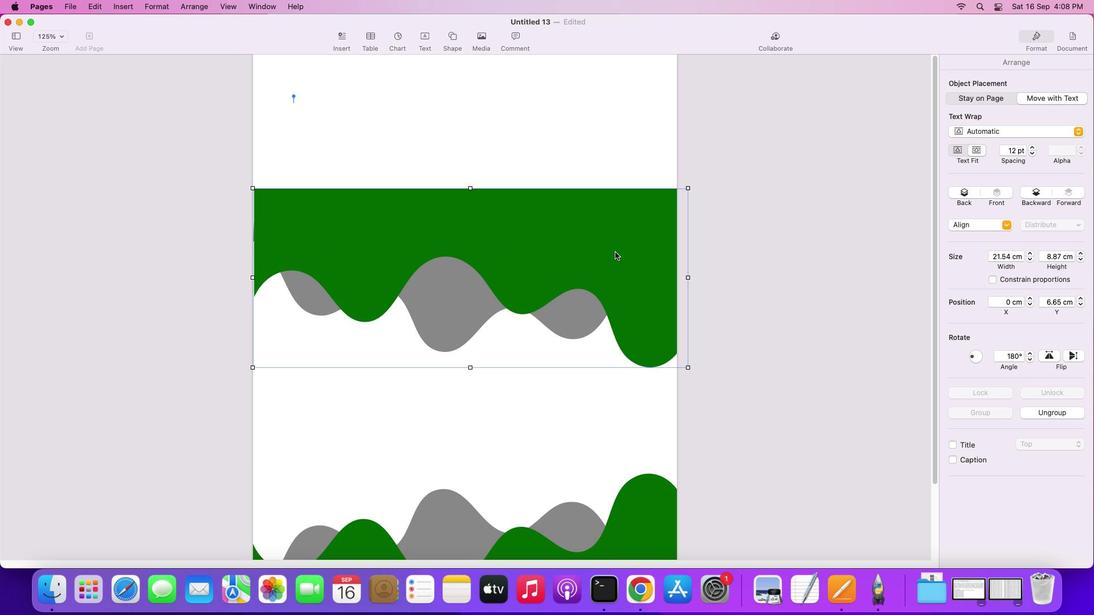 
Action: Mouse moved to (615, 222)
Screenshot: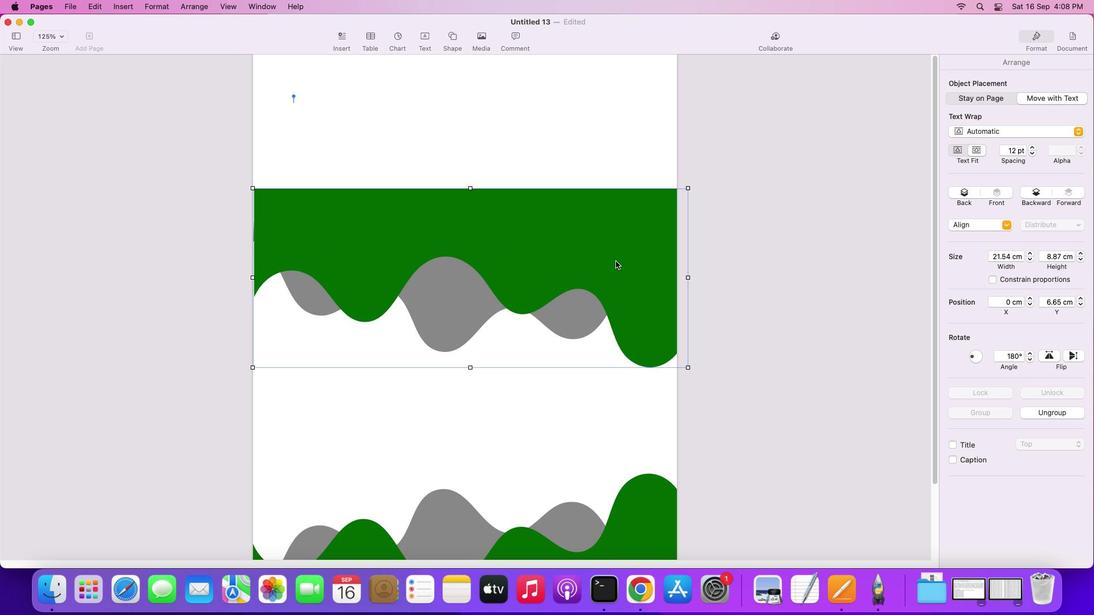 
Action: Mouse scrolled (615, 222) with delta (1, 5)
Screenshot: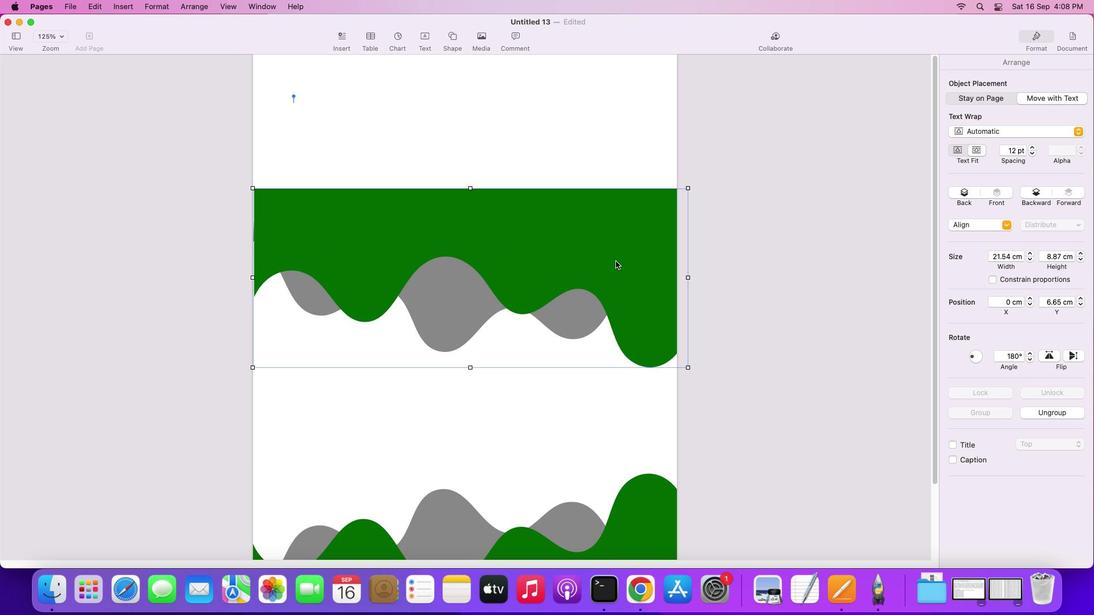 
Action: Mouse moved to (600, 256)
Screenshot: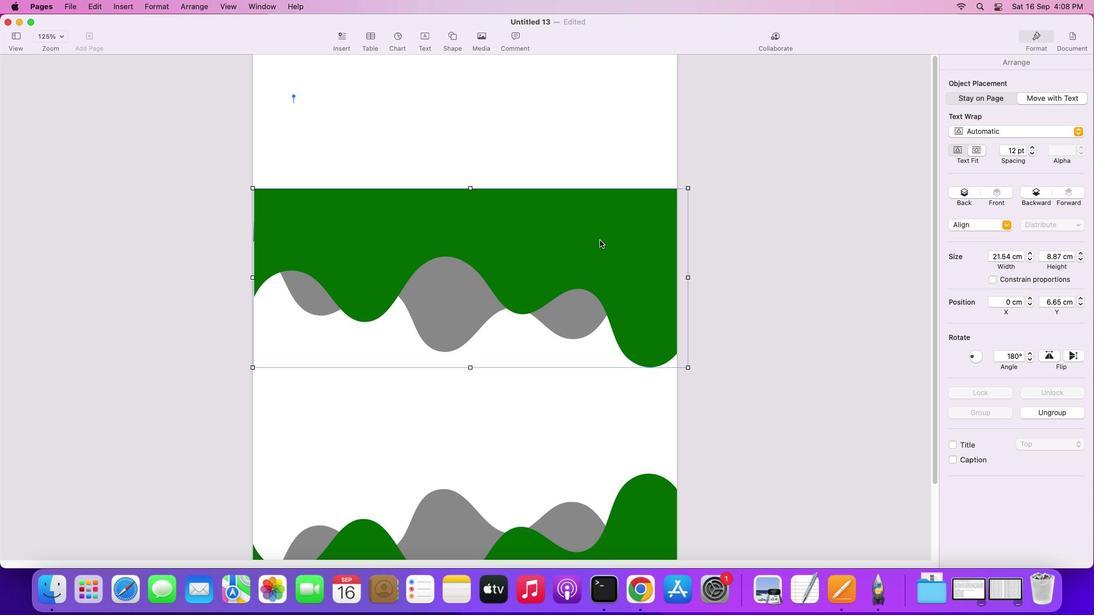 
Action: Mouse pressed left at (600, 256)
Screenshot: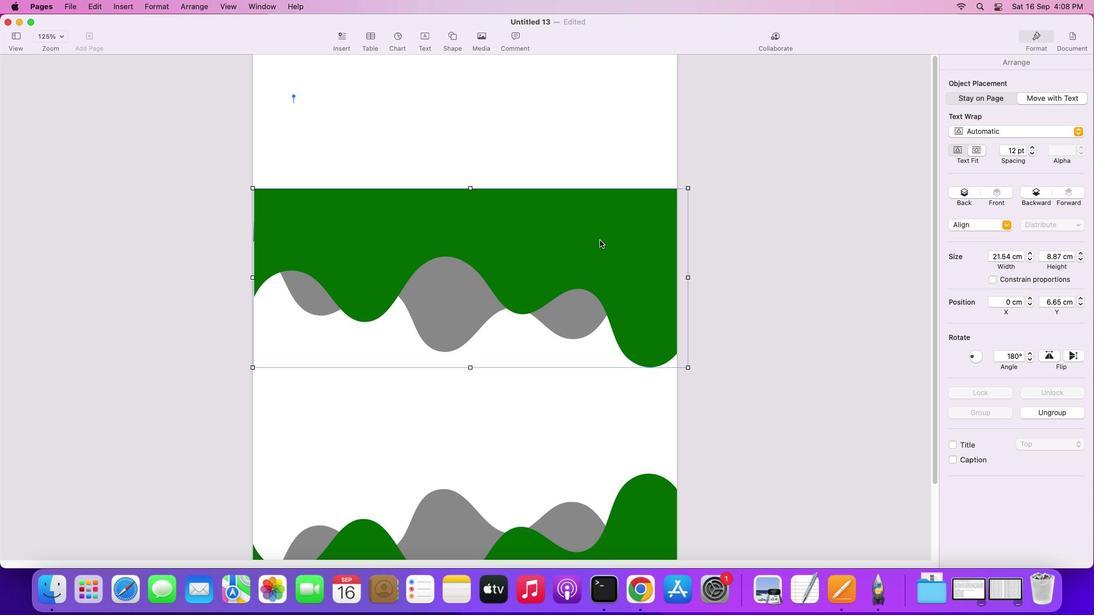 
Action: Mouse moved to (594, 279)
Screenshot: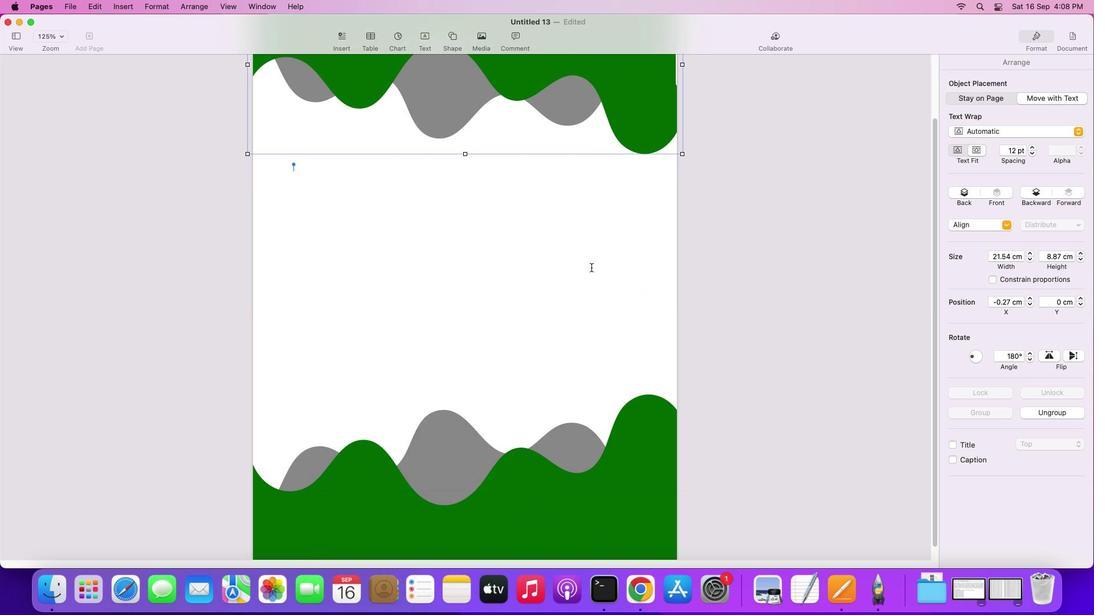 
Action: Mouse scrolled (594, 279) with delta (1, 0)
Screenshot: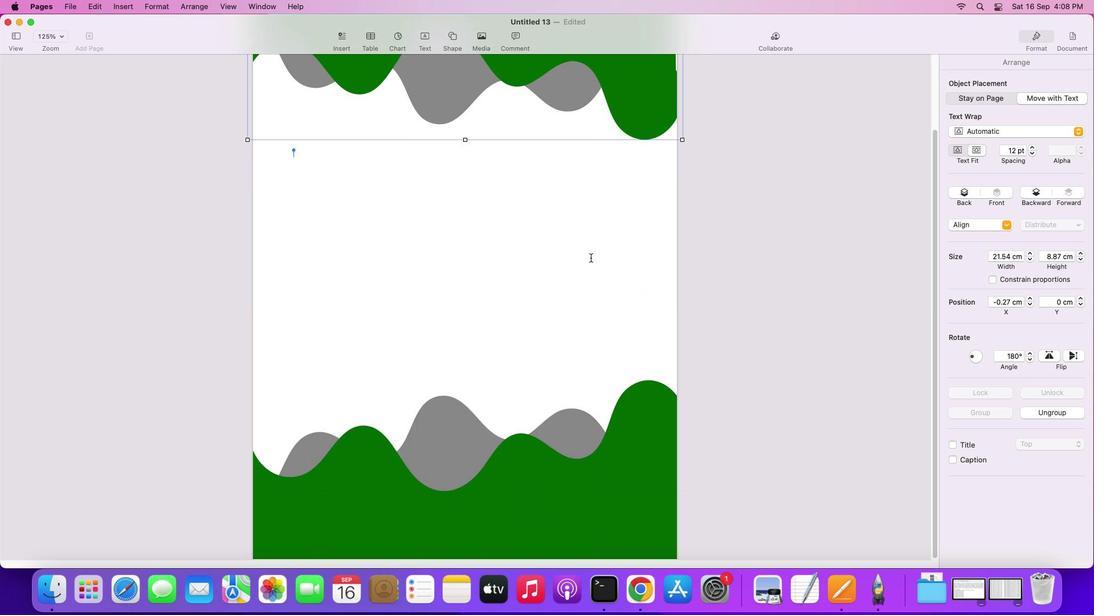
Action: Mouse scrolled (594, 279) with delta (1, 0)
Screenshot: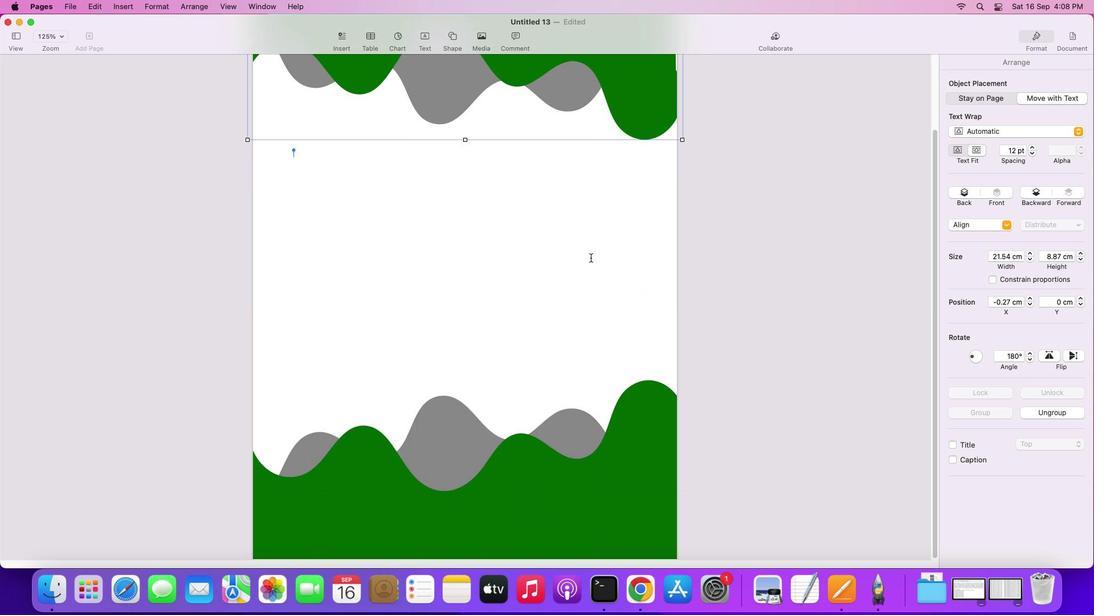 
Action: Mouse scrolled (594, 279) with delta (1, 0)
Screenshot: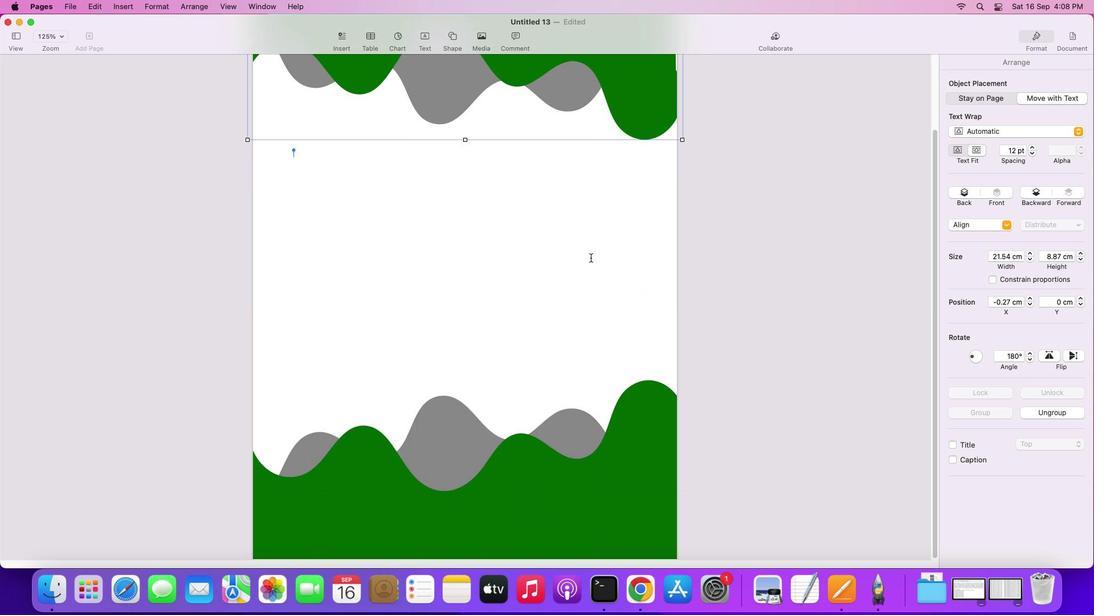 
Action: Mouse scrolled (594, 279) with delta (1, -1)
Screenshot: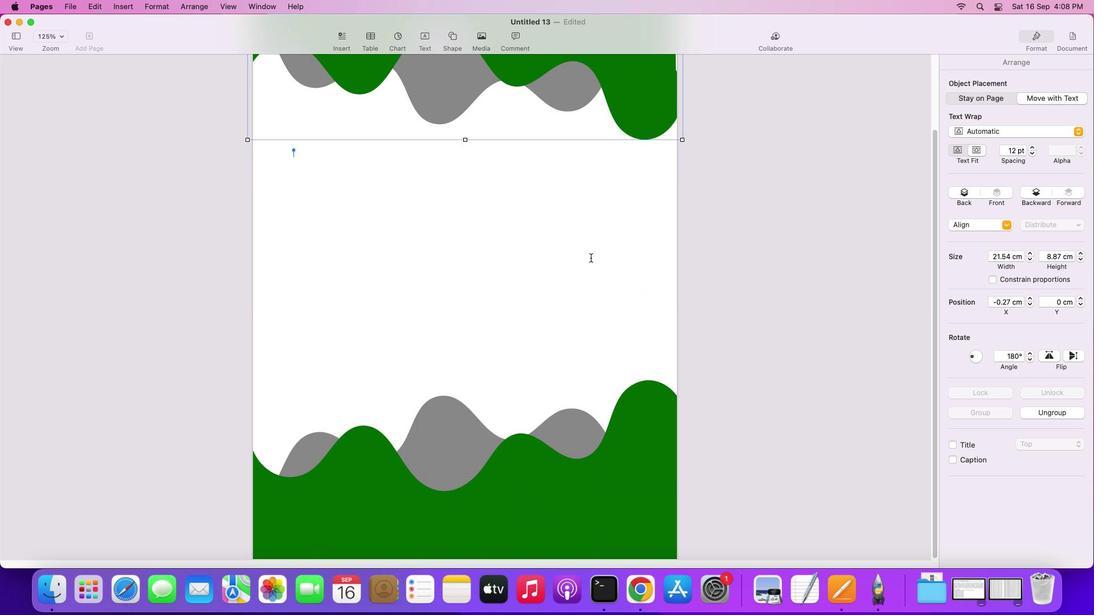 
Action: Mouse moved to (594, 278)
Screenshot: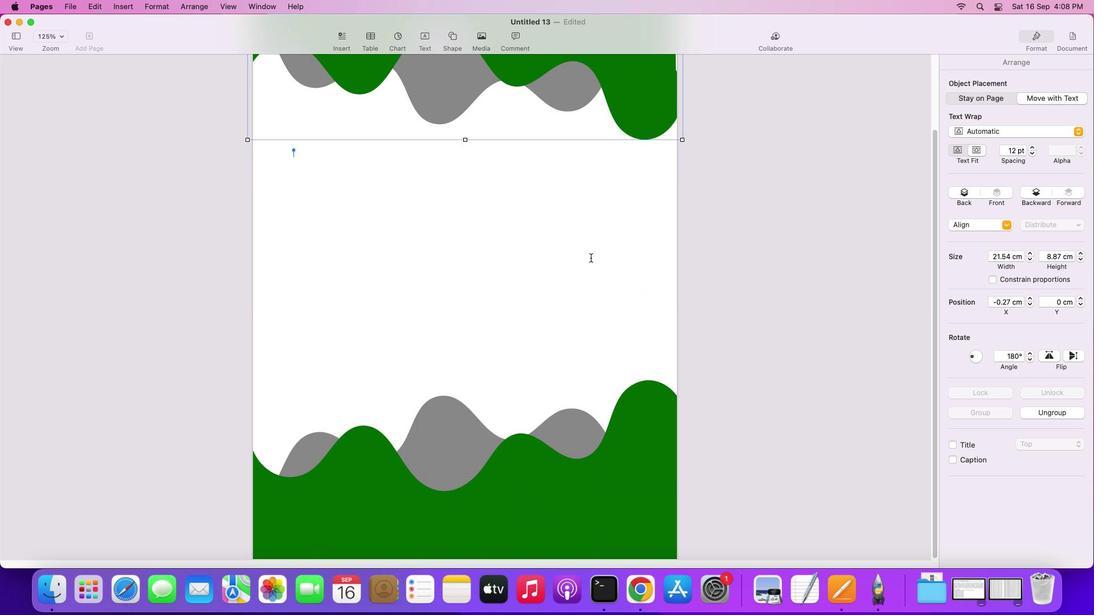 
Action: Mouse scrolled (594, 278) with delta (1, -1)
Screenshot: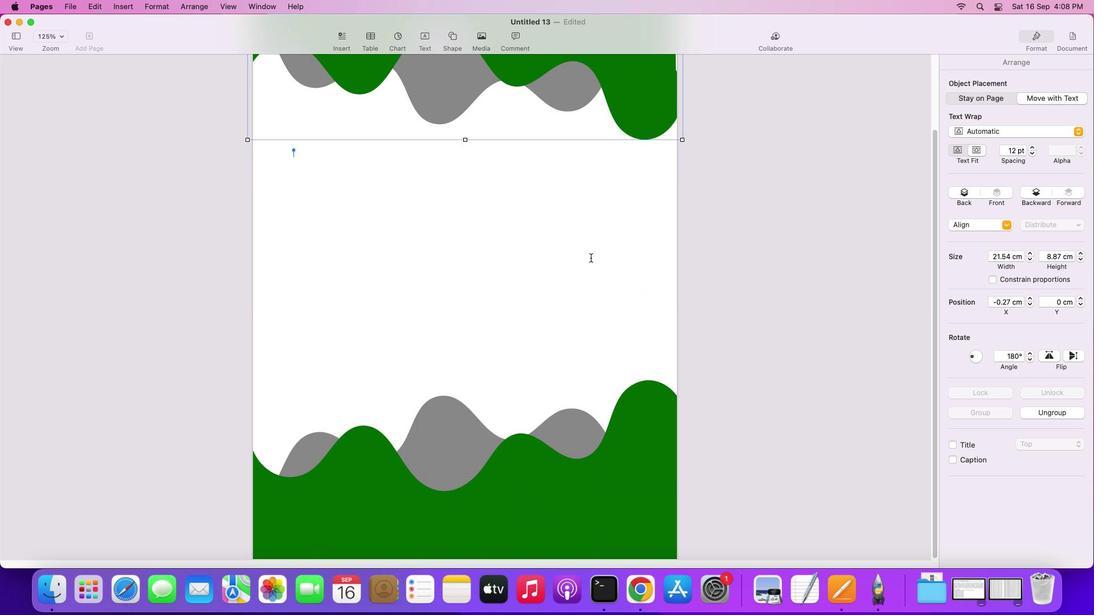 
Action: Mouse moved to (593, 271)
Screenshot: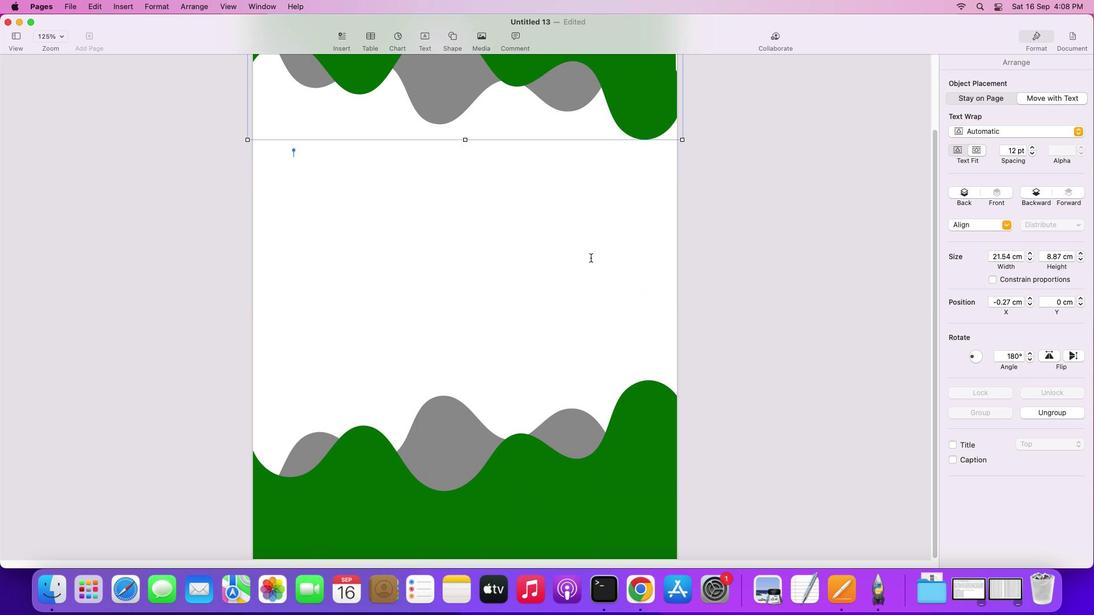 
Action: Mouse scrolled (593, 271) with delta (1, -2)
Screenshot: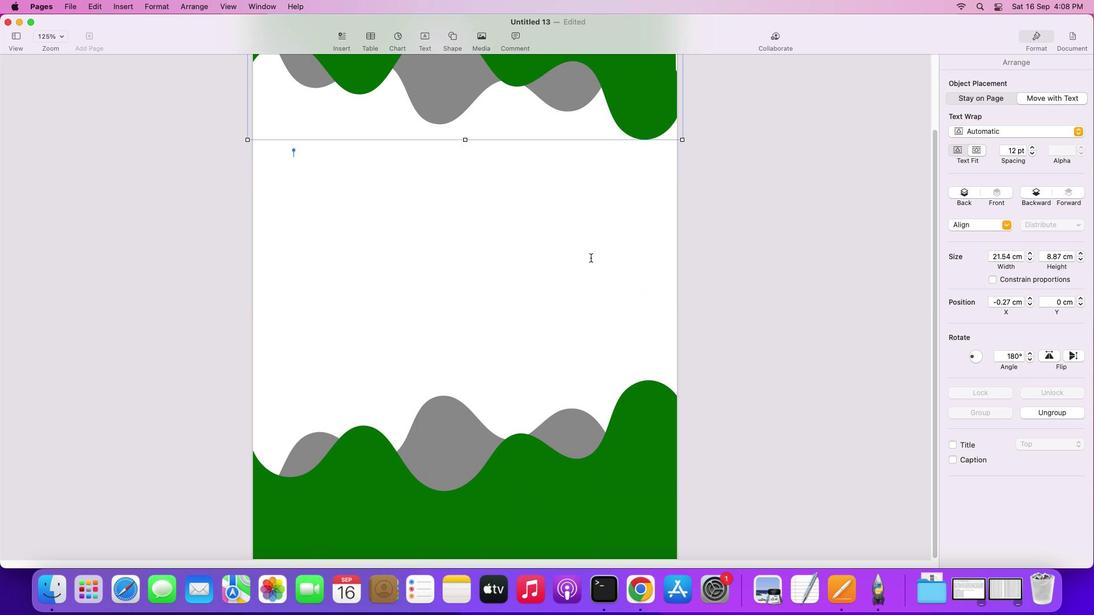 
Action: Mouse moved to (584, 478)
Screenshot: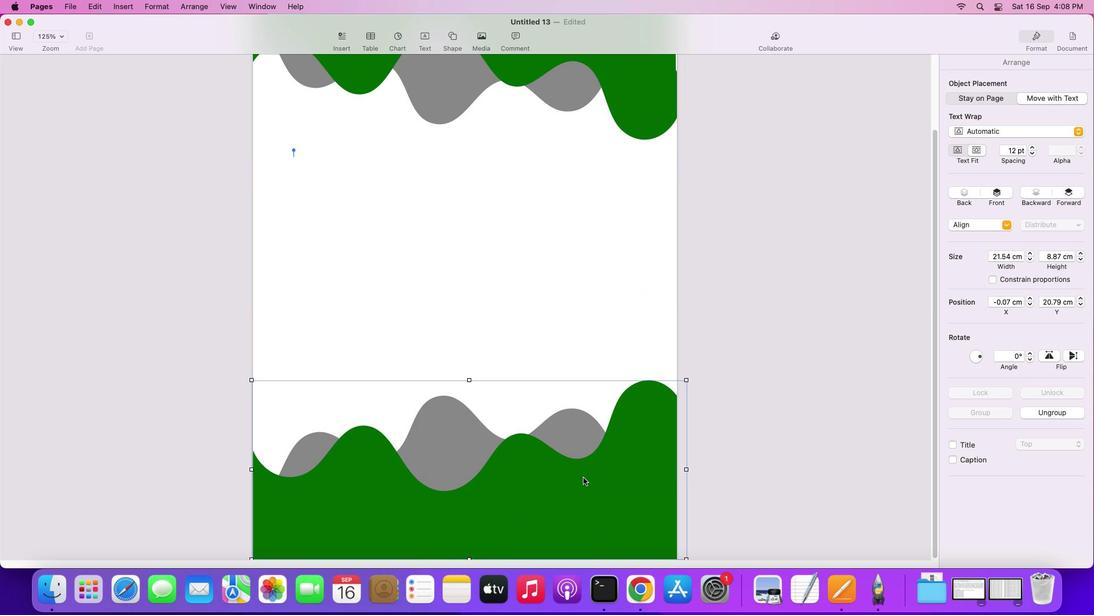
Action: Mouse pressed left at (584, 478)
Screenshot: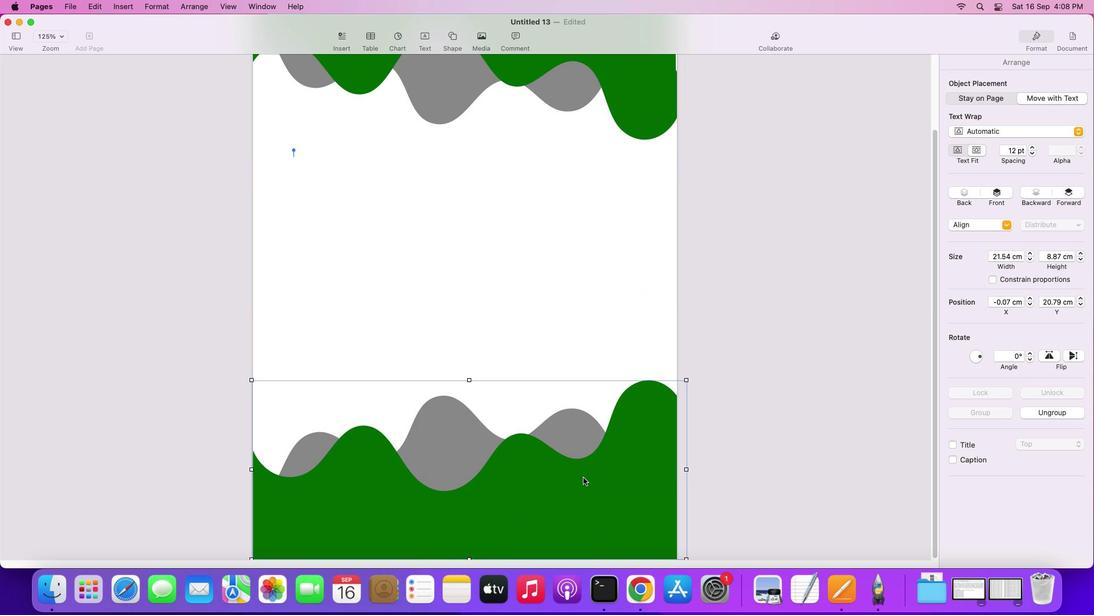 
Action: Mouse moved to (580, 481)
Screenshot: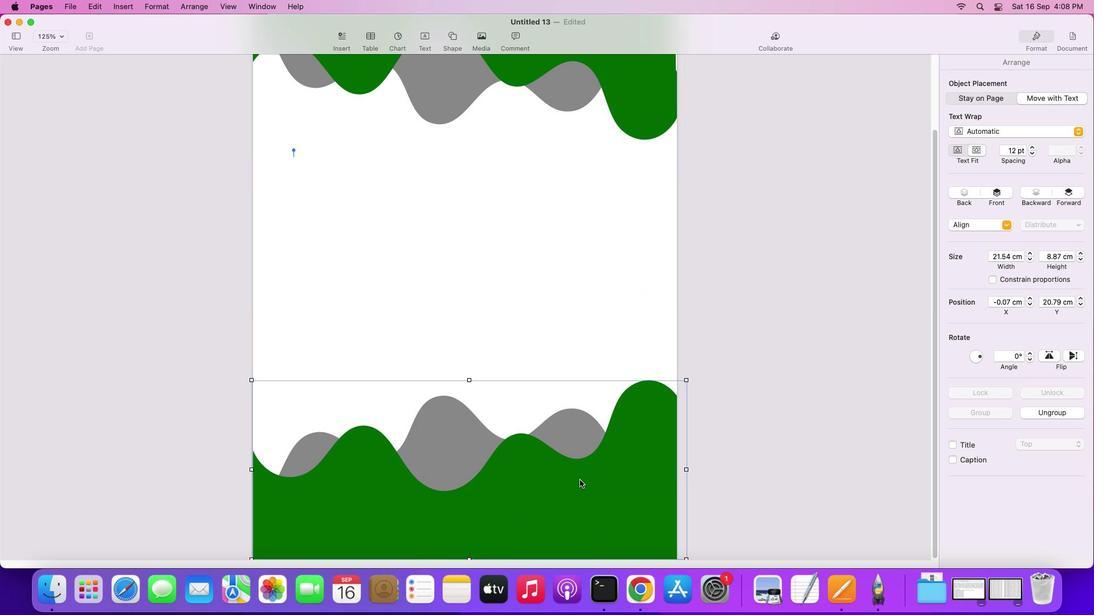 
Action: Mouse pressed left at (580, 481)
Screenshot: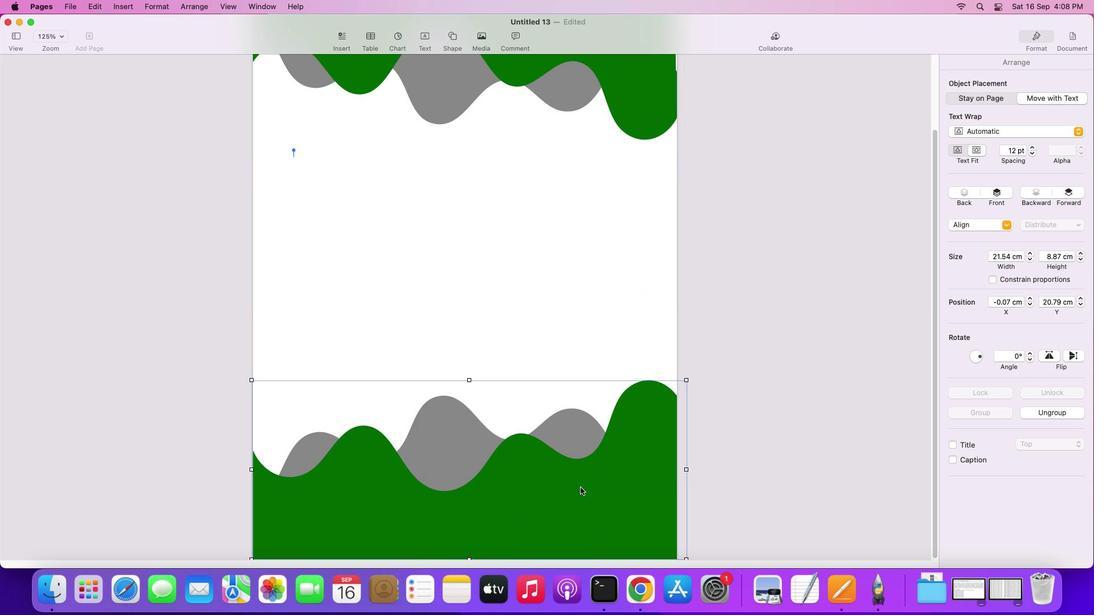 
Action: Mouse moved to (988, 97)
Screenshot: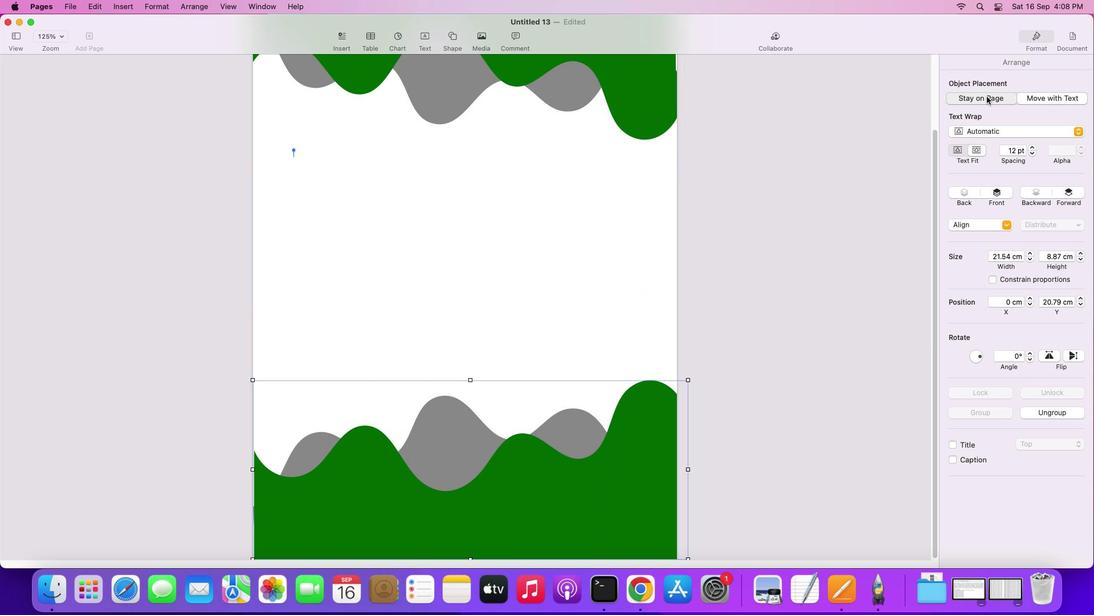 
Action: Mouse pressed left at (988, 97)
Screenshot: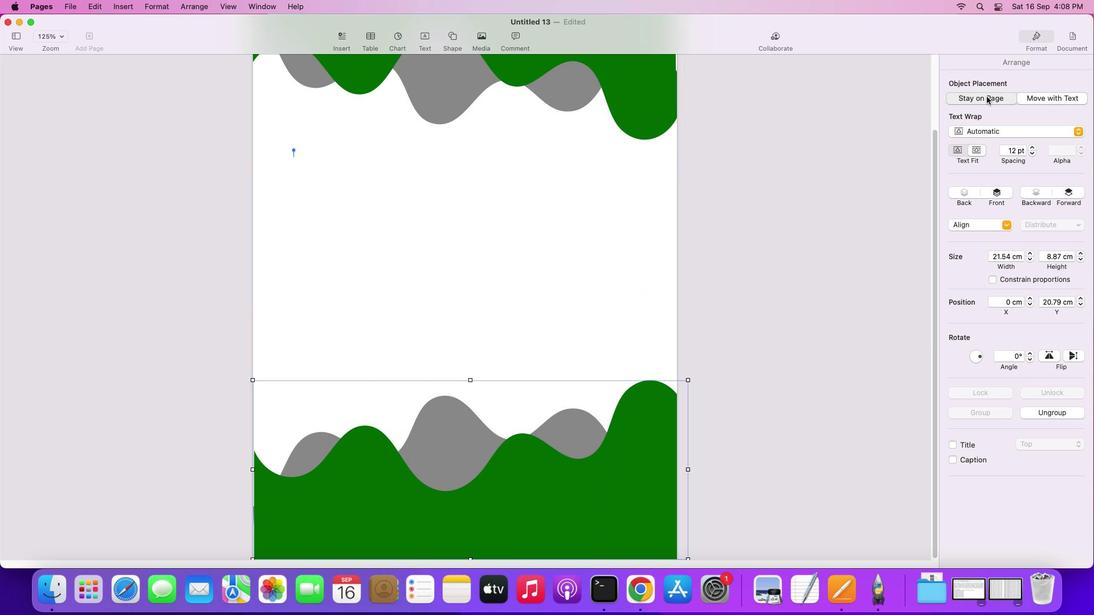 
Action: Mouse moved to (629, 471)
Screenshot: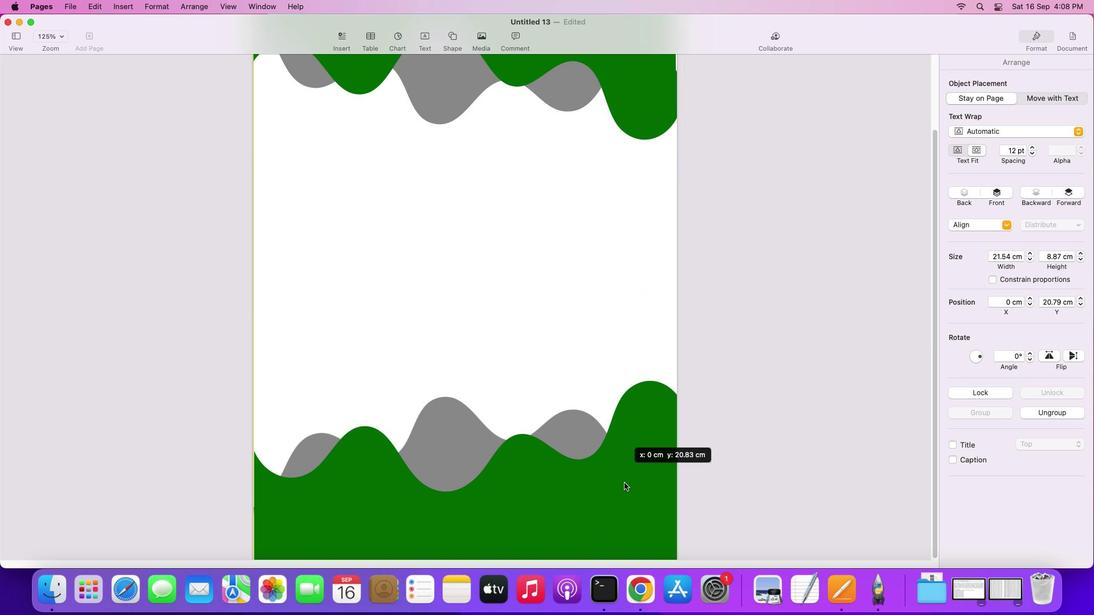 
Action: Mouse pressed left at (629, 471)
Screenshot: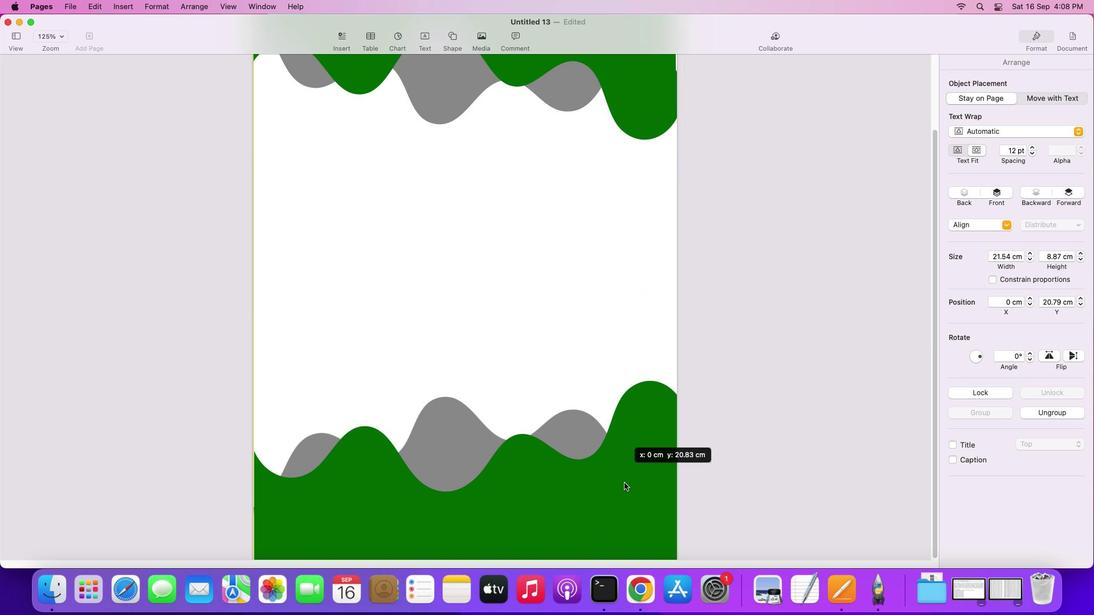 
Action: Mouse moved to (598, 224)
Screenshot: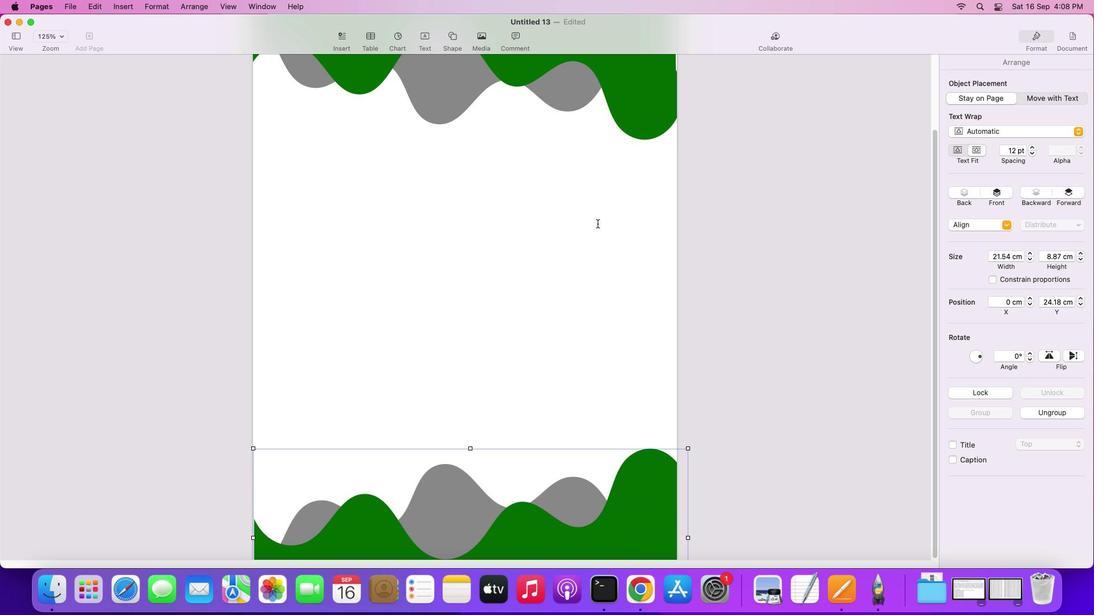 
Action: Mouse pressed left at (598, 224)
Screenshot: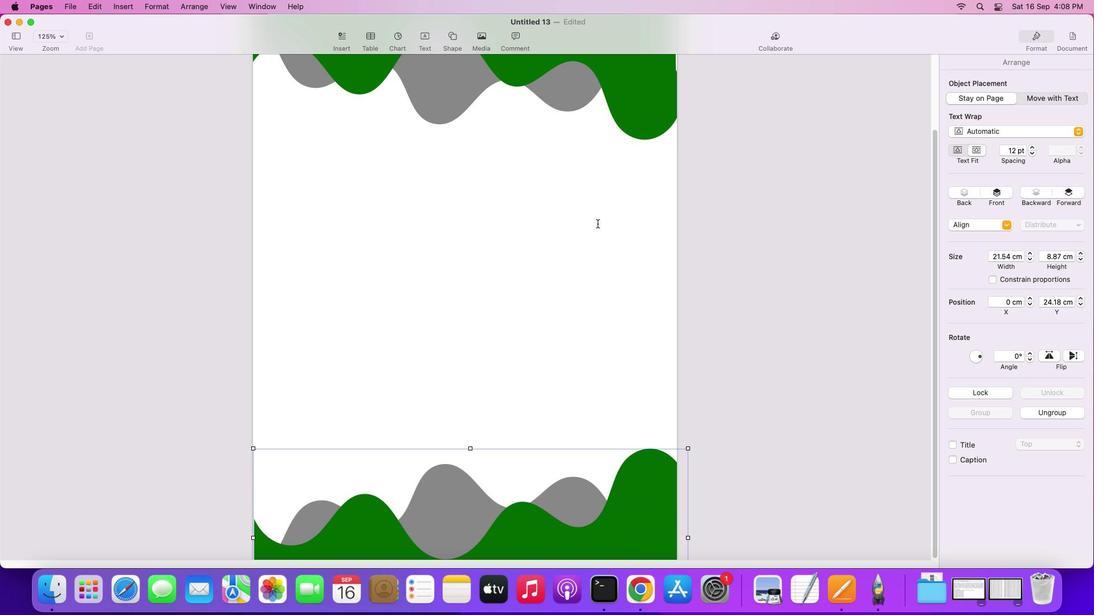 
Action: Mouse moved to (608, 174)
Screenshot: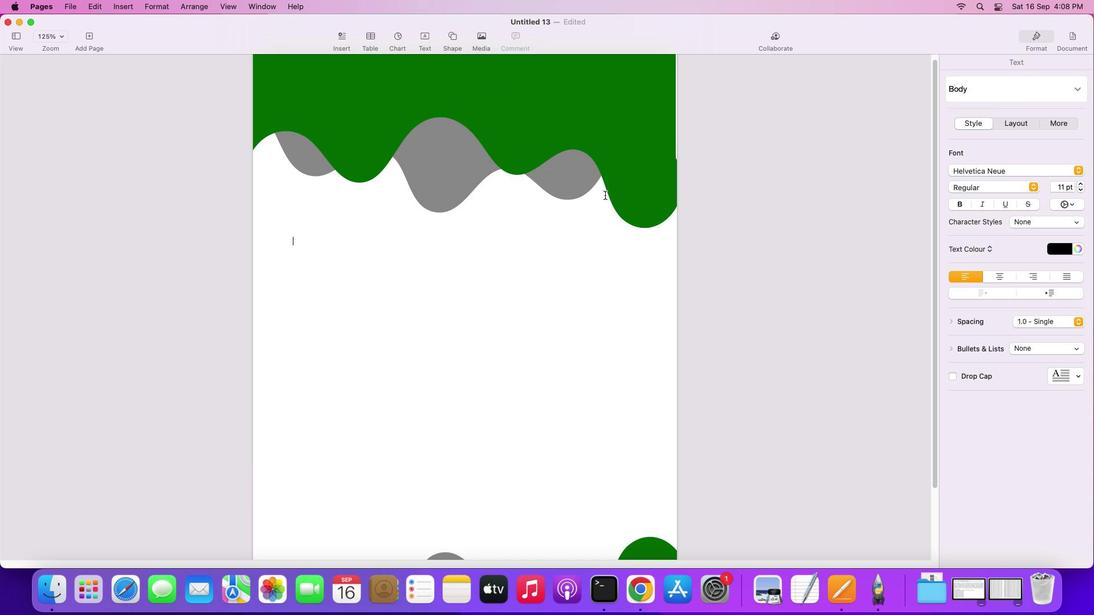 
Action: Mouse scrolled (608, 174) with delta (1, 1)
Screenshot: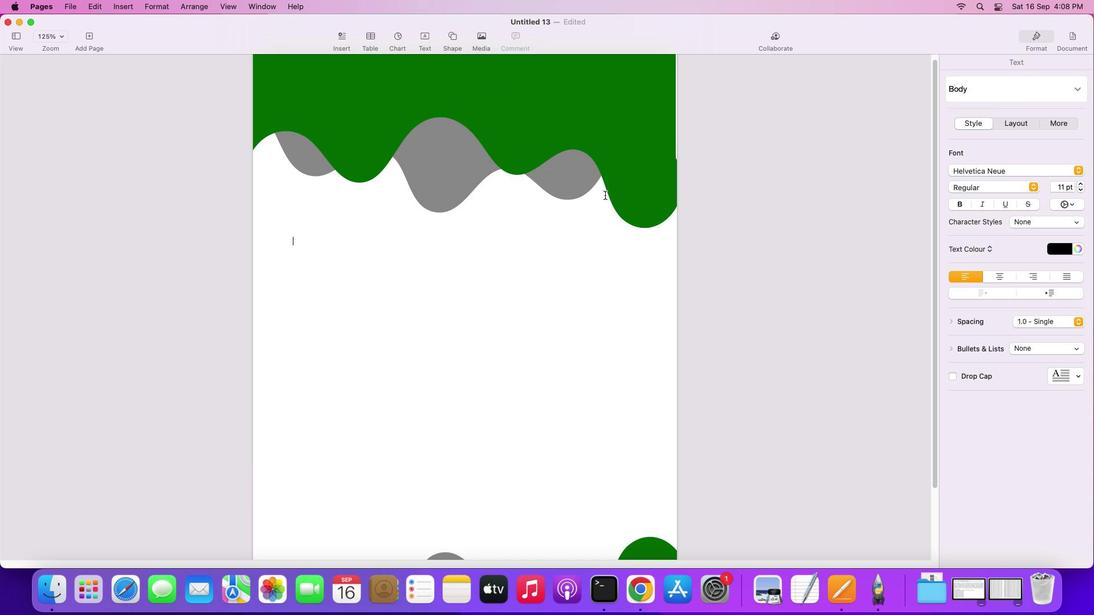 
Action: Mouse moved to (608, 176)
Screenshot: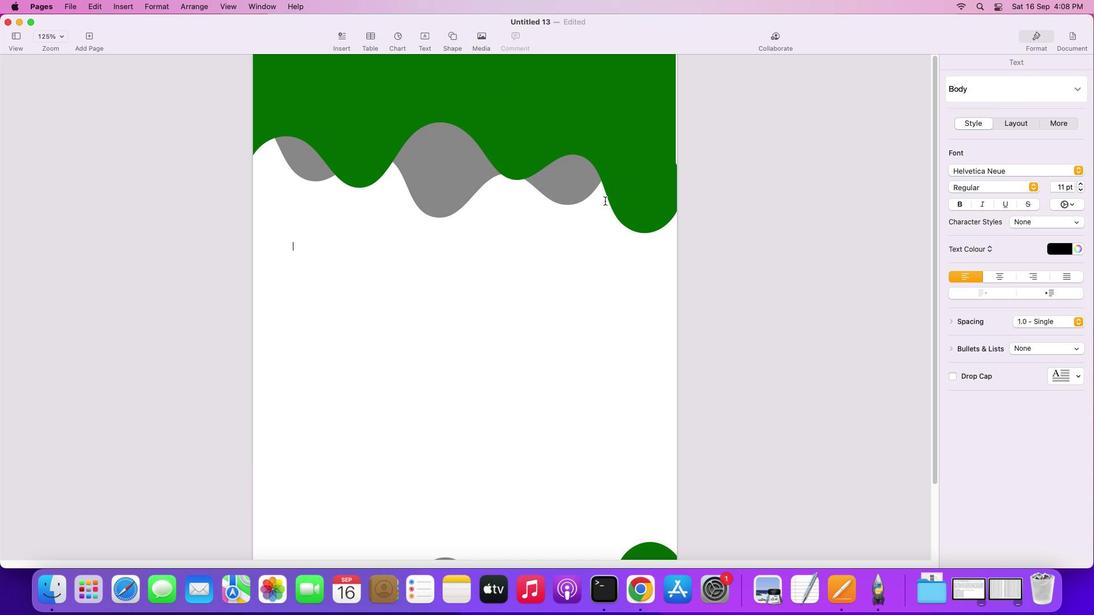 
Action: Mouse scrolled (608, 176) with delta (1, 1)
Screenshot: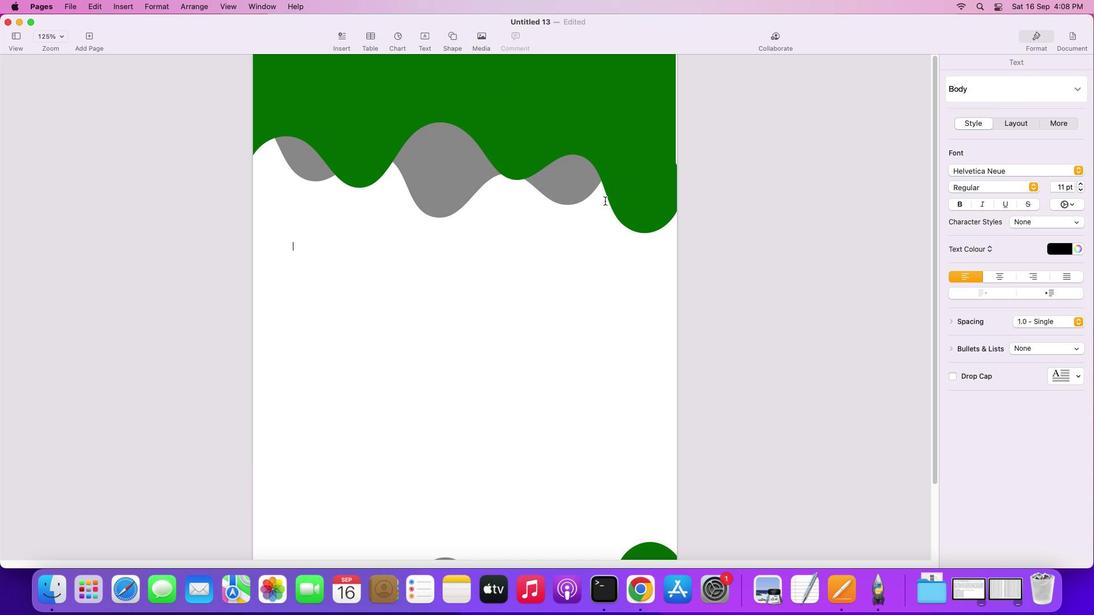 
Action: Mouse moved to (608, 179)
Screenshot: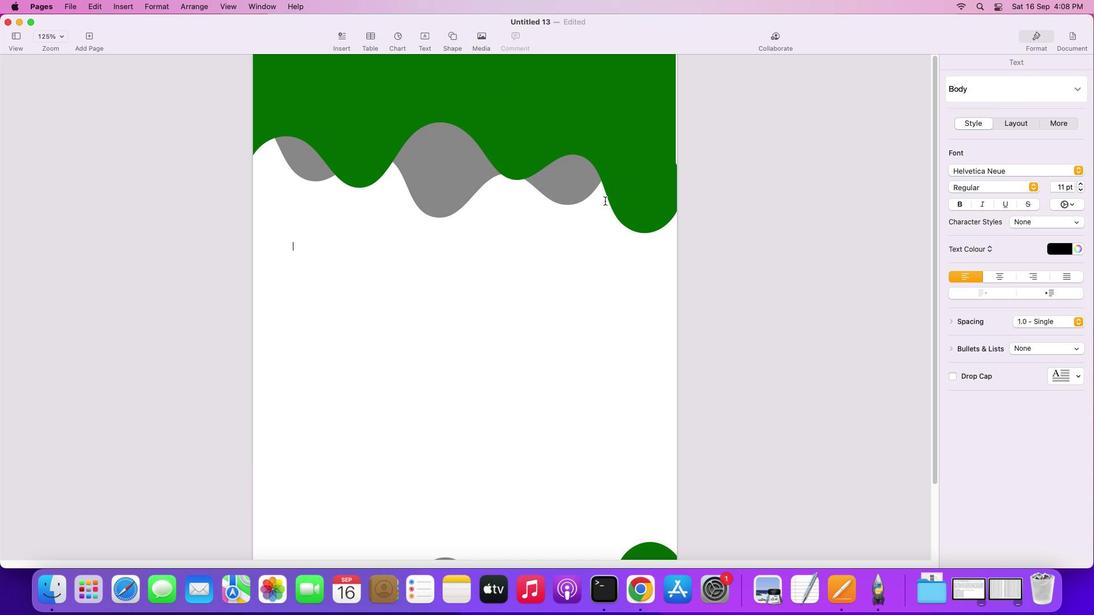 
Action: Mouse scrolled (608, 179) with delta (1, 2)
Screenshot: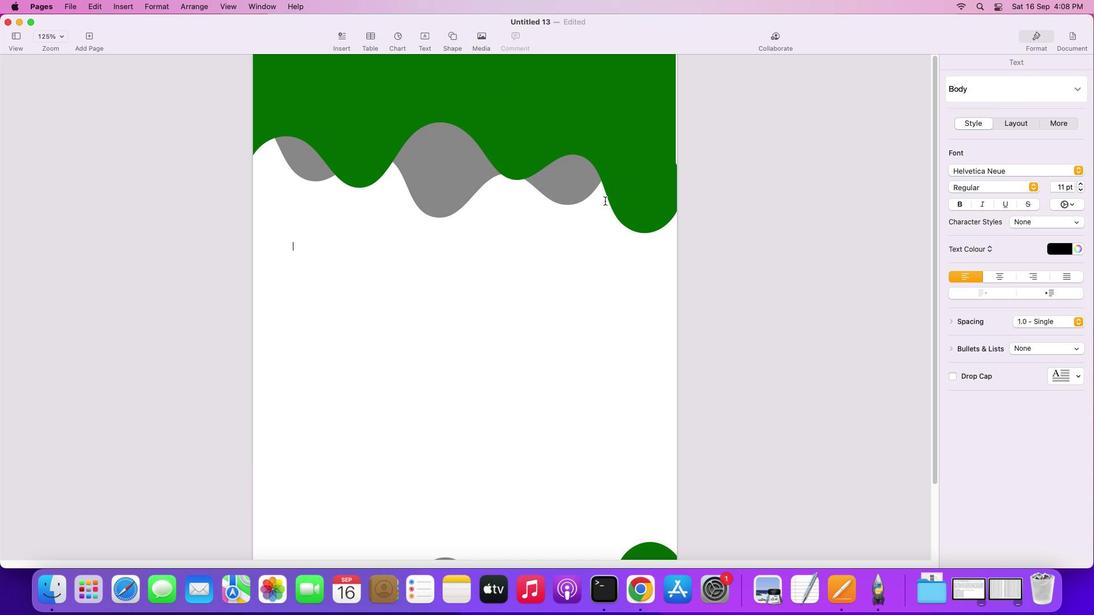 
Action: Mouse moved to (607, 185)
Screenshot: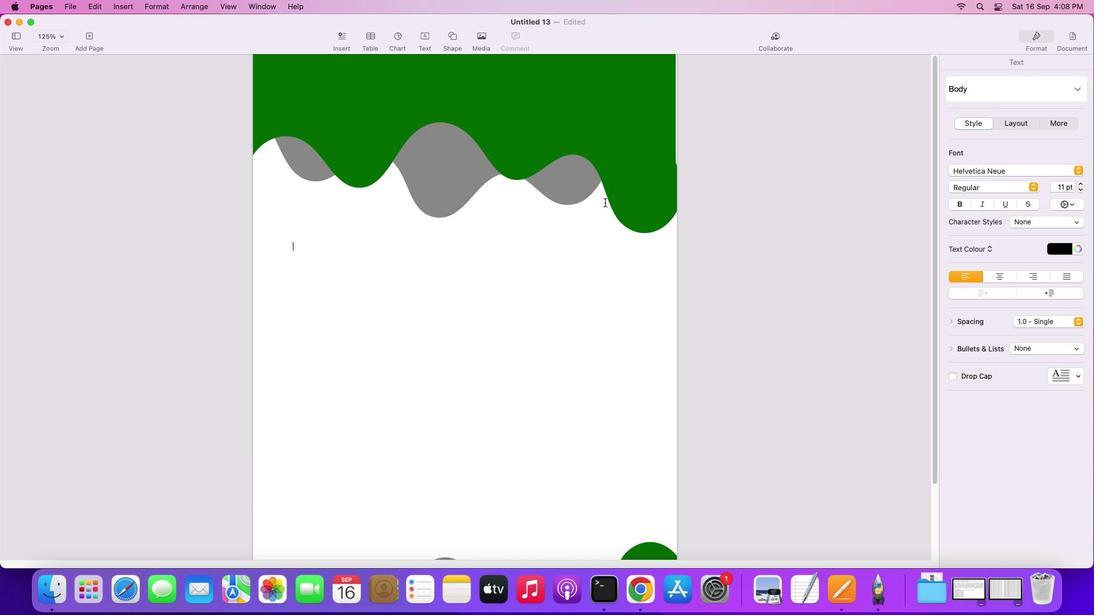 
Action: Mouse scrolled (607, 185) with delta (1, 3)
Screenshot: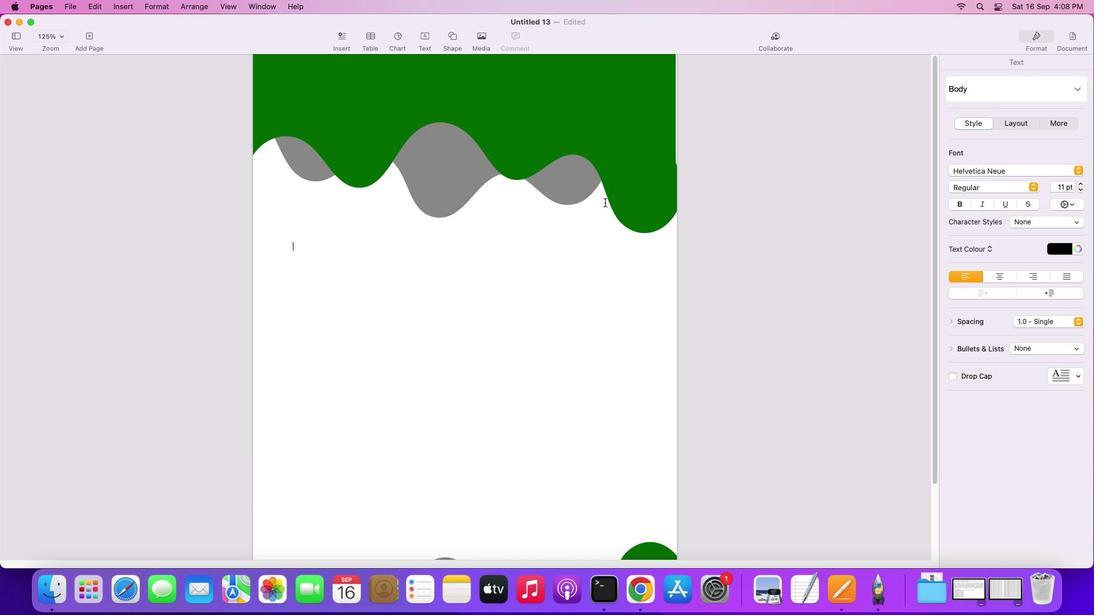 
Action: Mouse moved to (606, 190)
Screenshot: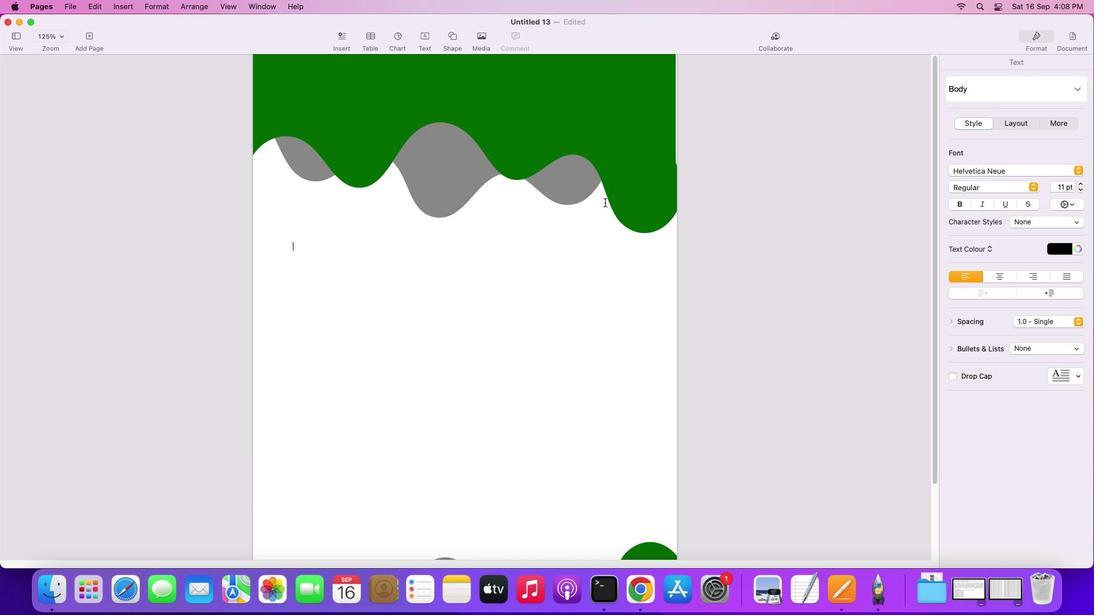 
Action: Mouse scrolled (606, 190) with delta (1, 4)
Screenshot: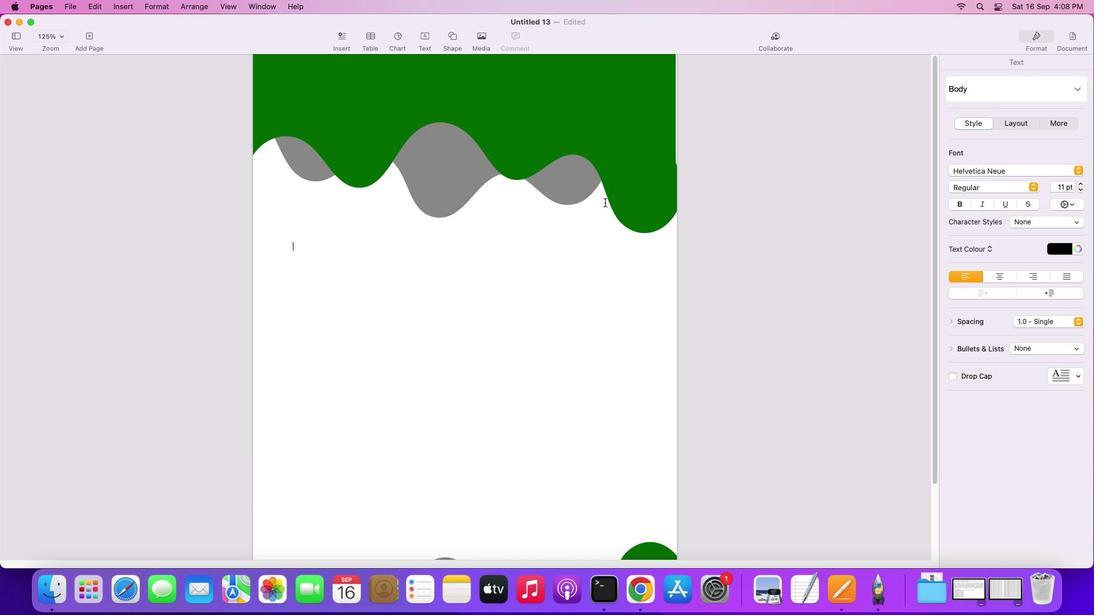 
Action: Mouse moved to (606, 197)
Screenshot: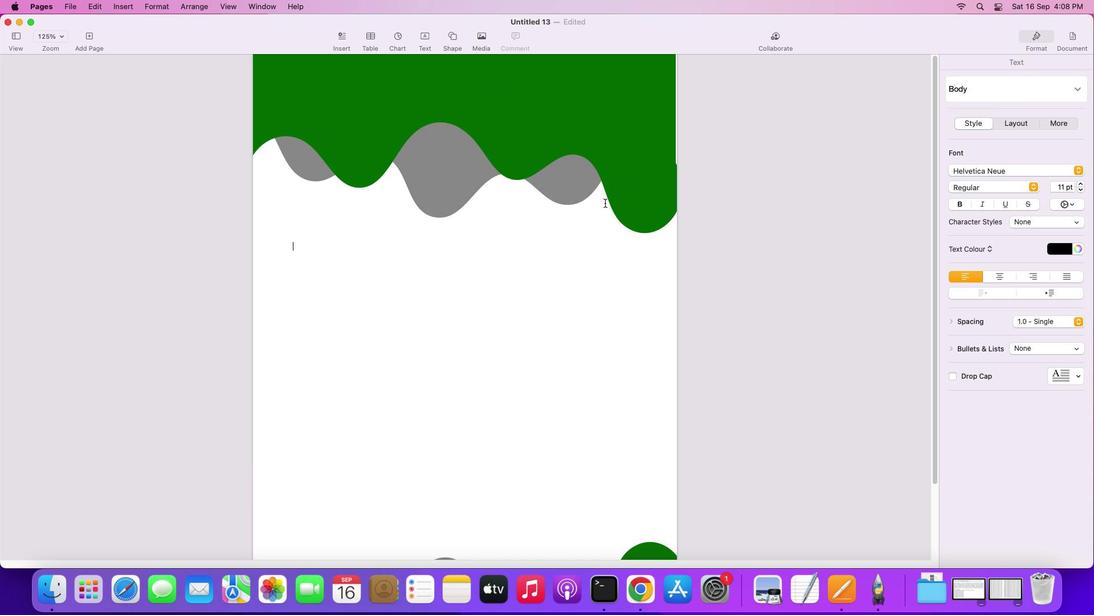 
Action: Mouse scrolled (606, 197) with delta (1, 4)
Screenshot: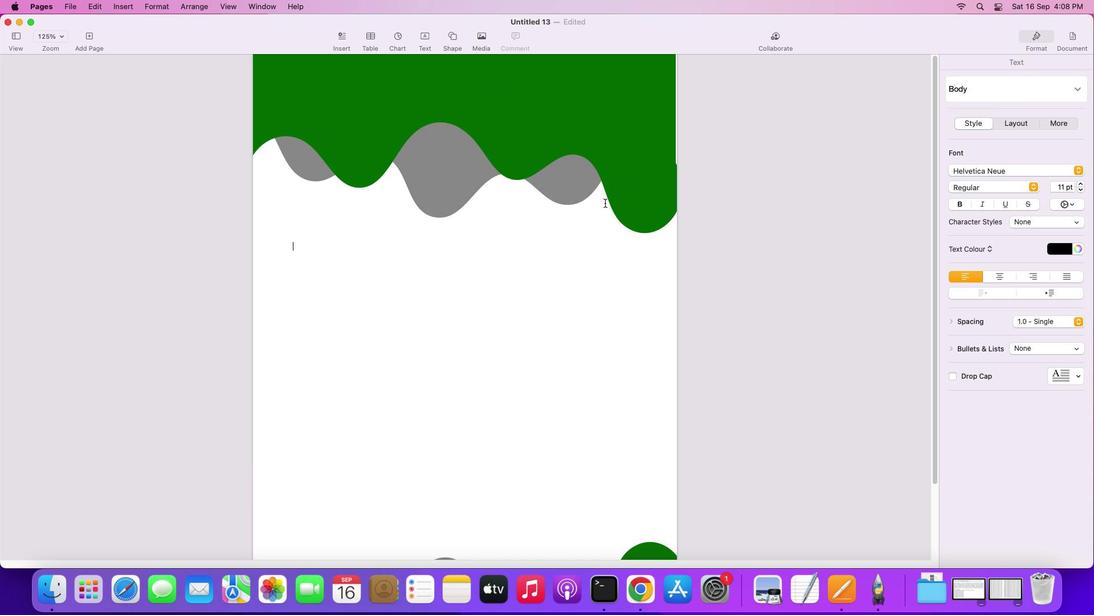 
Action: Mouse moved to (606, 204)
Screenshot: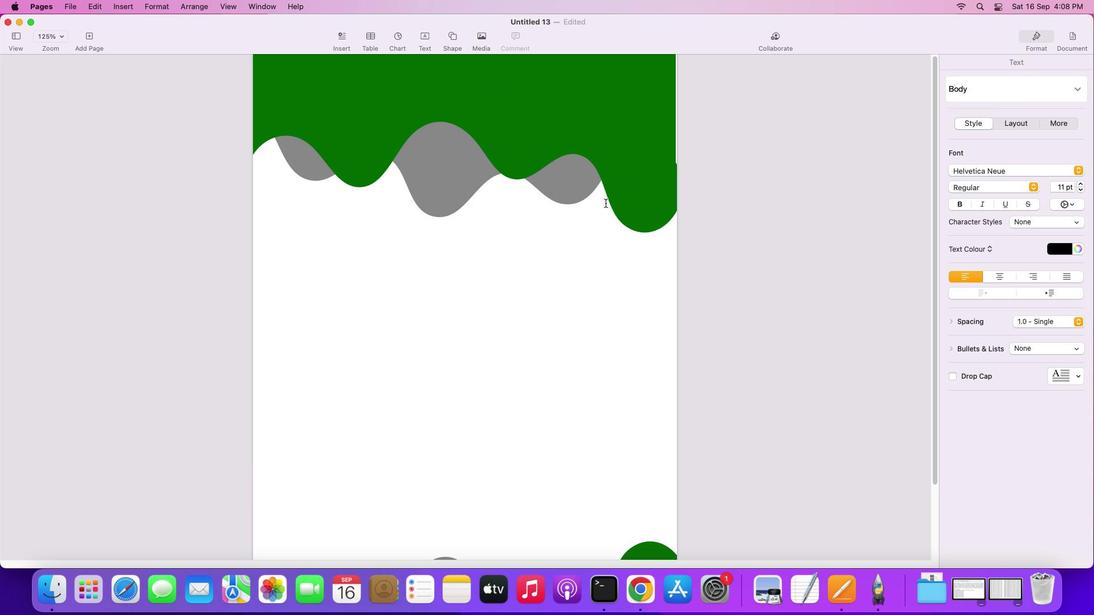 
Action: Mouse scrolled (606, 204) with delta (1, 0)
Screenshot: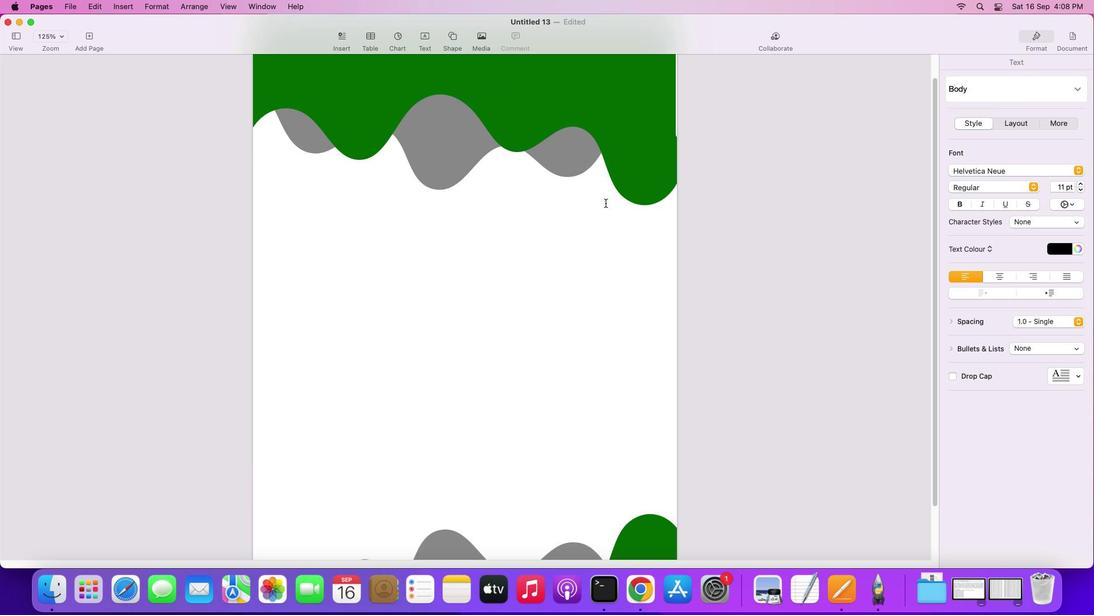 
Action: Mouse scrolled (606, 204) with delta (1, 0)
Screenshot: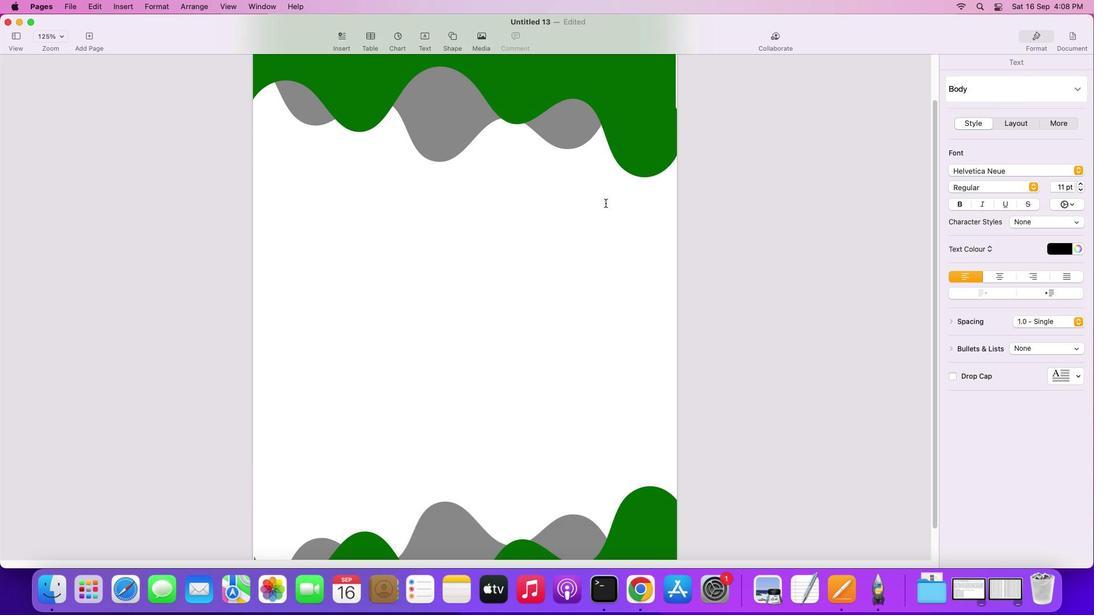 
Action: Mouse scrolled (606, 204) with delta (1, 0)
Screenshot: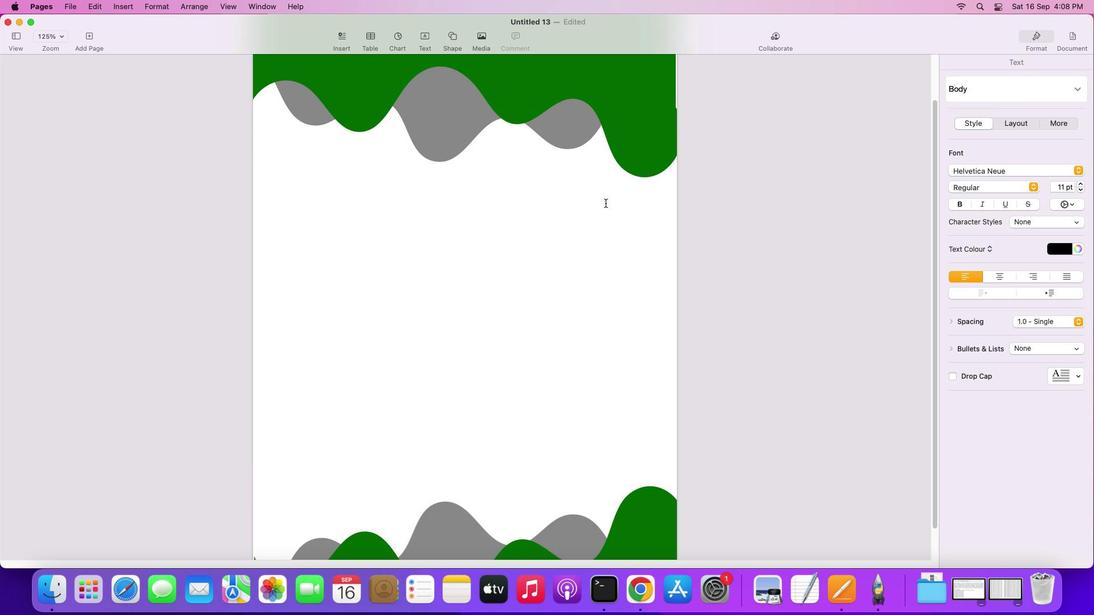 
Action: Mouse scrolled (606, 204) with delta (1, 0)
Screenshot: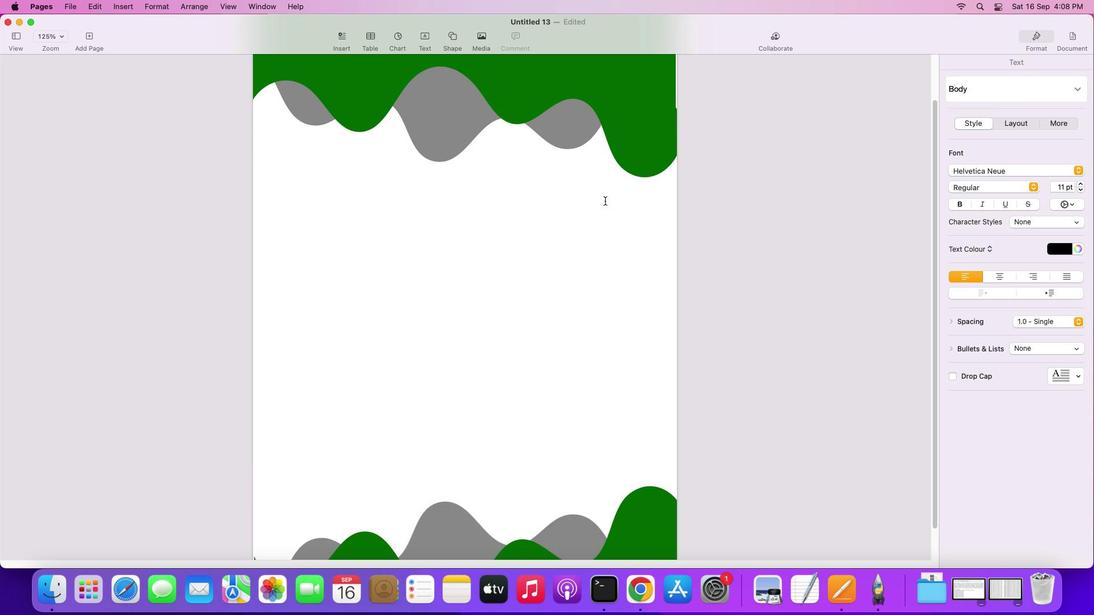 
Action: Mouse moved to (599, 218)
Screenshot: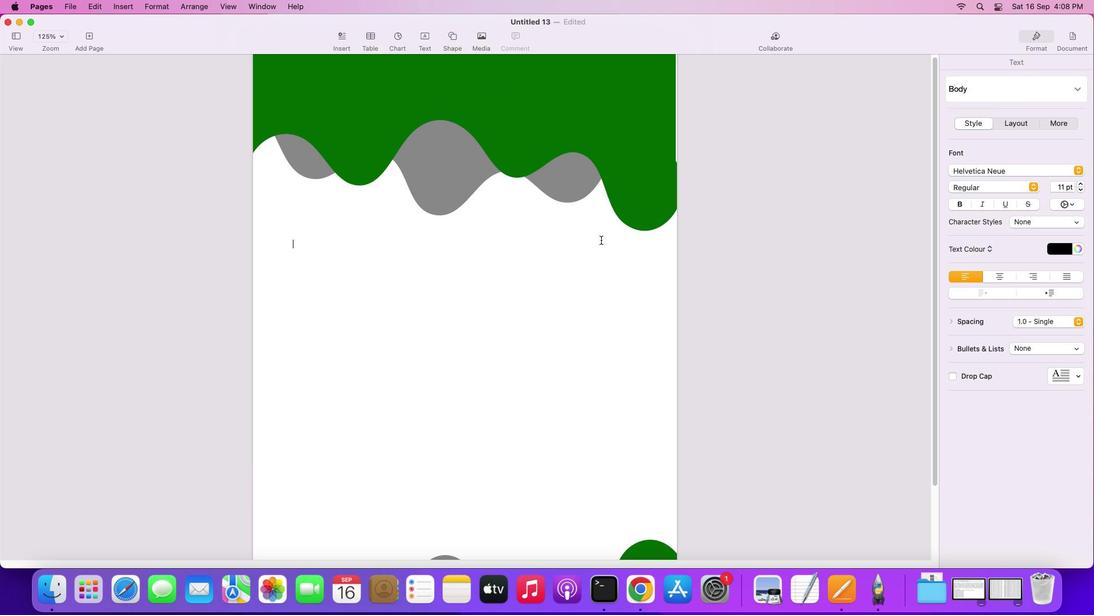 
Action: Mouse scrolled (599, 218) with delta (1, 1)
